 Task: Read customer reviews and ratings for real estate agents in Las Vegas, Nevada, to find an agent with experience in luxury properties and high-end clientele.
Action: Mouse moved to (1084, 180)
Screenshot: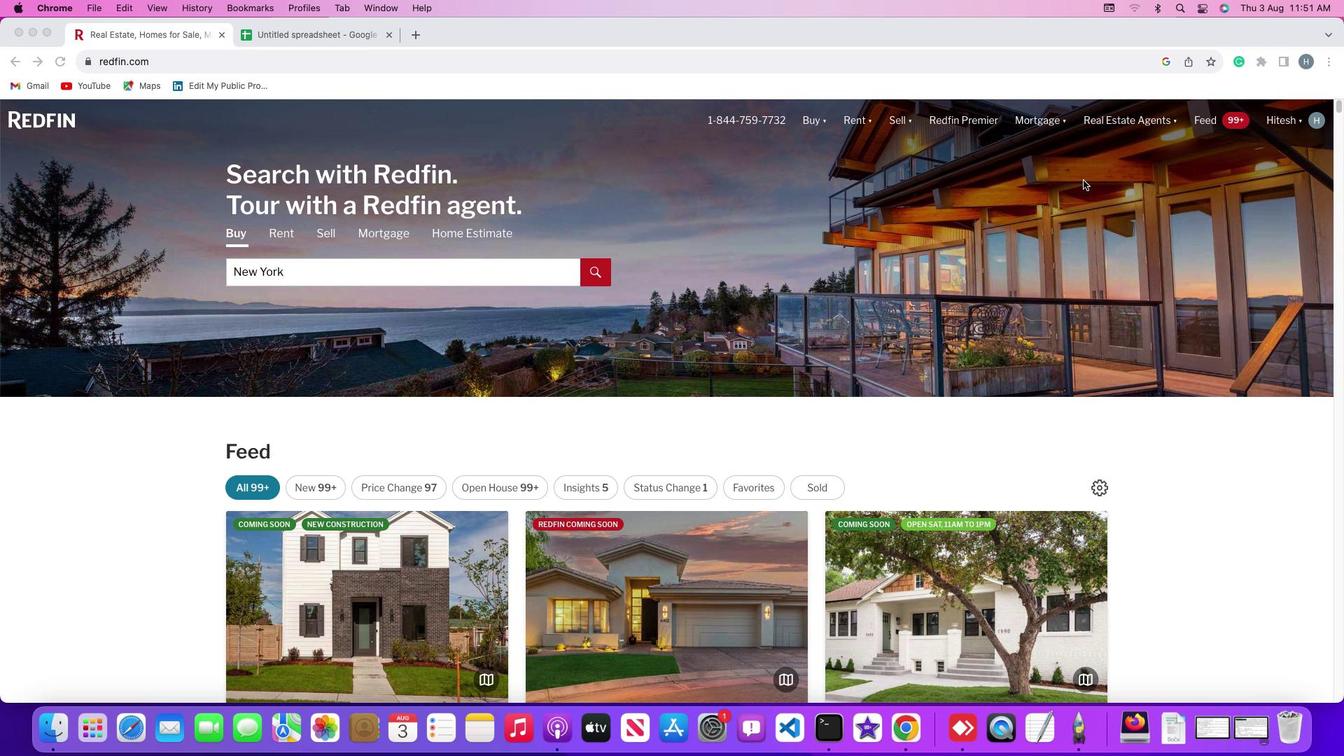 
Action: Mouse pressed left at (1084, 180)
Screenshot: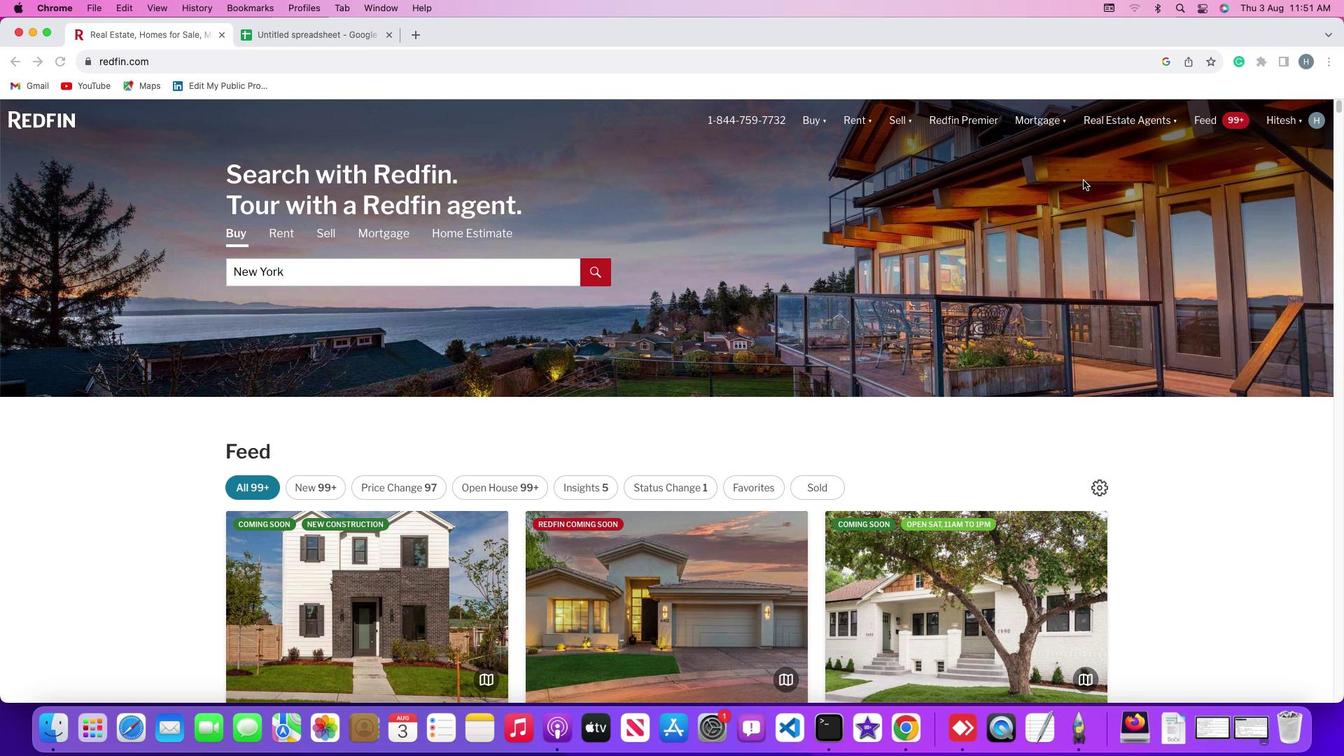 
Action: Mouse moved to (1112, 151)
Screenshot: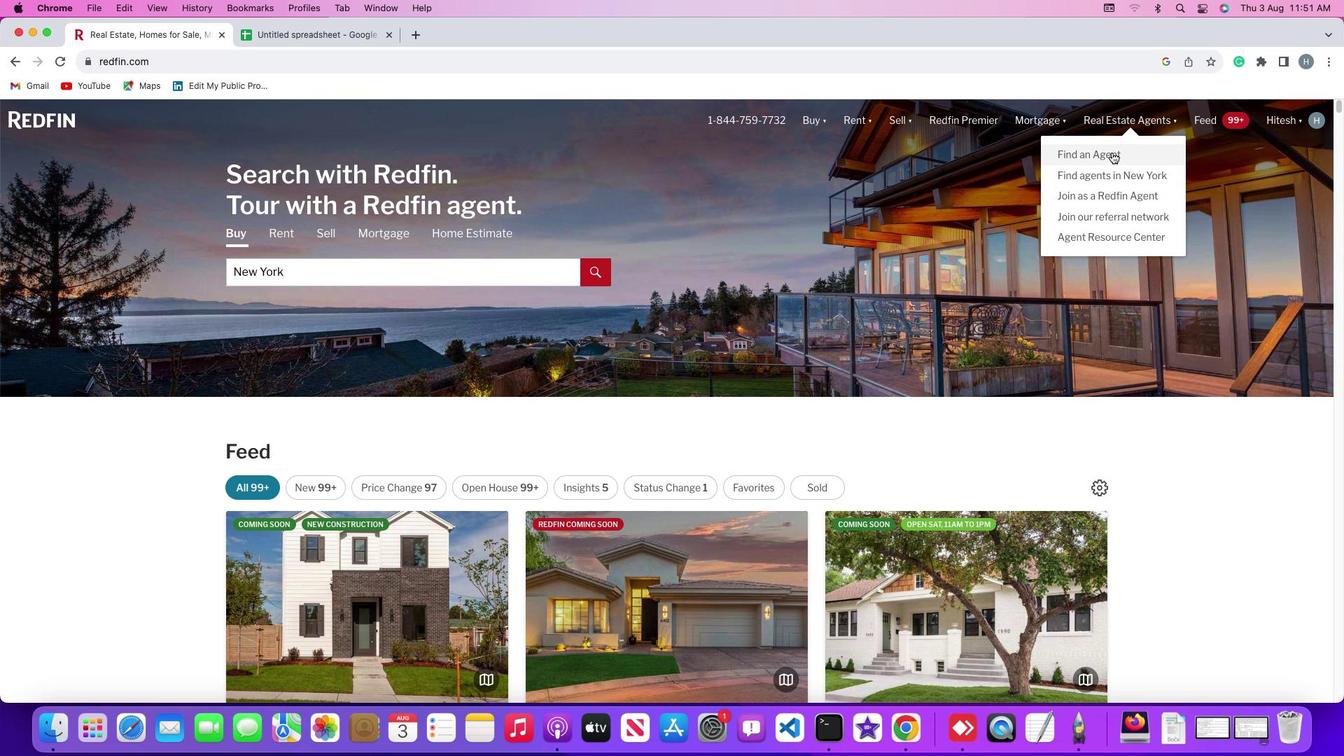 
Action: Mouse pressed left at (1112, 151)
Screenshot: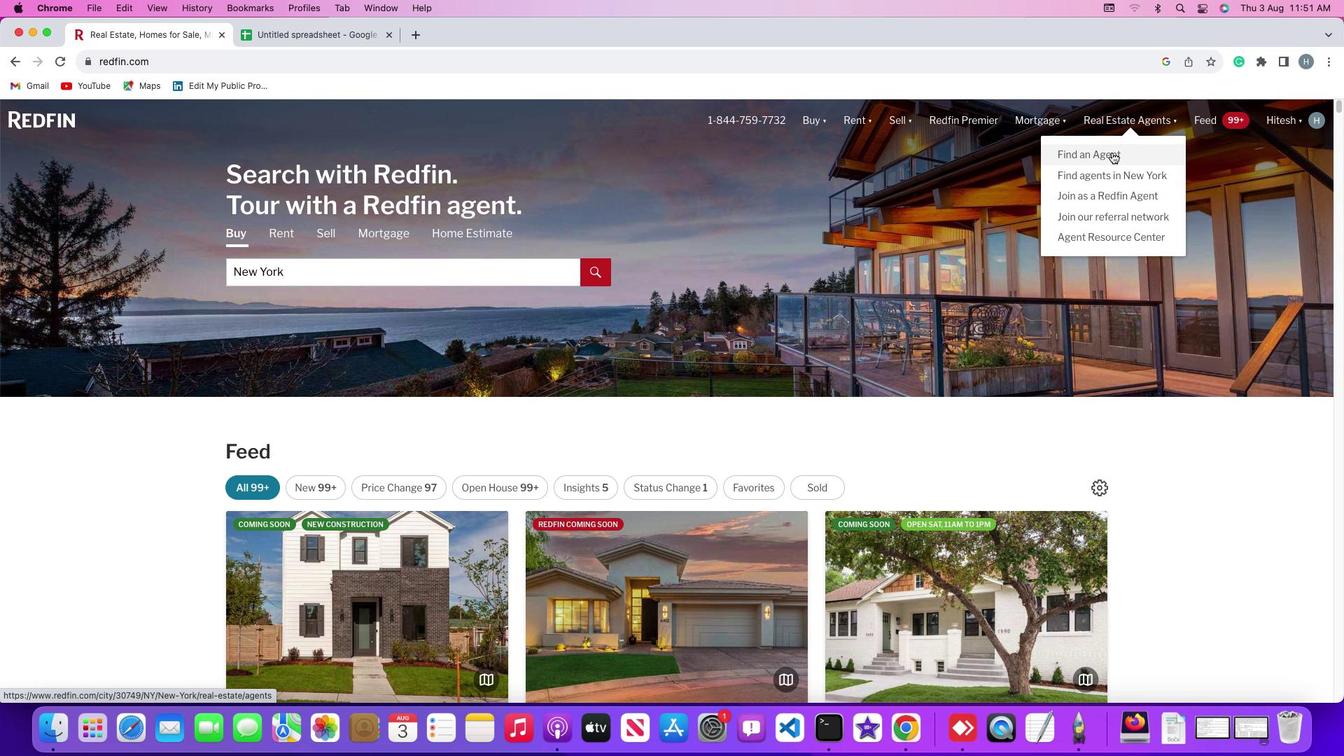 
Action: Mouse moved to (435, 268)
Screenshot: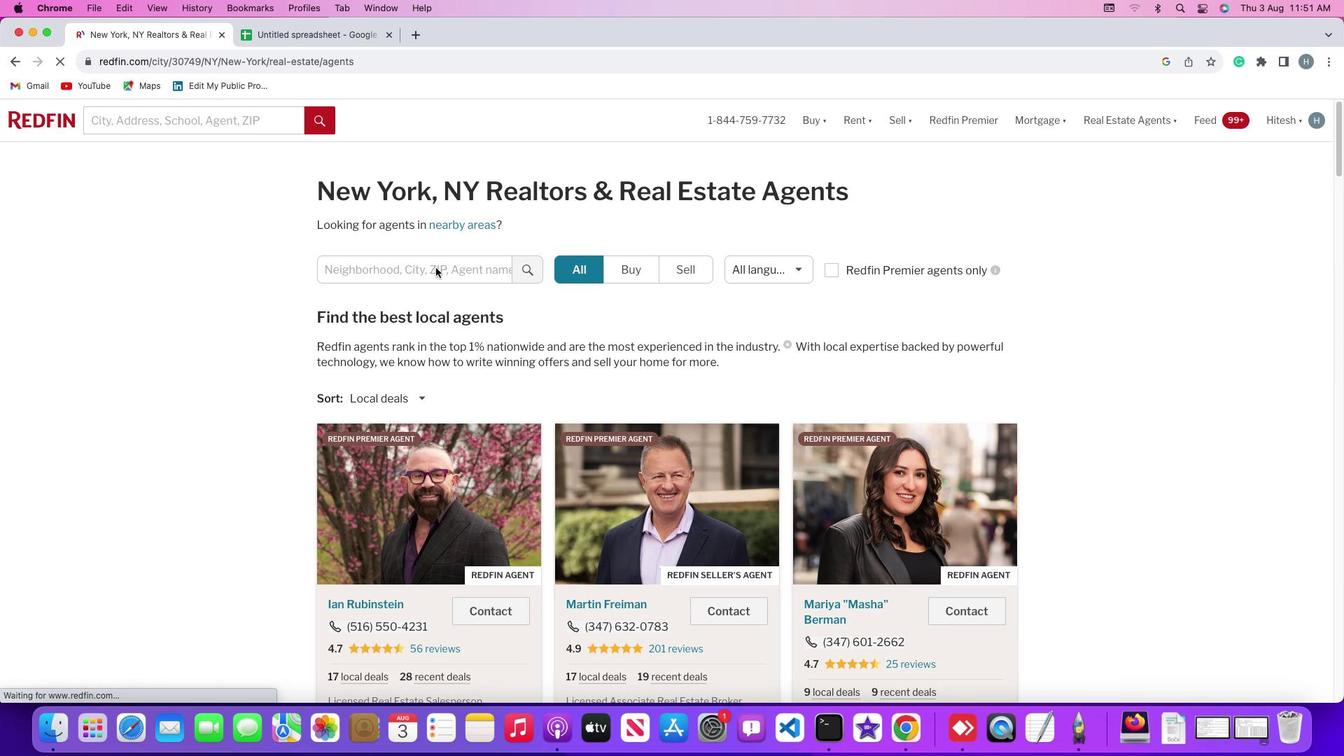 
Action: Mouse pressed left at (435, 268)
Screenshot: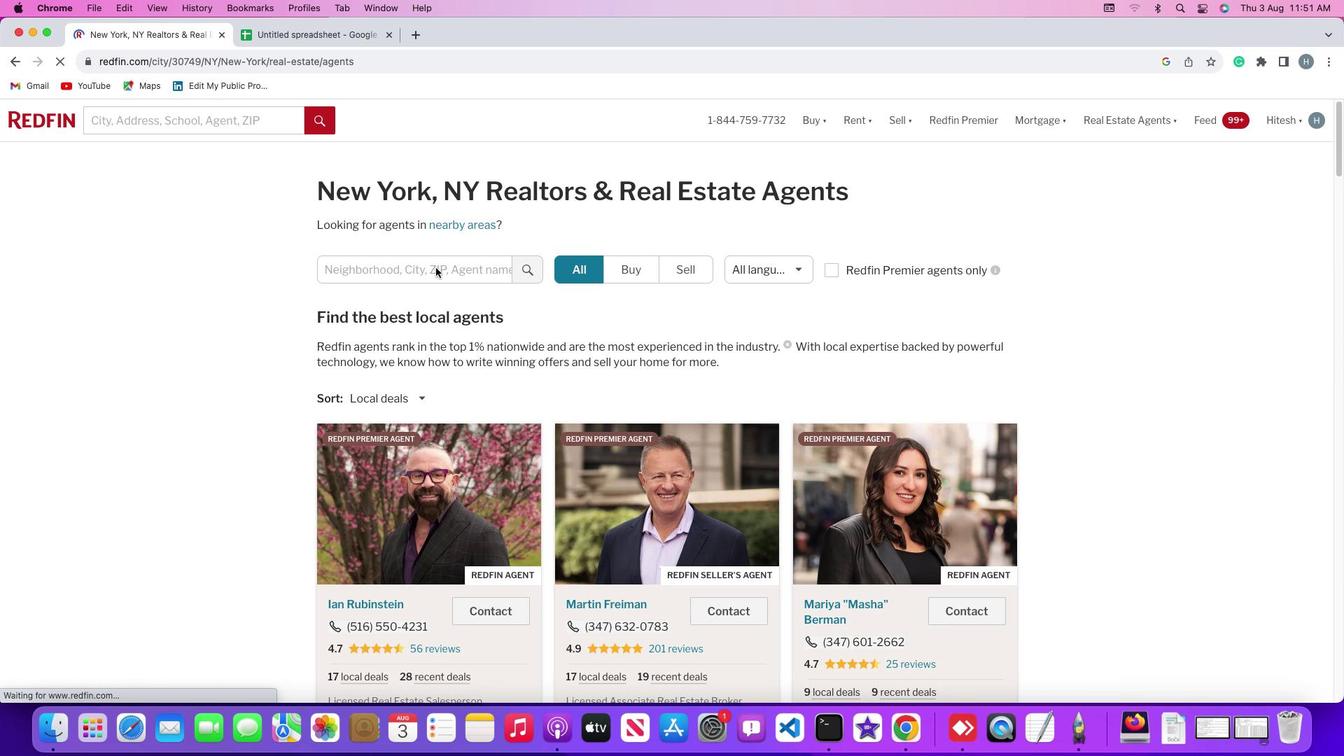 
Action: Mouse moved to (440, 270)
Screenshot: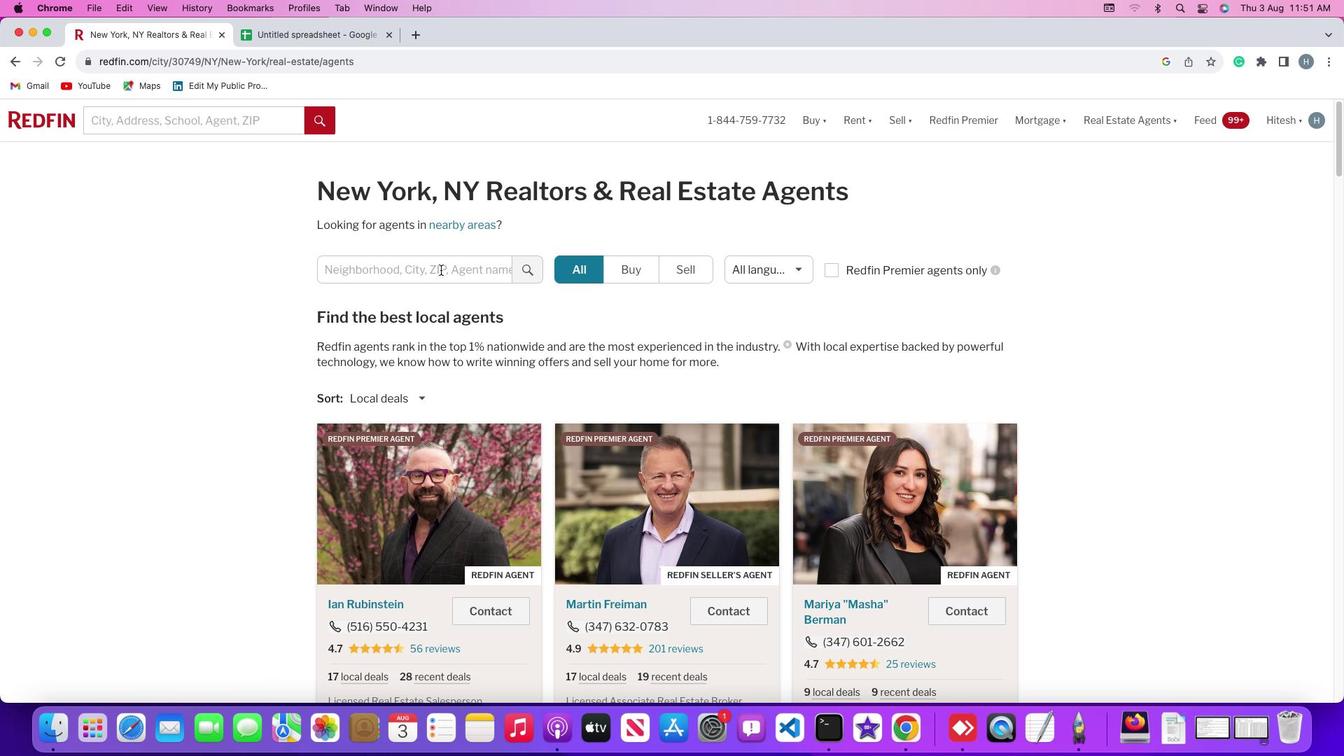 
Action: Mouse pressed left at (440, 270)
Screenshot: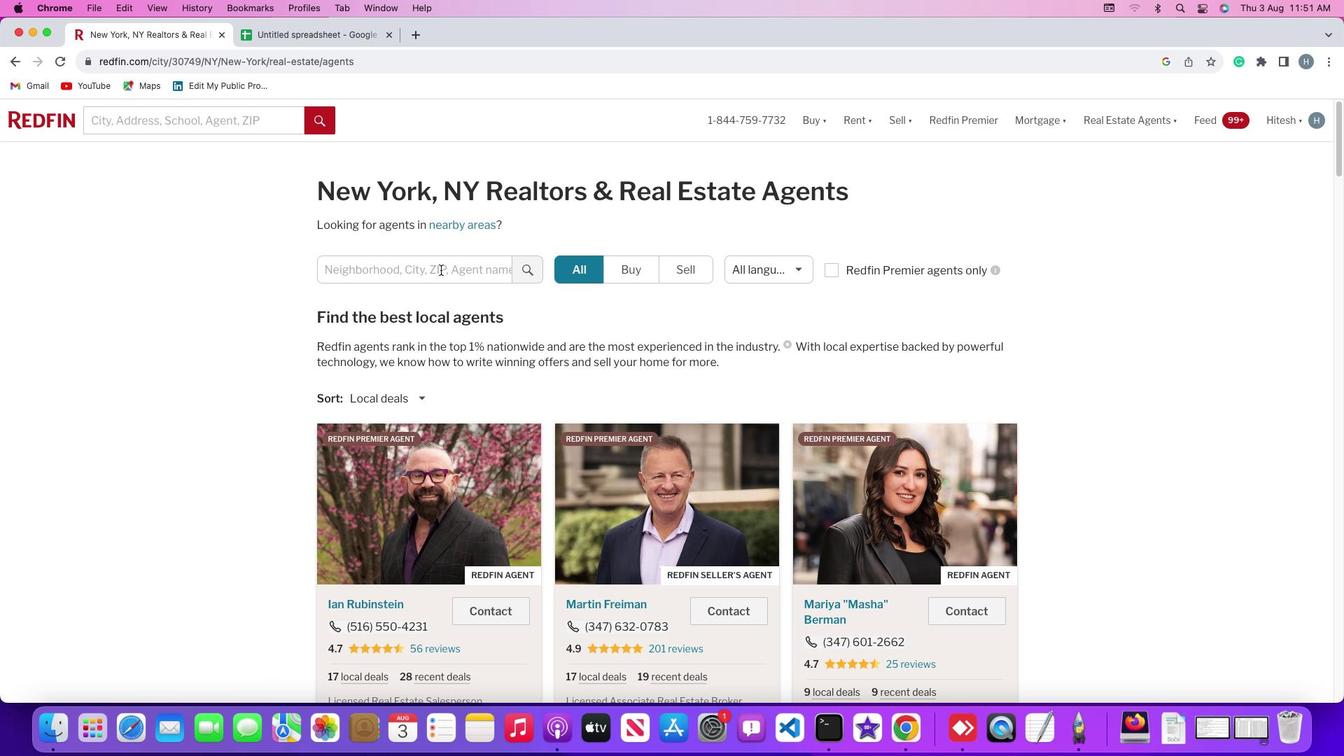 
Action: Key pressed Key.shift'L''a''s'Key.spaceKey.shift'V''e''g''a''s'','Key.spaceKey.shift'N''e''v''e''d'Key.backspaceKey.backspaceKey.backspaceKey.backspaceKey.backspace
Screenshot: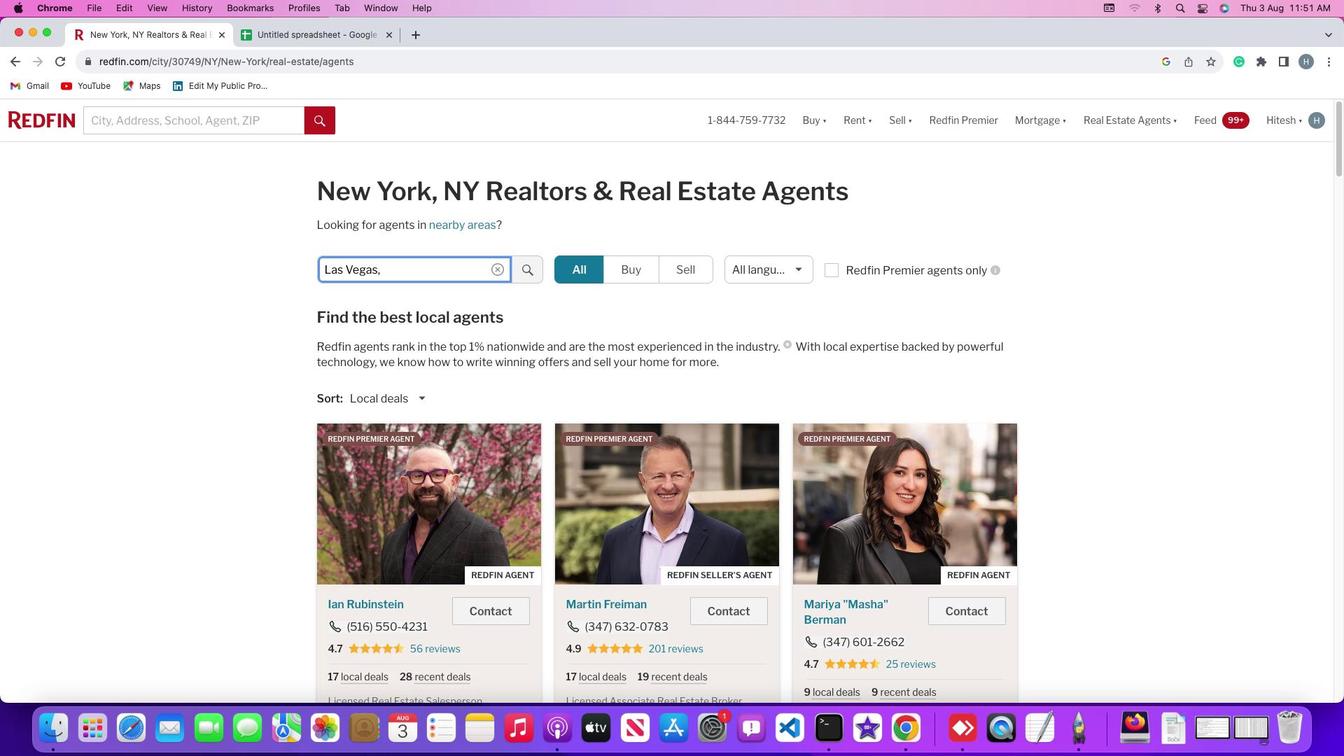 
Action: Mouse moved to (437, 333)
Screenshot: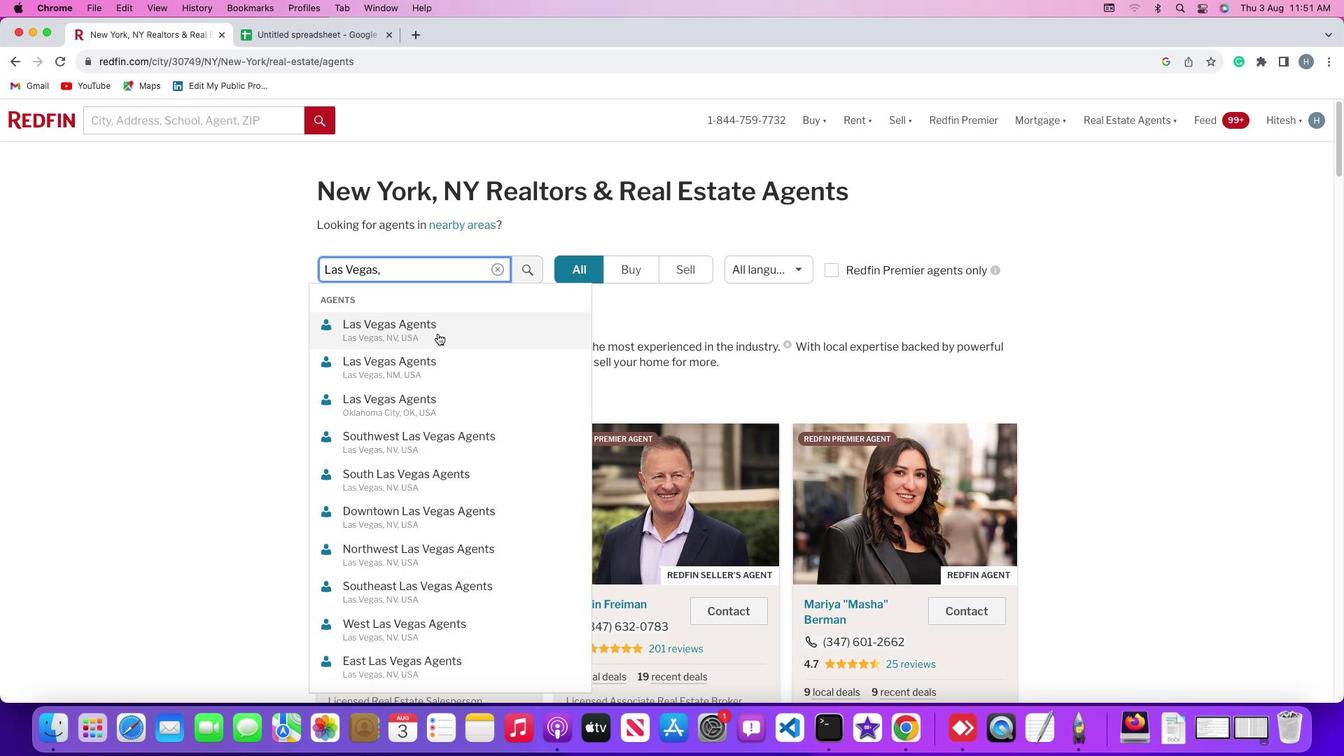
Action: Mouse pressed left at (437, 333)
Screenshot: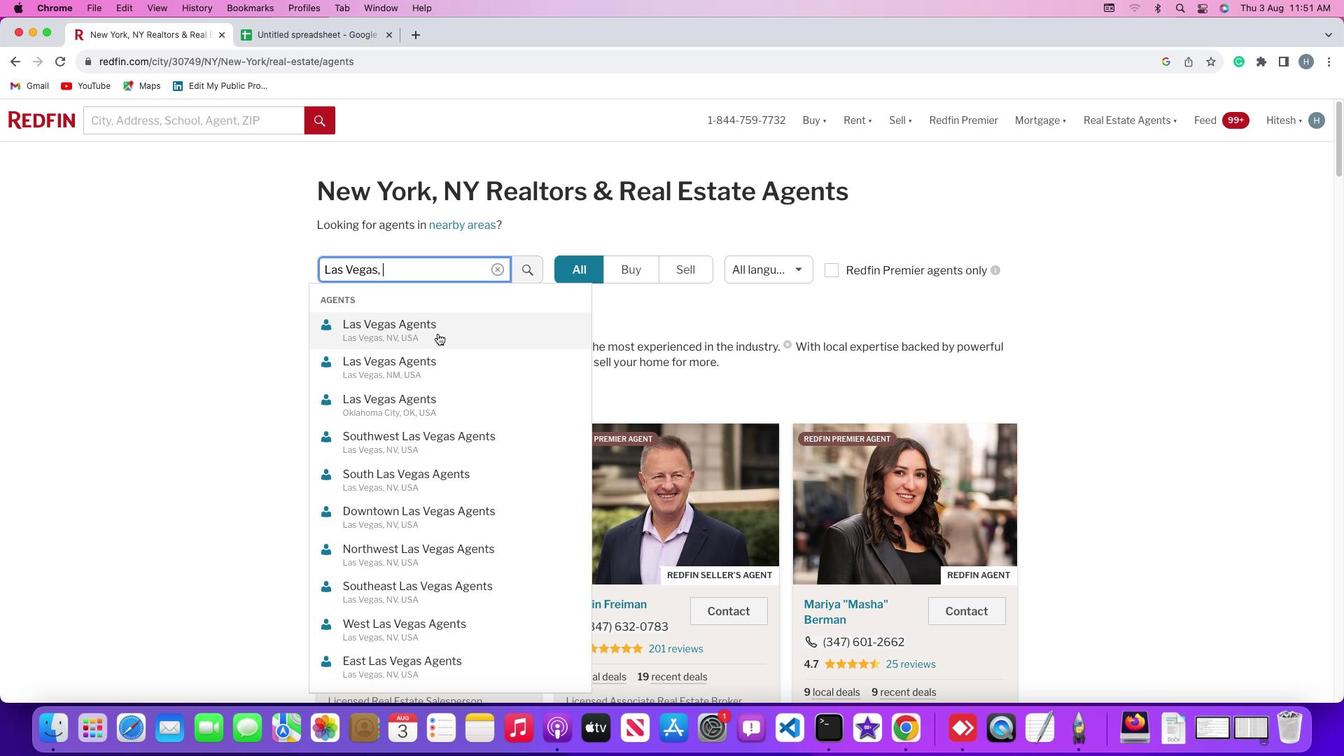 
Action: Mouse moved to (543, 479)
Screenshot: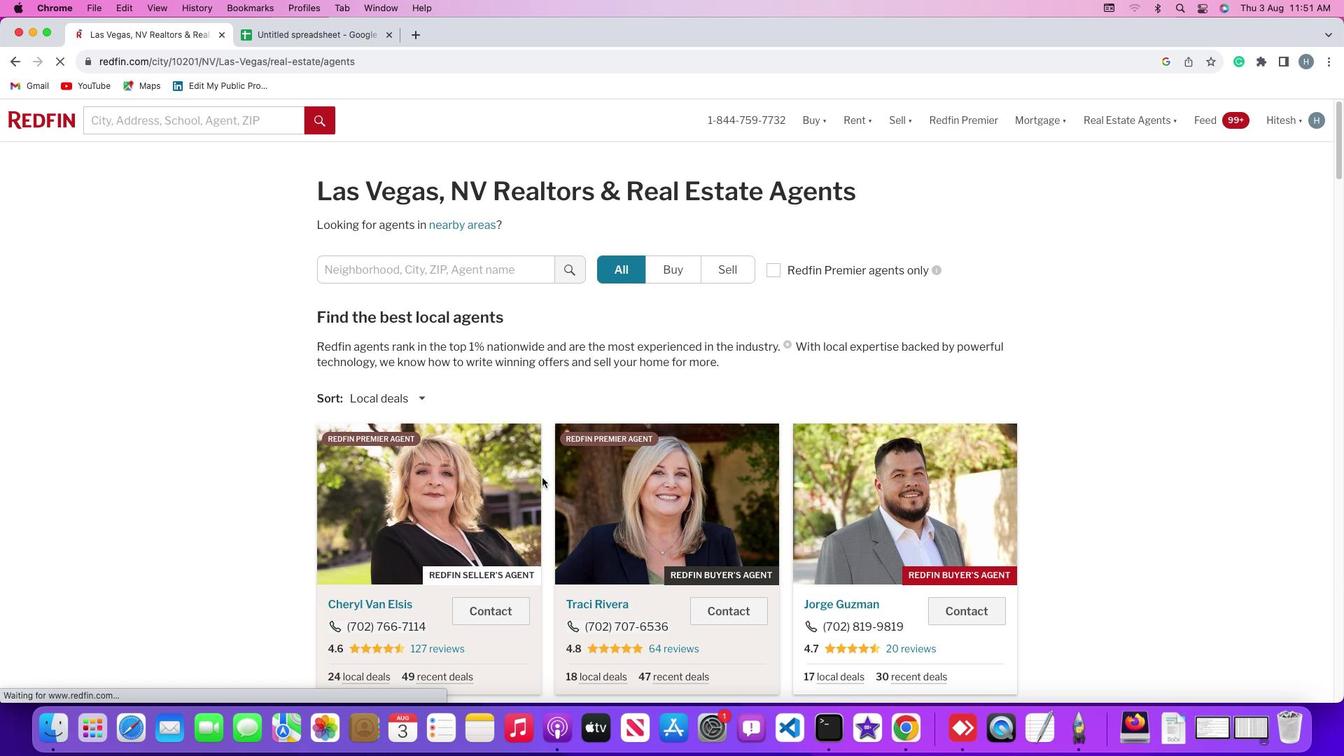 
Action: Mouse scrolled (543, 479) with delta (0, 0)
Screenshot: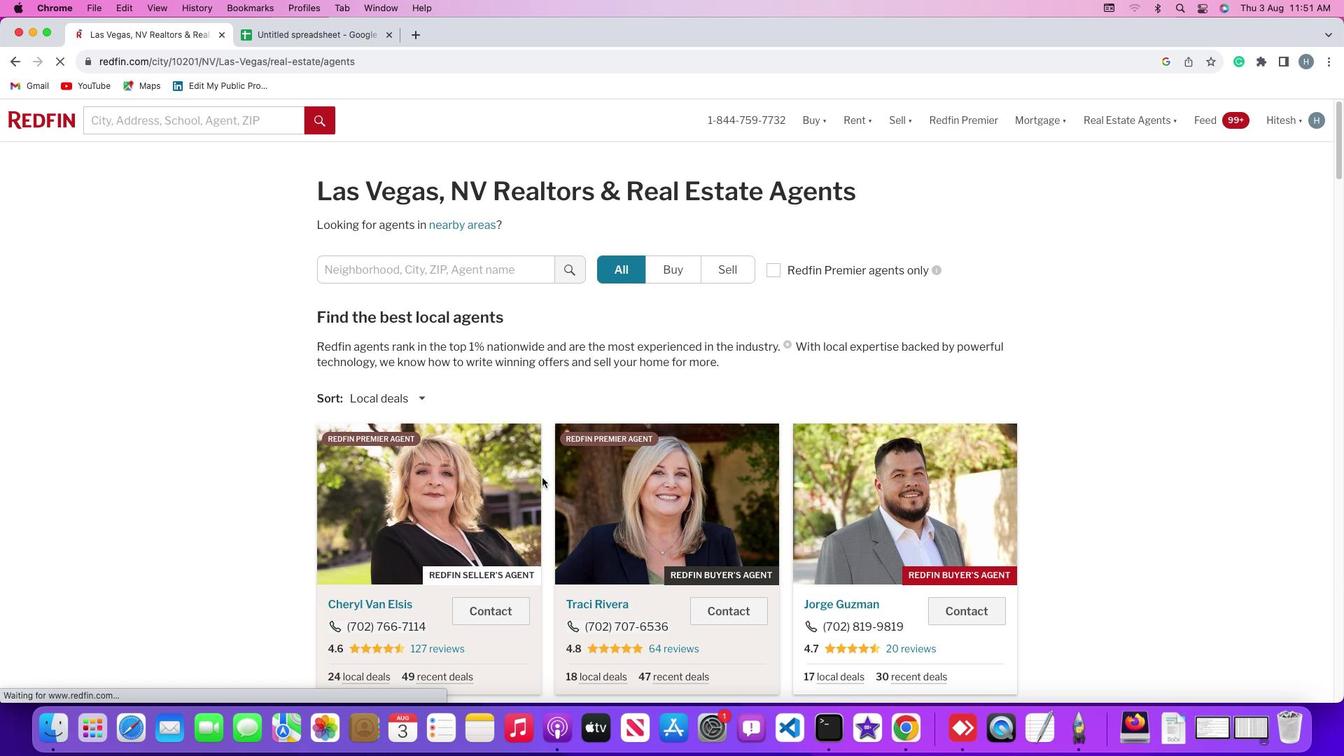 
Action: Mouse moved to (542, 478)
Screenshot: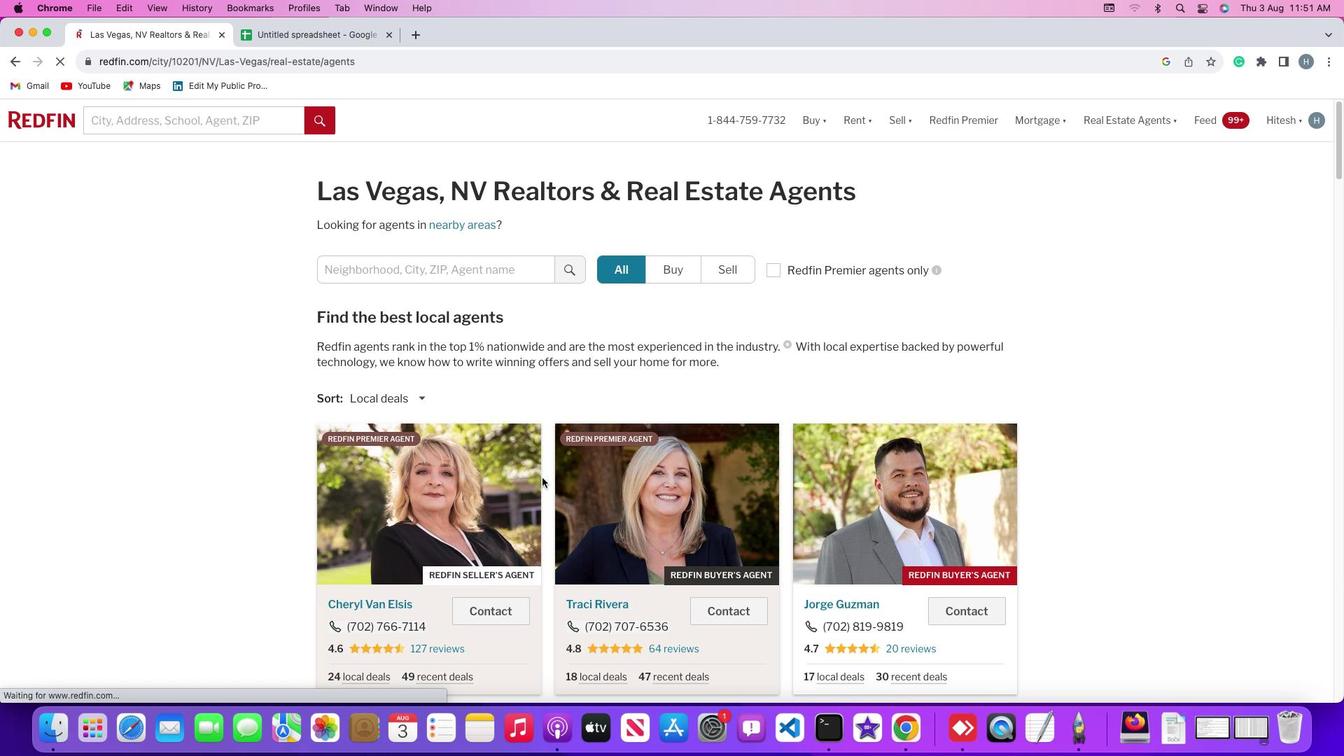 
Action: Mouse scrolled (542, 478) with delta (0, 0)
Screenshot: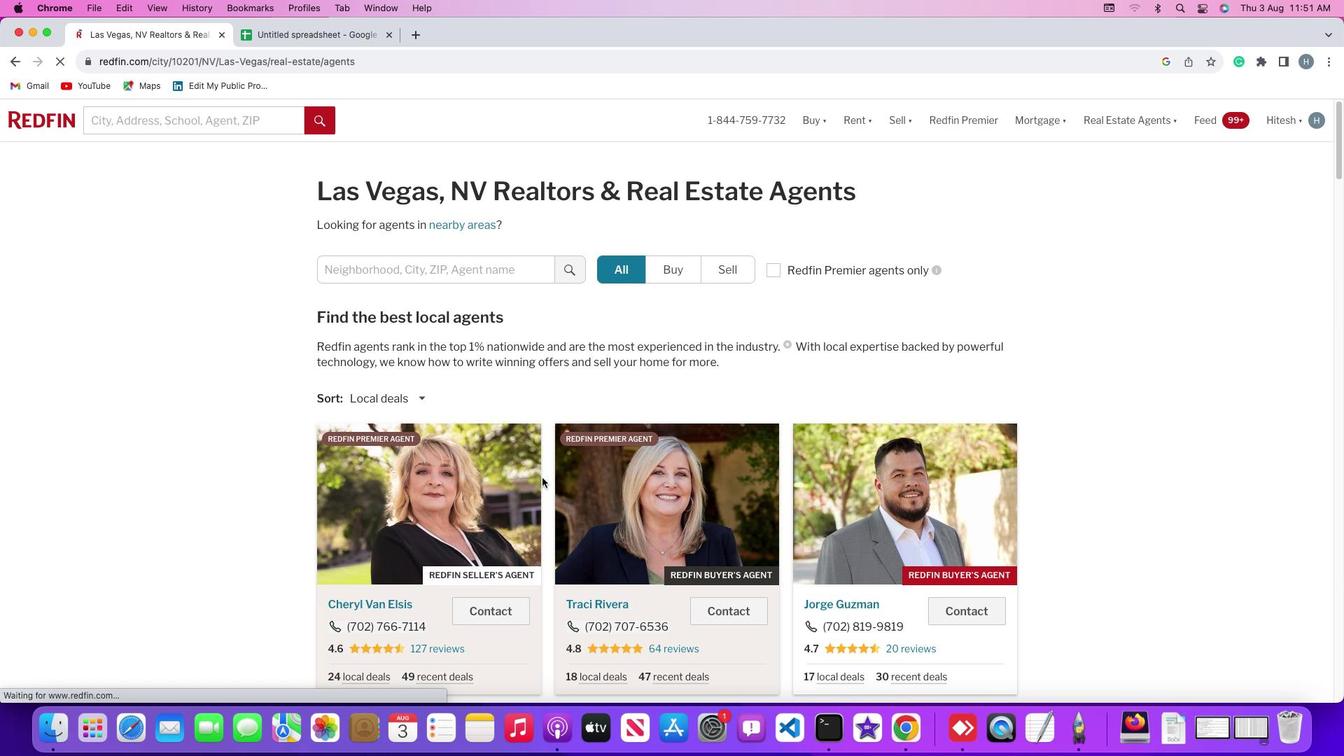 
Action: Mouse moved to (542, 477)
Screenshot: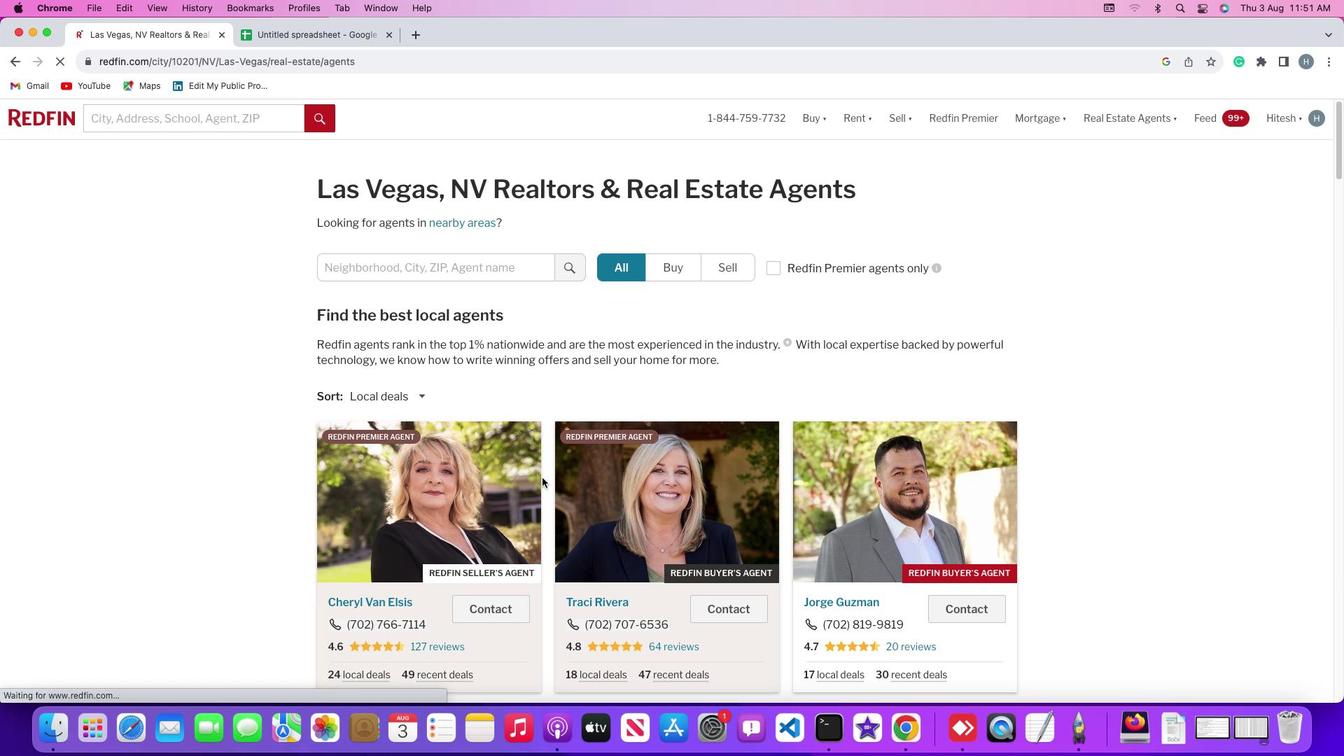 
Action: Mouse scrolled (542, 477) with delta (0, 0)
Screenshot: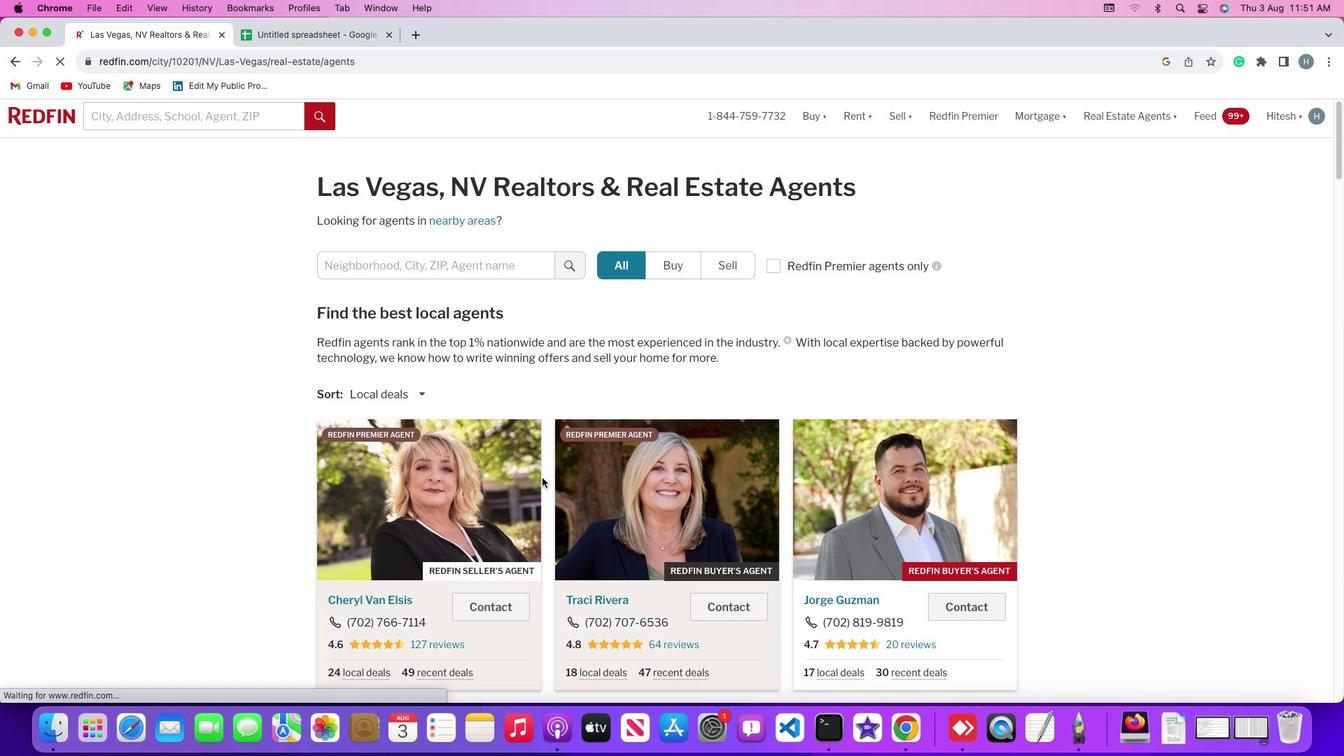 
Action: Mouse scrolled (542, 477) with delta (0, -1)
Screenshot: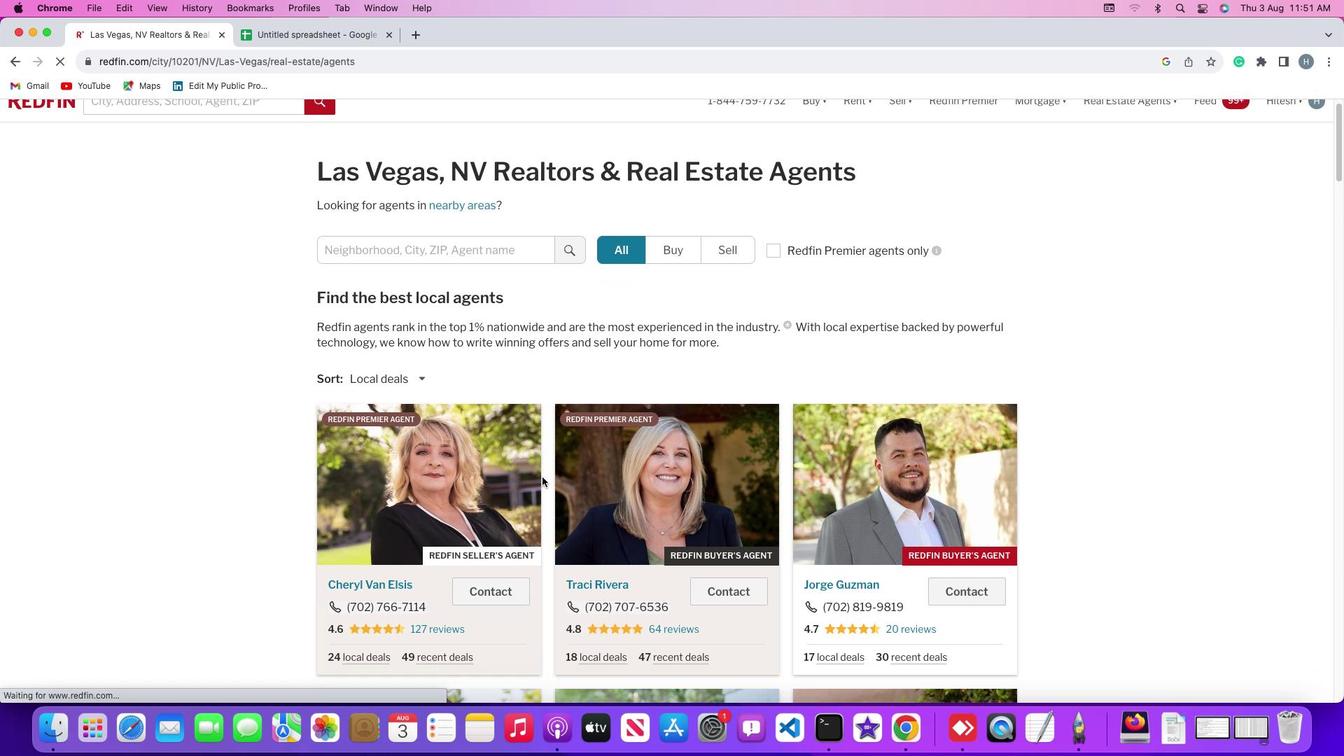 
Action: Mouse moved to (542, 476)
Screenshot: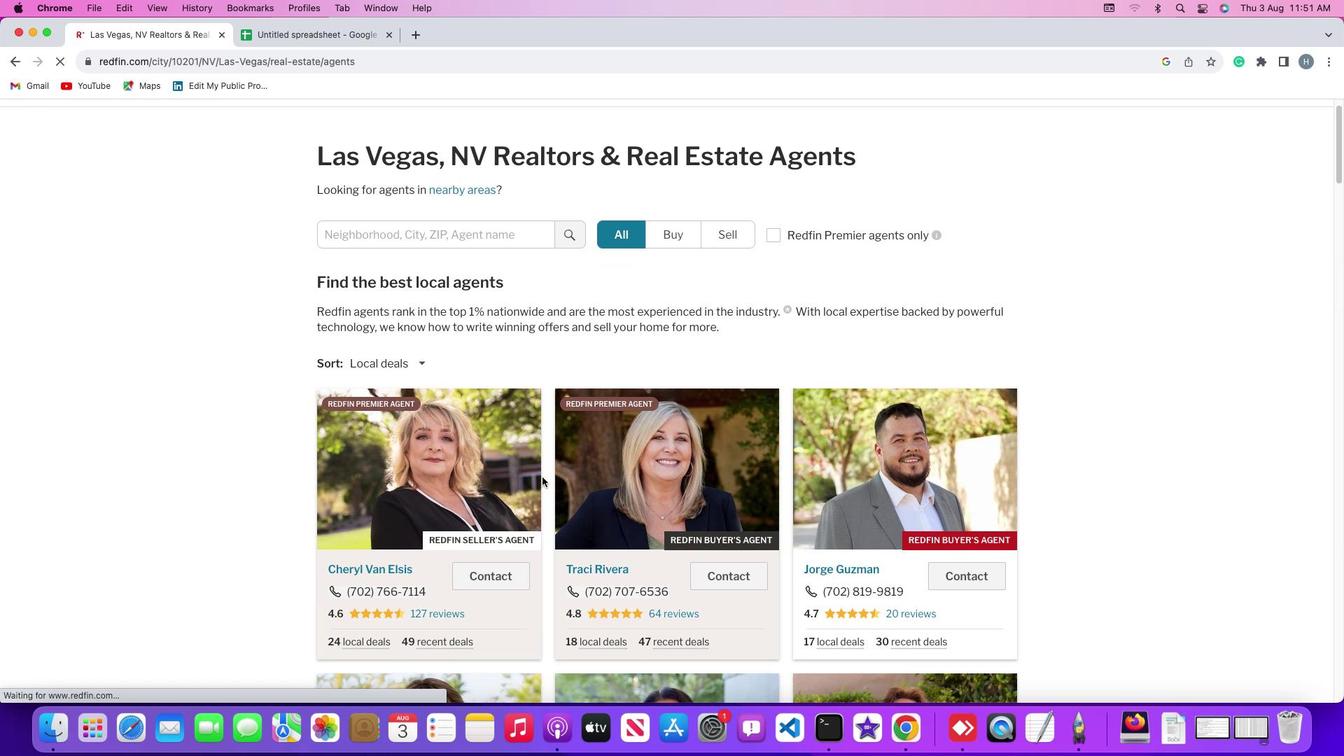 
Action: Mouse scrolled (542, 476) with delta (0, -2)
Screenshot: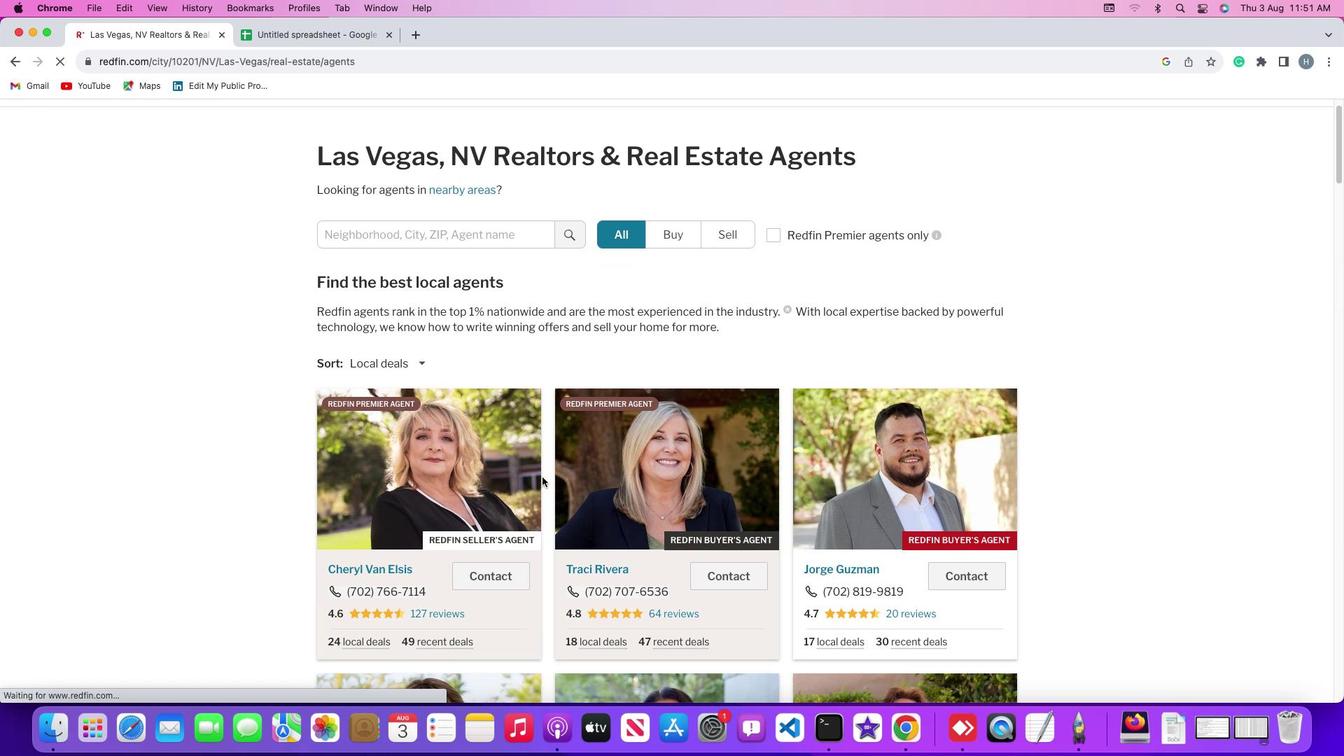 
Action: Mouse moved to (542, 474)
Screenshot: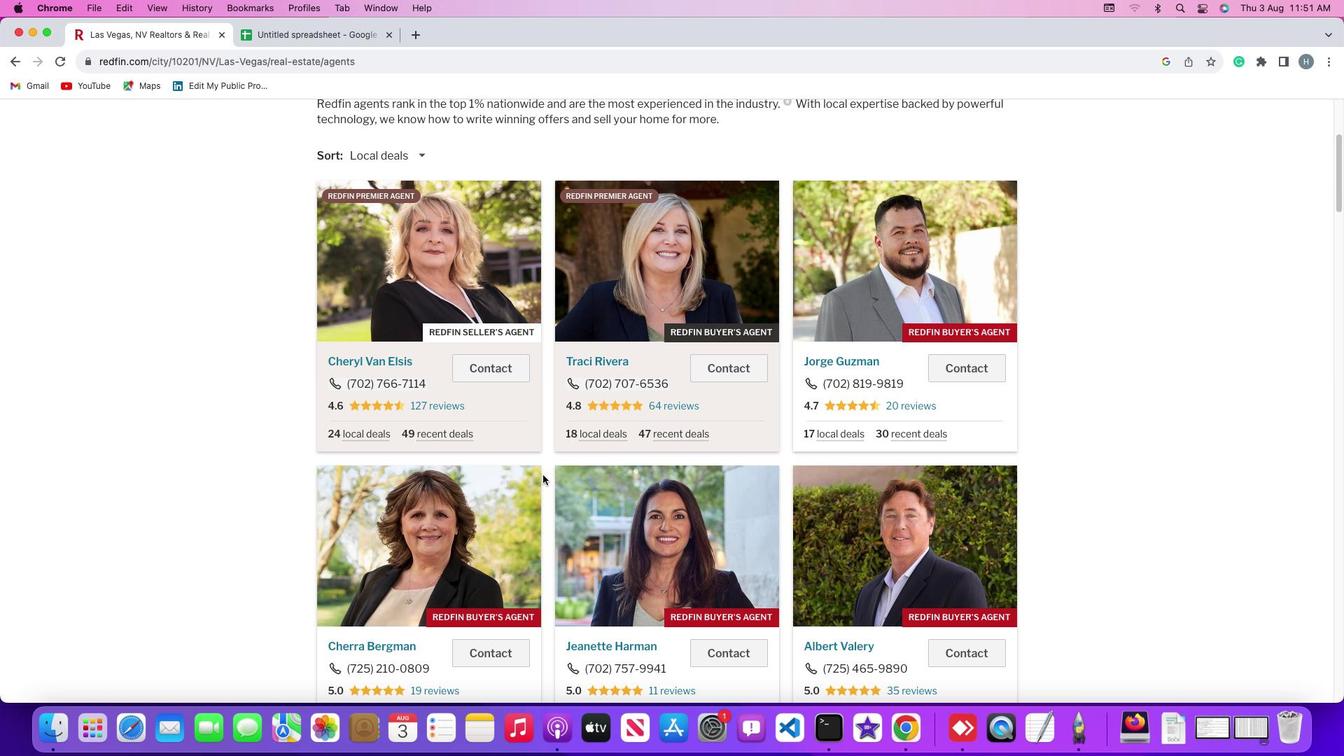 
Action: Mouse scrolled (542, 474) with delta (0, 0)
Screenshot: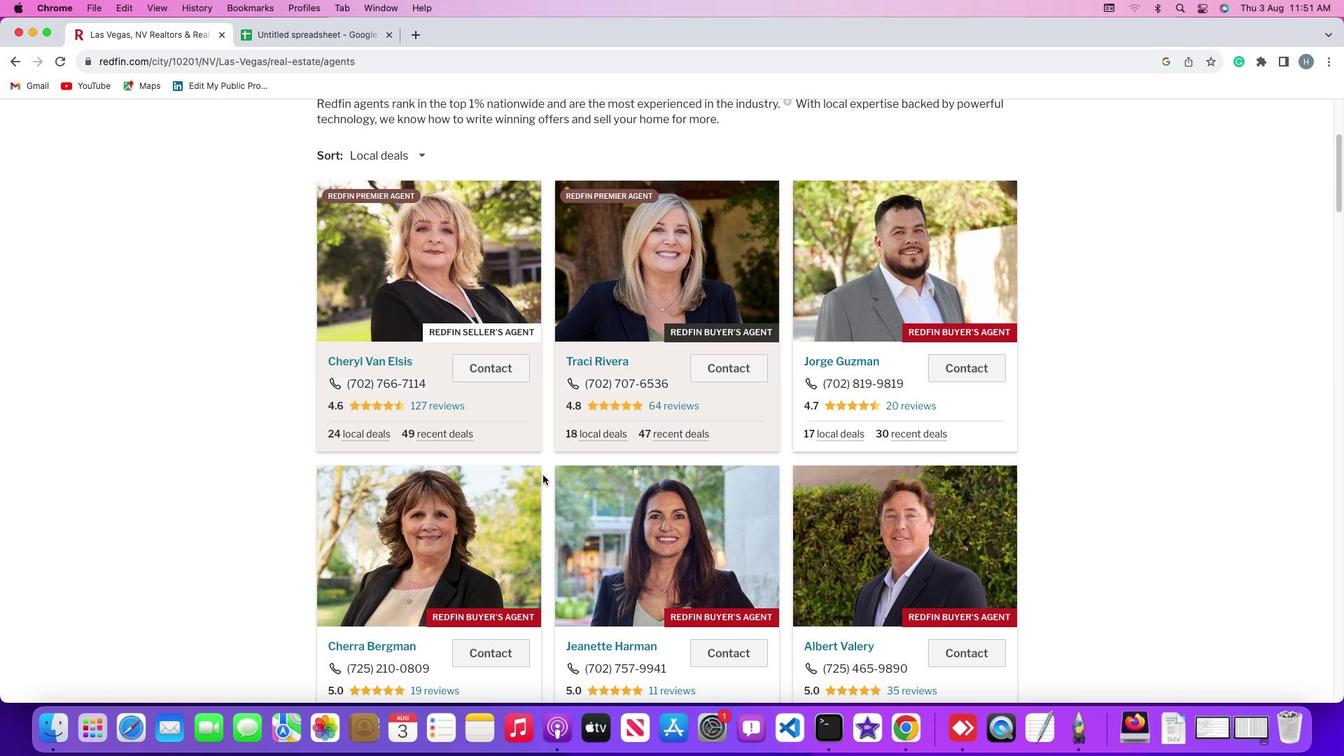 
Action: Mouse scrolled (542, 474) with delta (0, 0)
Screenshot: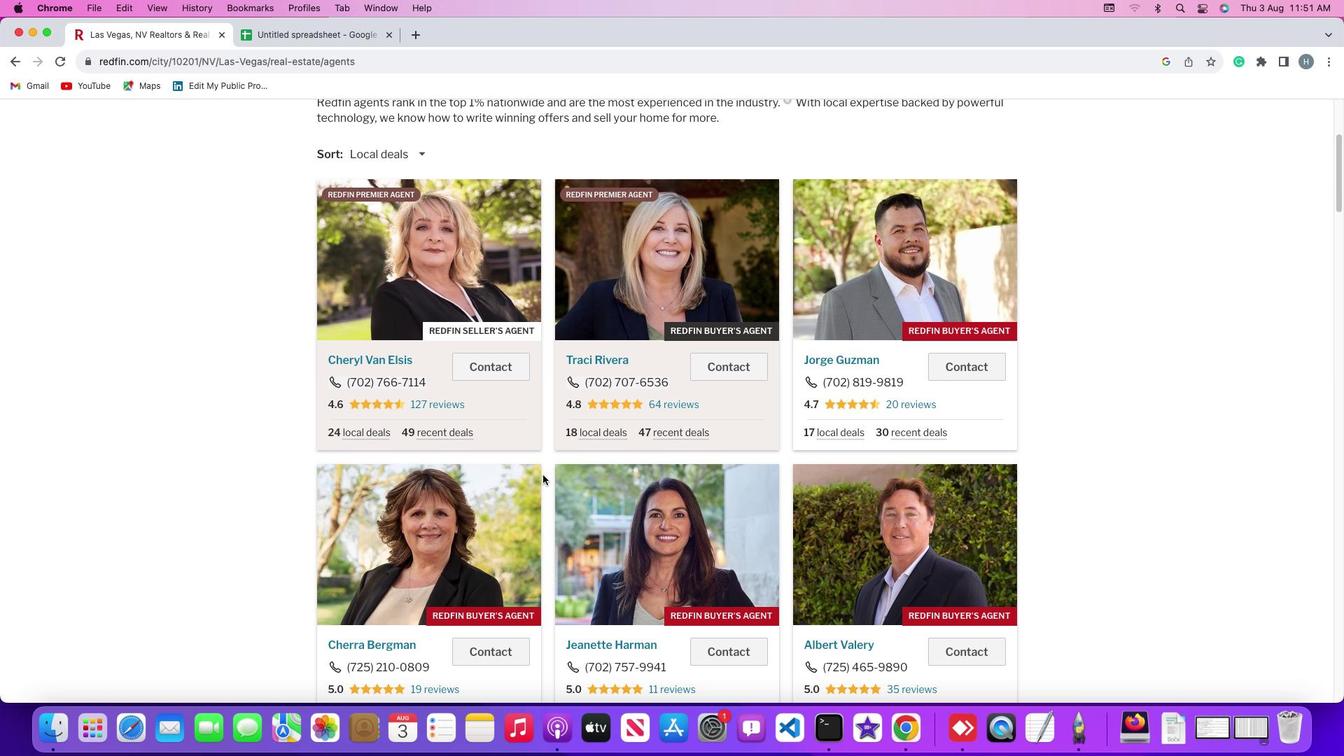 
Action: Mouse scrolled (542, 474) with delta (0, -1)
Screenshot: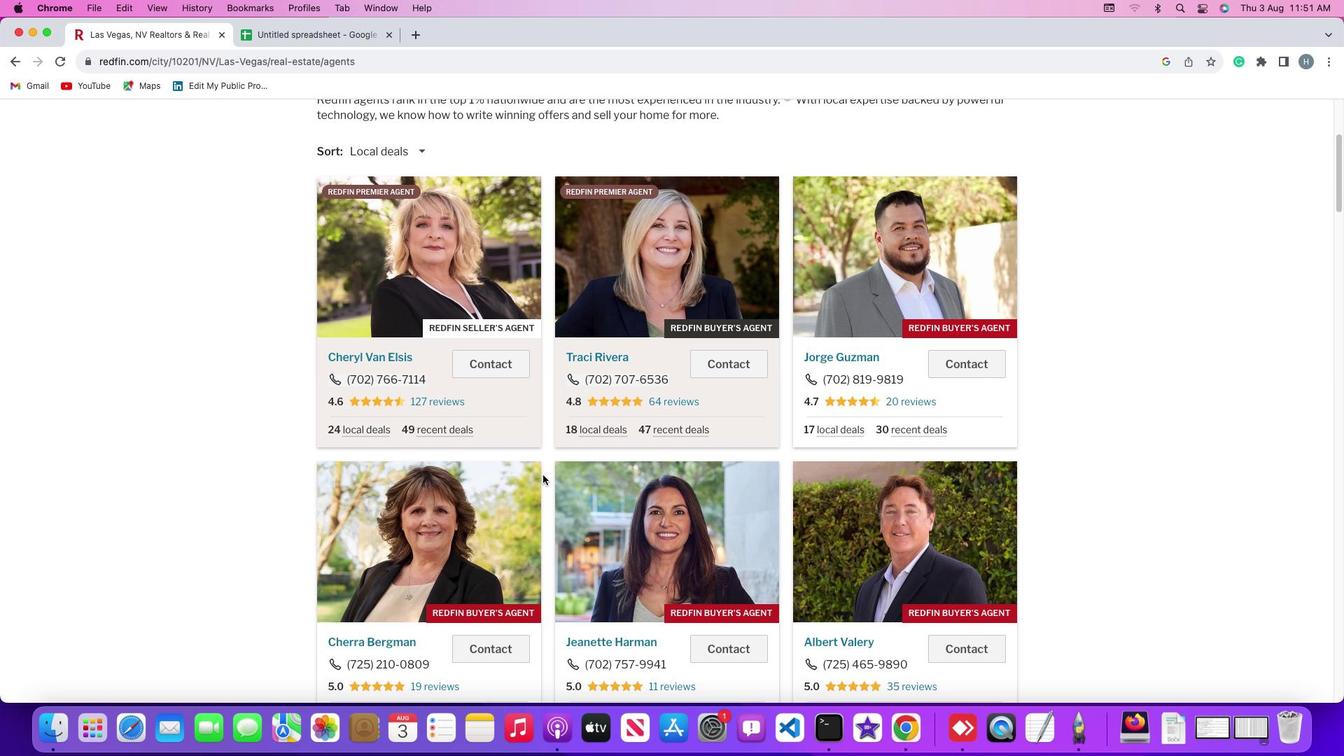 
Action: Mouse scrolled (542, 474) with delta (0, 0)
Screenshot: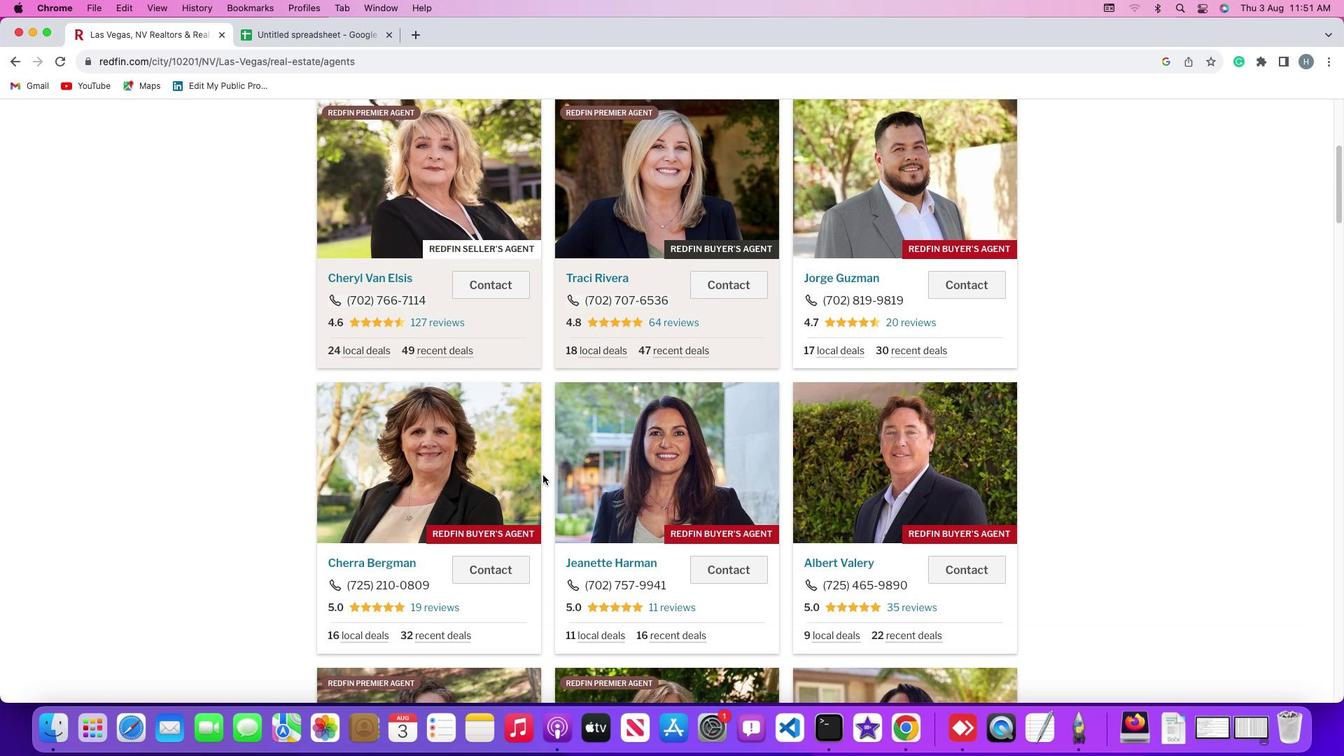 
Action: Mouse scrolled (542, 474) with delta (0, 0)
Screenshot: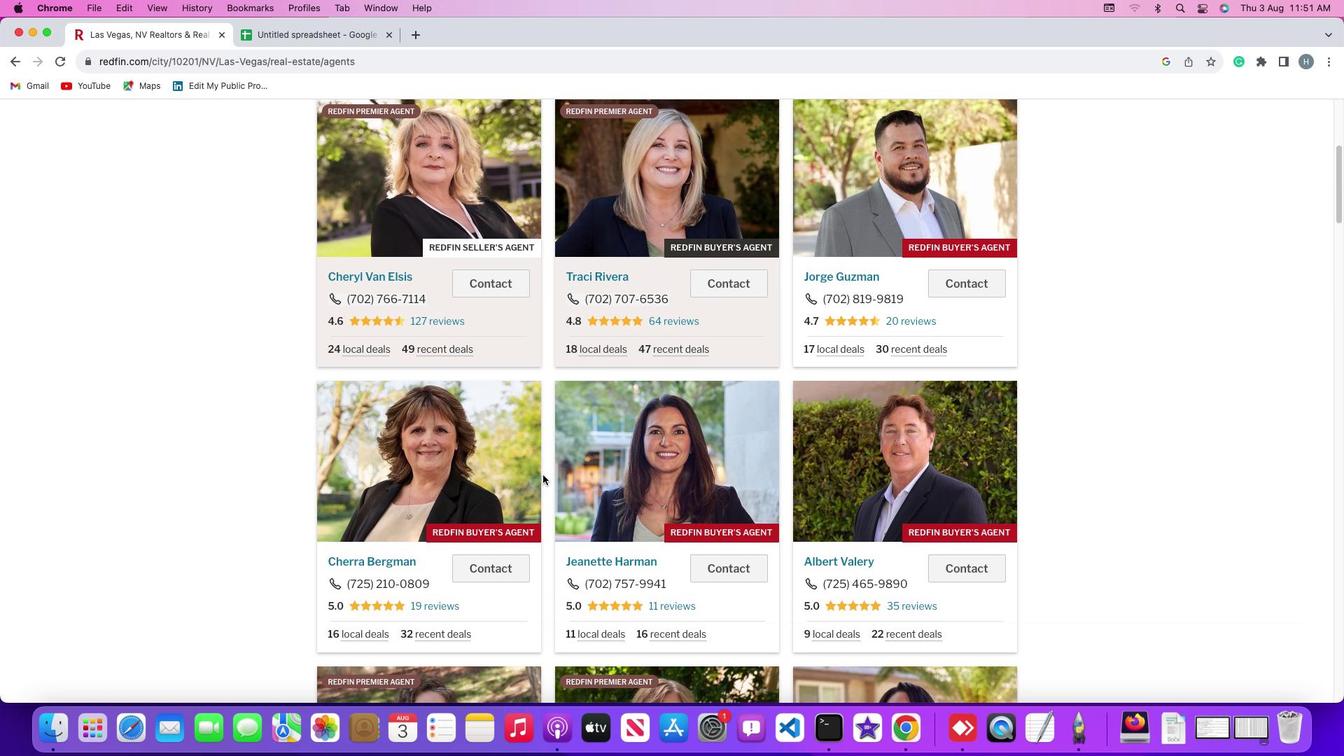 
Action: Mouse scrolled (542, 474) with delta (0, 0)
Screenshot: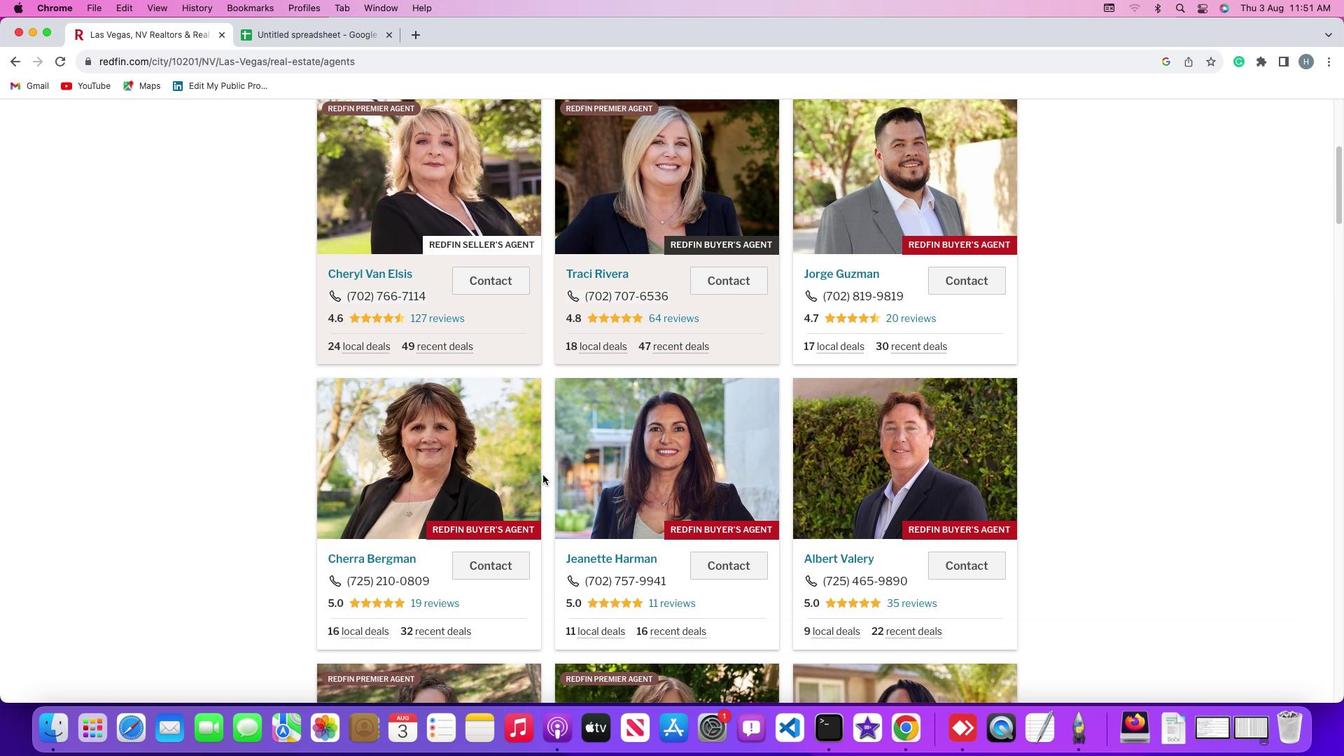 
Action: Mouse moved to (565, 451)
Screenshot: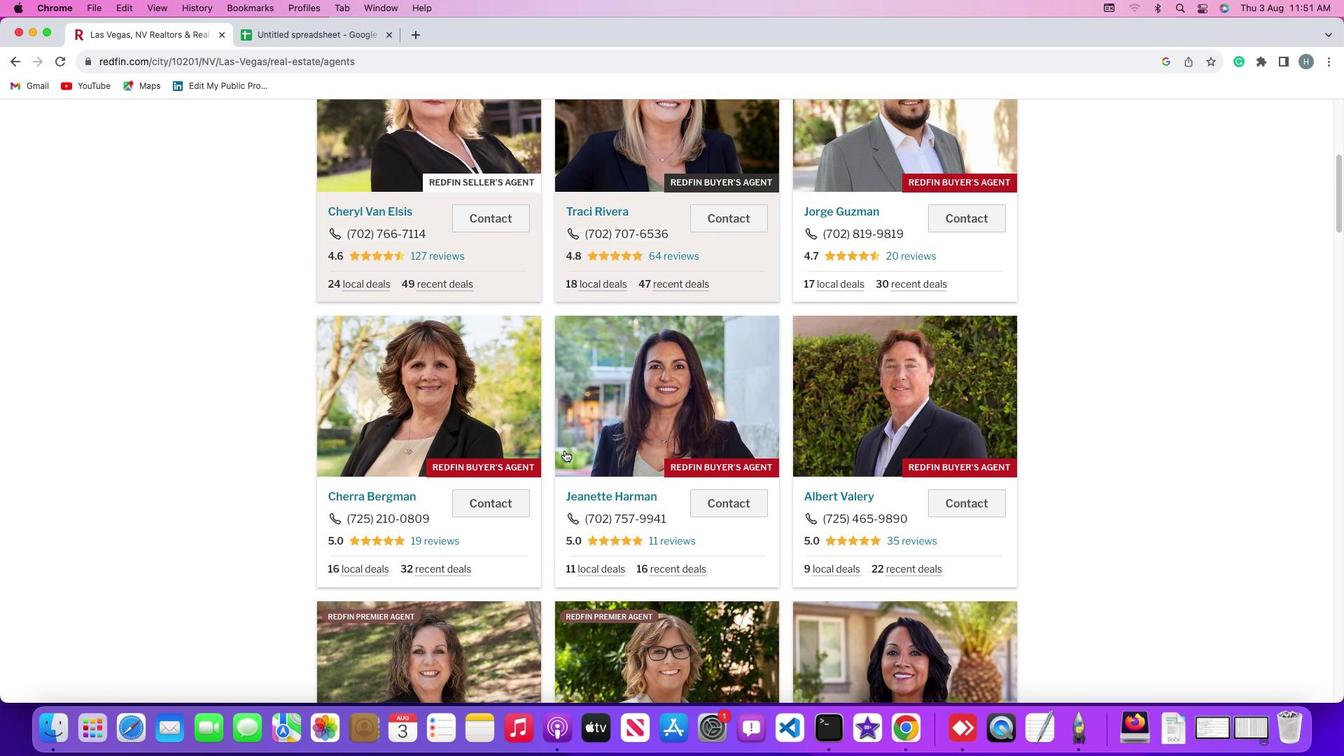 
Action: Mouse scrolled (565, 451) with delta (0, 0)
Screenshot: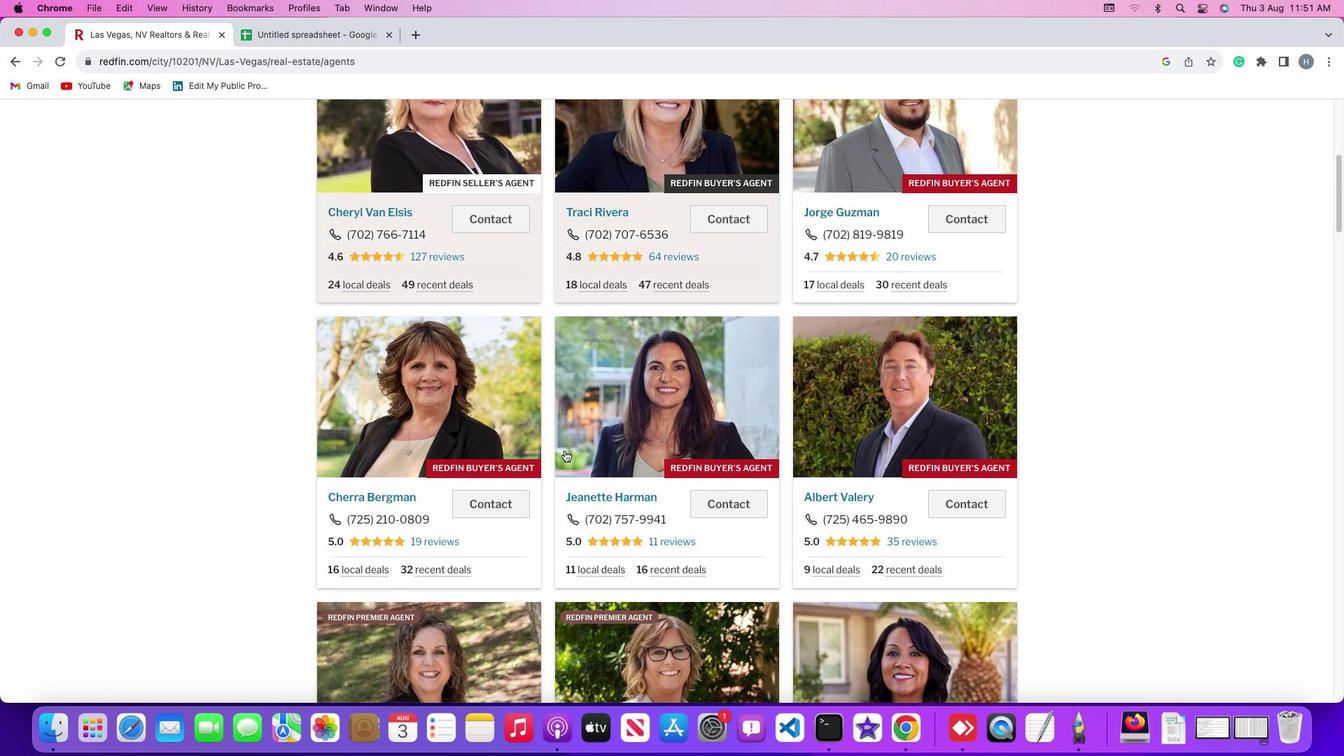 
Action: Mouse scrolled (565, 451) with delta (0, 0)
Screenshot: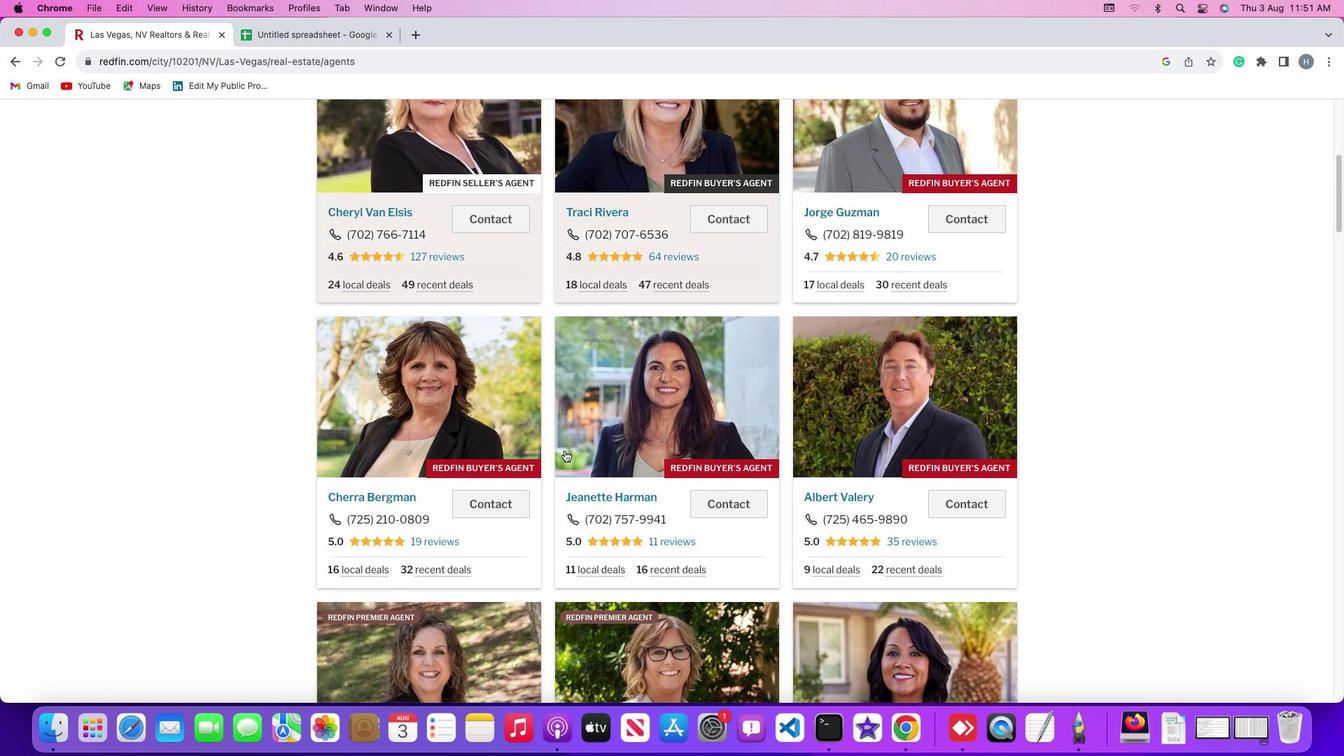 
Action: Mouse scrolled (565, 451) with delta (0, 2)
Screenshot: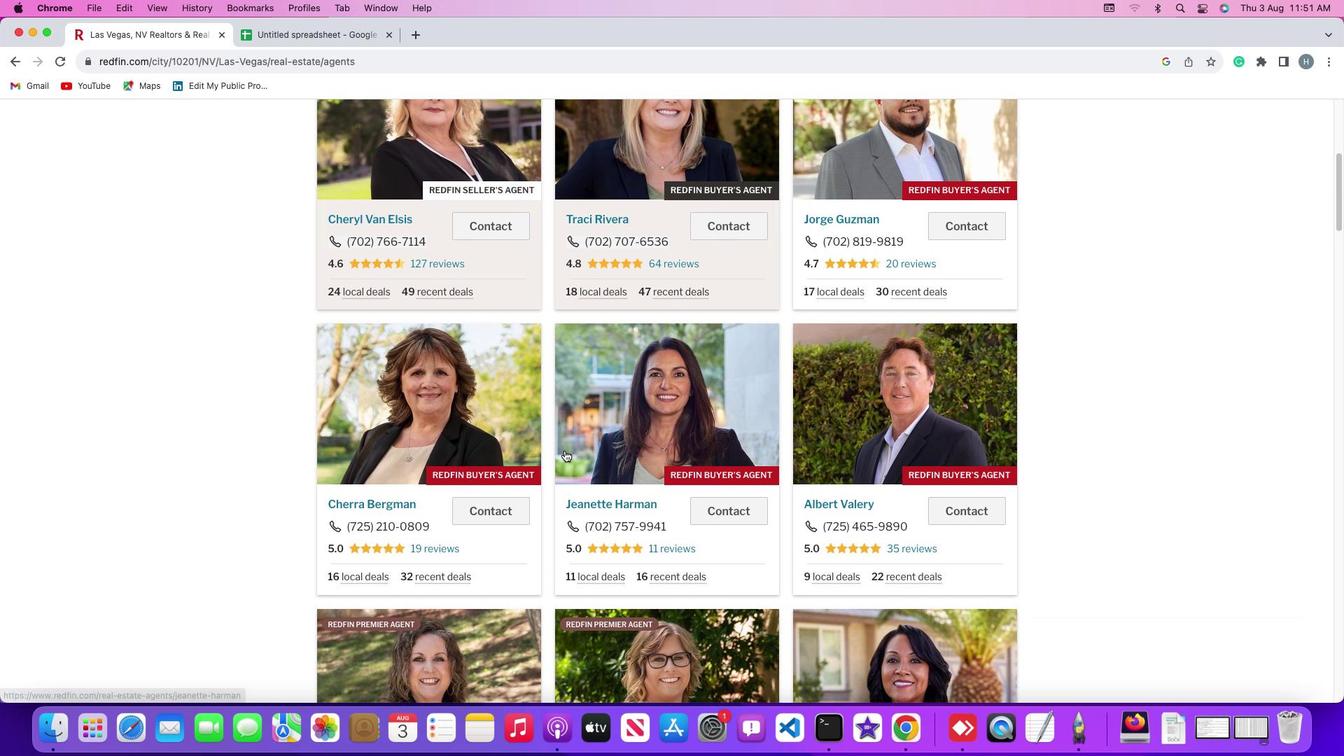 
Action: Mouse scrolled (565, 451) with delta (0, 3)
Screenshot: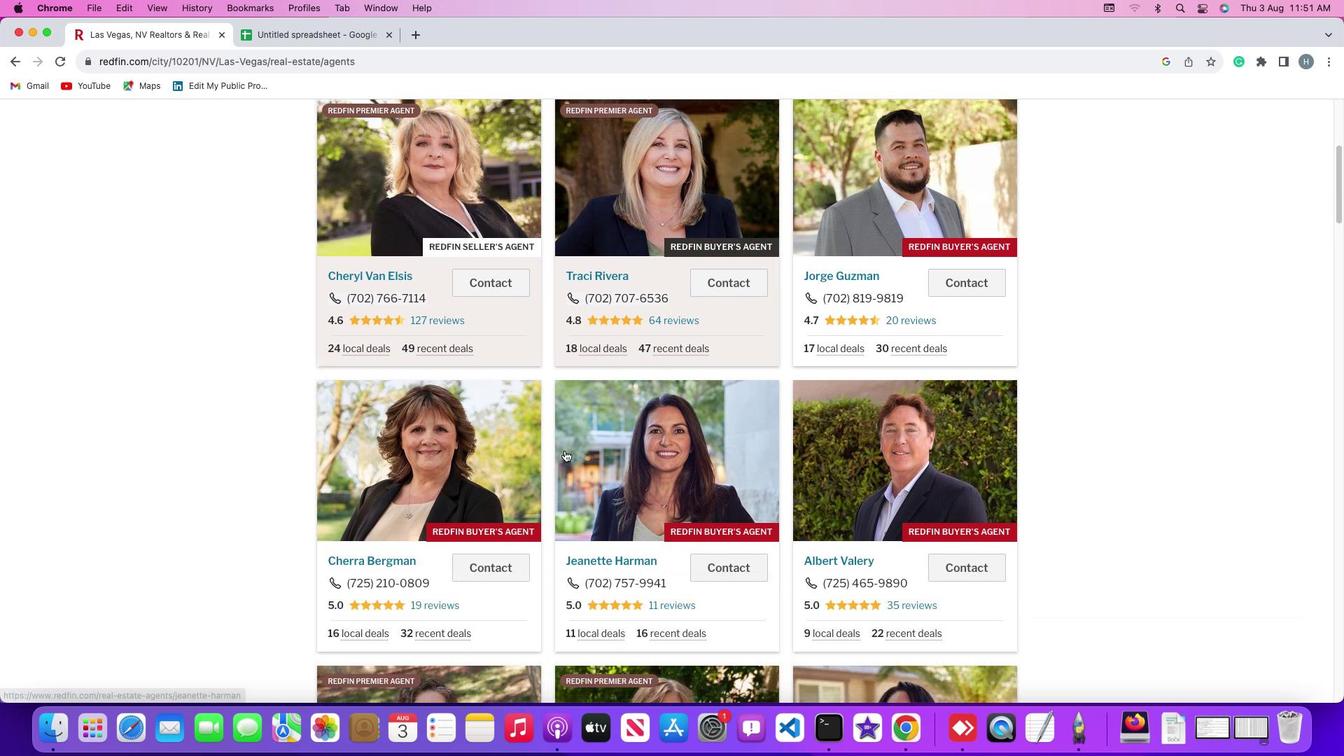 
Action: Mouse moved to (567, 449)
Screenshot: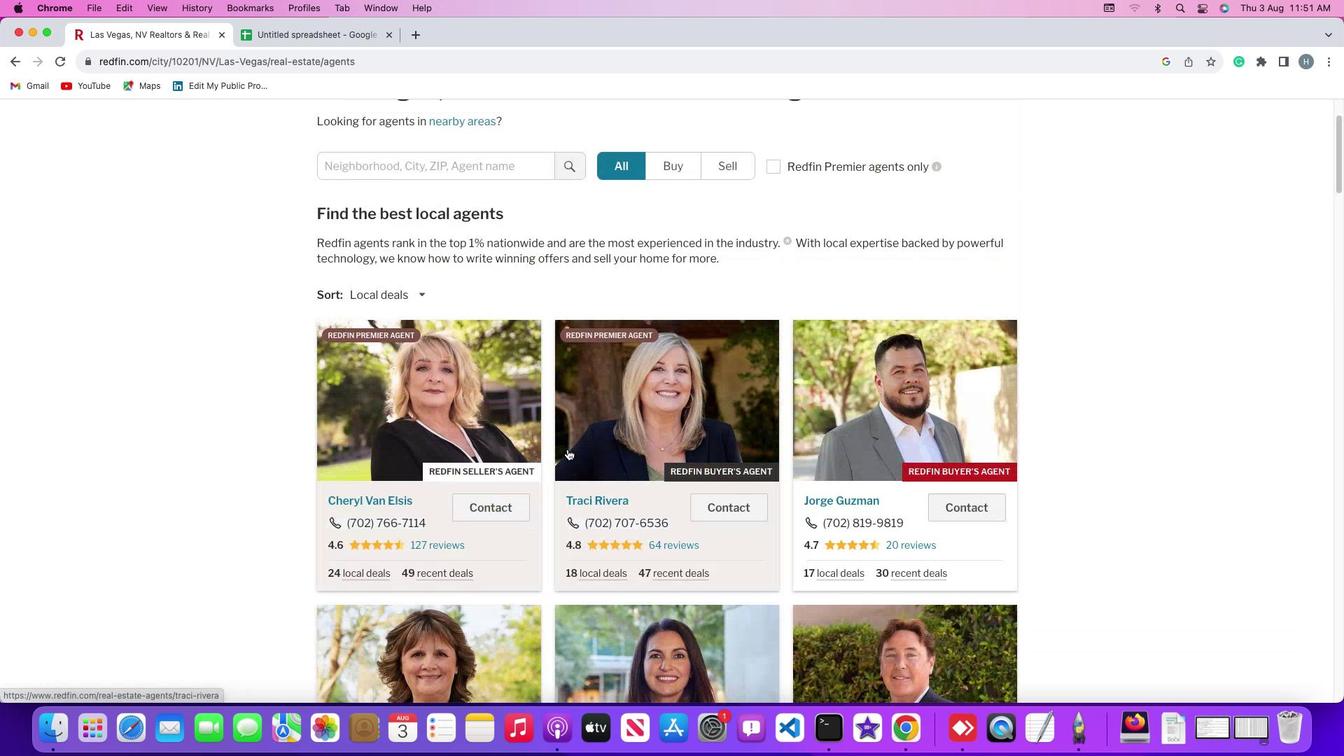 
Action: Mouse scrolled (567, 449) with delta (0, 0)
Screenshot: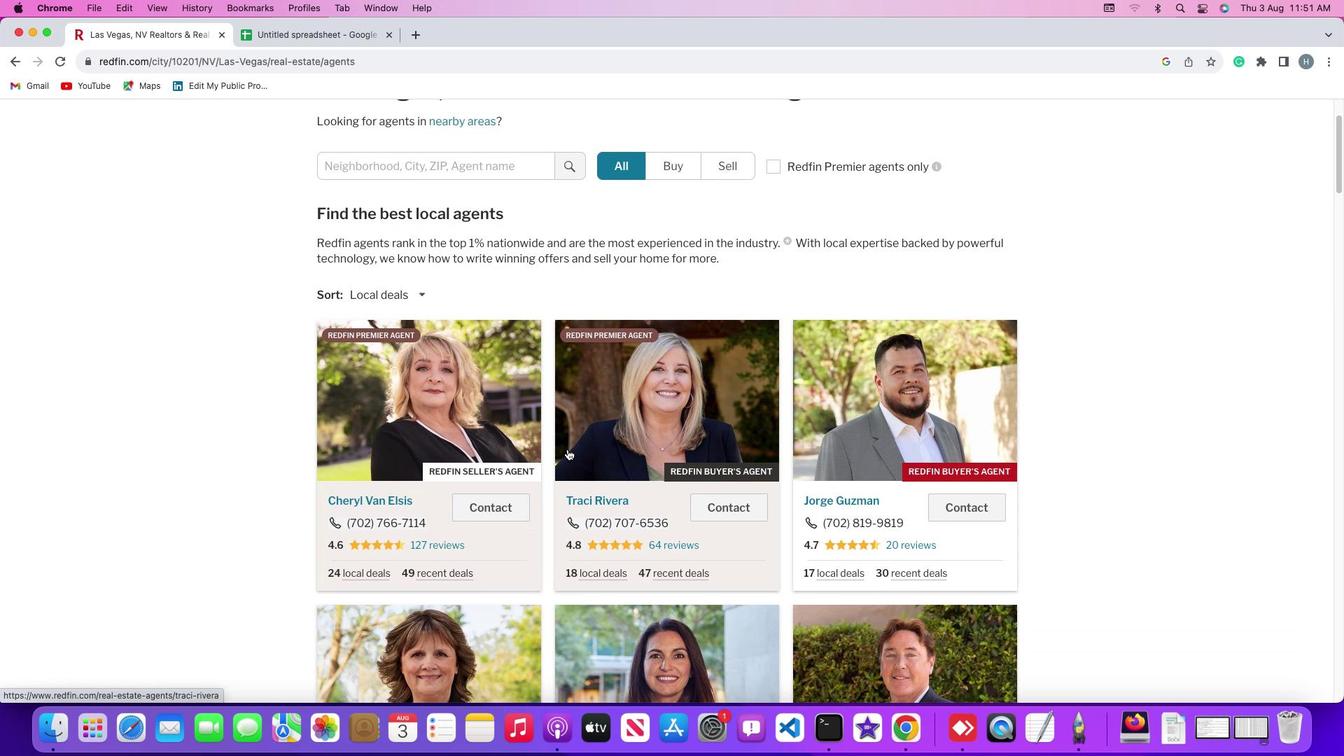 
Action: Mouse scrolled (567, 449) with delta (0, 0)
Screenshot: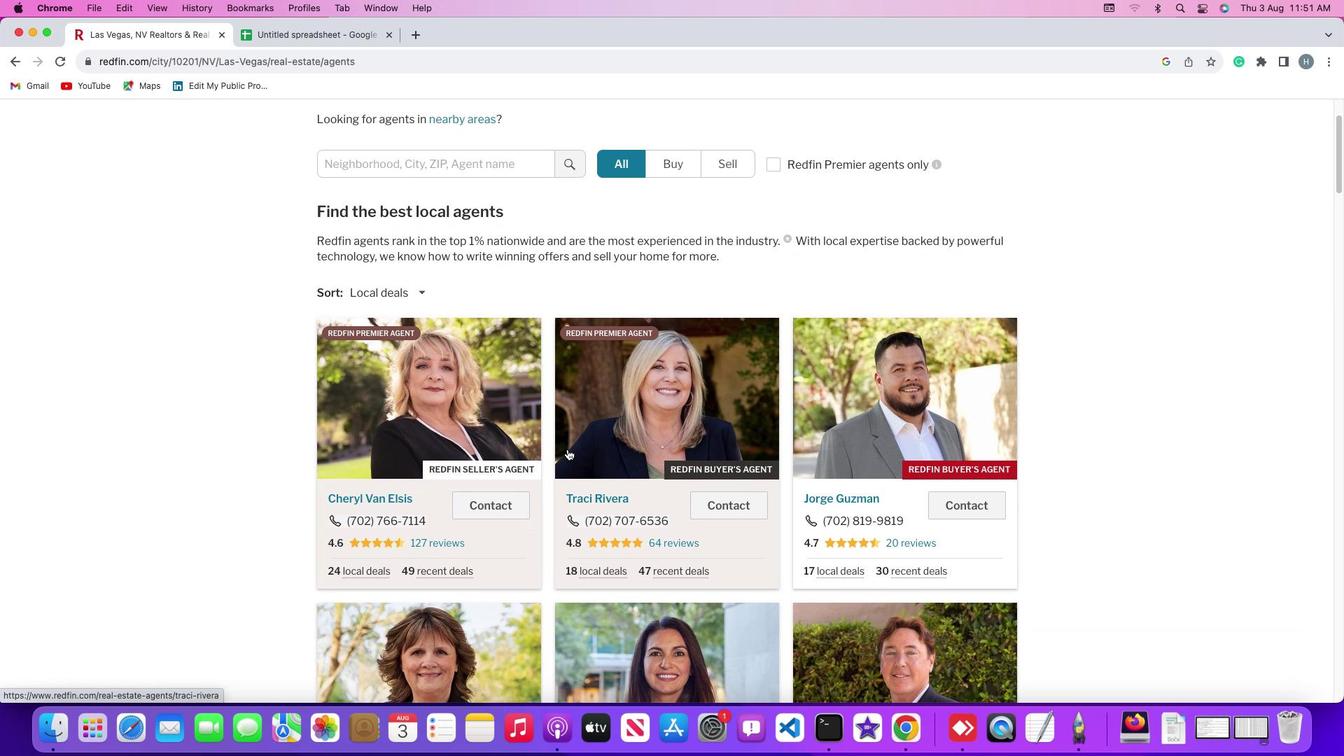 
Action: Mouse scrolled (567, 449) with delta (0, -1)
Screenshot: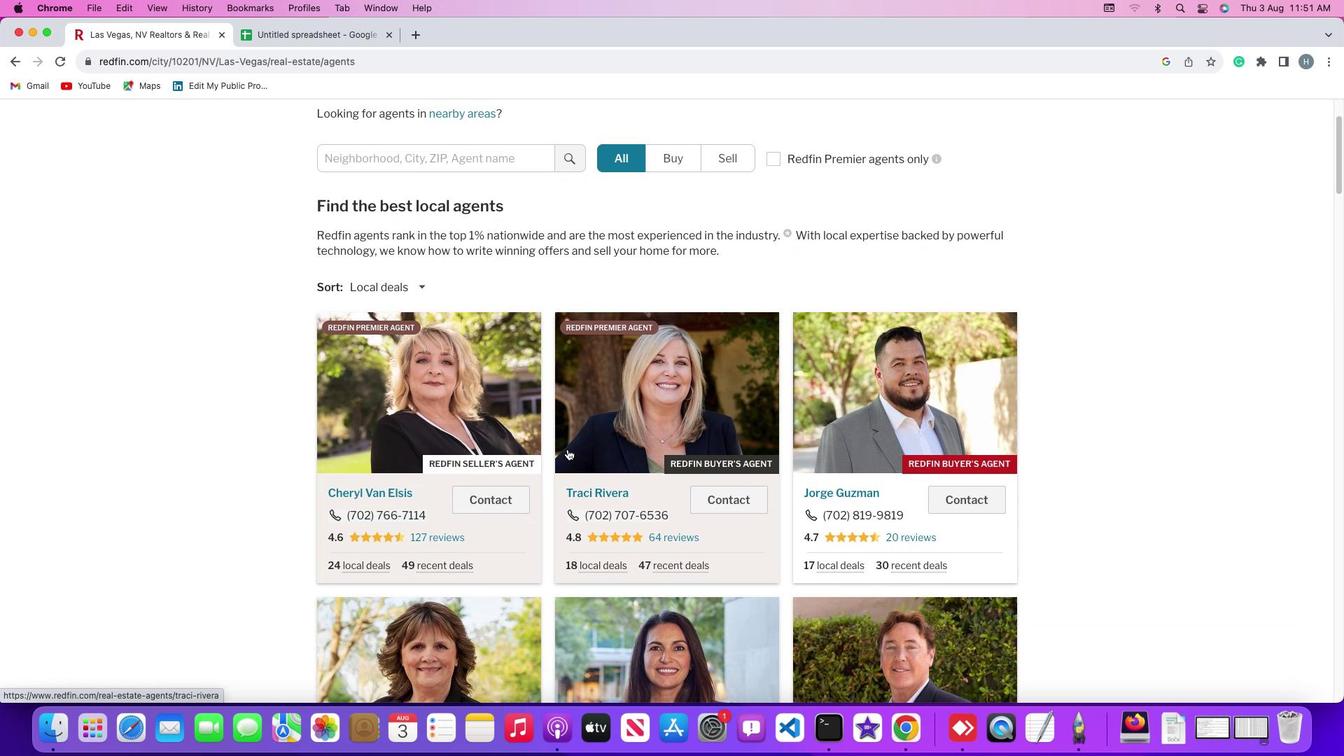 
Action: Mouse scrolled (567, 449) with delta (0, -2)
Screenshot: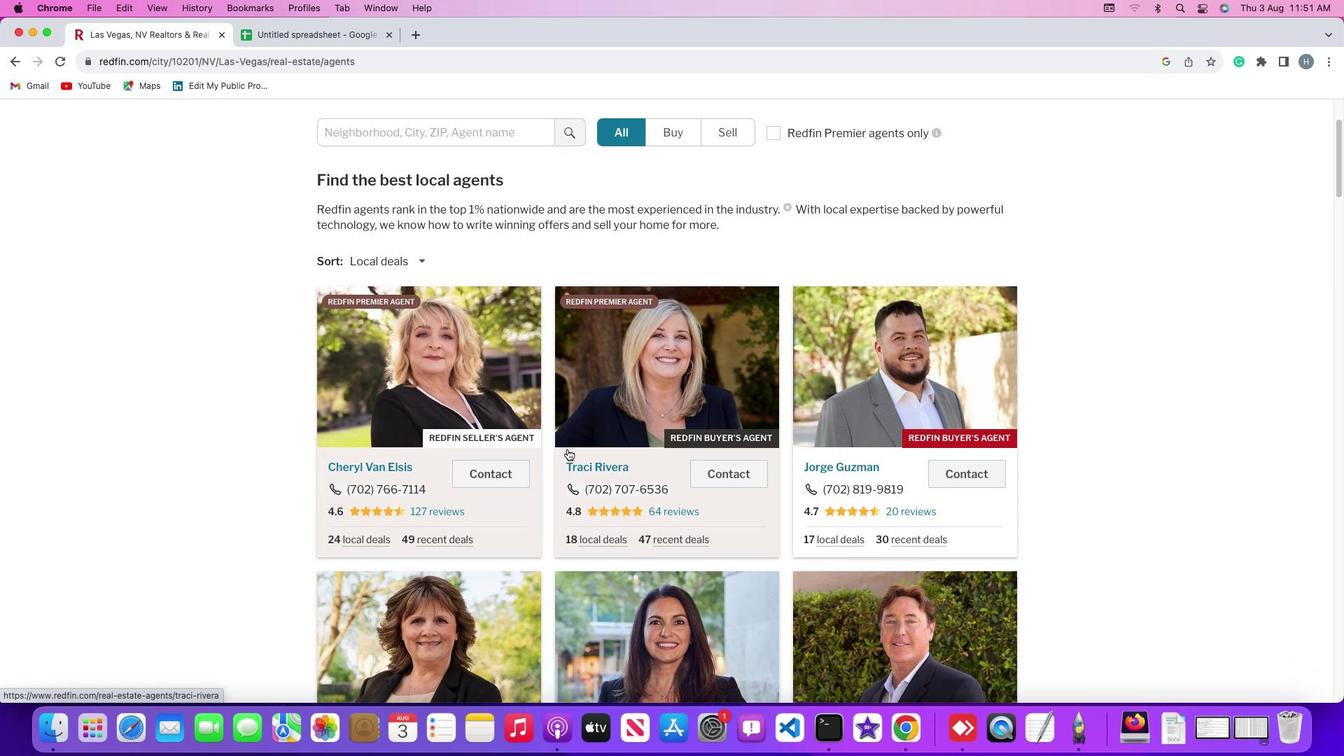 
Action: Mouse scrolled (567, 449) with delta (0, 0)
Screenshot: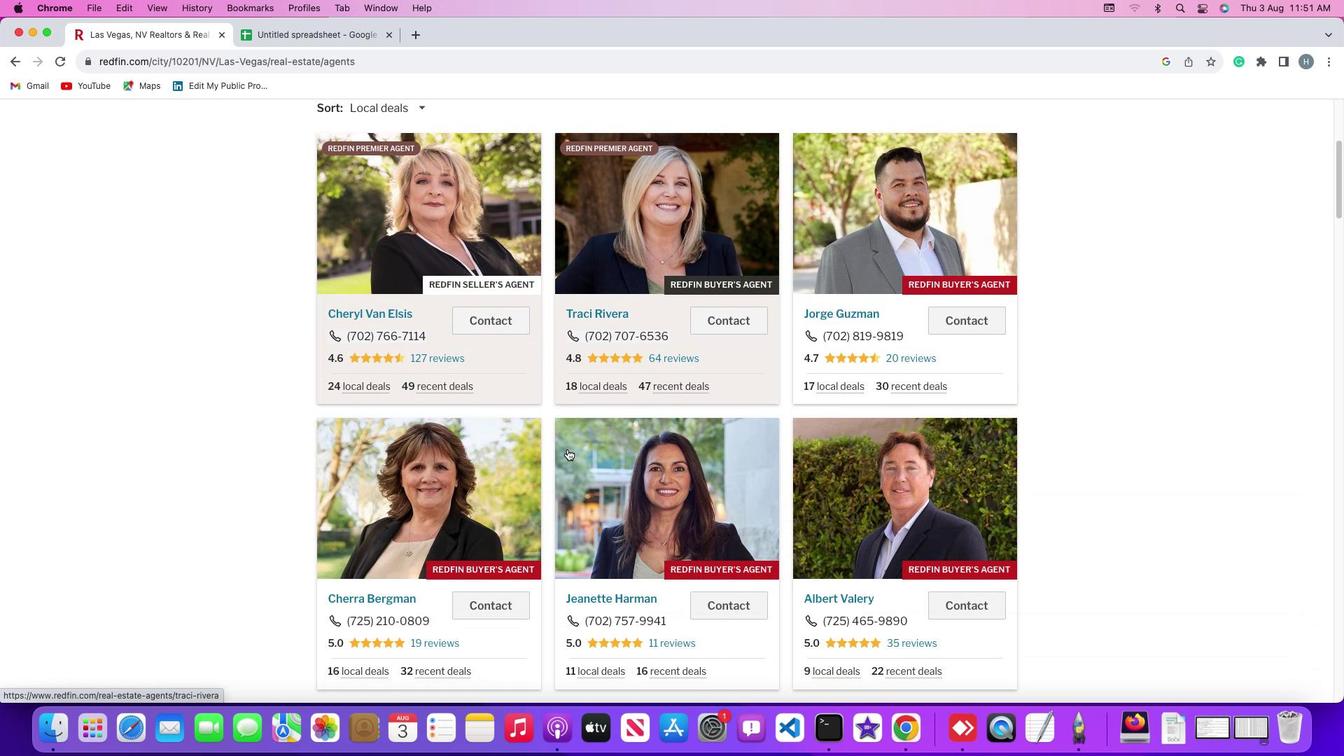 
Action: Mouse scrolled (567, 449) with delta (0, 0)
Screenshot: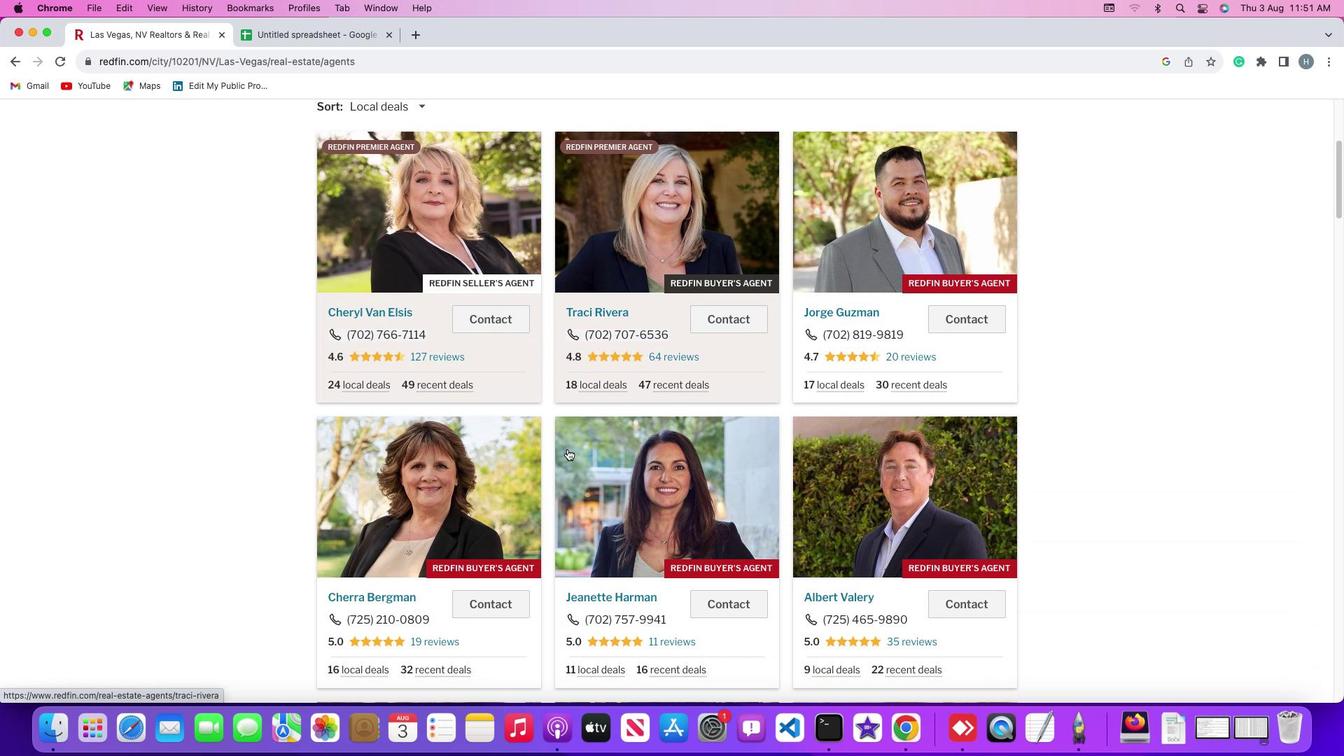 
Action: Mouse scrolled (567, 449) with delta (0, -1)
Screenshot: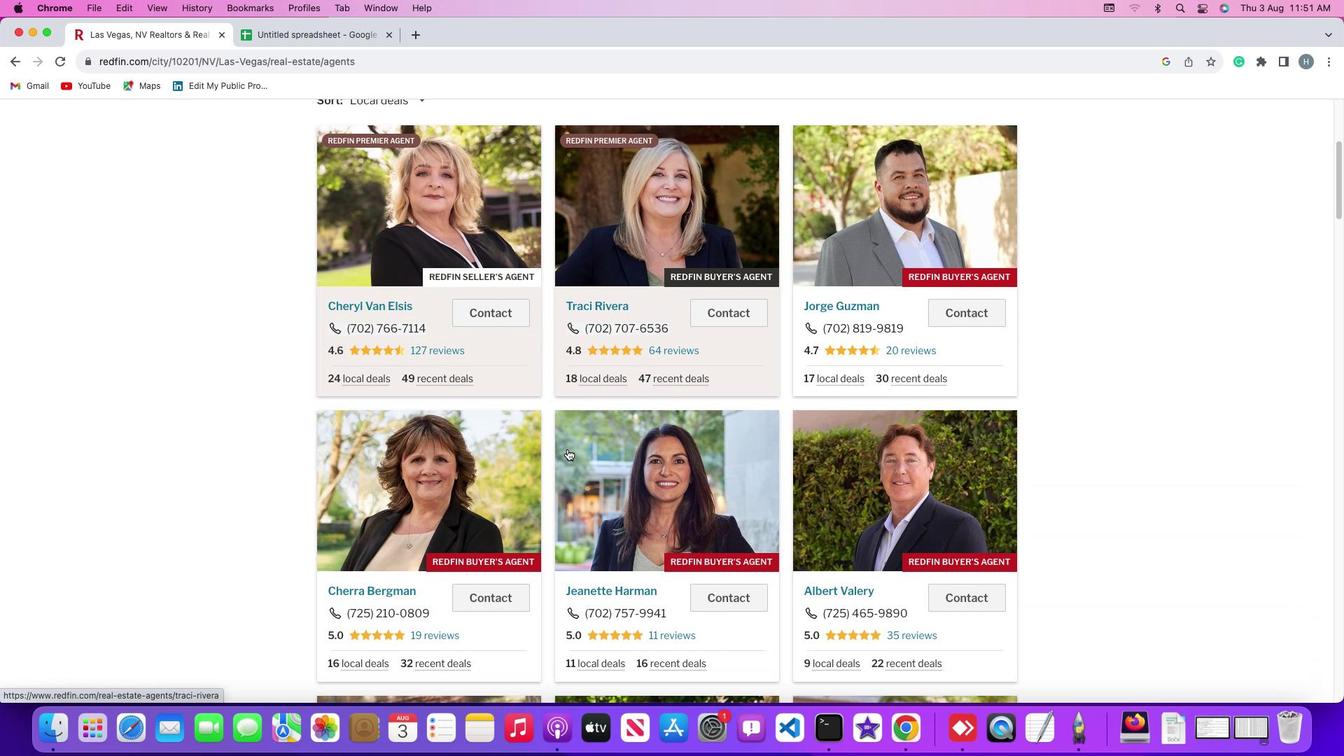 
Action: Mouse scrolled (567, 449) with delta (0, -2)
Screenshot: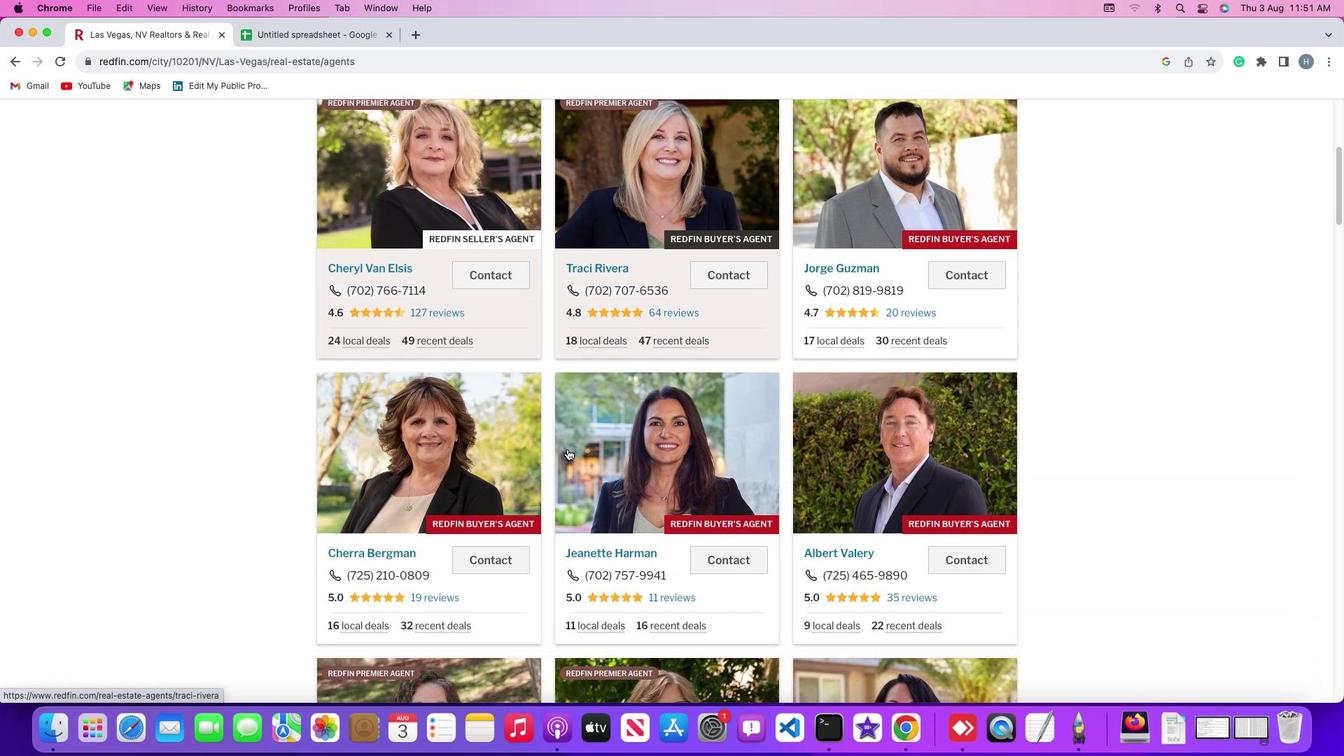 
Action: Mouse scrolled (567, 449) with delta (0, 0)
Screenshot: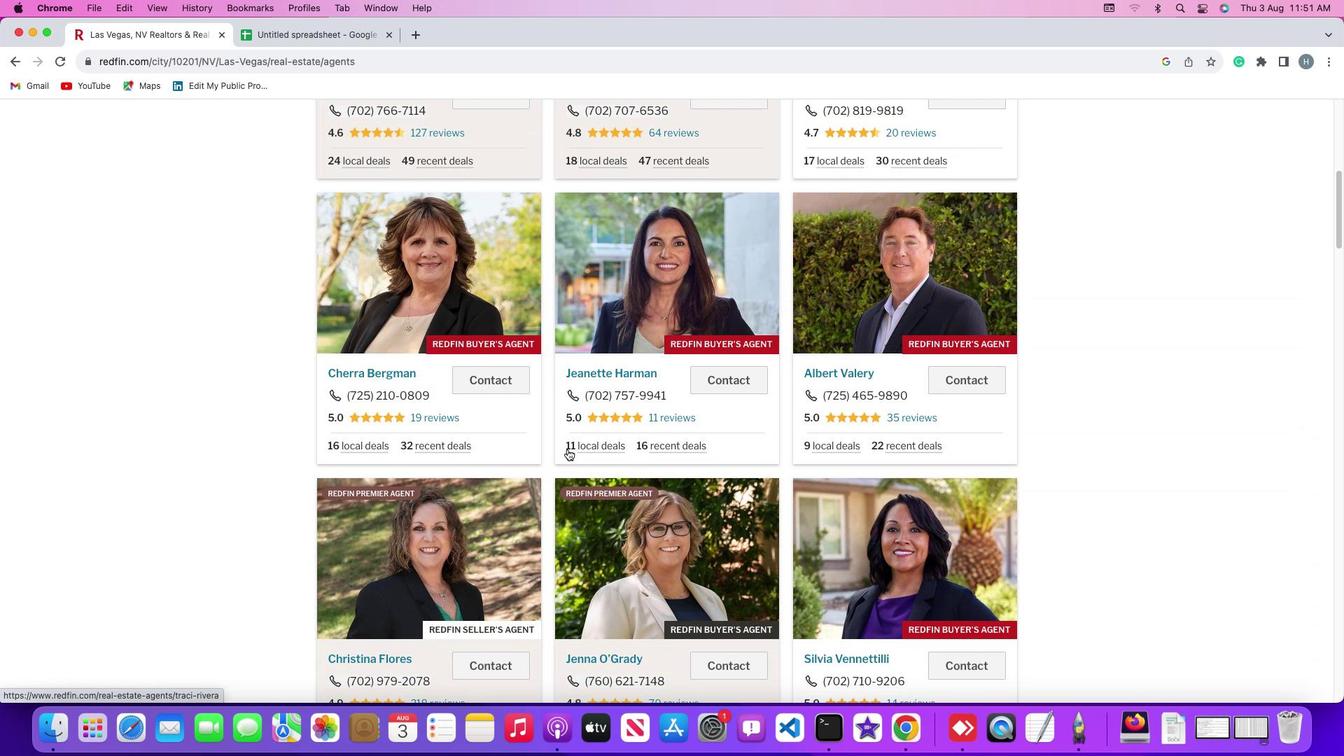 
Action: Mouse scrolled (567, 449) with delta (0, 0)
Screenshot: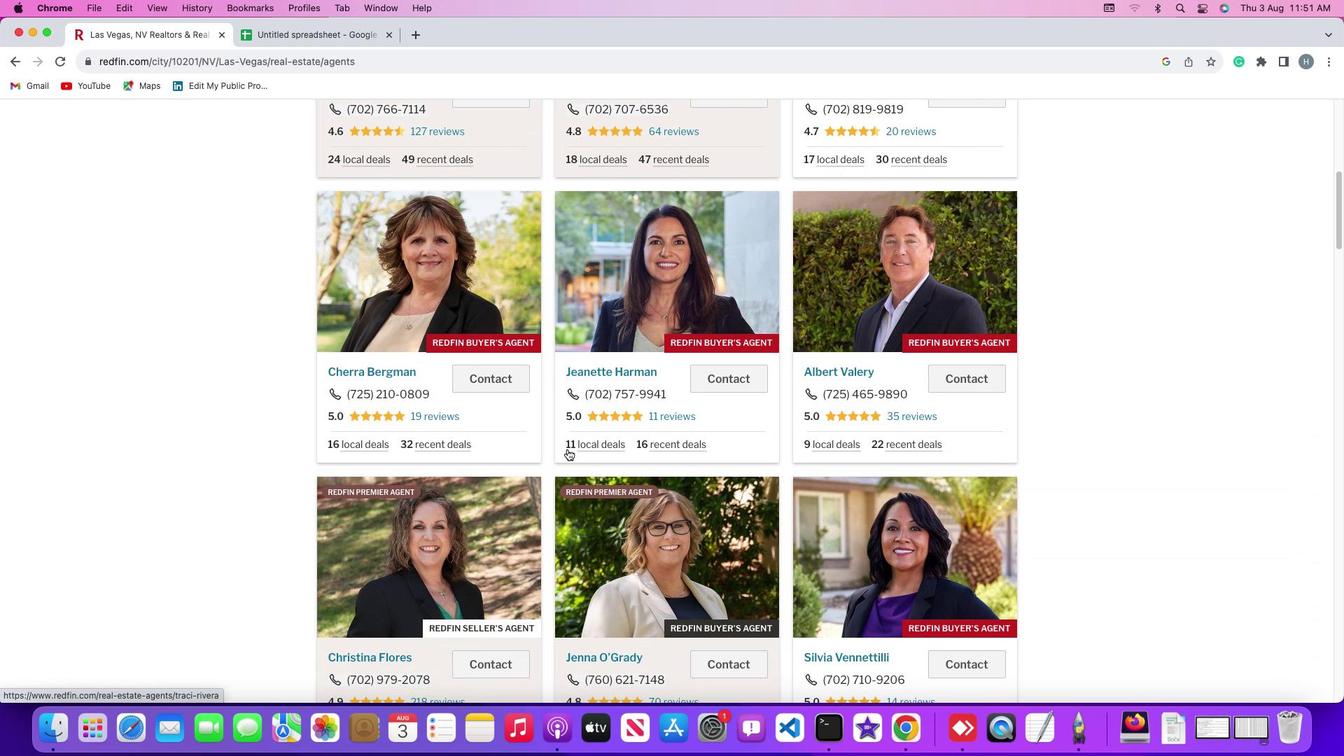 
Action: Mouse scrolled (567, 449) with delta (0, -2)
Screenshot: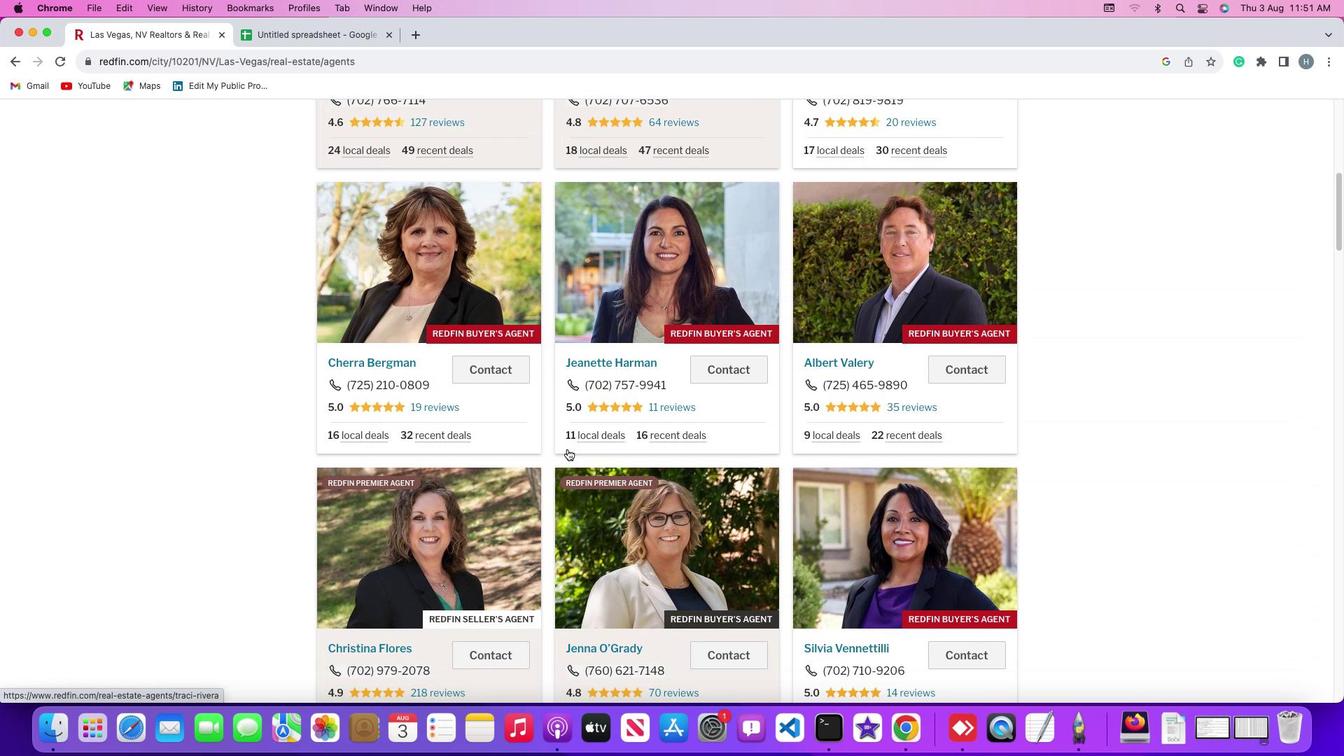 
Action: Mouse scrolled (567, 449) with delta (0, -2)
Screenshot: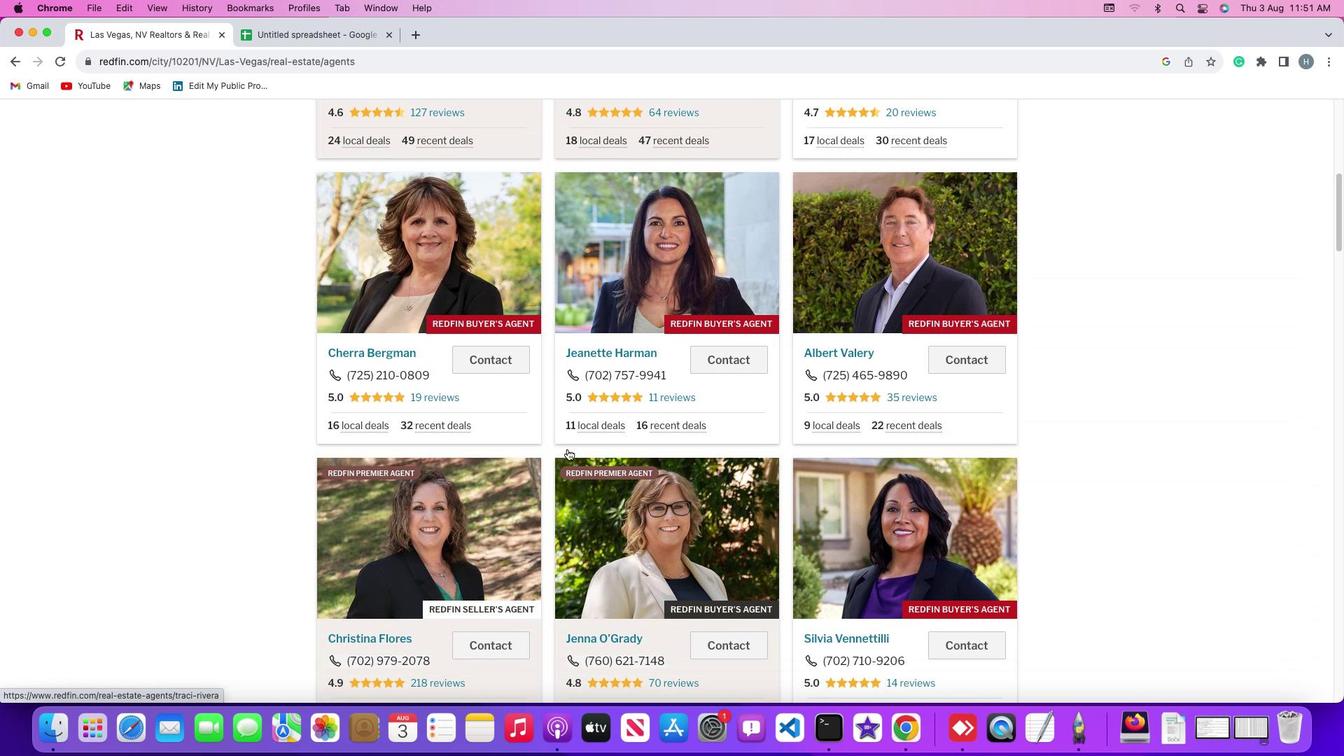 
Action: Mouse scrolled (567, 449) with delta (0, 0)
Screenshot: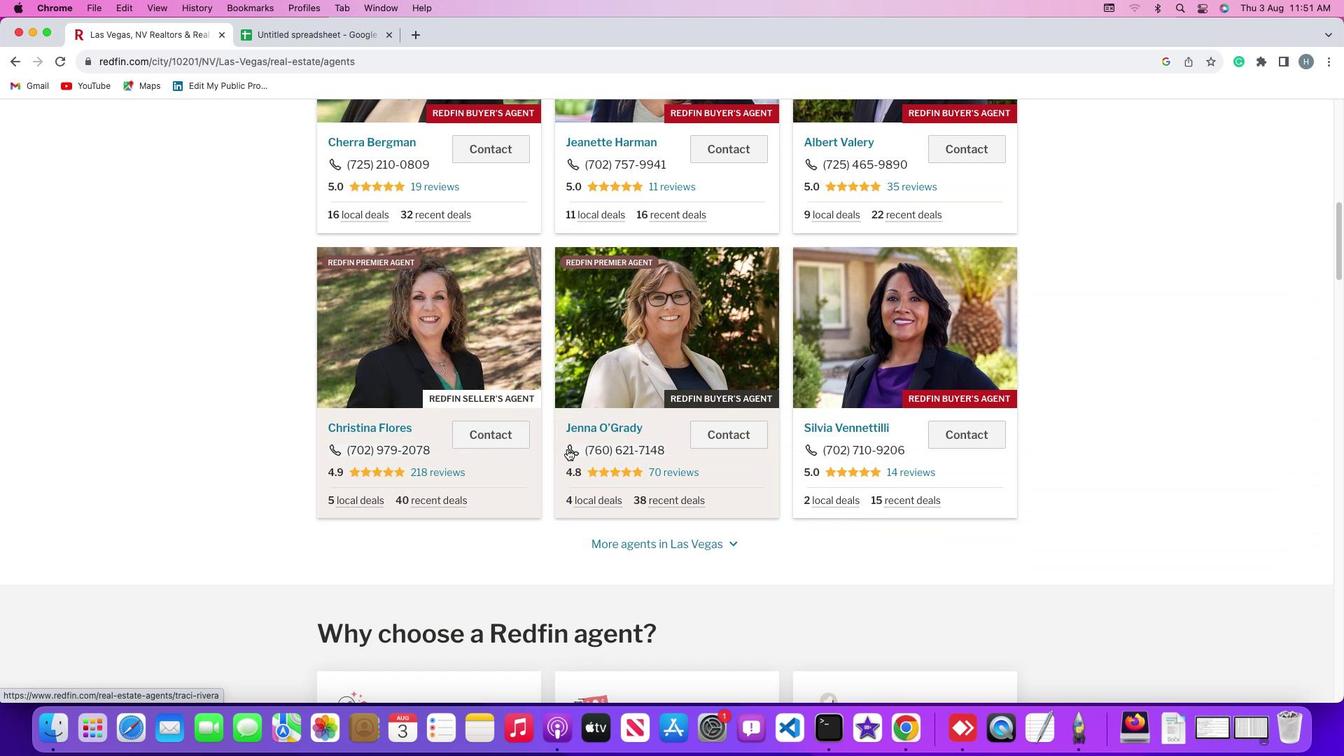 
Action: Mouse scrolled (567, 449) with delta (0, 0)
Screenshot: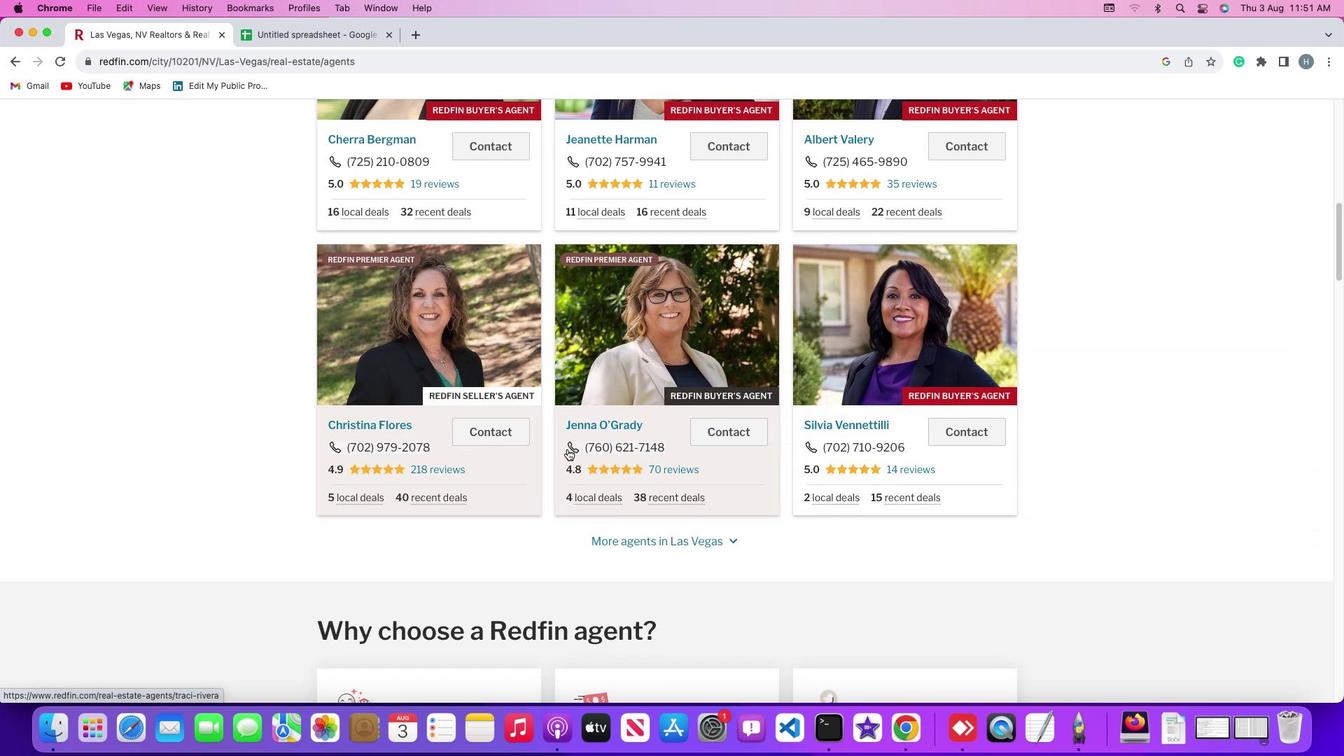 
Action: Mouse scrolled (567, 449) with delta (0, -1)
Screenshot: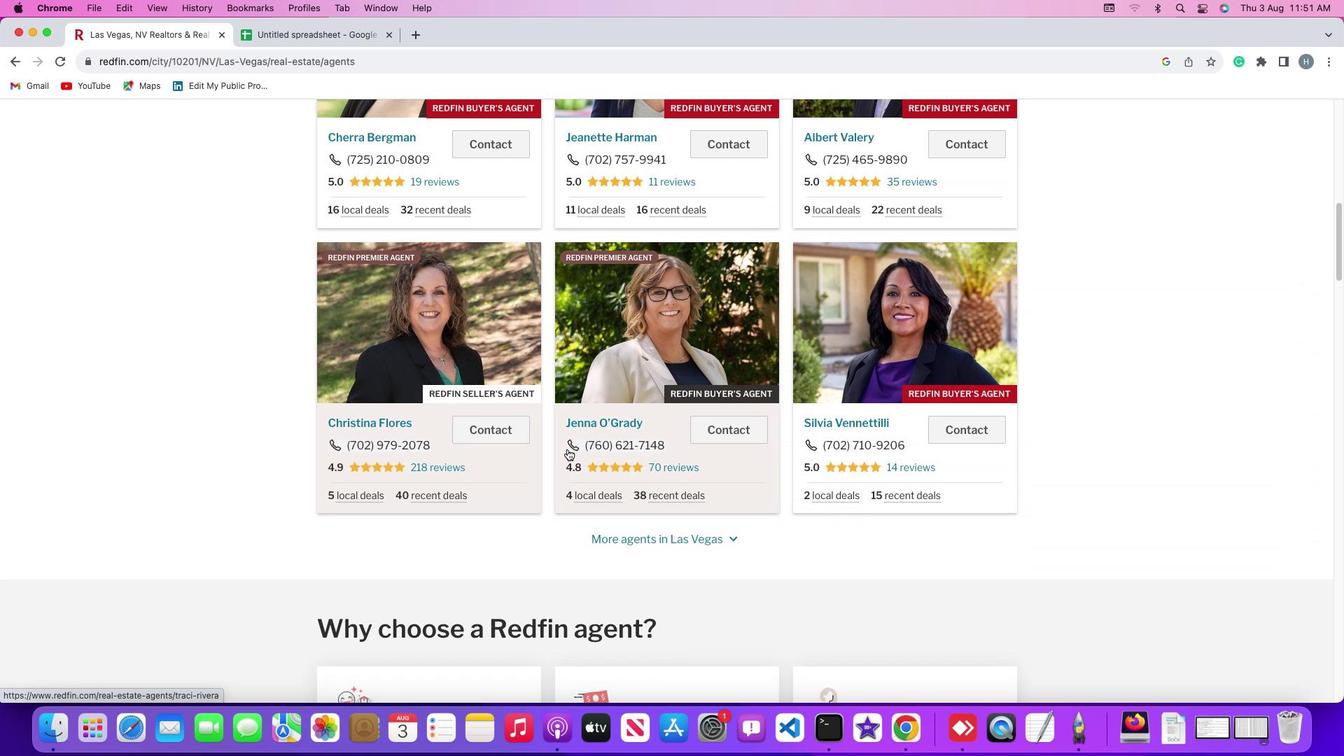 
Action: Mouse moved to (729, 440)
Screenshot: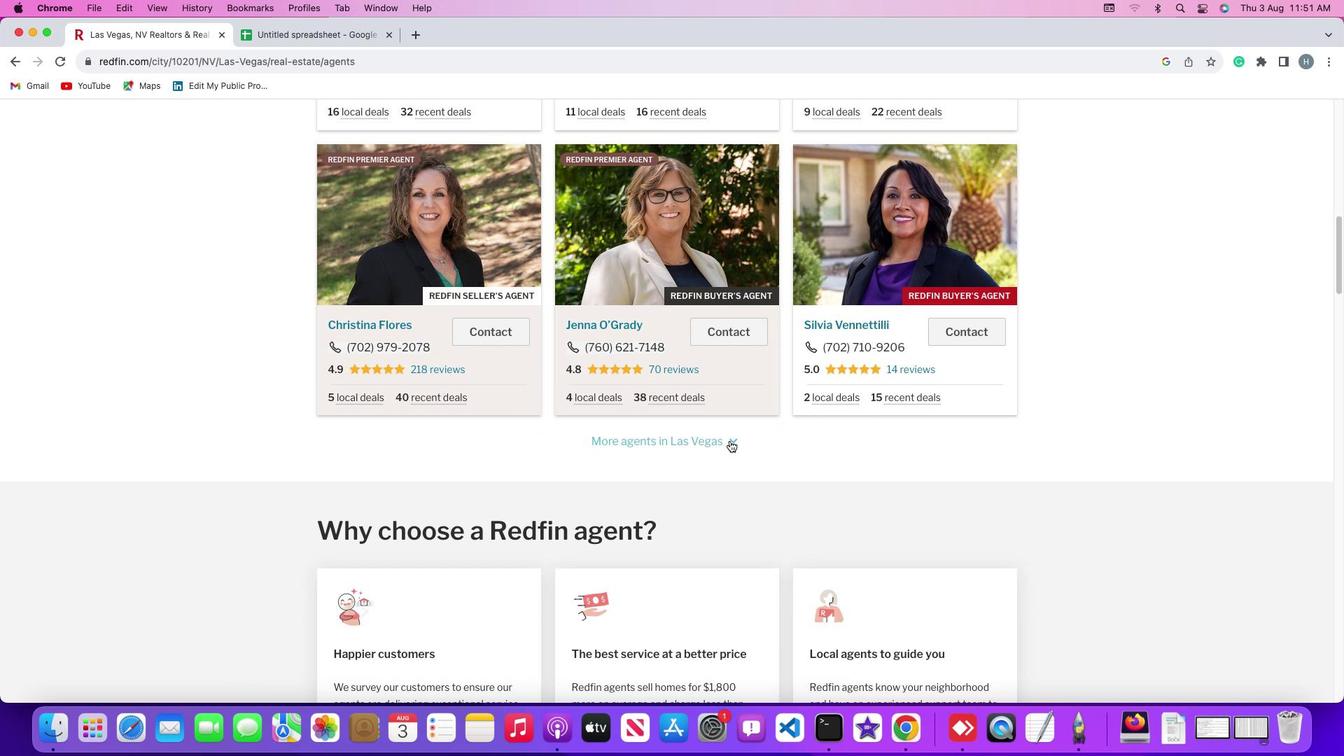 
Action: Mouse pressed left at (729, 440)
Screenshot: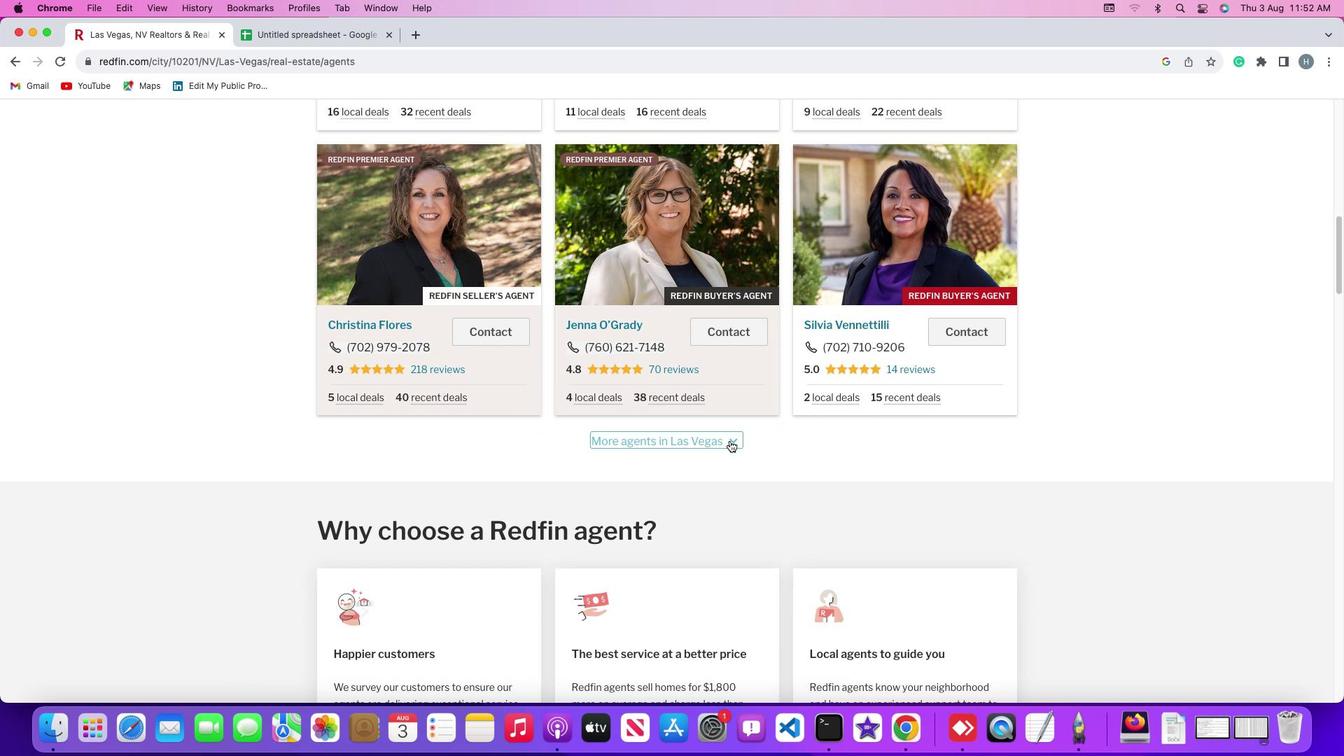 
Action: Mouse moved to (640, 474)
Screenshot: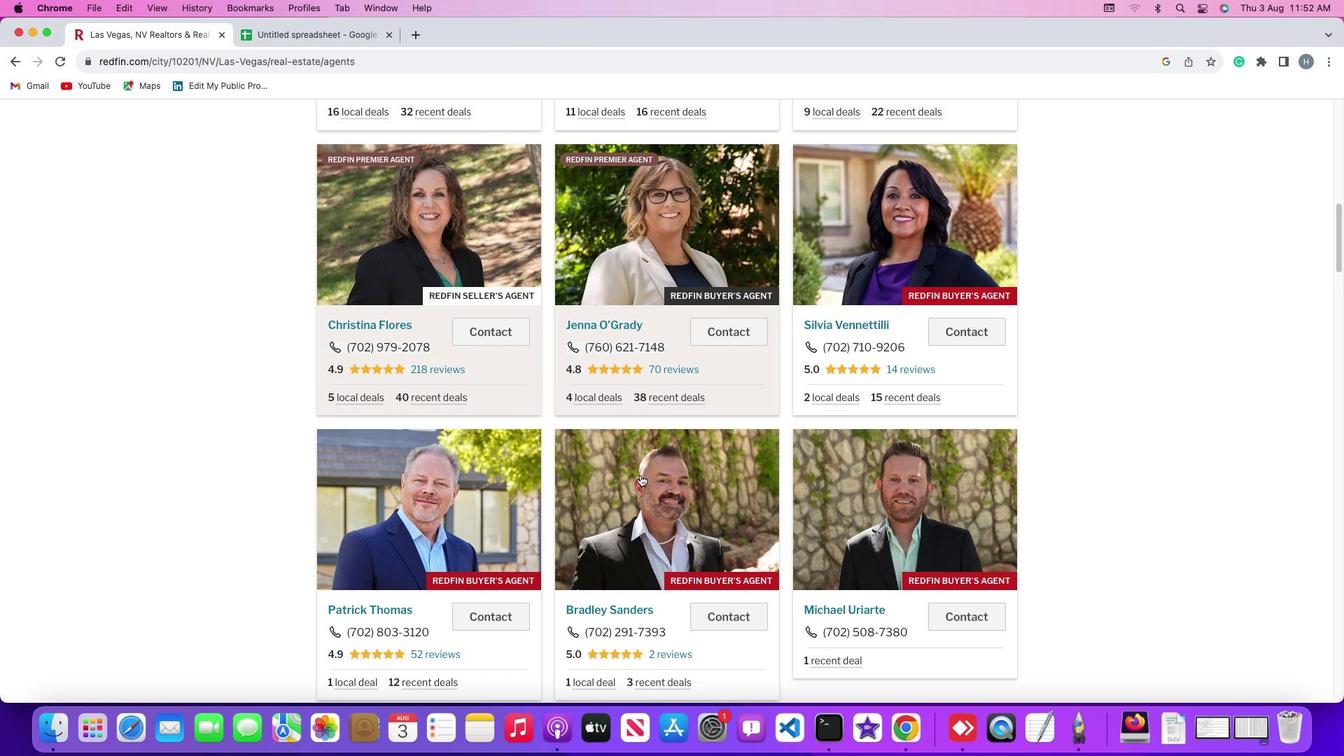 
Action: Mouse scrolled (640, 474) with delta (0, 0)
Screenshot: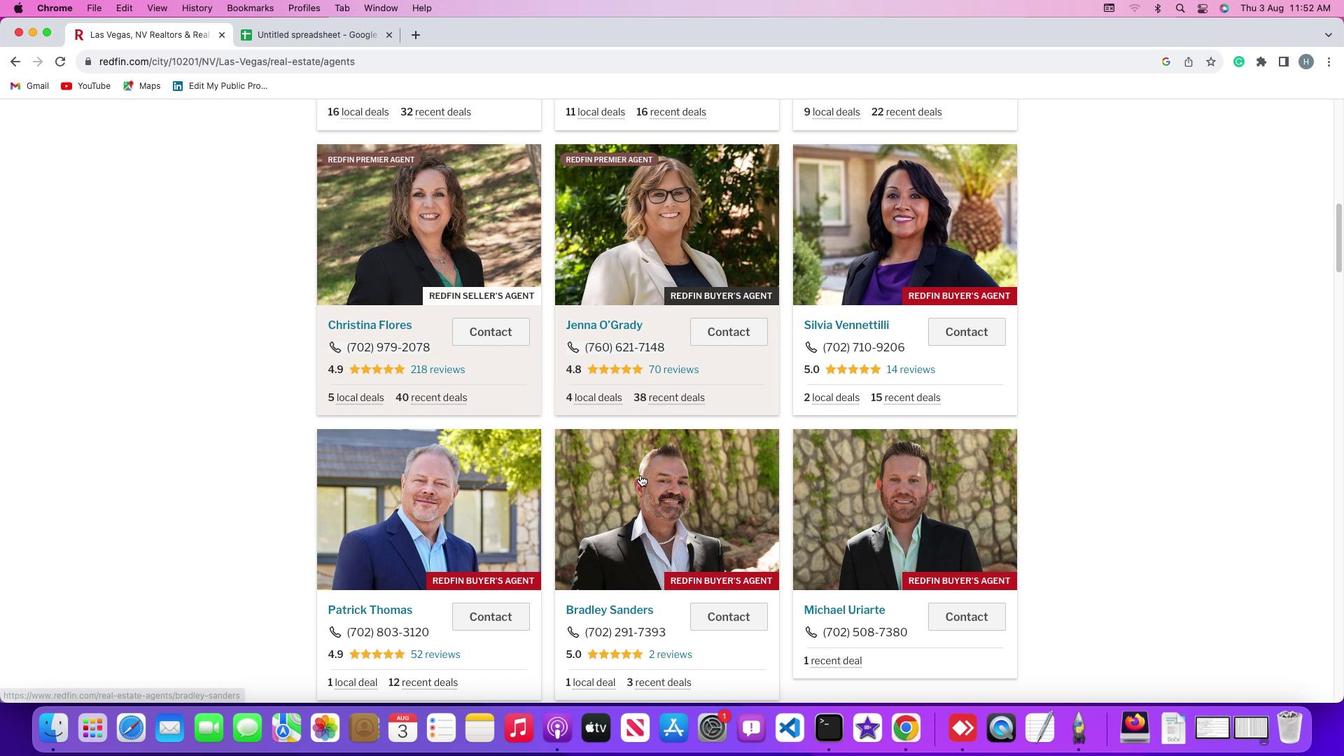 
Action: Mouse scrolled (640, 474) with delta (0, 0)
Screenshot: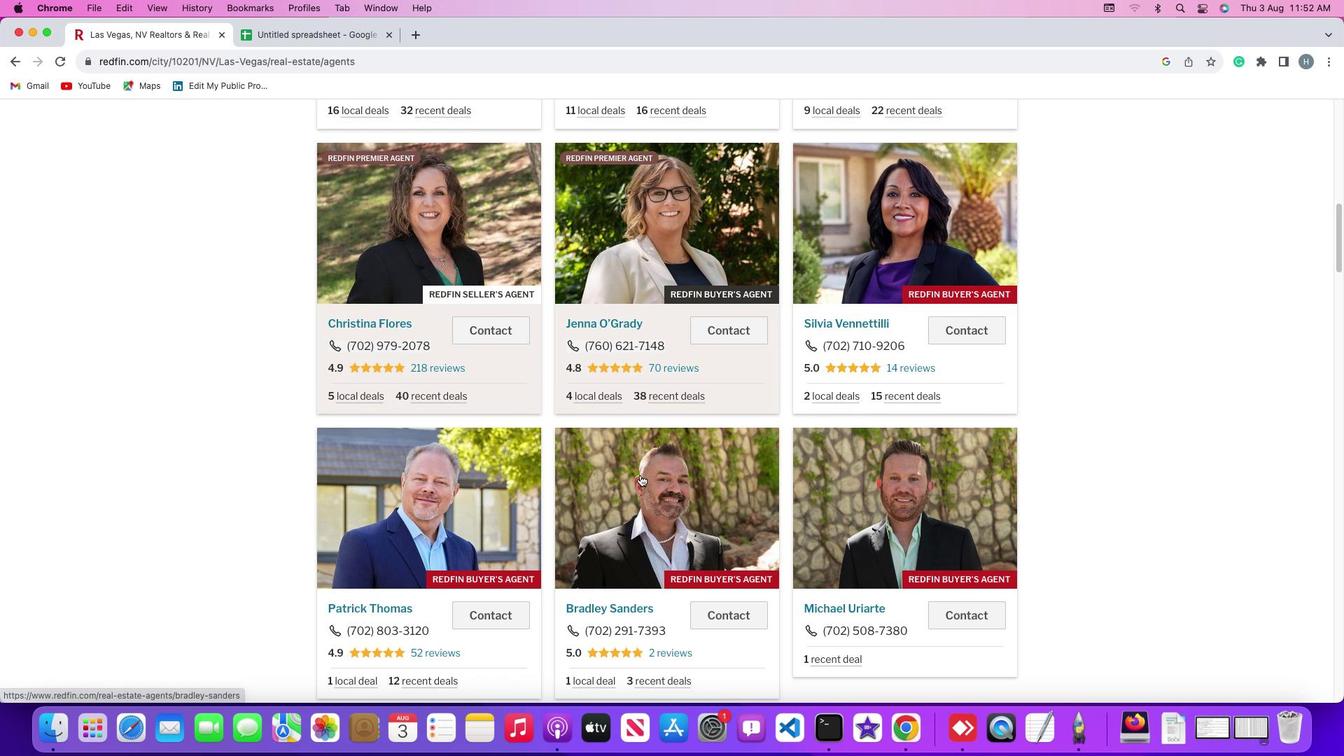 
Action: Mouse scrolled (640, 474) with delta (0, -1)
Screenshot: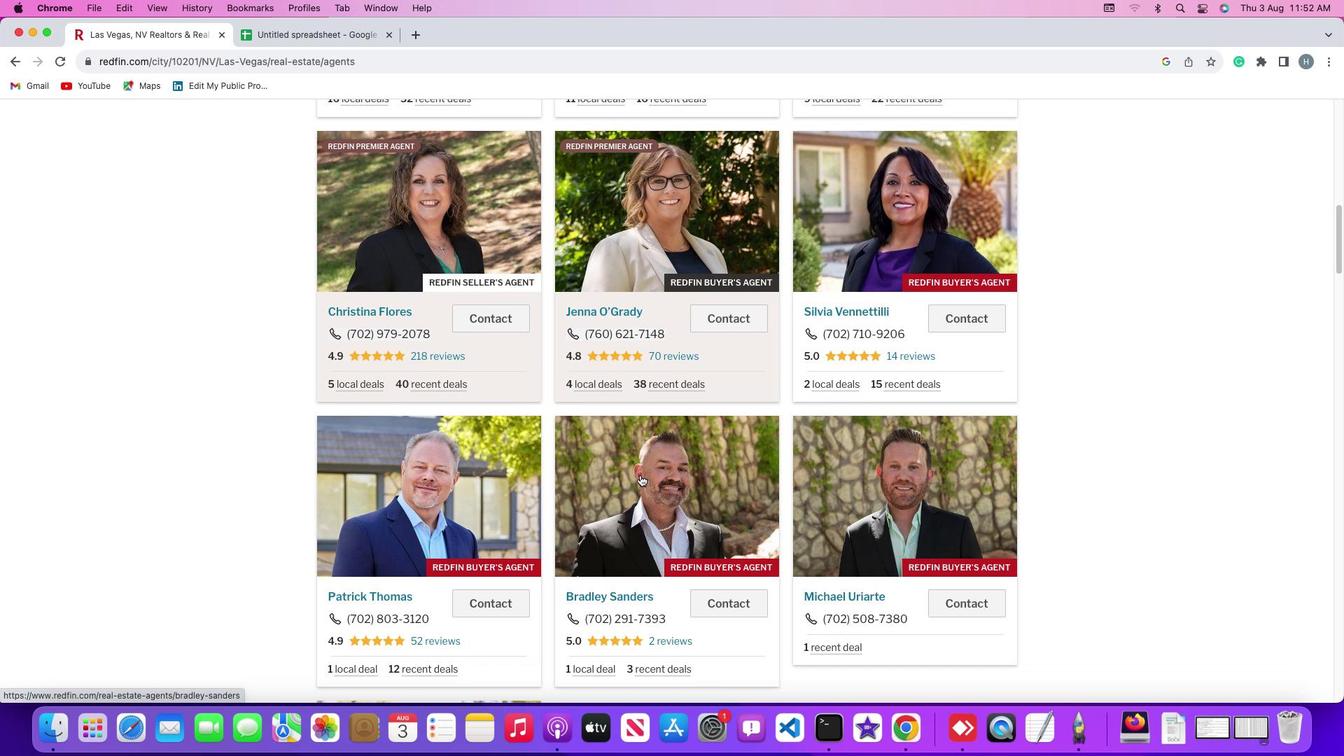 
Action: Mouse scrolled (640, 474) with delta (0, -2)
Screenshot: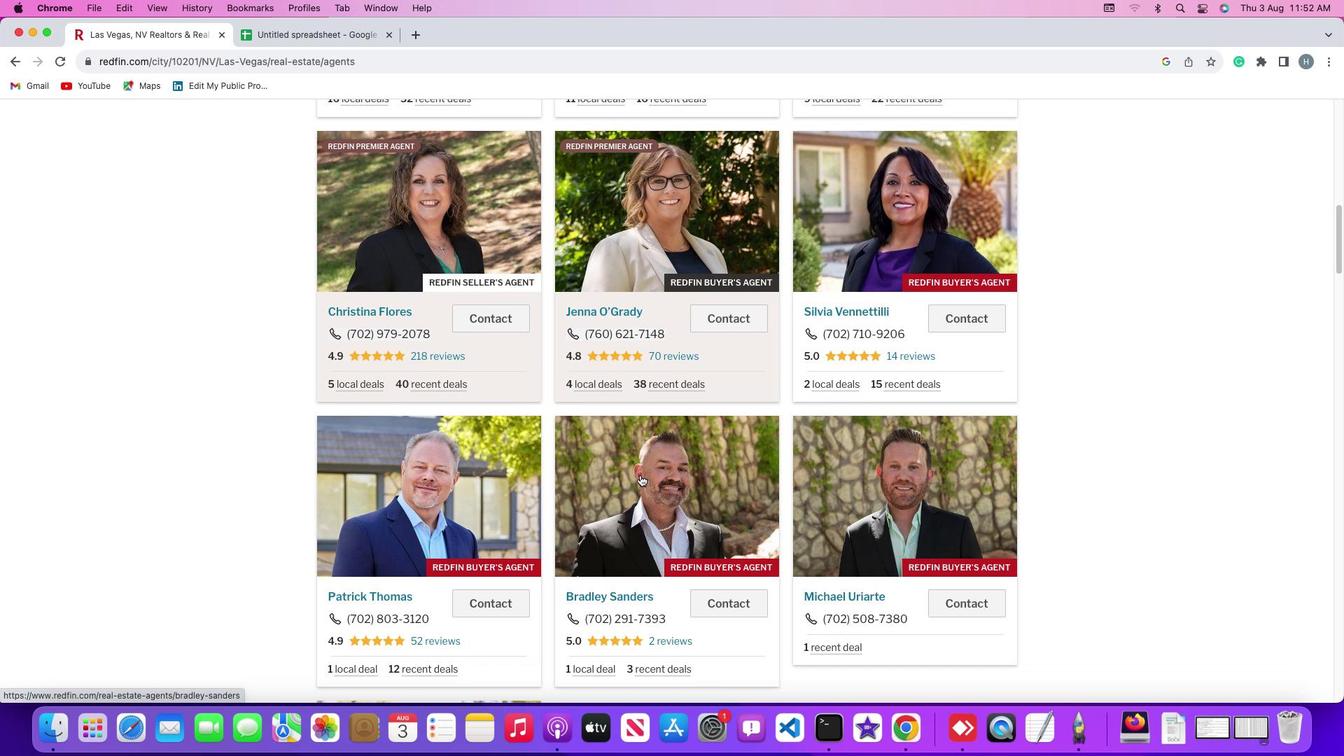 
Action: Mouse moved to (626, 472)
Screenshot: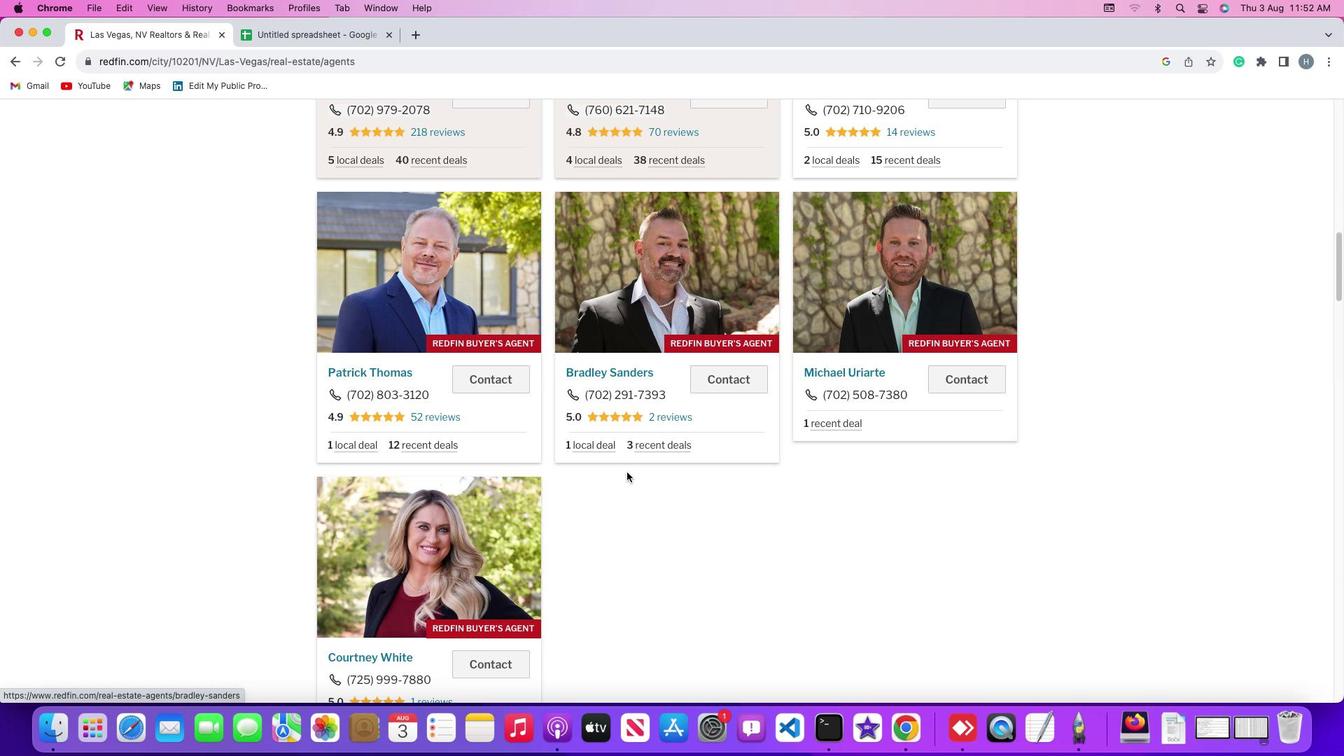 
Action: Mouse scrolled (626, 472) with delta (0, 0)
Screenshot: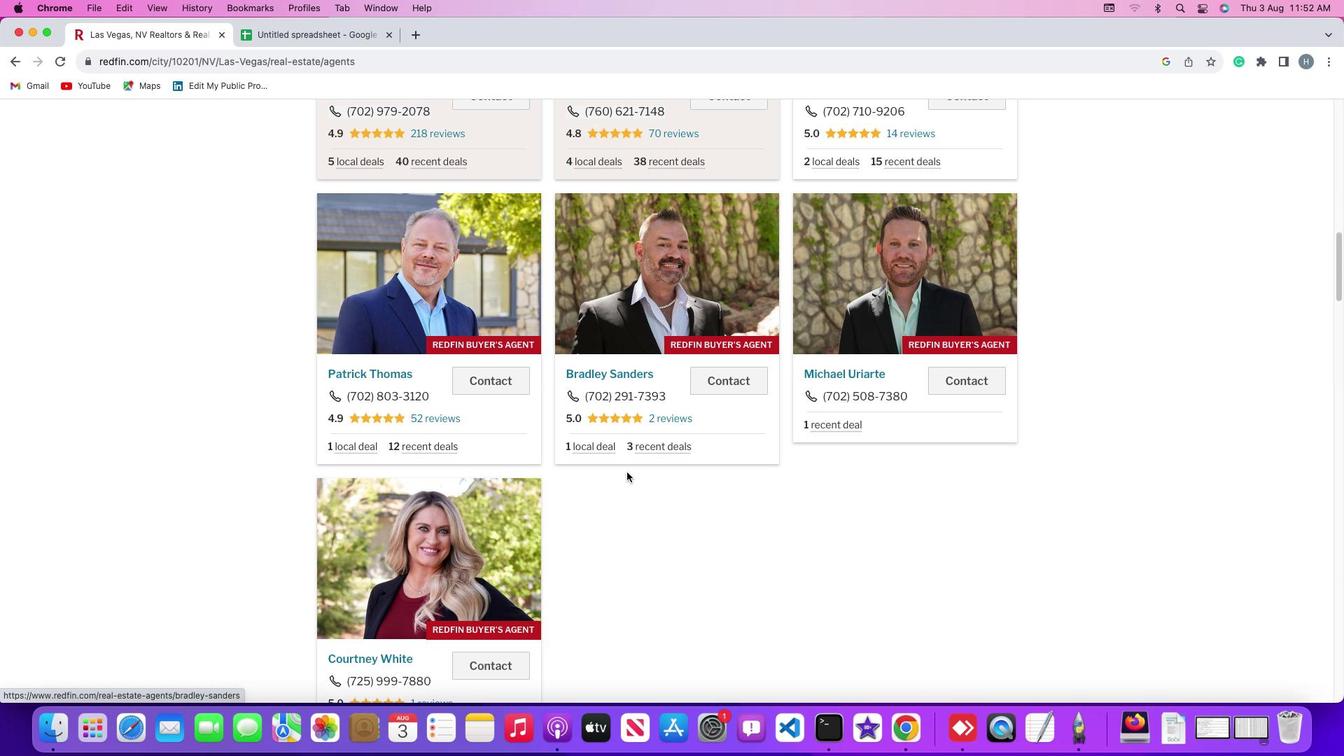 
Action: Mouse scrolled (626, 472) with delta (0, 0)
Screenshot: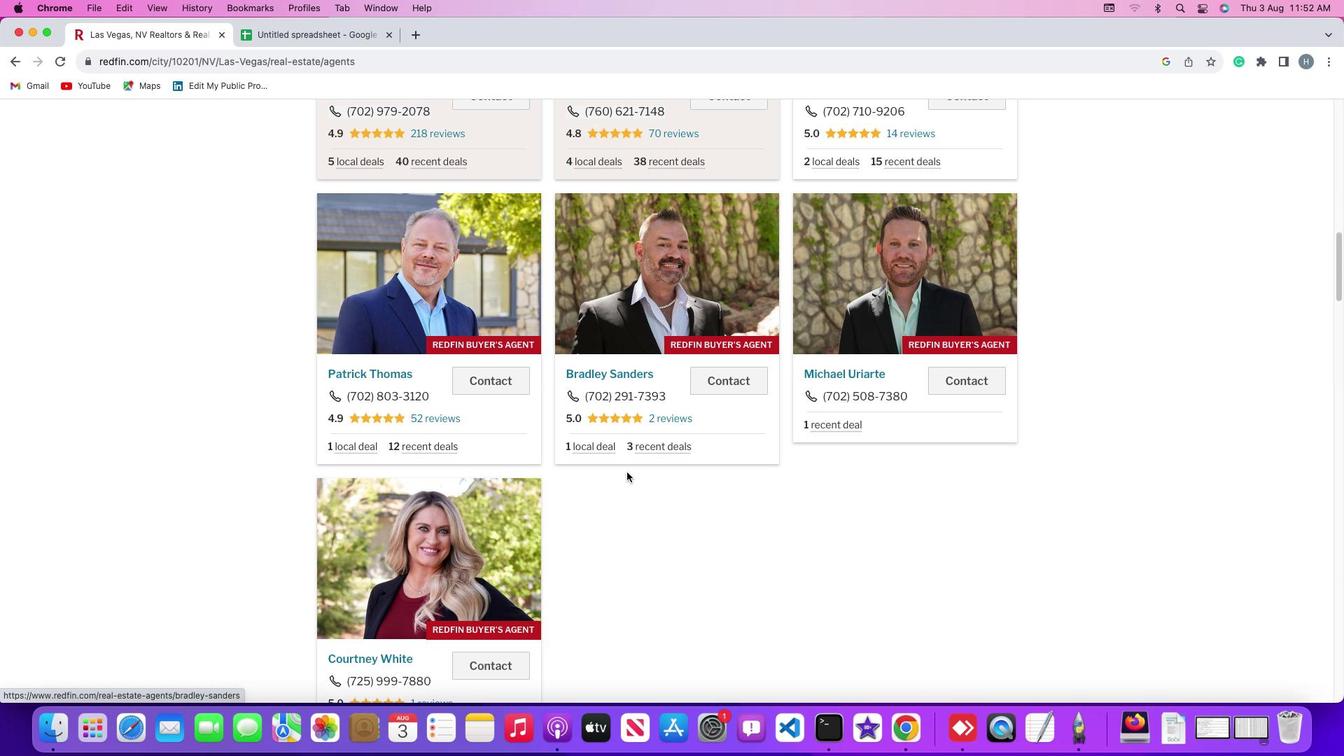 
Action: Mouse scrolled (626, 472) with delta (0, 2)
Screenshot: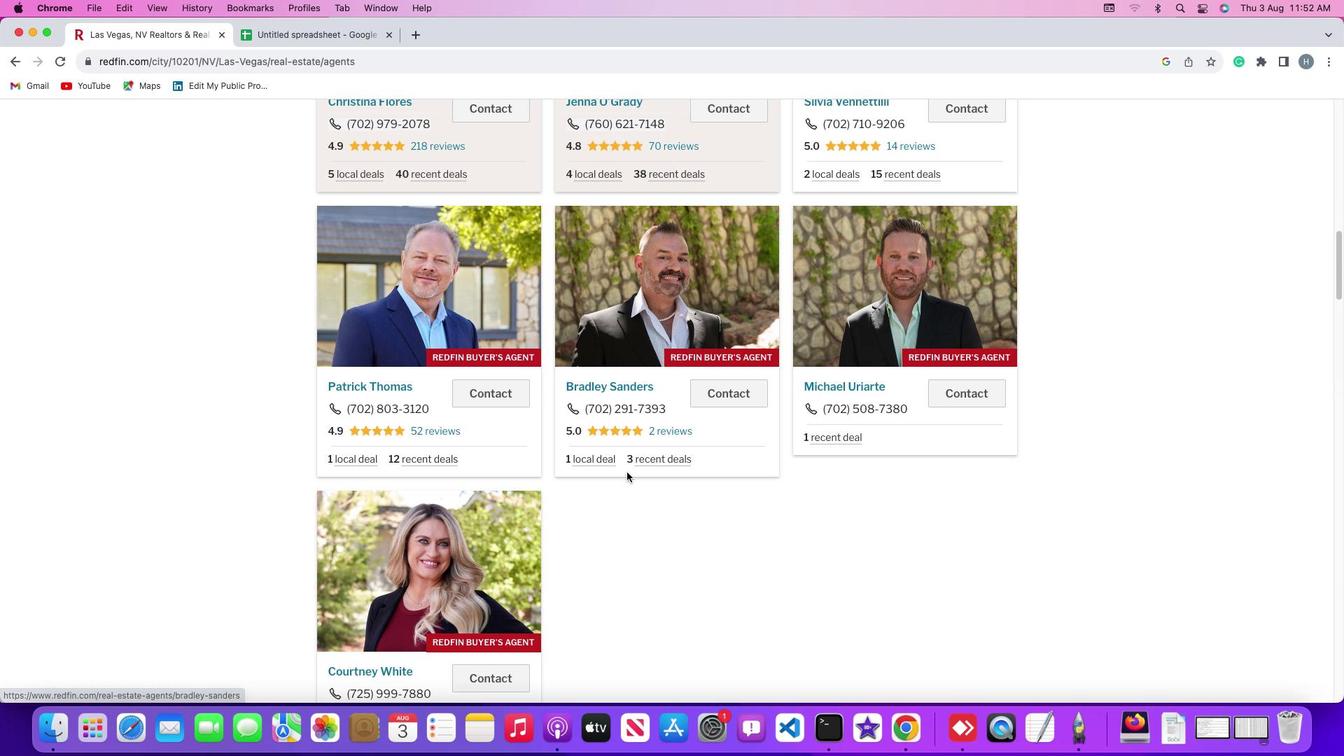 
Action: Mouse scrolled (626, 472) with delta (0, 3)
Screenshot: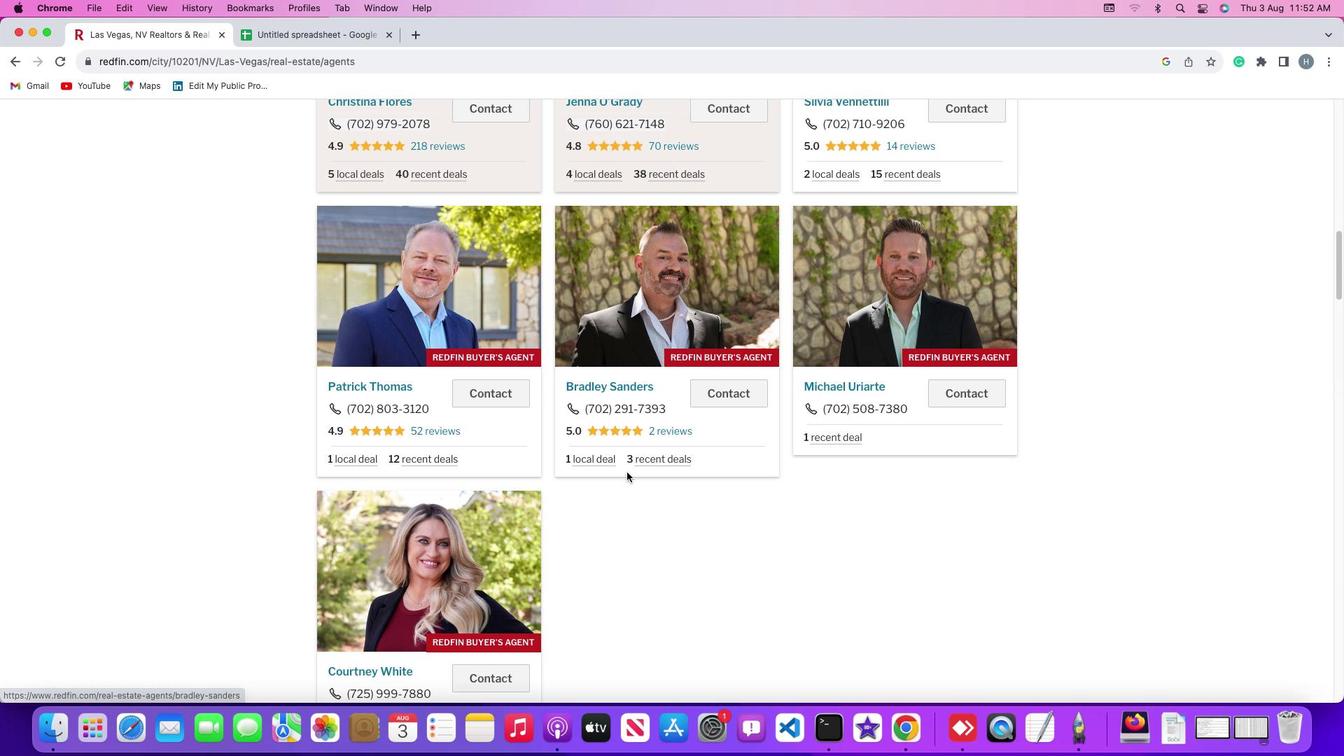 
Action: Mouse scrolled (626, 472) with delta (0, 0)
Screenshot: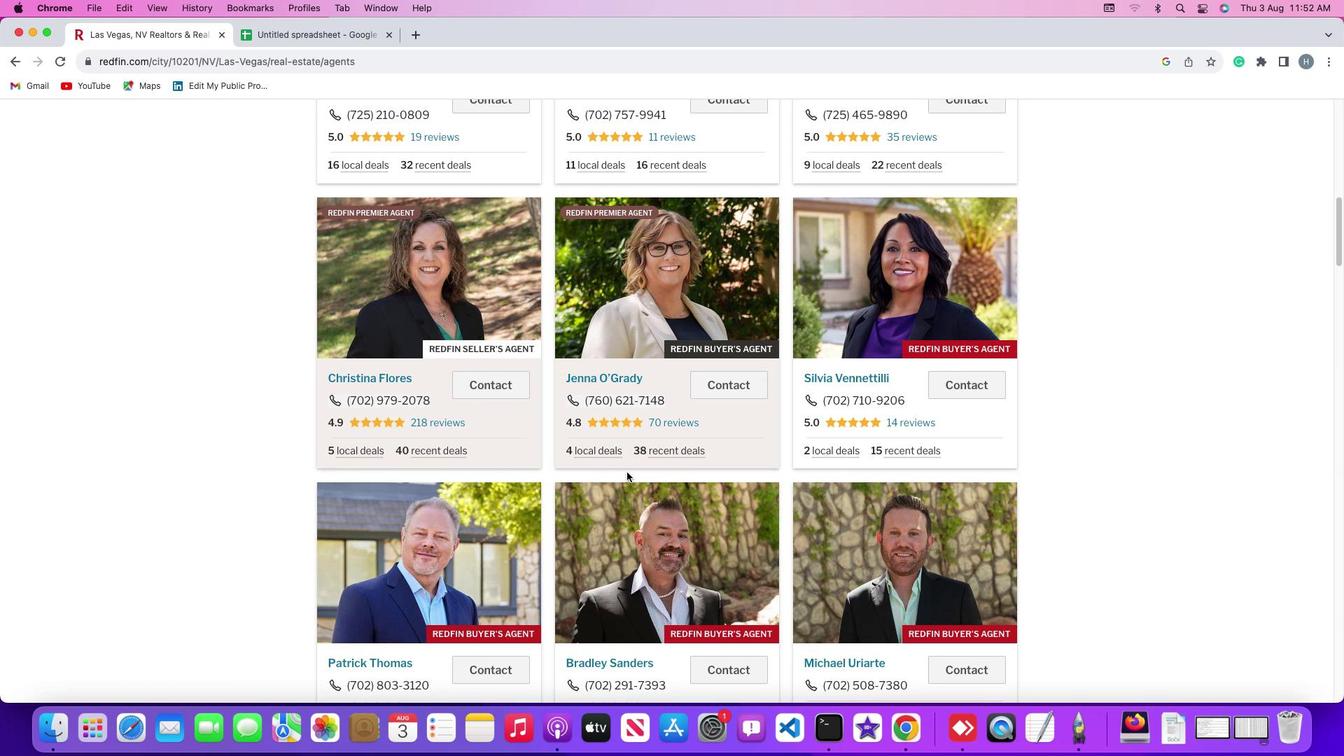 
Action: Mouse scrolled (626, 472) with delta (0, 0)
Screenshot: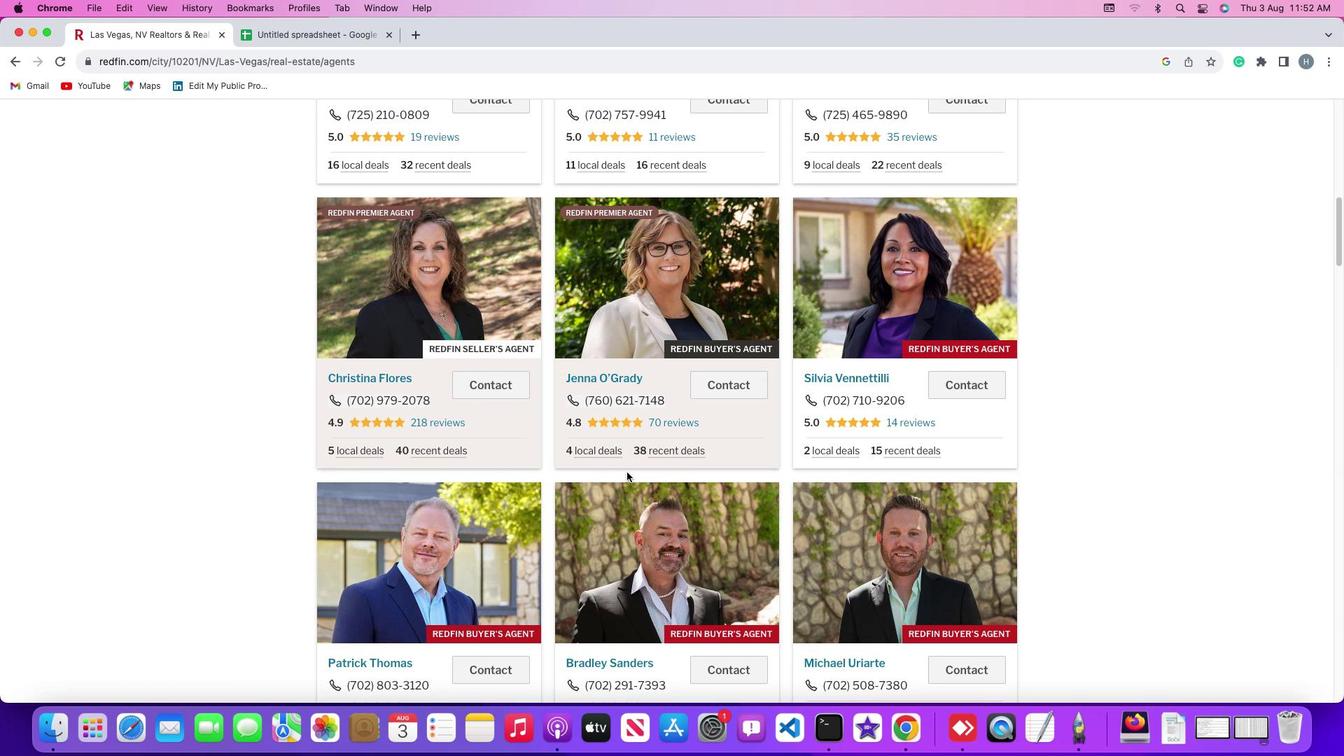 
Action: Mouse scrolled (626, 472) with delta (0, 2)
Screenshot: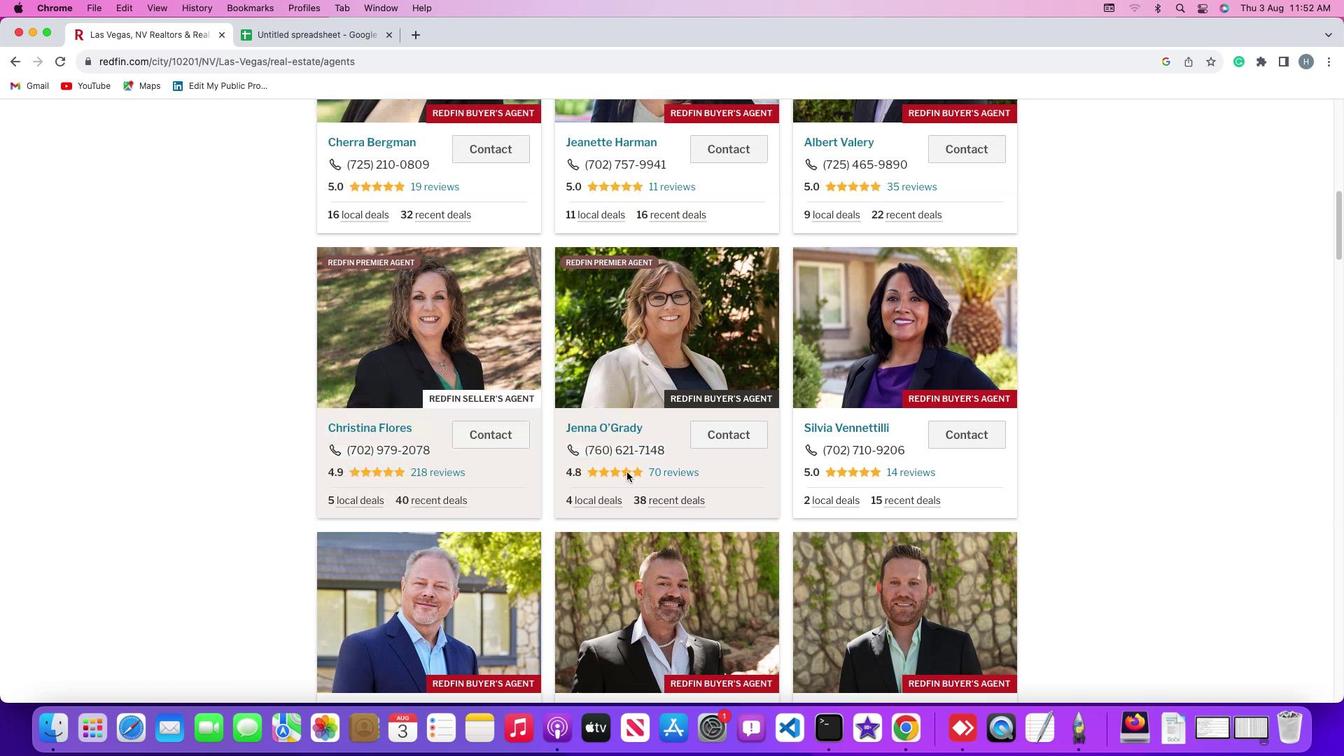 
Action: Mouse scrolled (626, 472) with delta (0, 3)
Screenshot: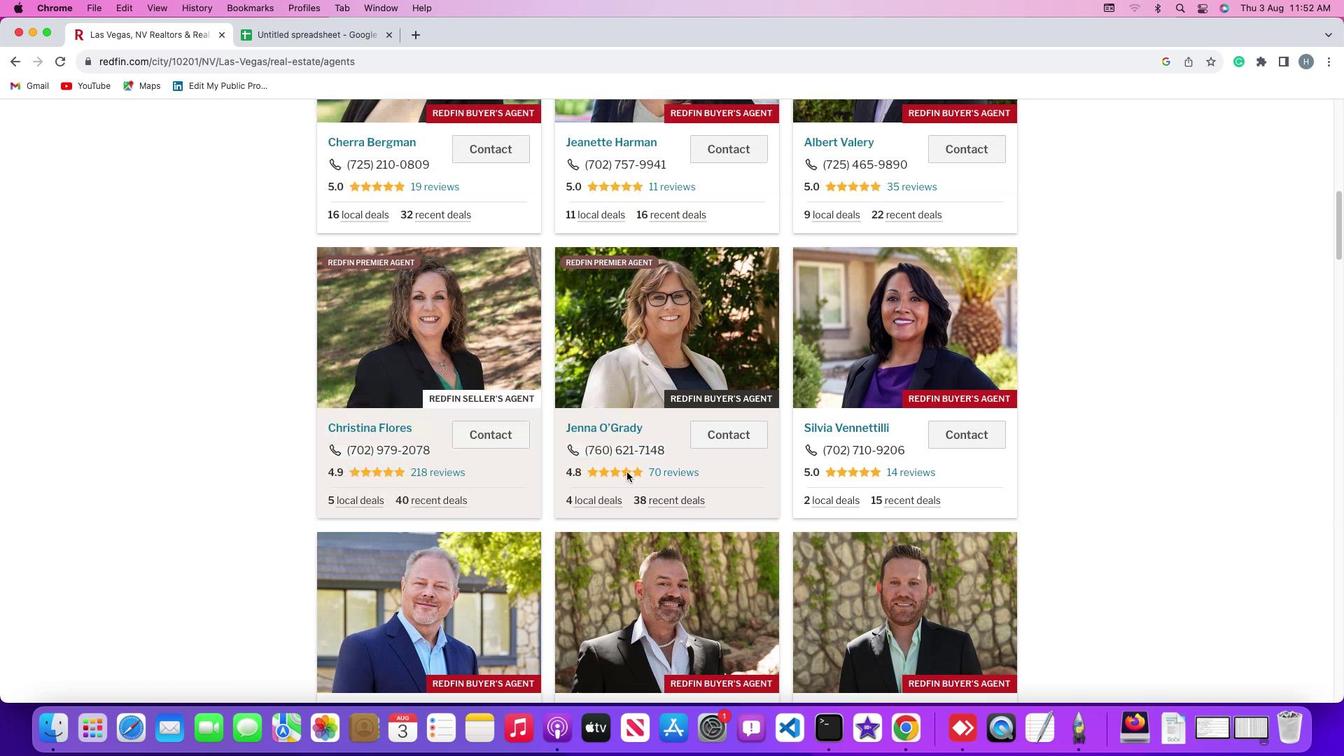 
Action: Mouse scrolled (626, 472) with delta (0, 4)
Screenshot: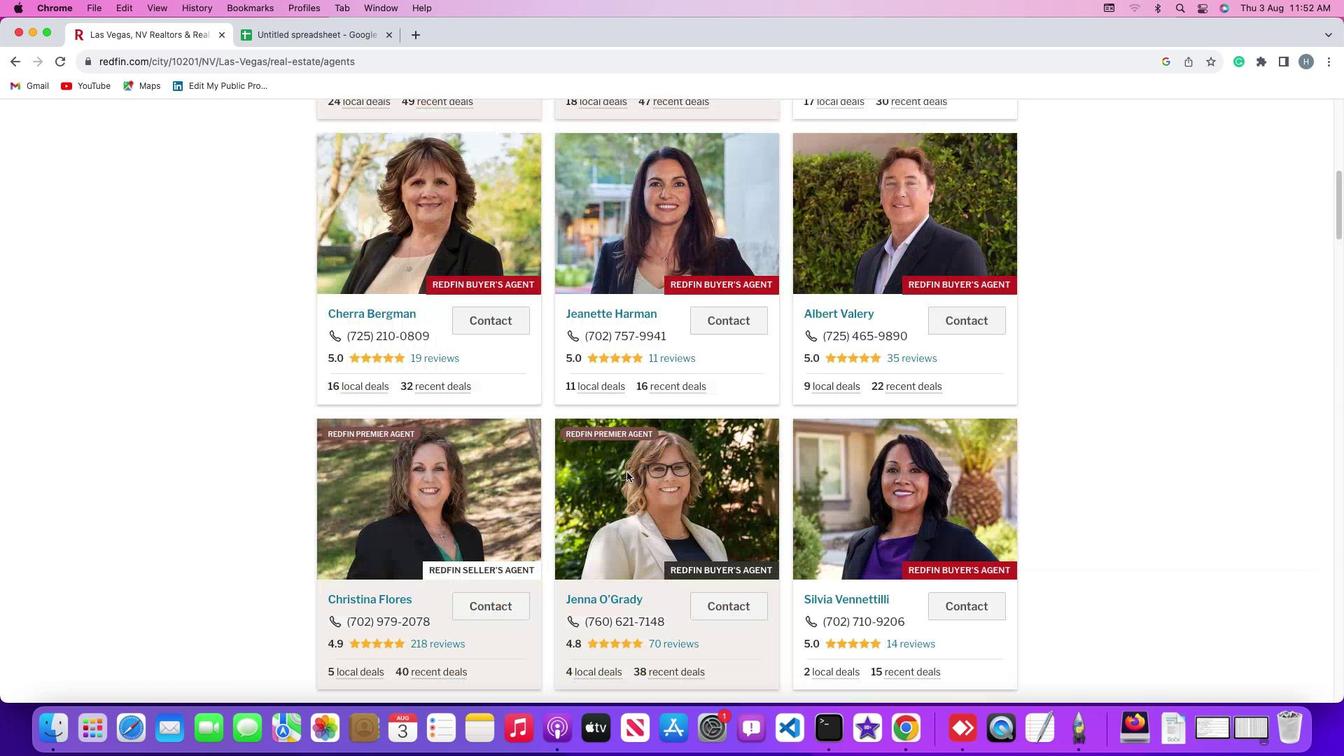 
Action: Mouse scrolled (626, 472) with delta (0, 0)
Screenshot: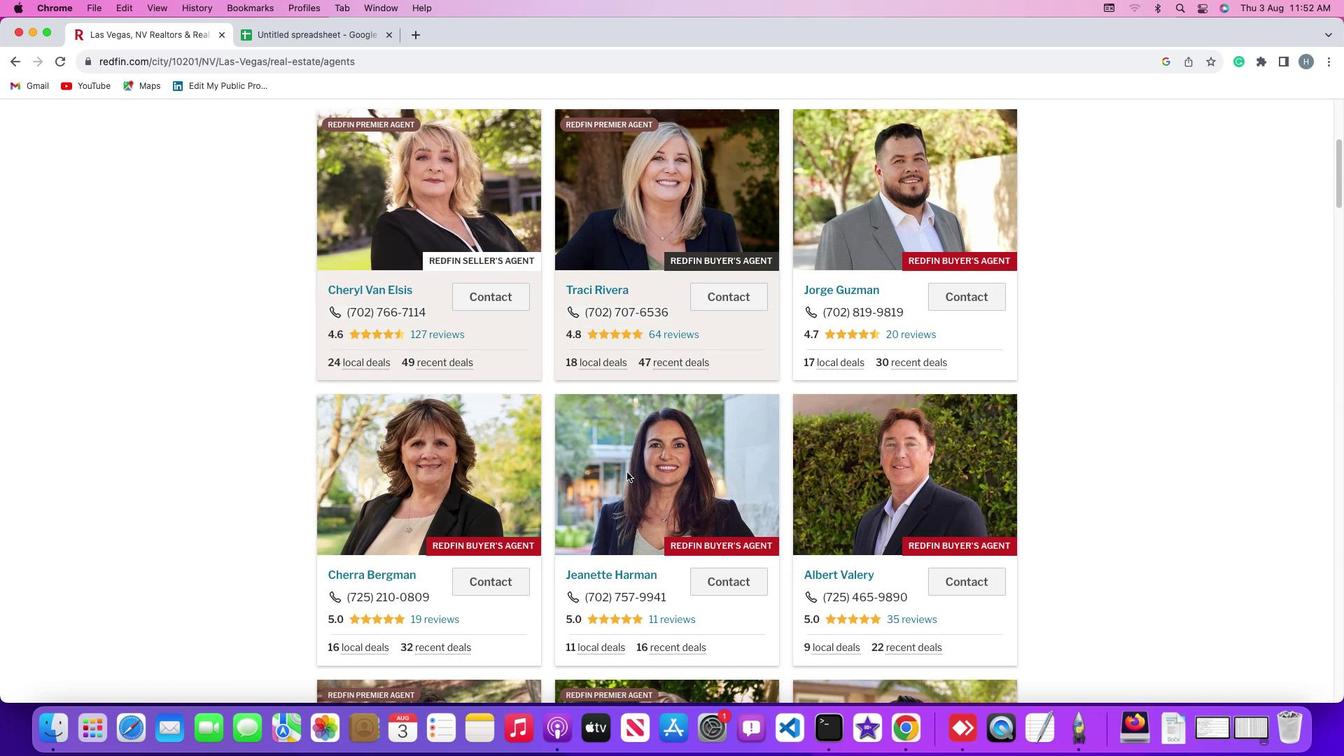 
Action: Mouse scrolled (626, 472) with delta (0, 0)
Screenshot: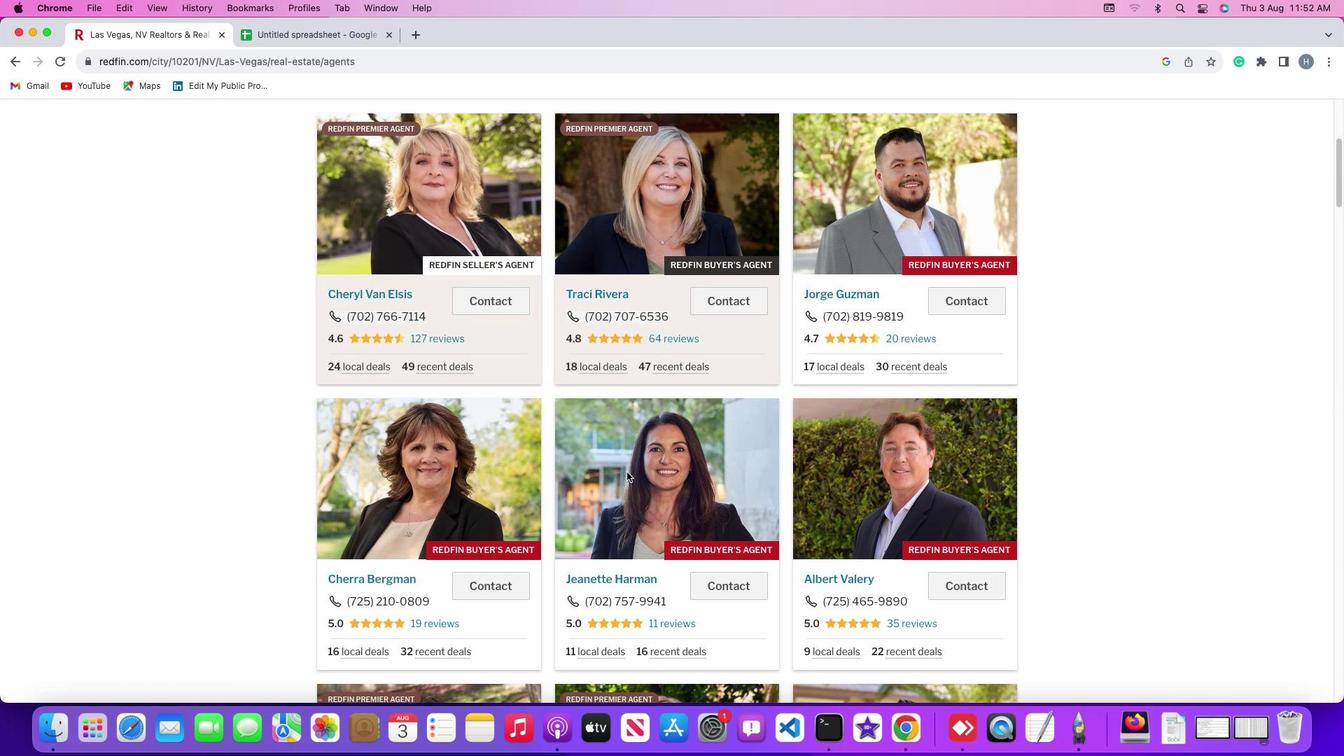 
Action: Mouse scrolled (626, 472) with delta (0, 2)
Screenshot: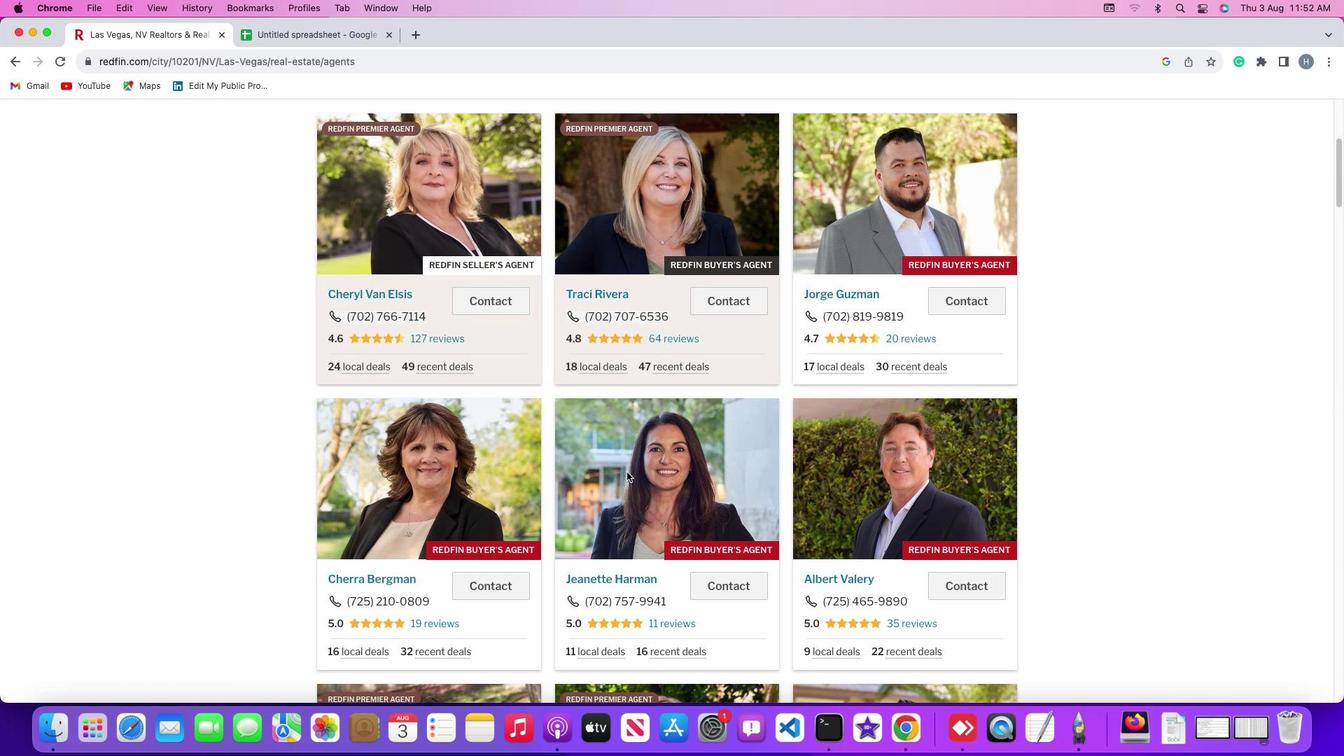 
Action: Mouse scrolled (626, 472) with delta (0, 3)
Screenshot: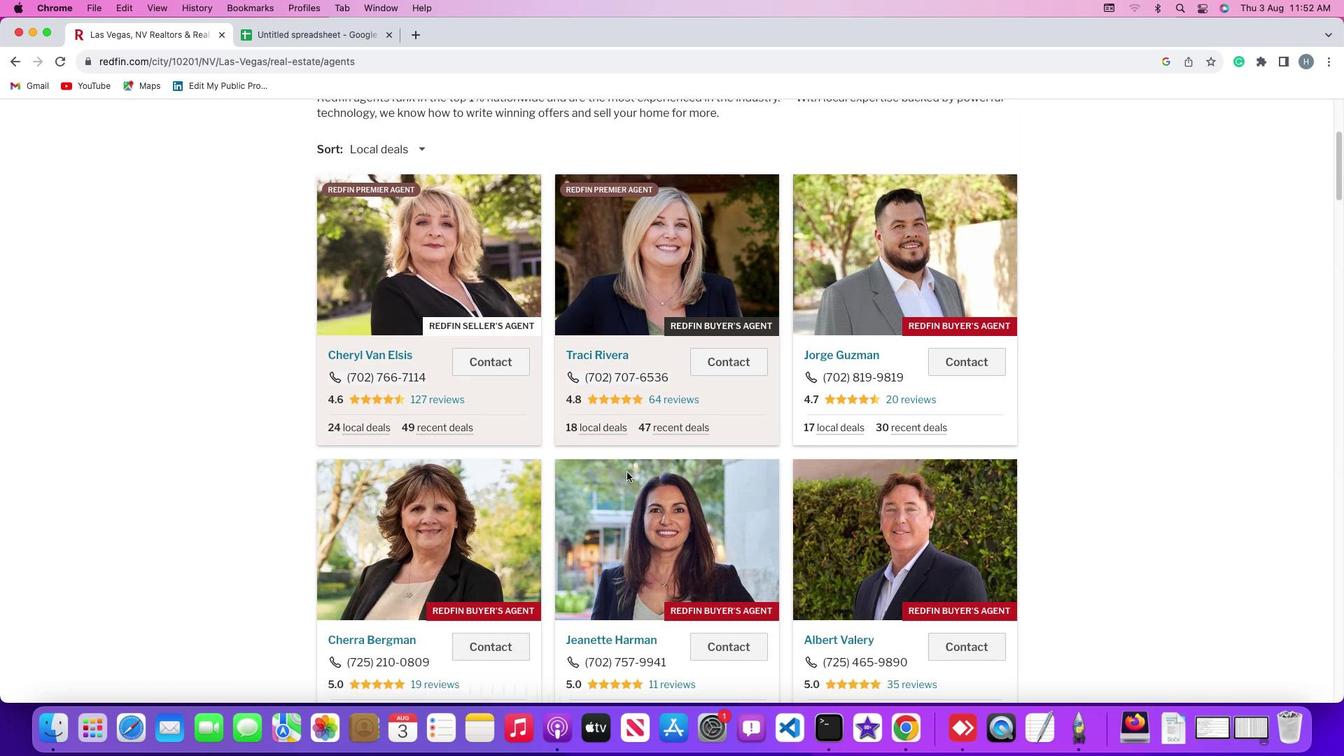 
Action: Mouse scrolled (626, 472) with delta (0, 4)
Screenshot: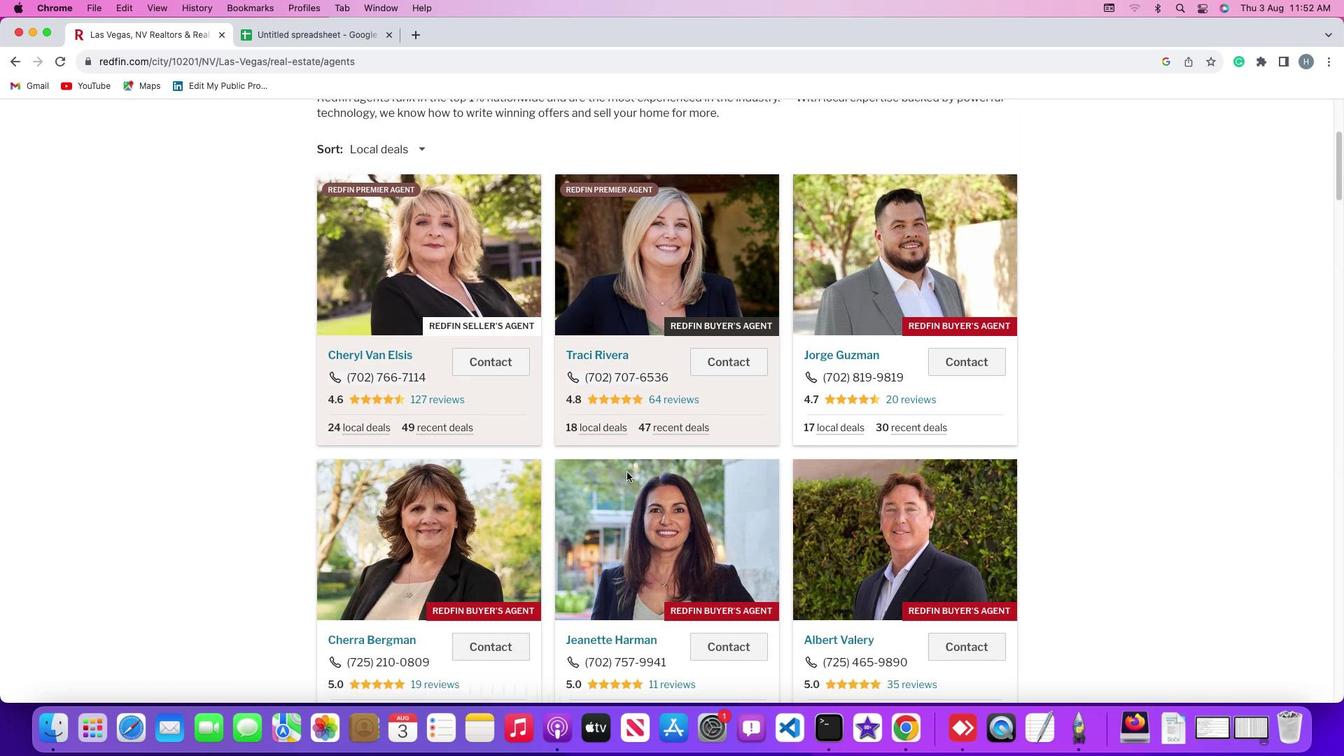
Action: Mouse moved to (627, 472)
Screenshot: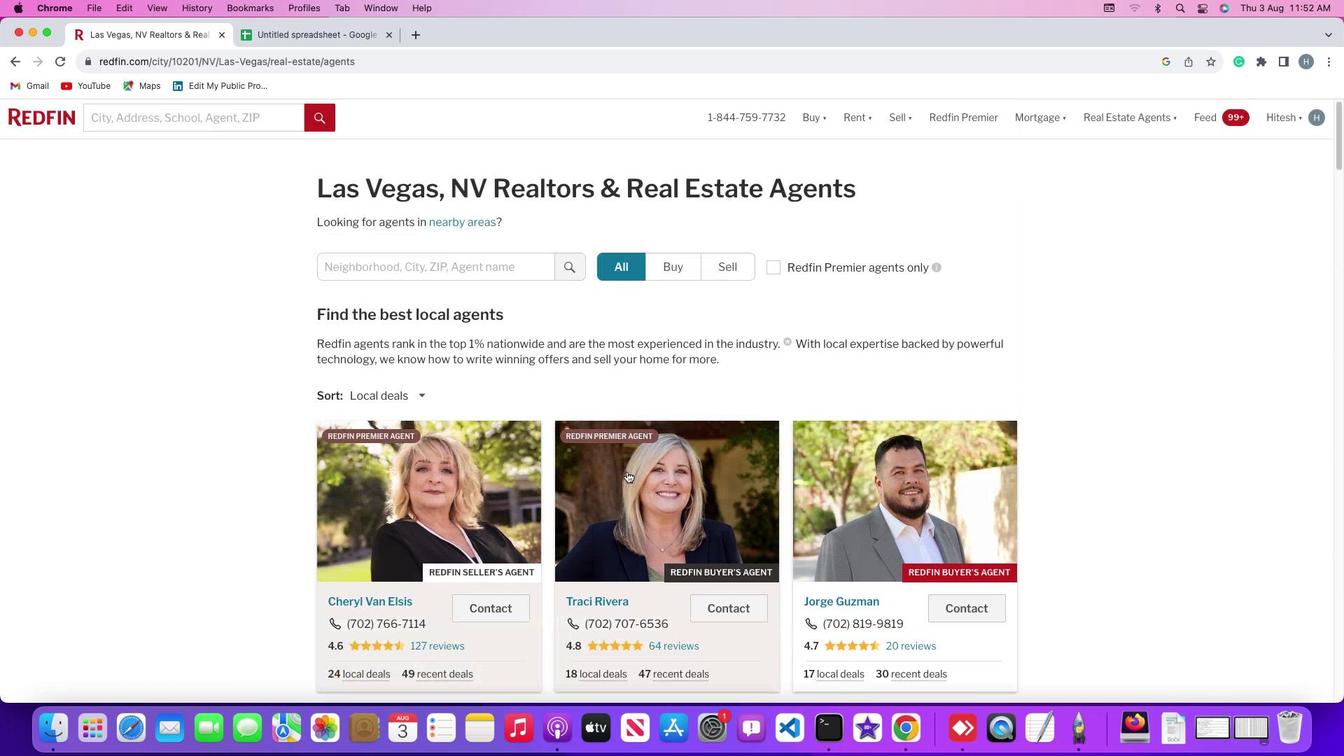 
Action: Mouse scrolled (627, 472) with delta (0, 0)
Screenshot: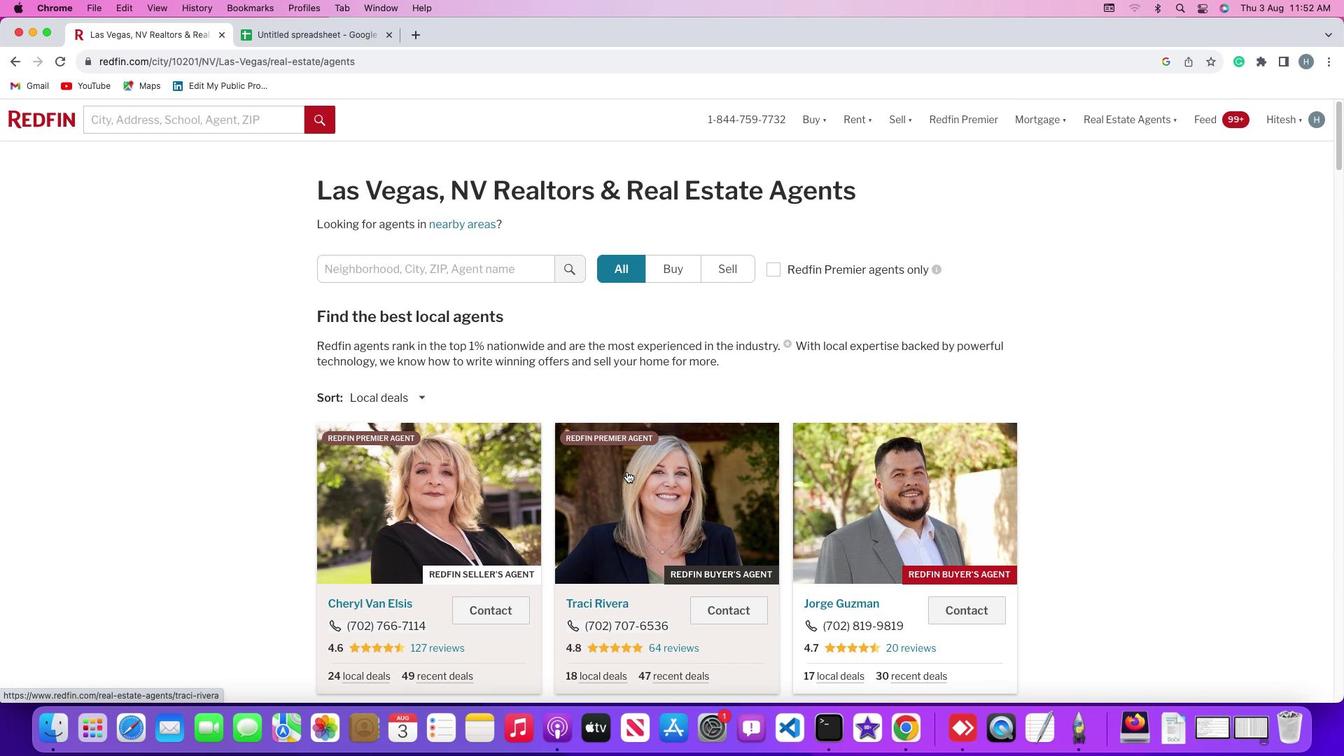 
Action: Mouse scrolled (627, 472) with delta (0, 0)
Screenshot: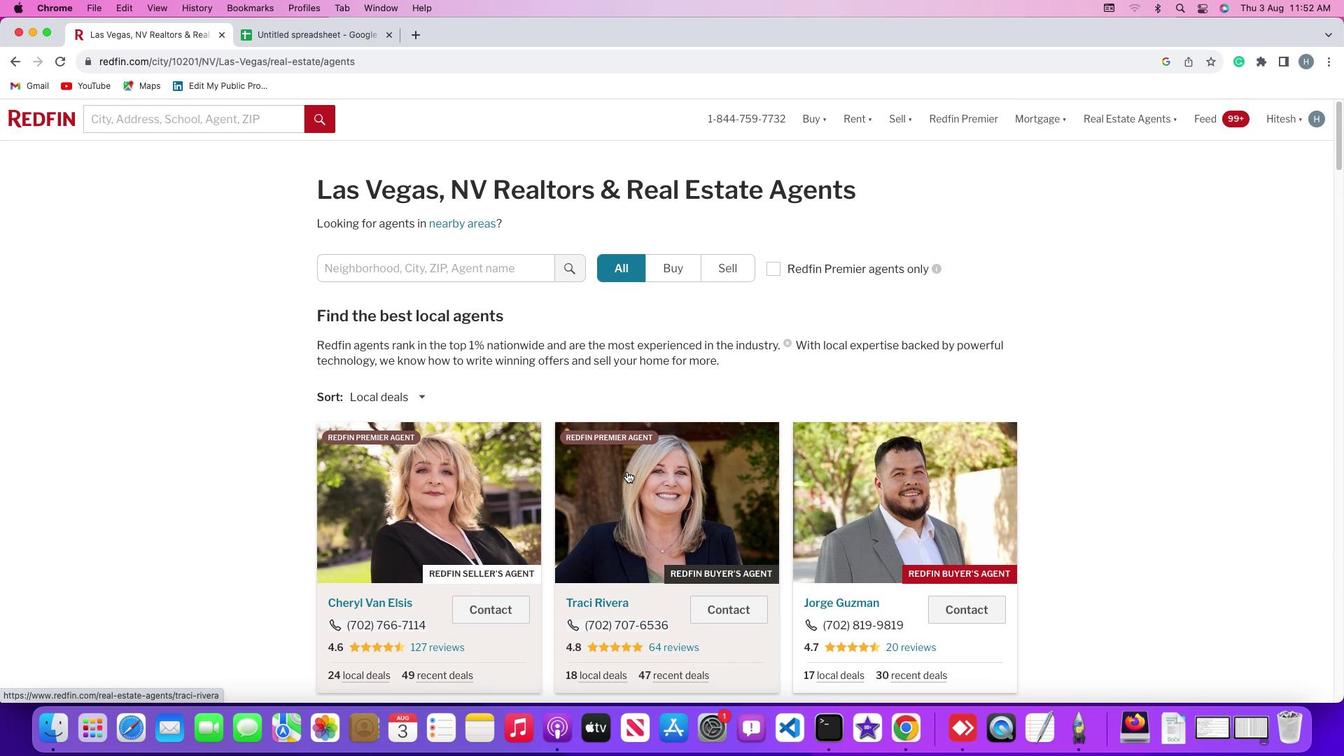 
Action: Mouse scrolled (627, 472) with delta (0, -1)
Screenshot: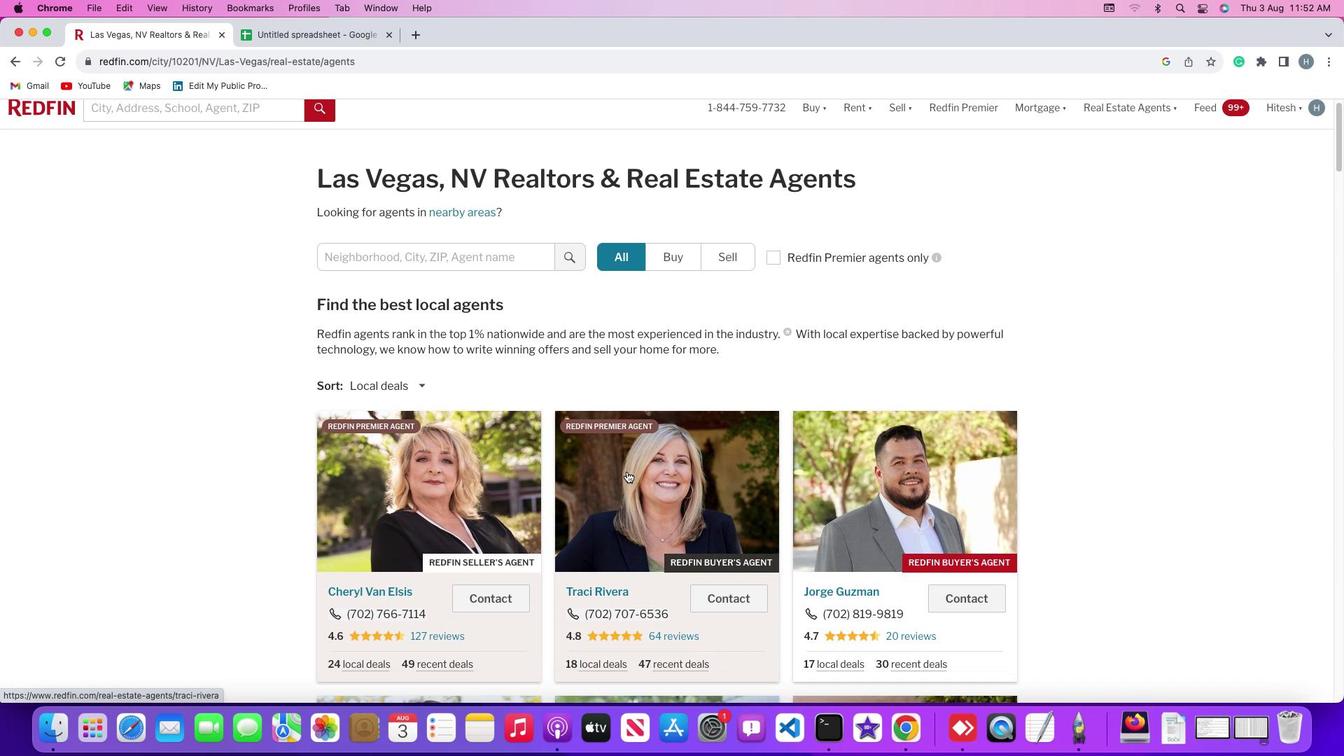 
Action: Mouse scrolled (627, 472) with delta (0, 0)
Screenshot: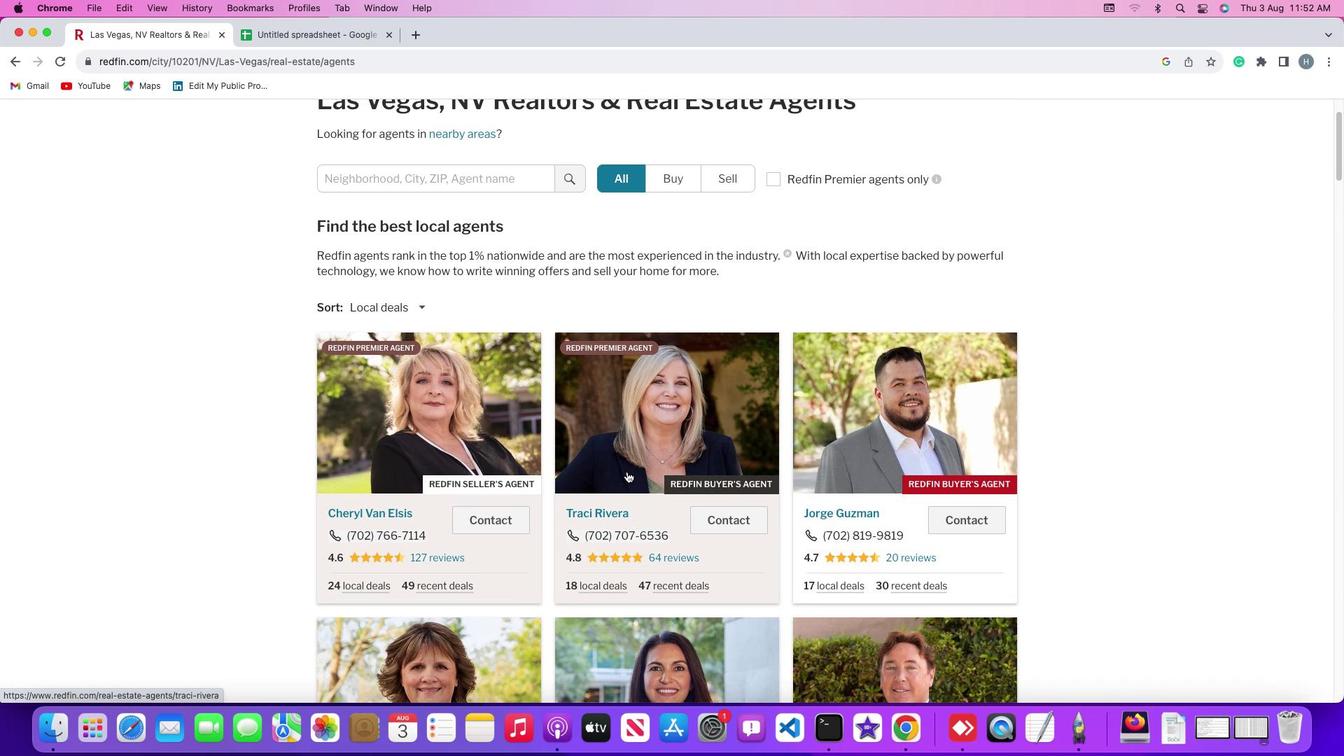 
Action: Mouse scrolled (627, 472) with delta (0, 0)
Screenshot: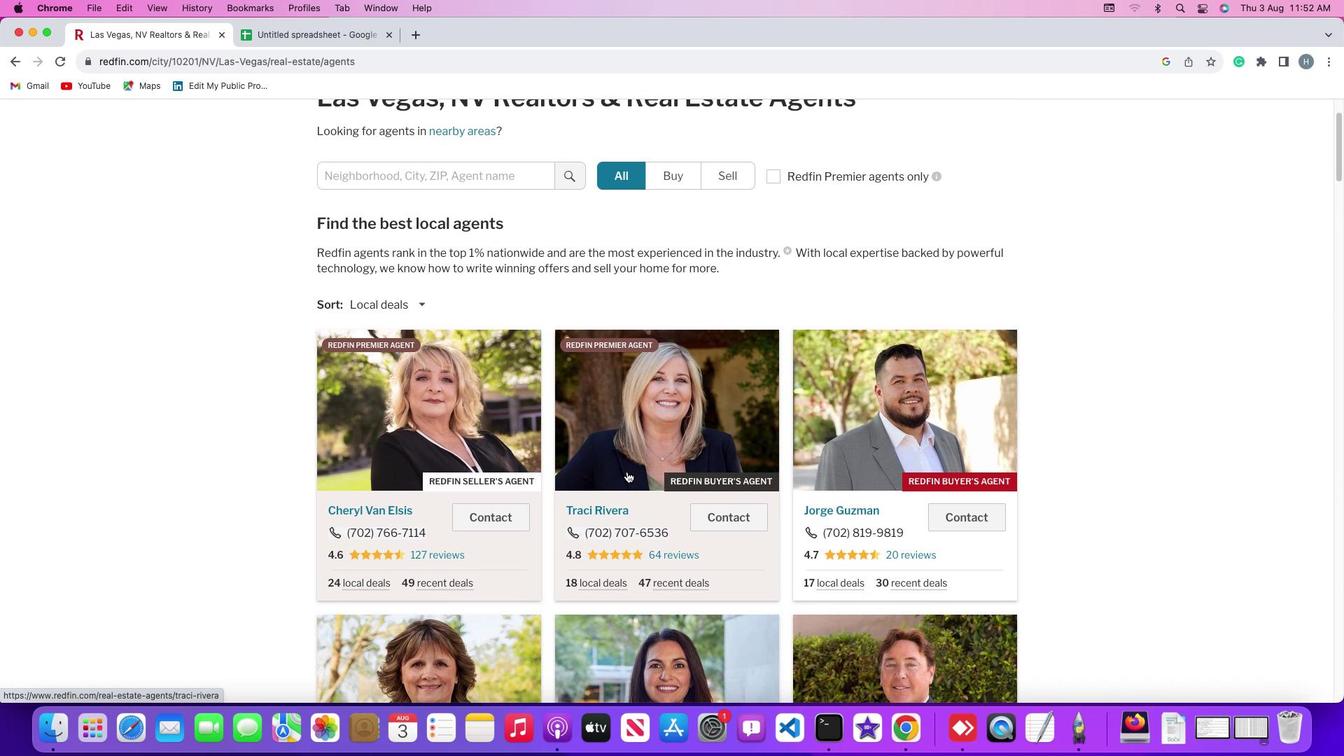 
Action: Mouse scrolled (627, 472) with delta (0, 0)
Screenshot: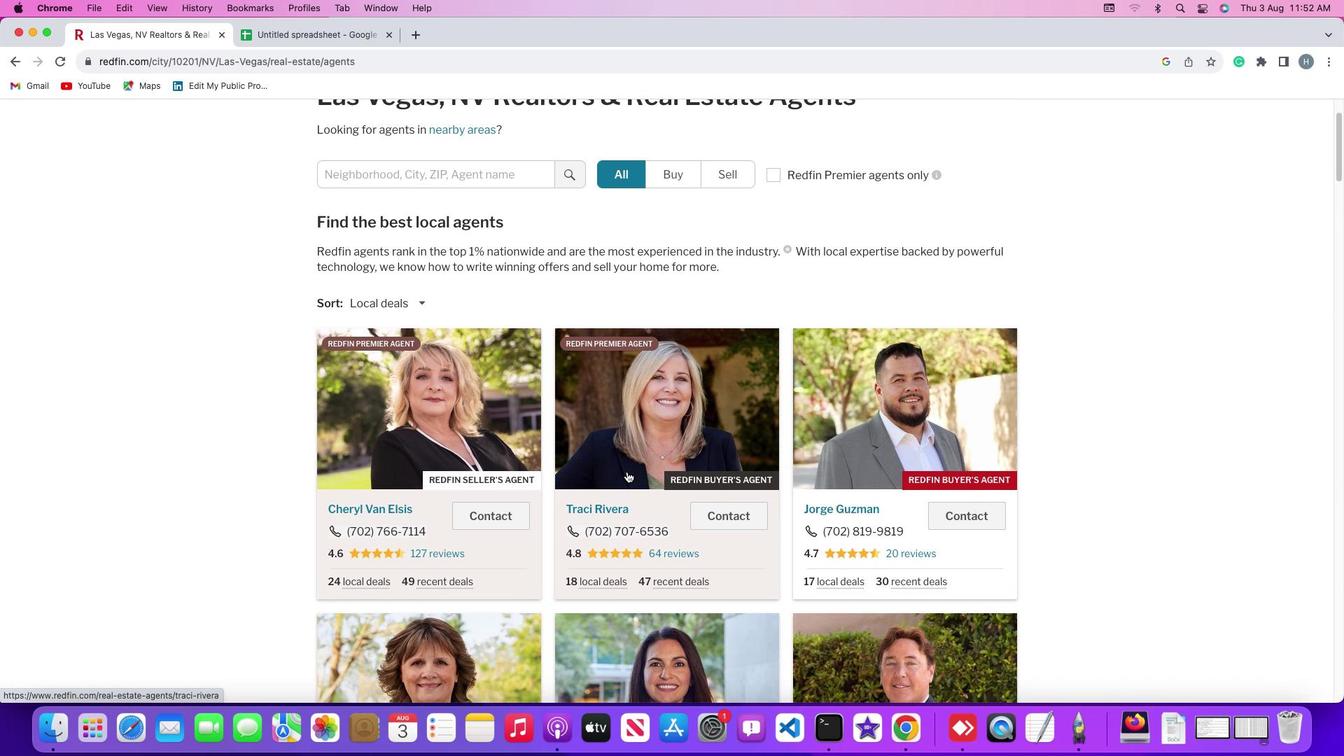 
Action: Mouse moved to (385, 371)
Screenshot: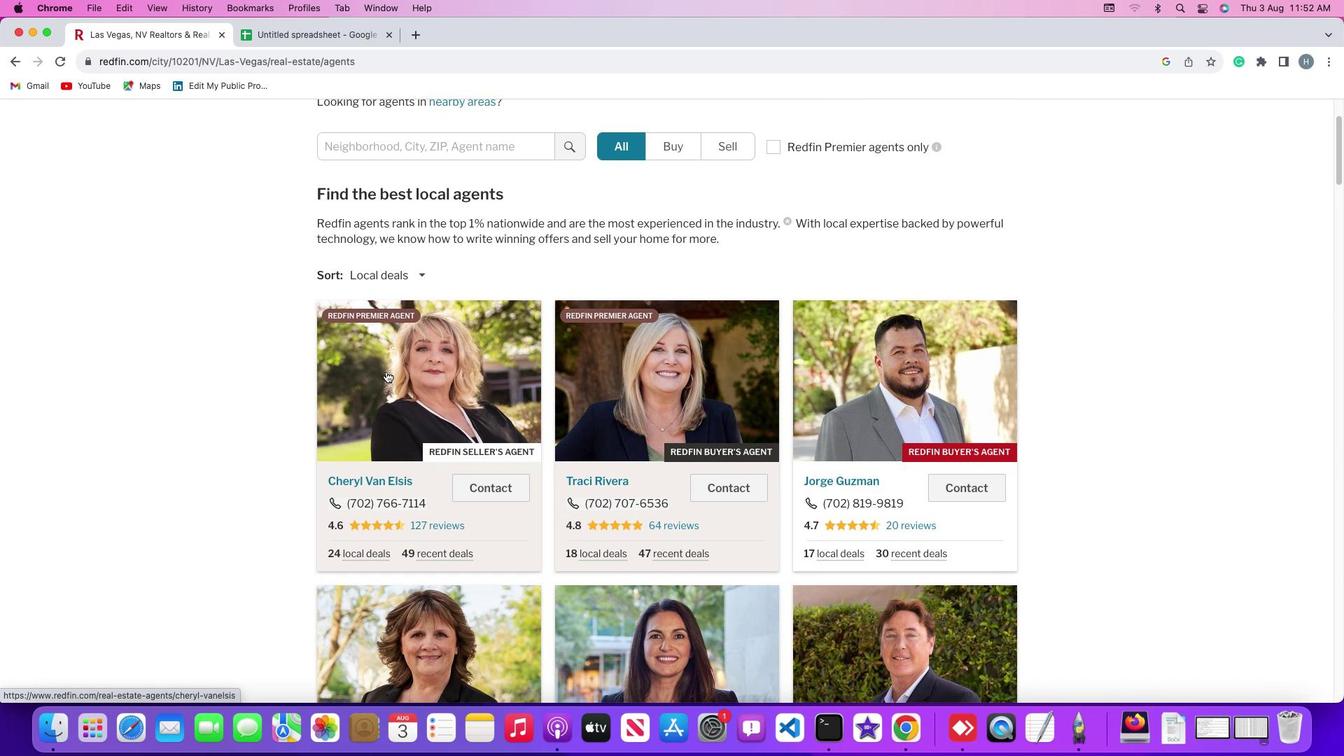
Action: Mouse pressed left at (385, 371)
Screenshot: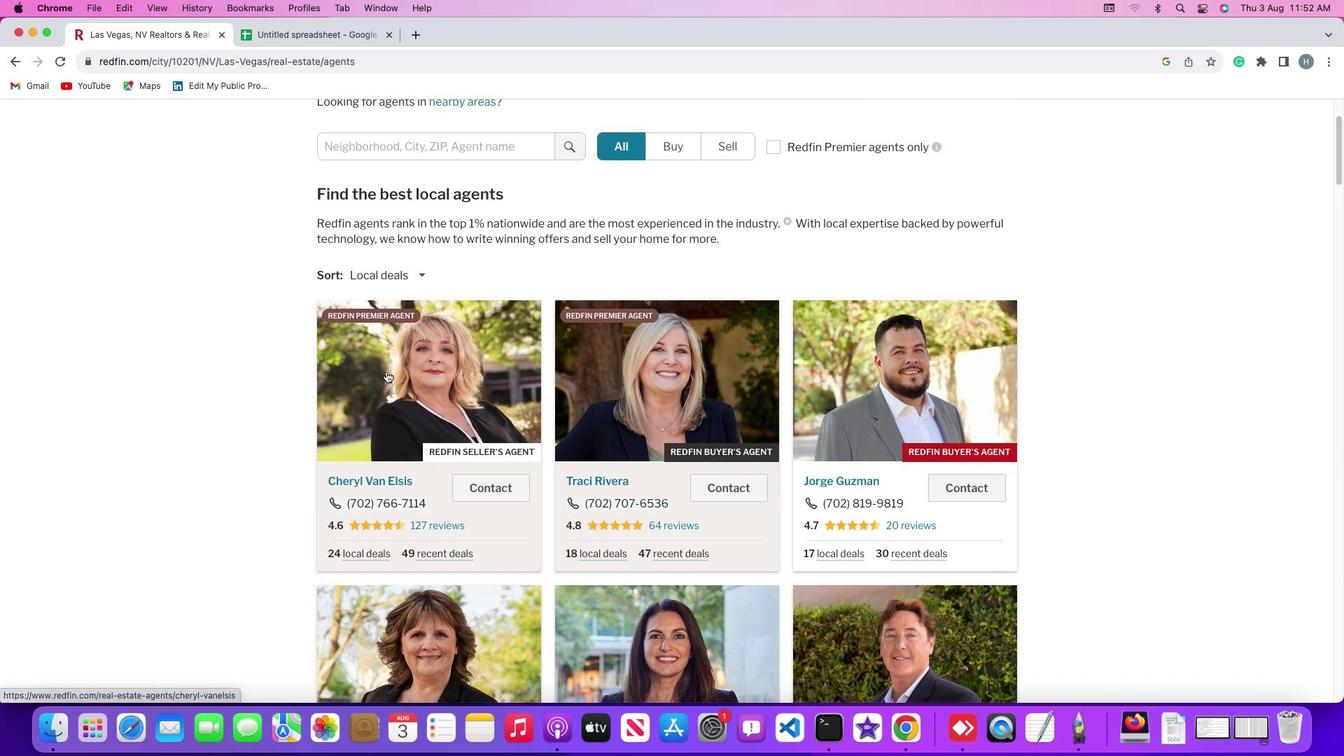 
Action: Mouse moved to (546, 485)
Screenshot: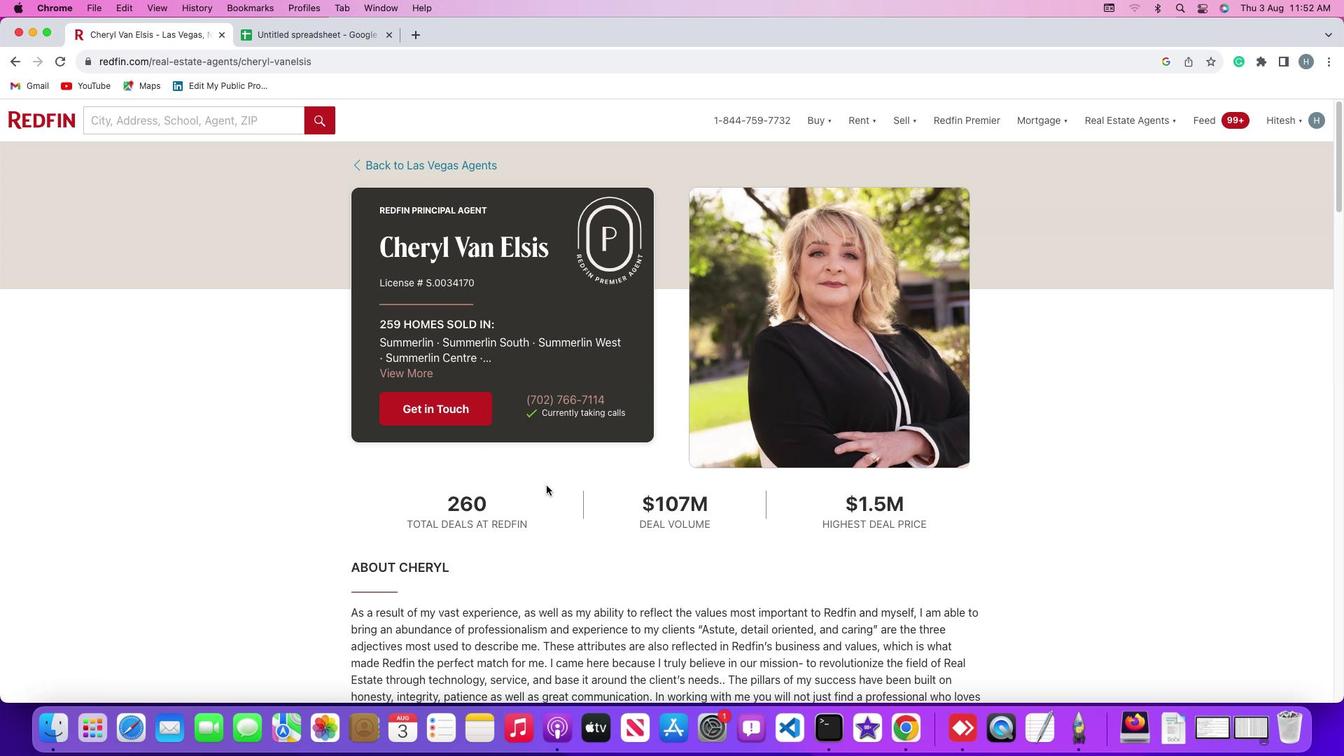 
Action: Mouse scrolled (546, 485) with delta (0, 0)
Screenshot: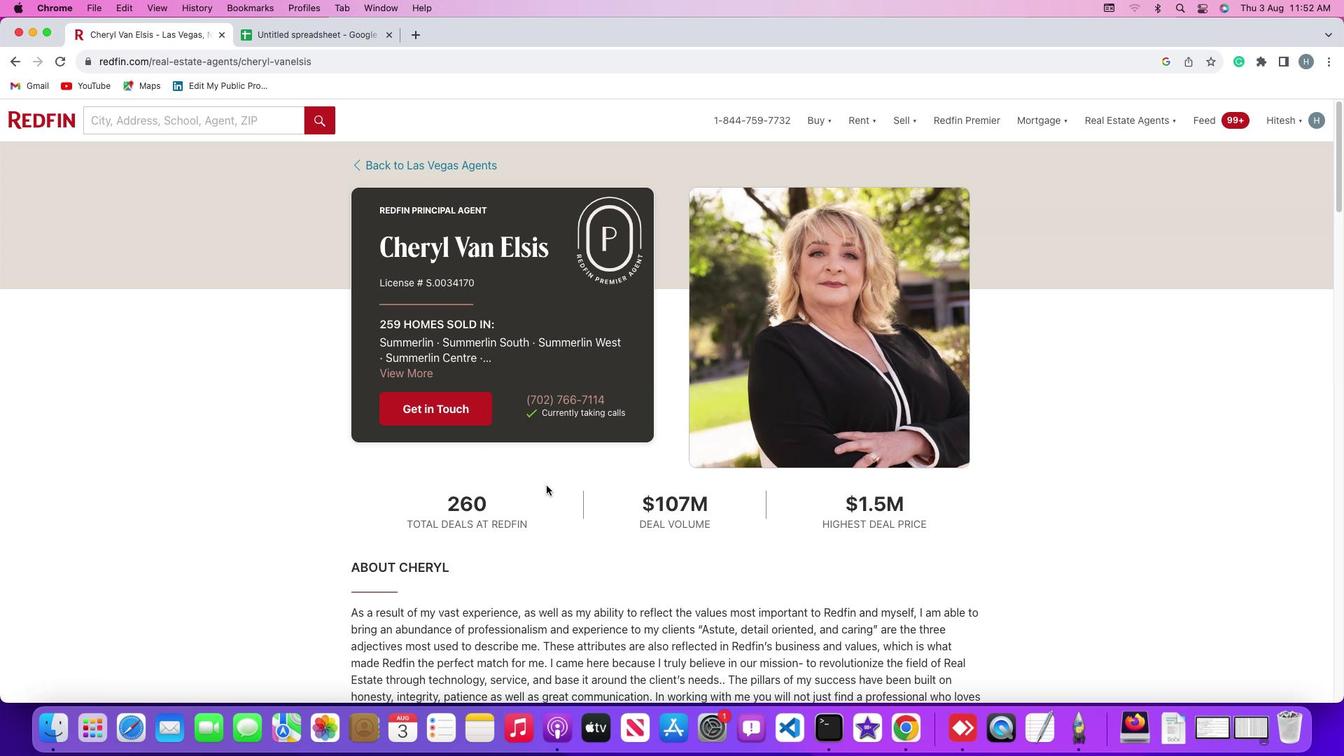 
Action: Mouse scrolled (546, 485) with delta (0, 0)
Screenshot: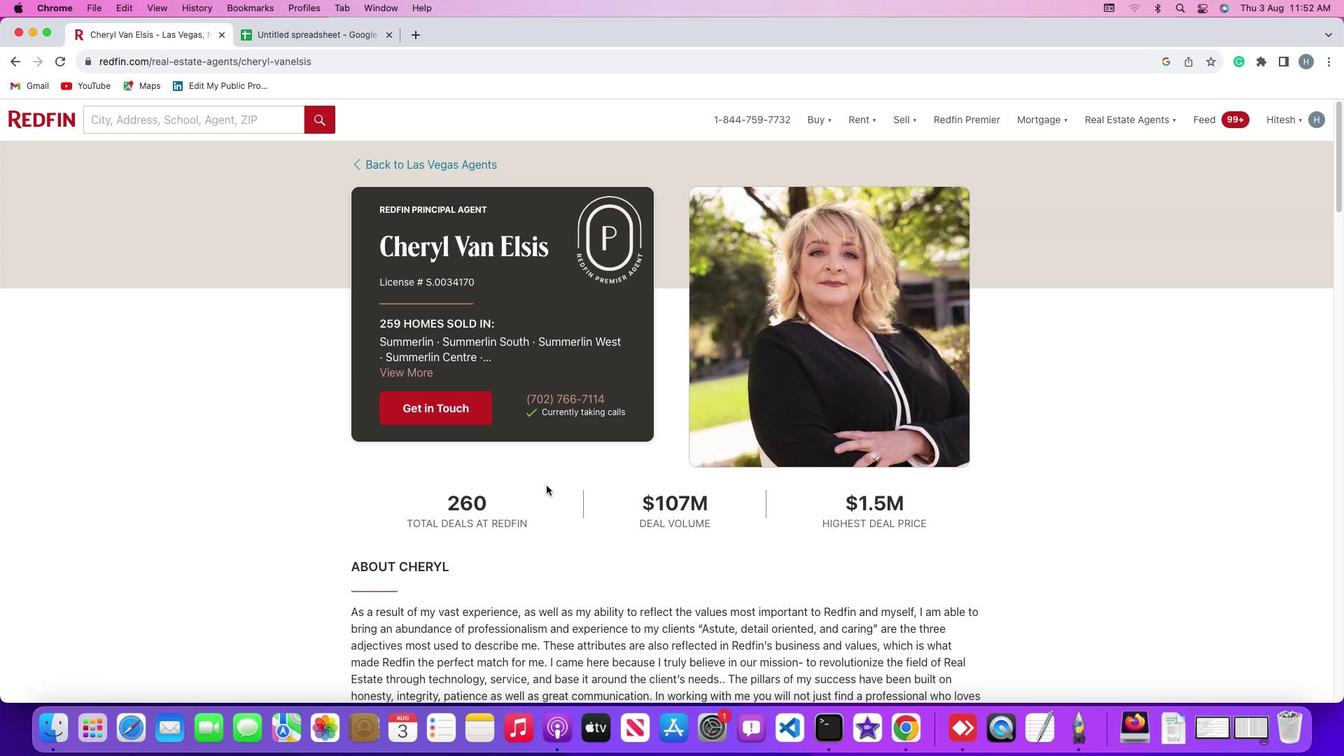 
Action: Mouse scrolled (546, 485) with delta (0, -1)
Screenshot: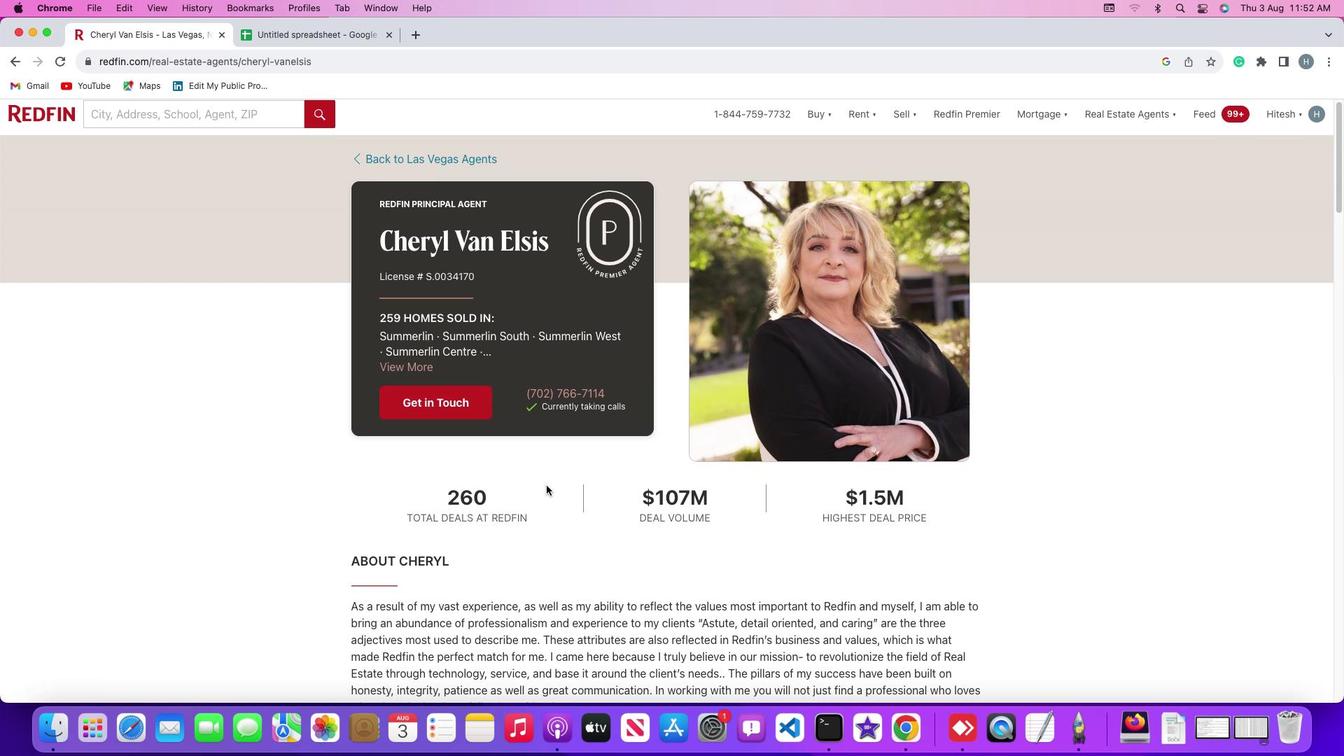 
Action: Mouse moved to (544, 477)
Screenshot: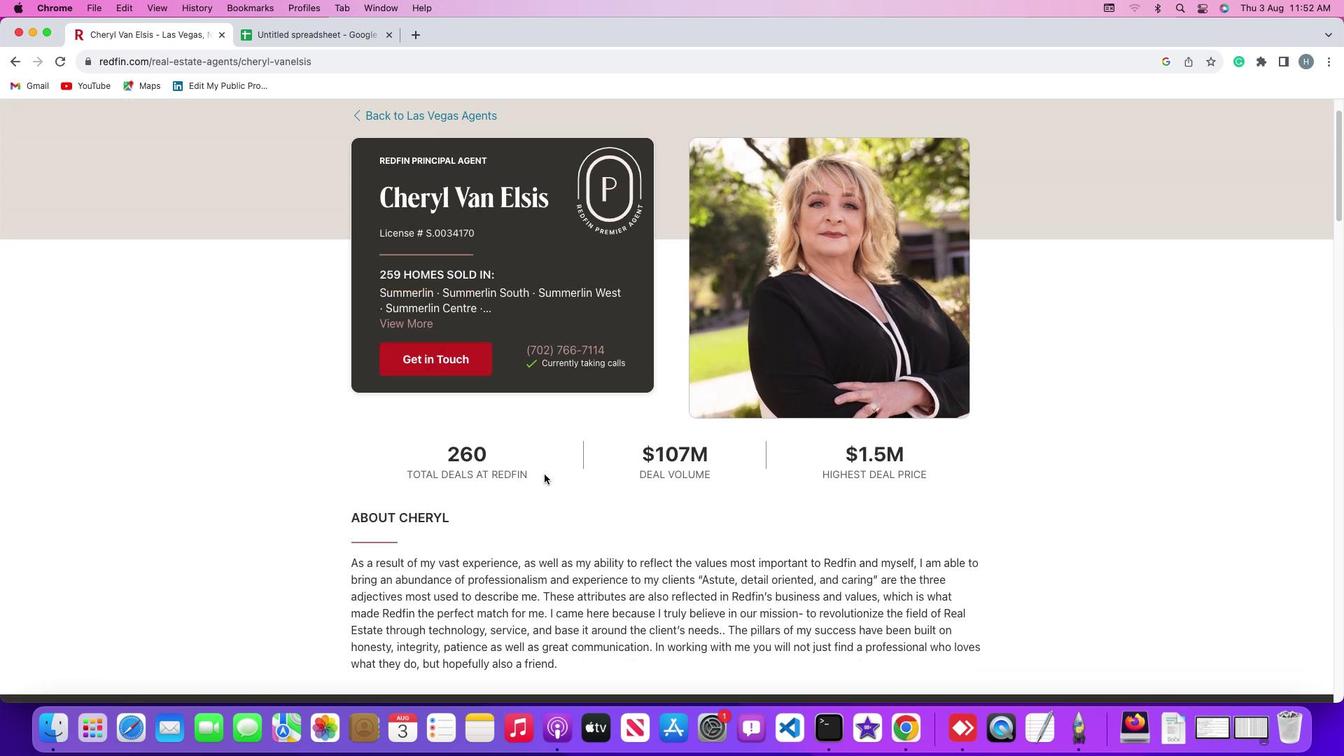 
Action: Mouse scrolled (544, 477) with delta (0, -1)
Screenshot: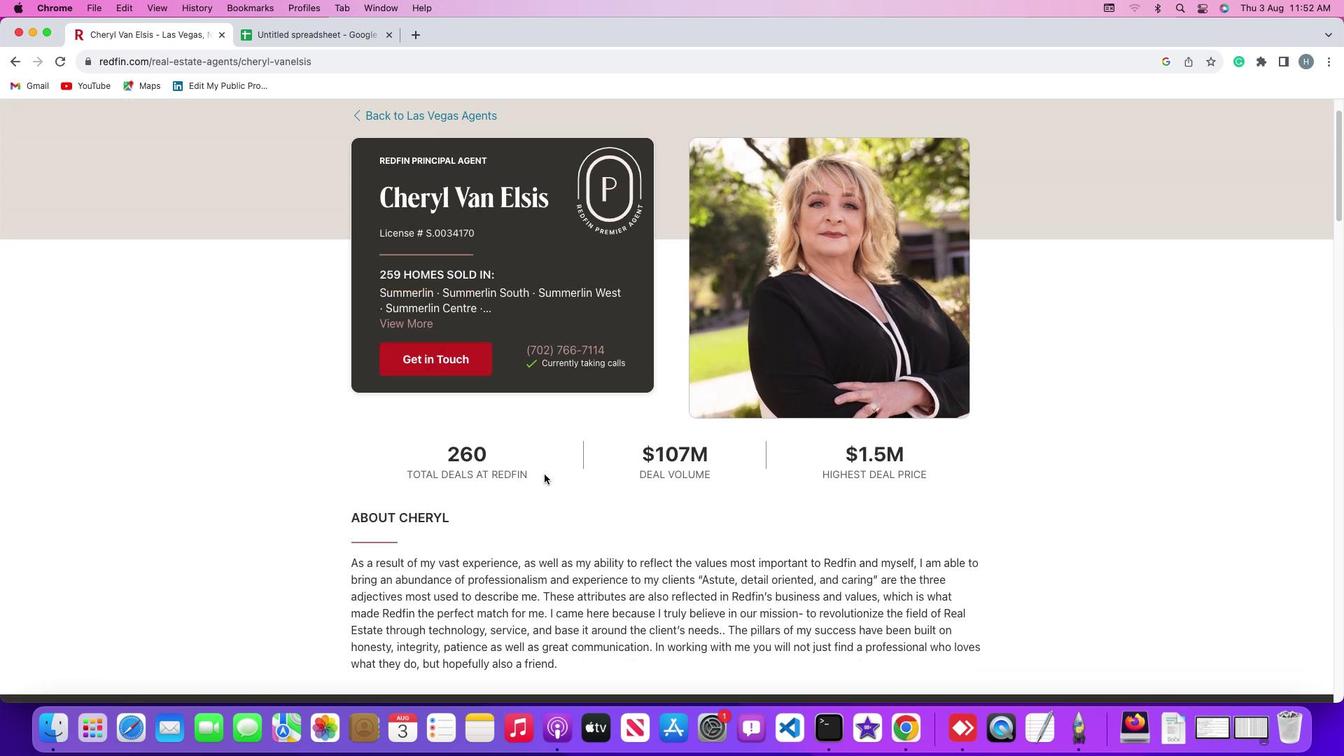 
Action: Mouse moved to (603, 429)
Screenshot: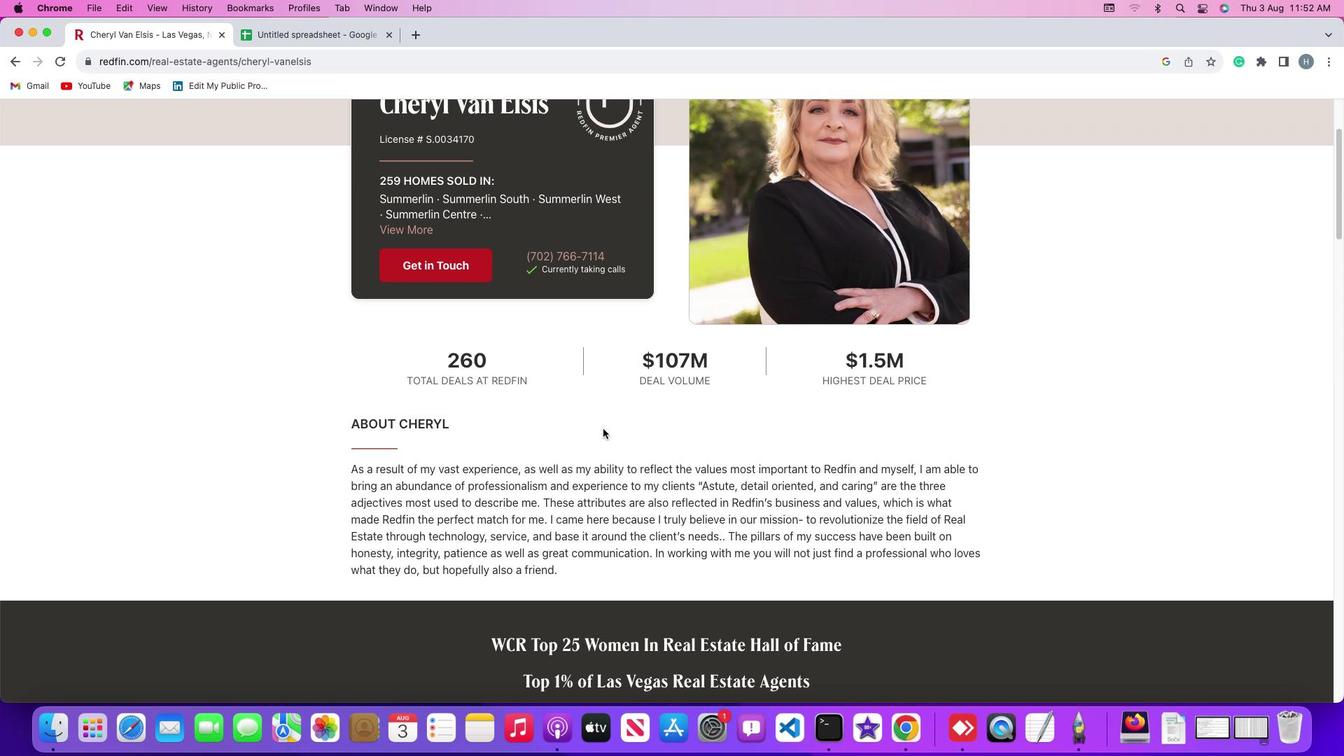 
Action: Mouse scrolled (603, 429) with delta (0, 0)
Screenshot: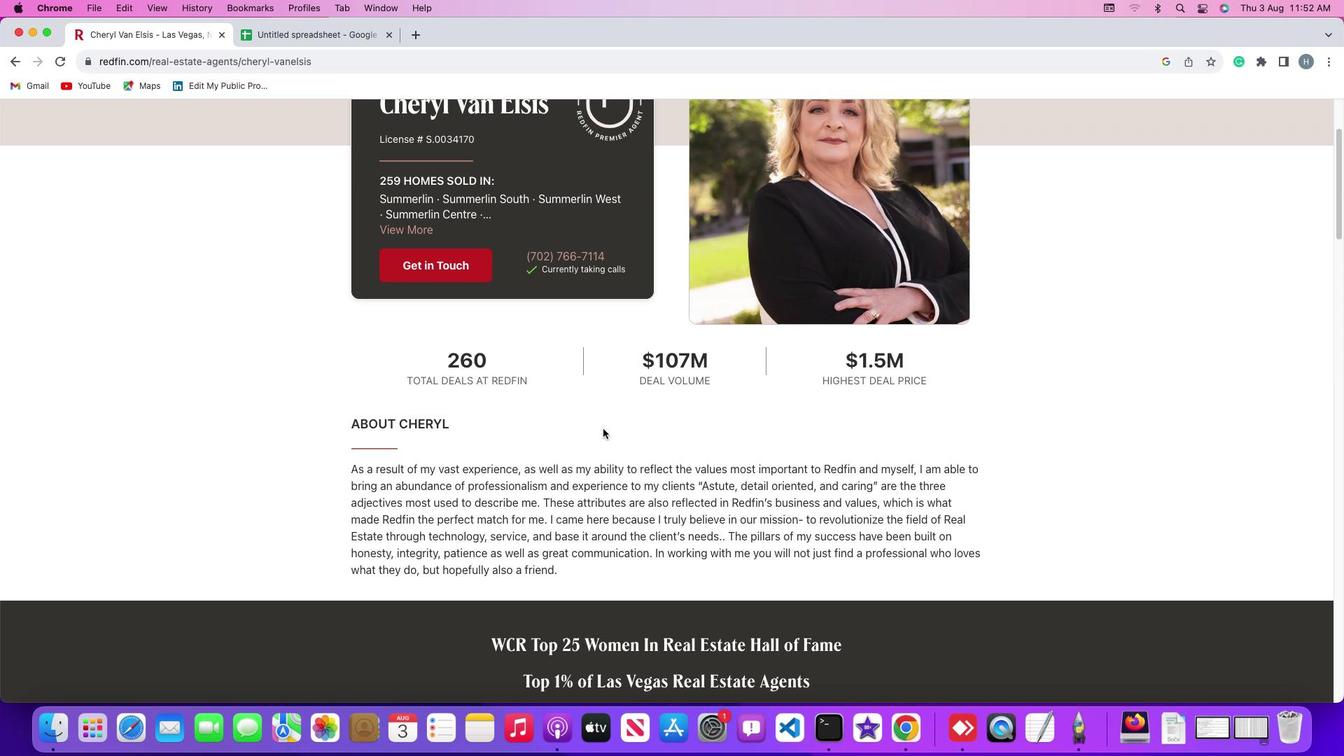 
Action: Mouse scrolled (603, 429) with delta (0, 0)
Screenshot: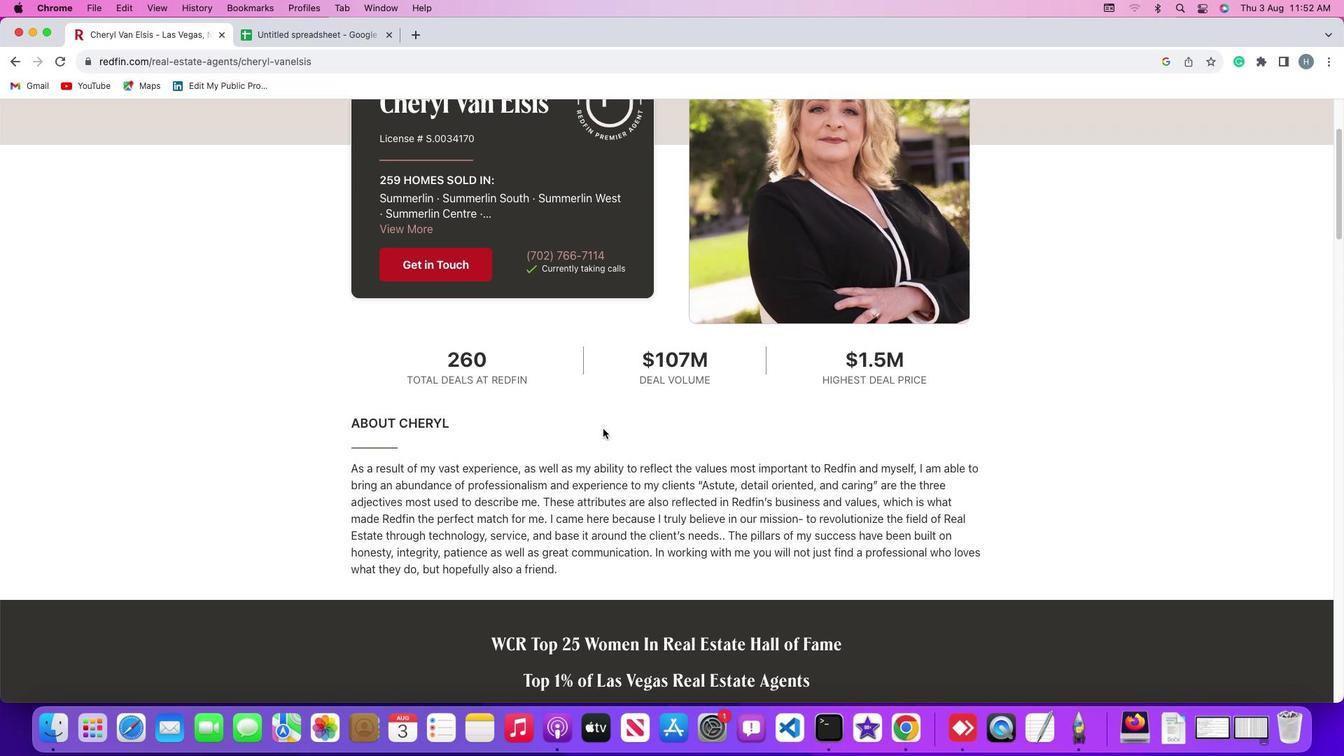 
Action: Mouse scrolled (603, 429) with delta (0, 0)
Screenshot: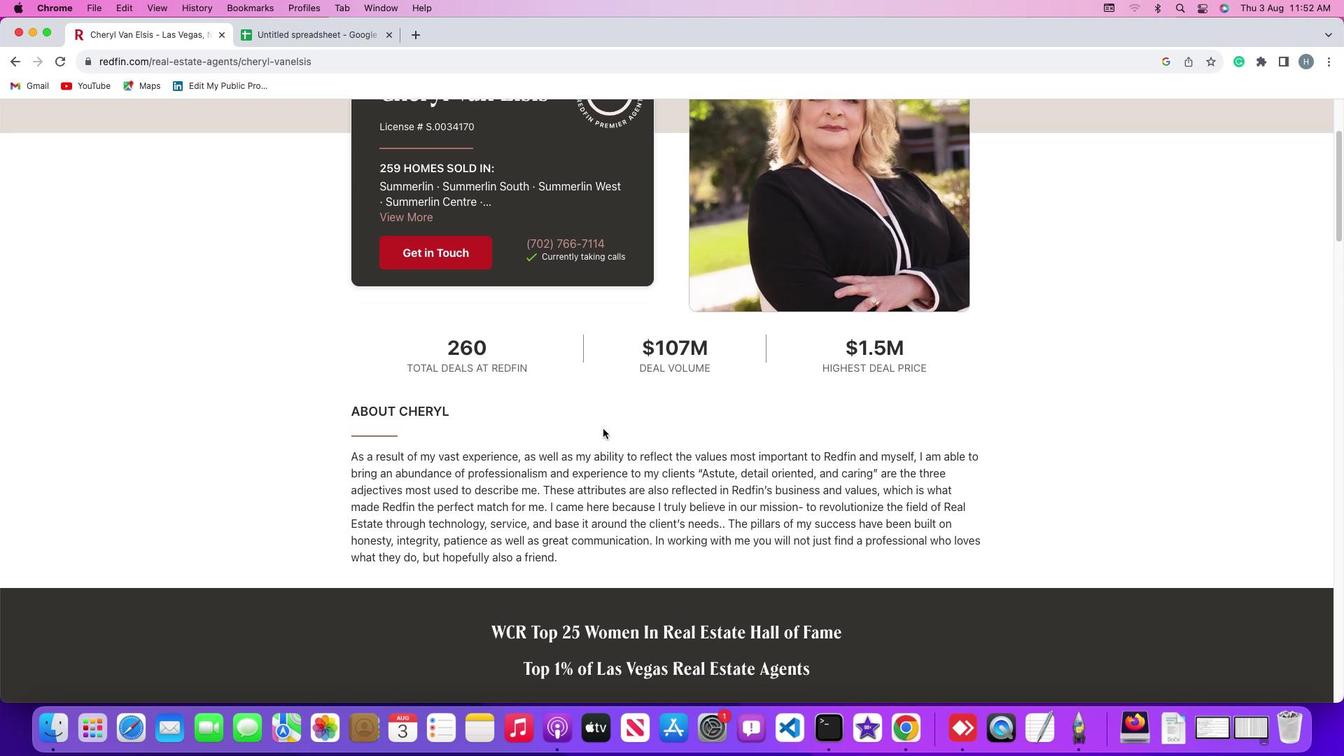 
Action: Mouse moved to (595, 506)
Screenshot: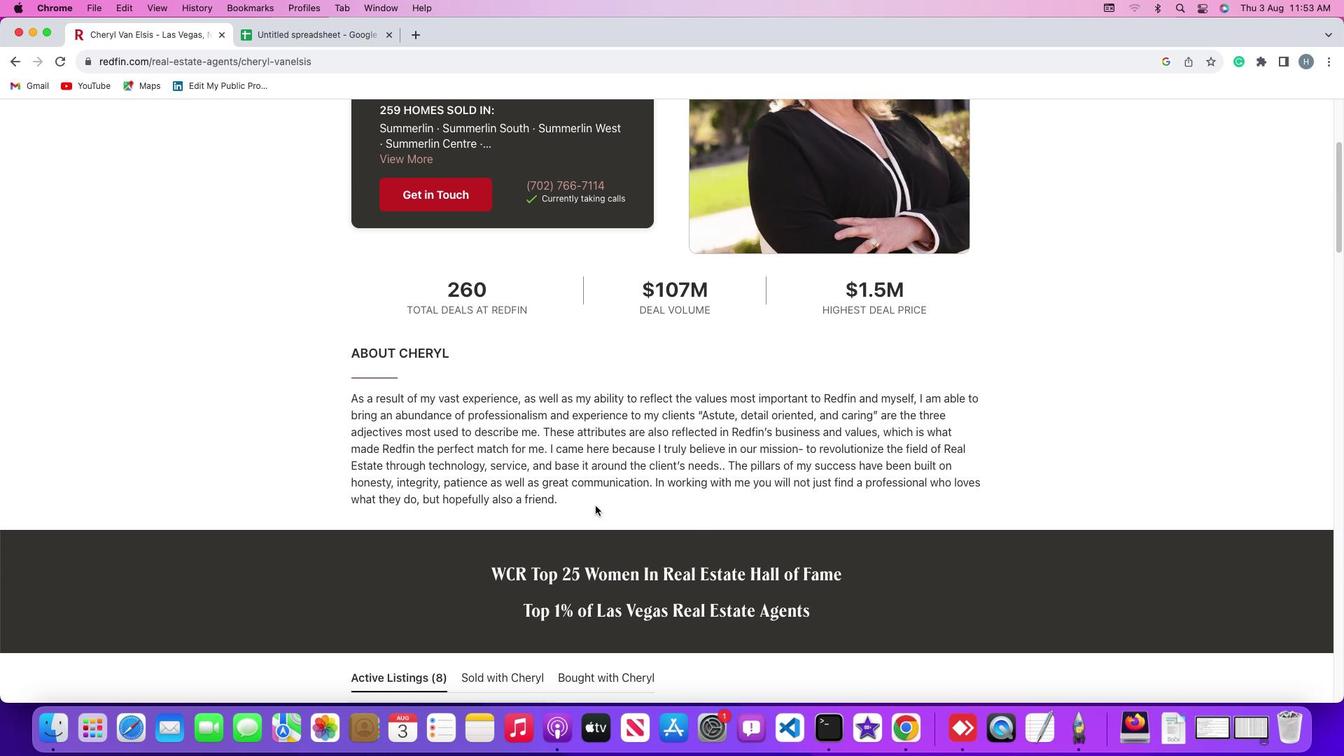 
Action: Mouse scrolled (595, 506) with delta (0, 0)
Screenshot: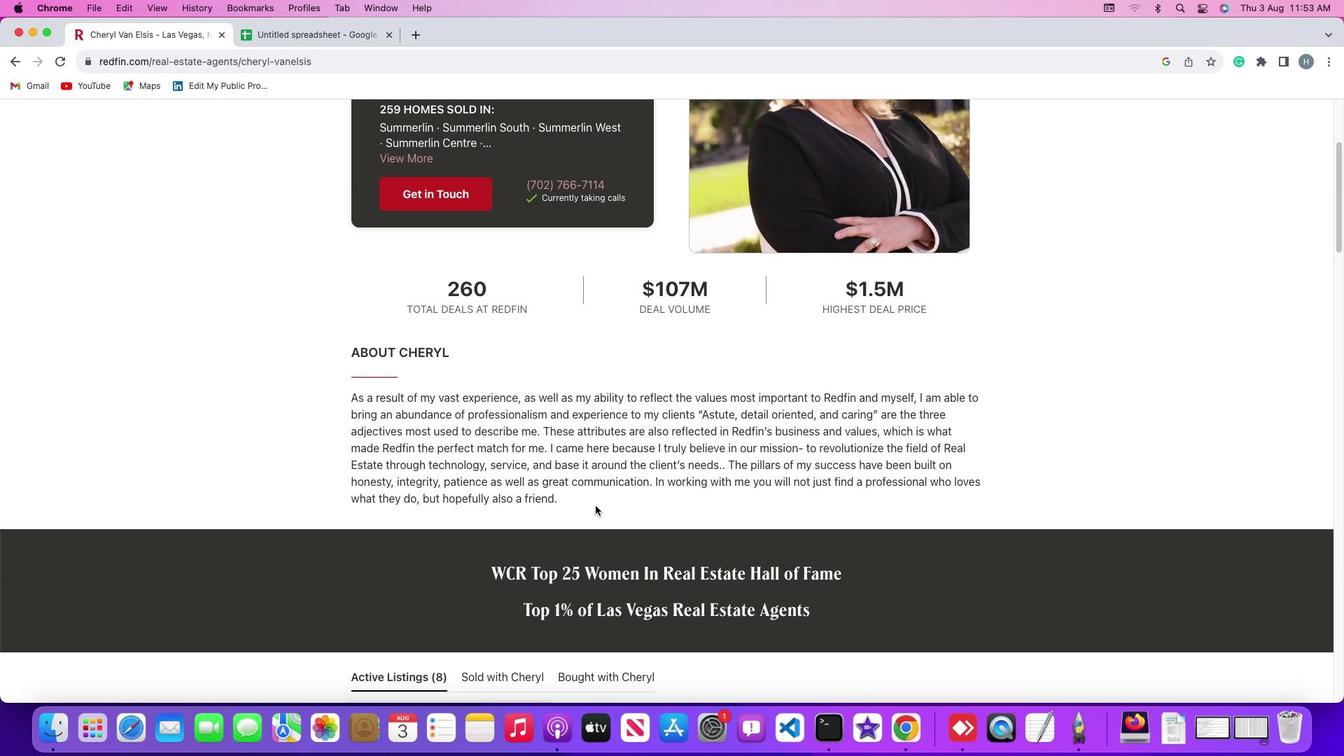
Action: Mouse scrolled (595, 506) with delta (0, 0)
Screenshot: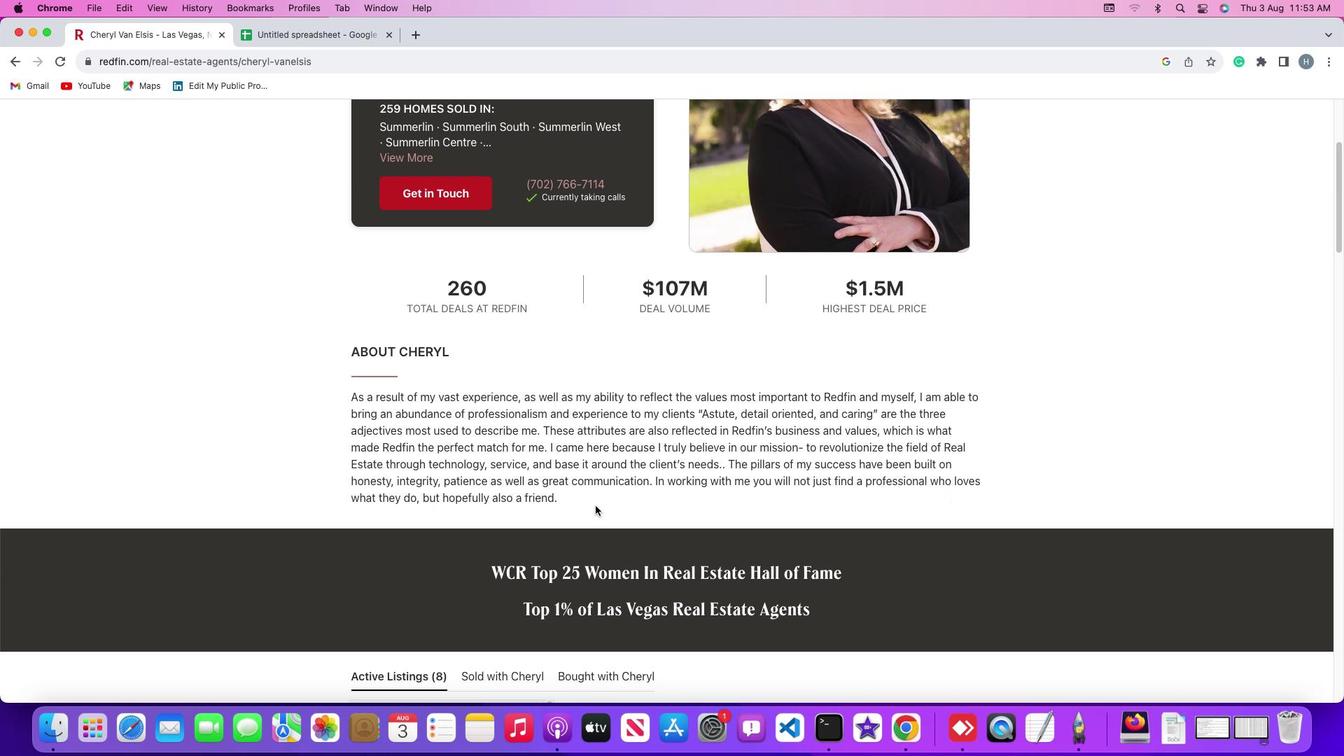 
Action: Mouse scrolled (595, 506) with delta (0, 0)
Screenshot: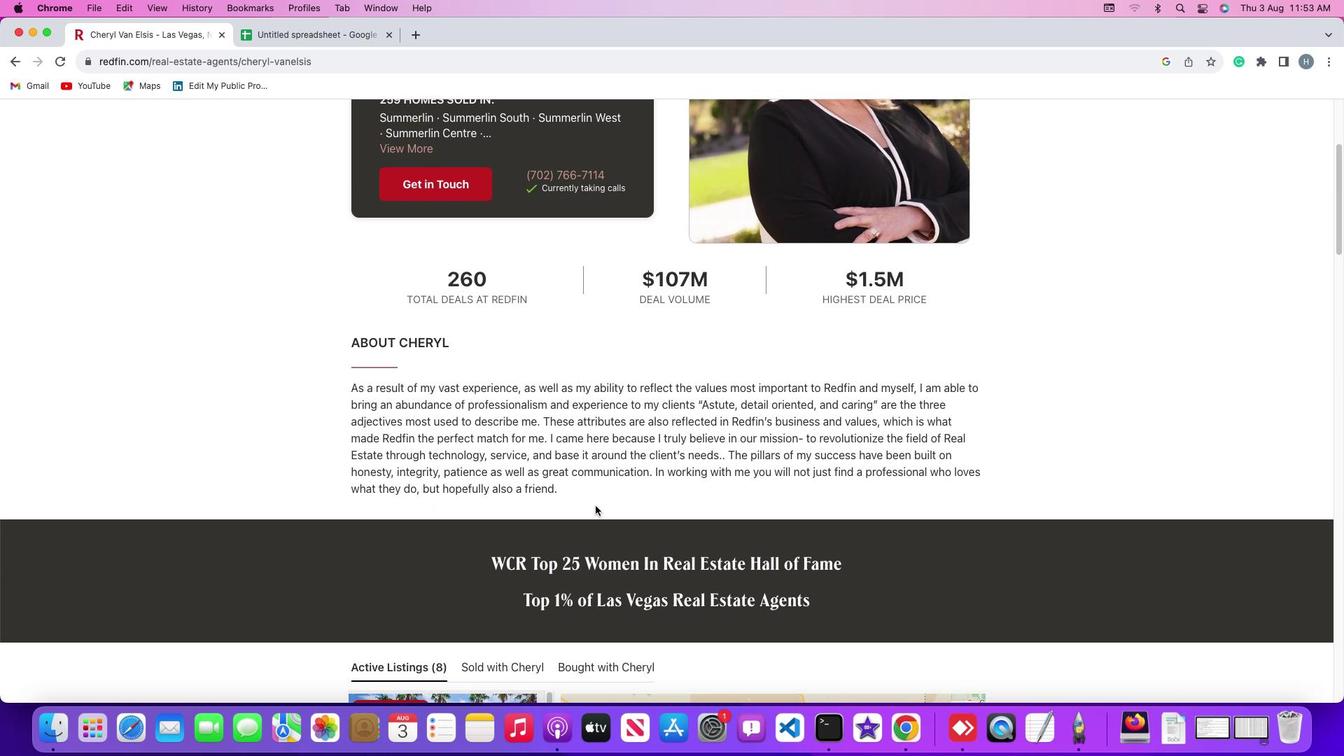 
Action: Mouse scrolled (595, 506) with delta (0, 0)
Screenshot: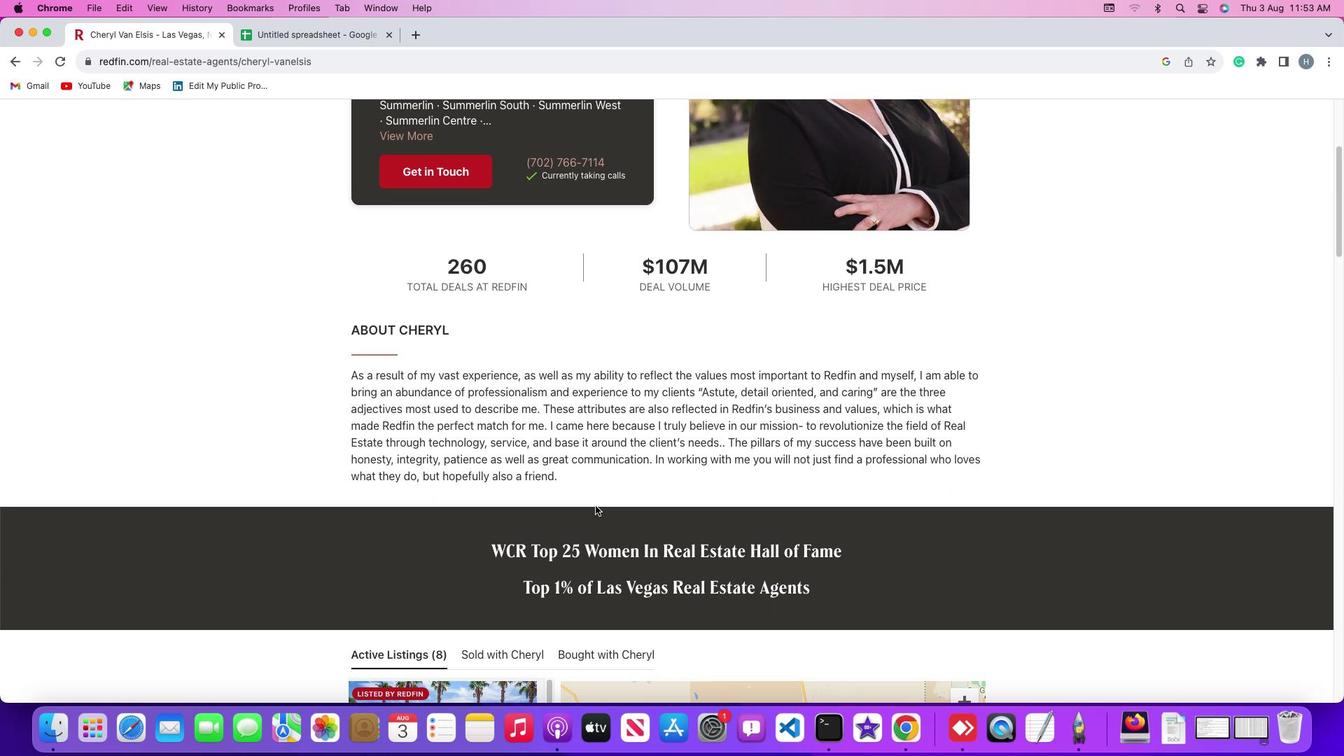 
Action: Mouse scrolled (595, 506) with delta (0, -1)
Screenshot: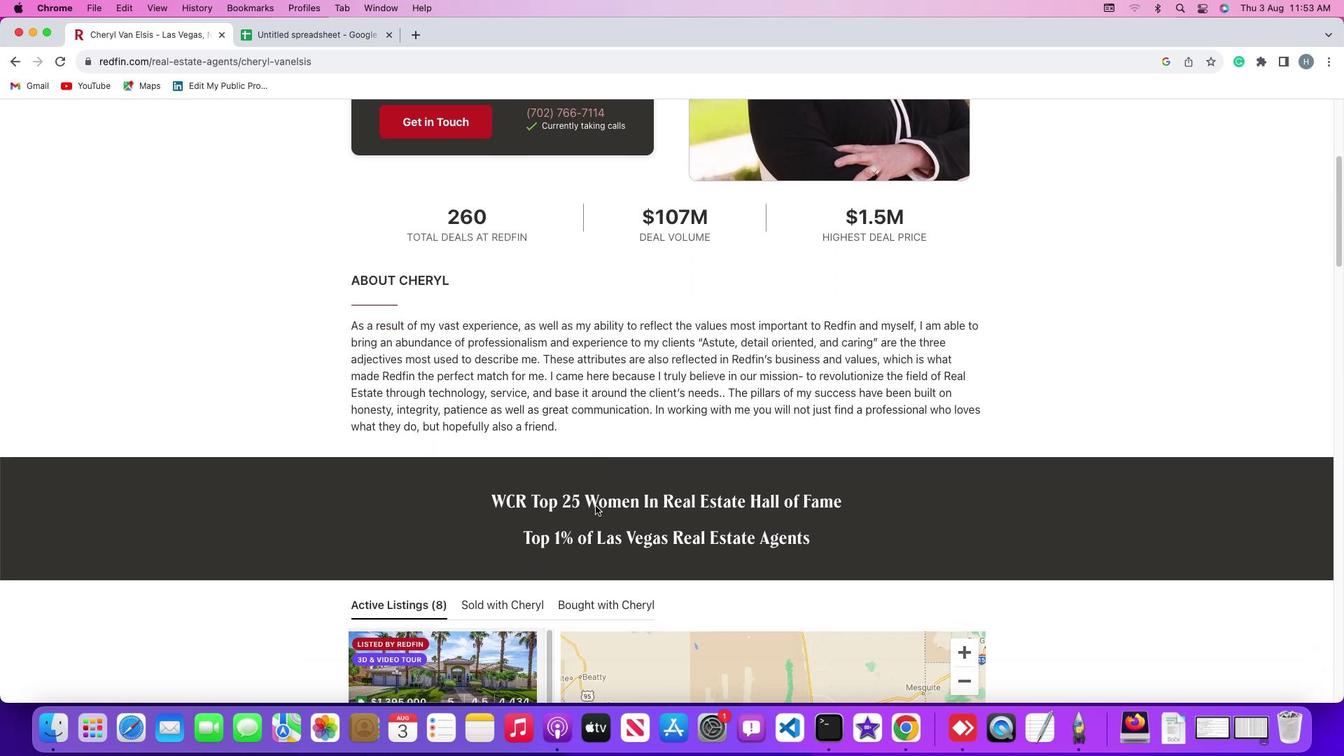 
Action: Mouse scrolled (595, 506) with delta (0, 0)
Screenshot: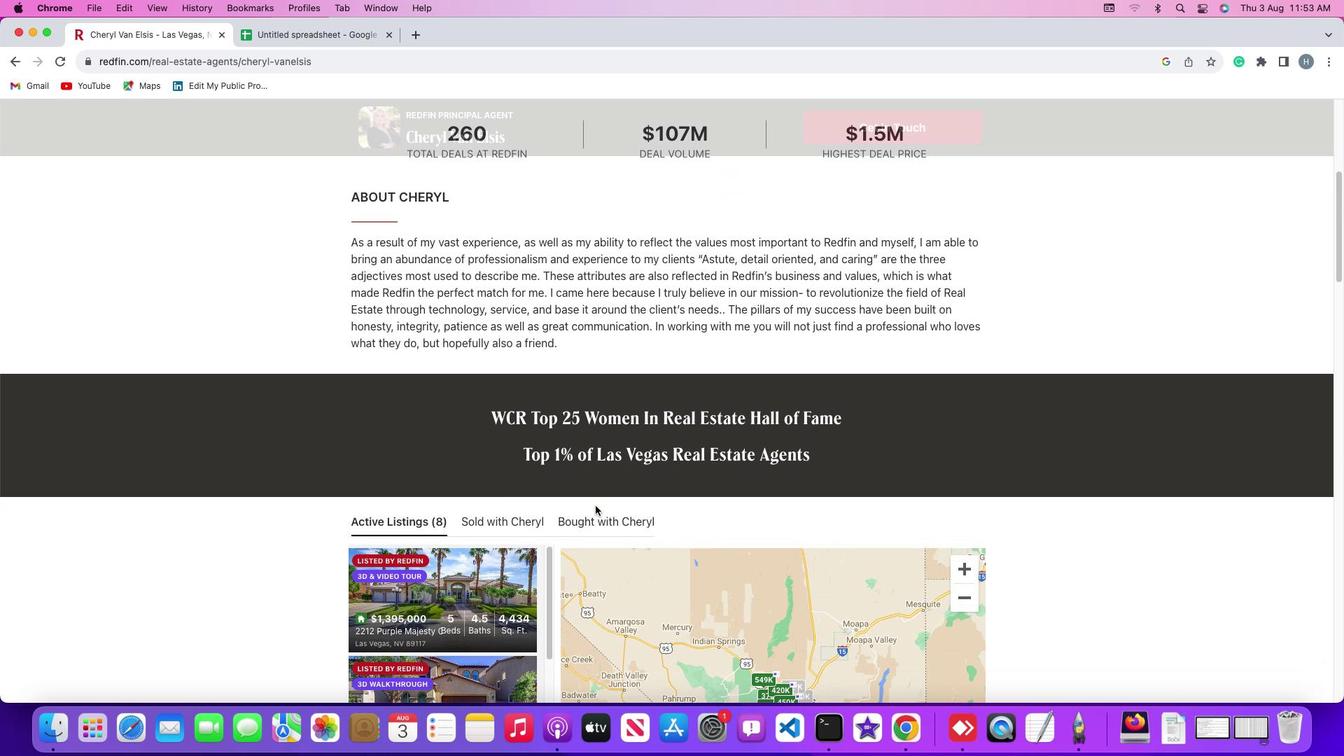 
Action: Mouse scrolled (595, 506) with delta (0, 0)
Screenshot: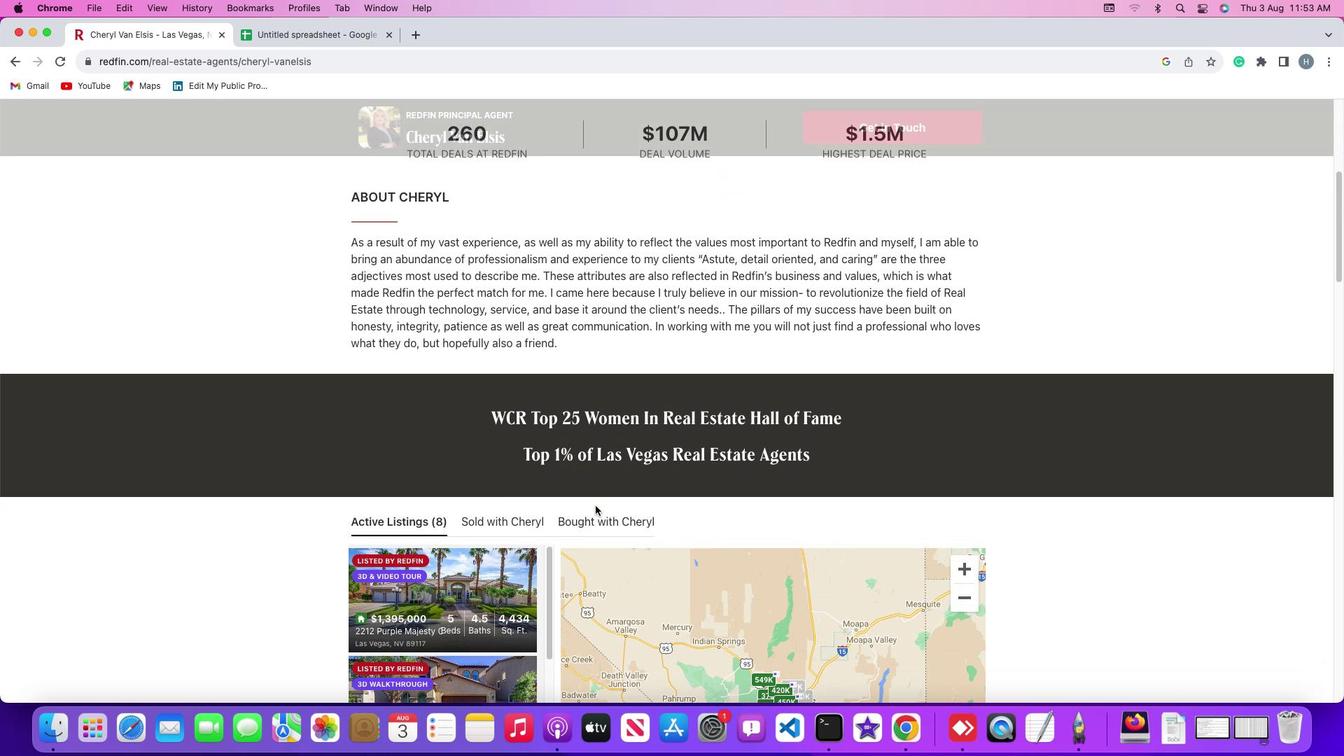 
Action: Mouse scrolled (595, 506) with delta (0, -1)
Screenshot: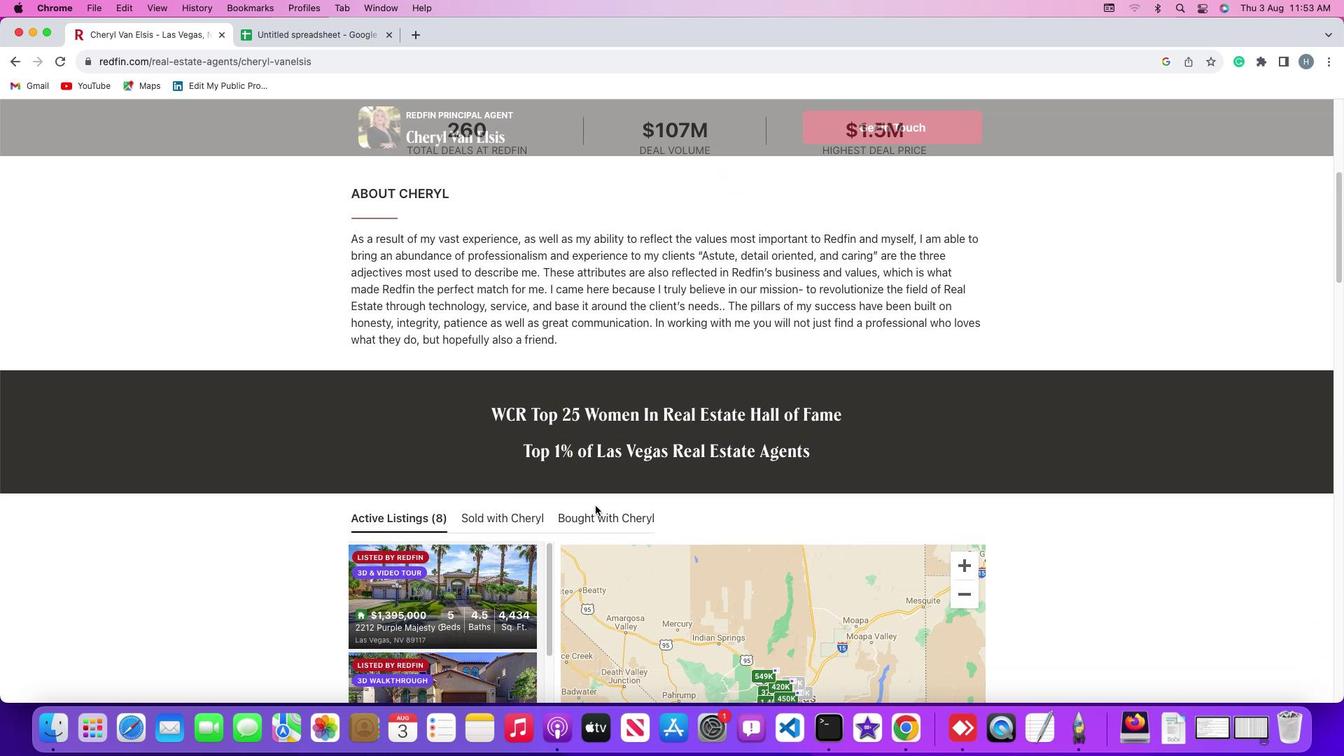 
Action: Mouse scrolled (595, 506) with delta (0, -2)
Screenshot: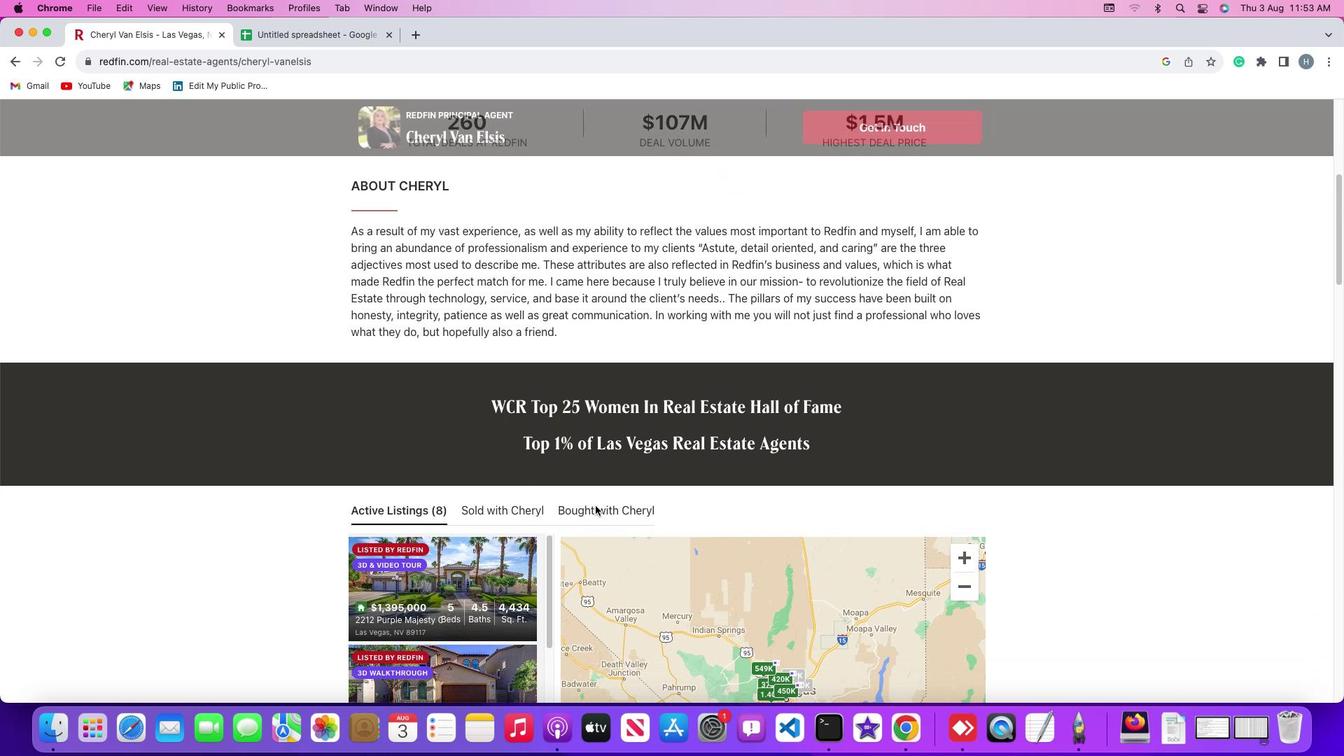 
Action: Mouse scrolled (595, 506) with delta (0, 0)
Screenshot: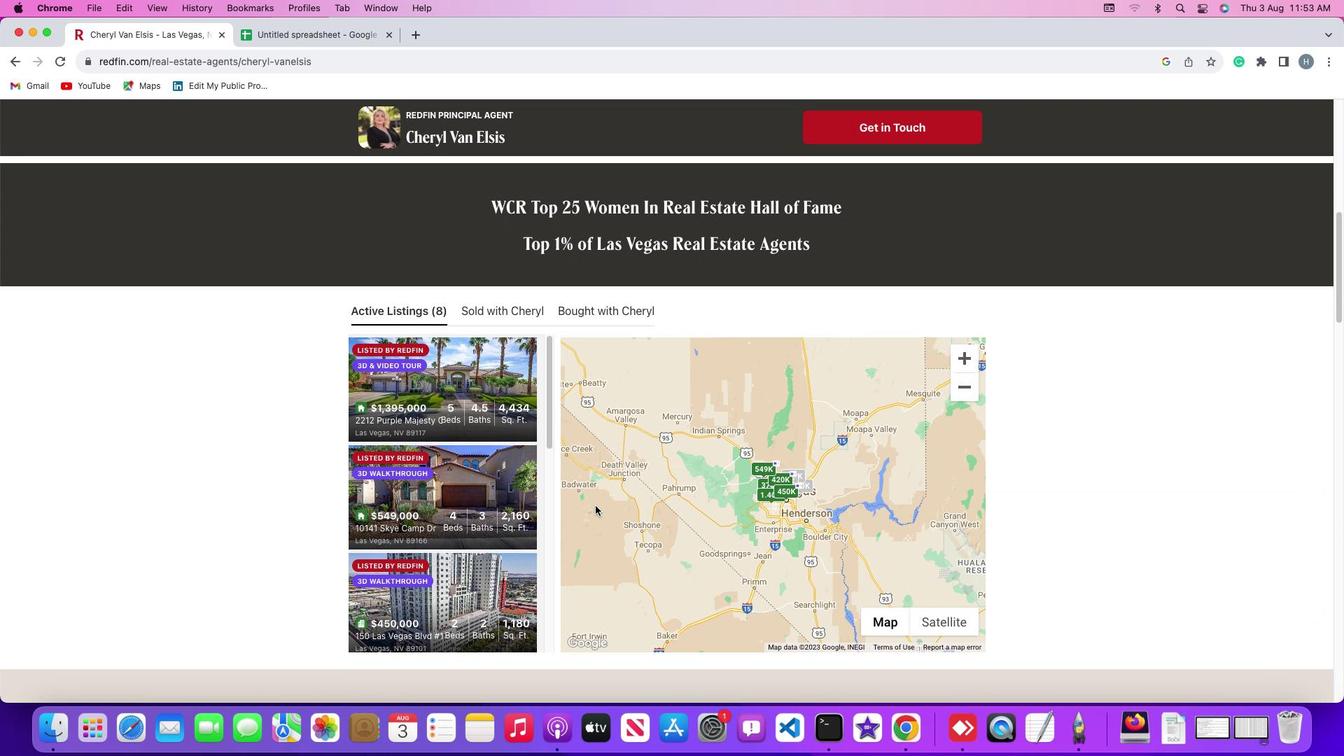 
Action: Mouse scrolled (595, 506) with delta (0, 0)
Screenshot: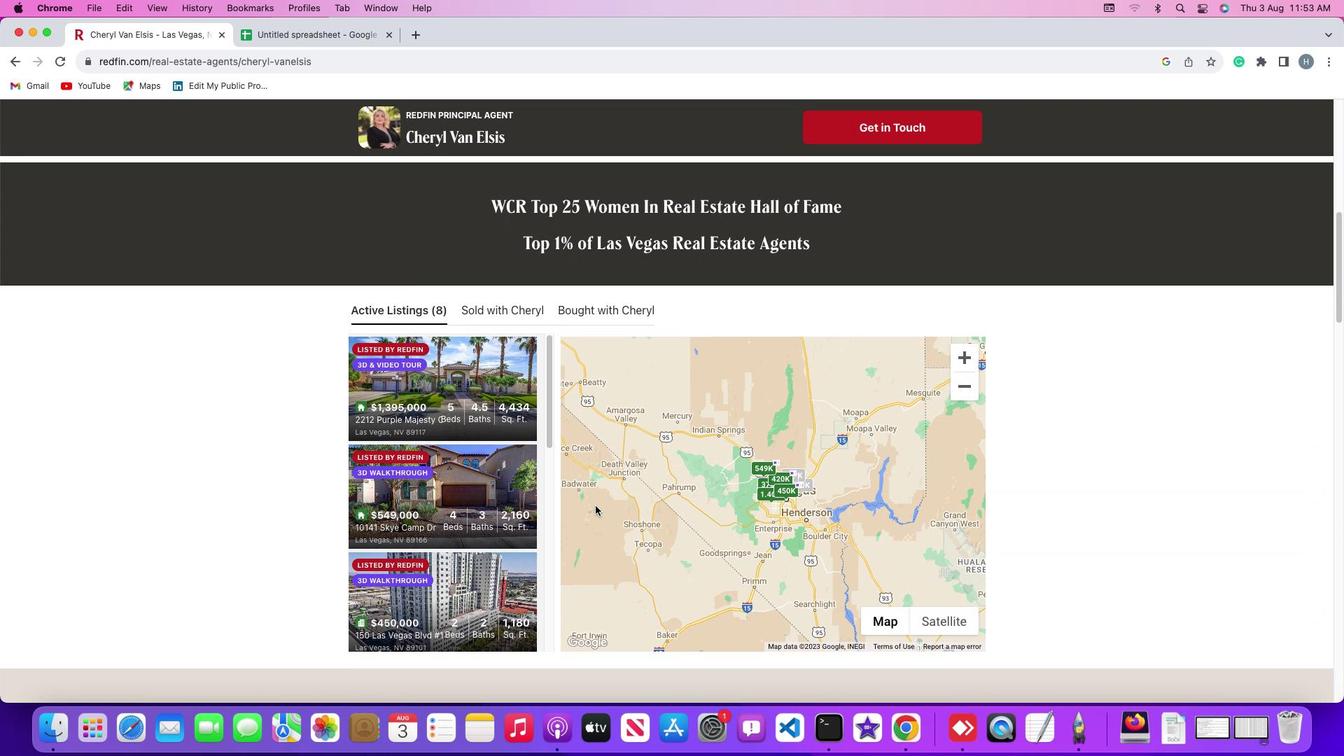 
Action: Mouse scrolled (595, 506) with delta (0, -1)
Screenshot: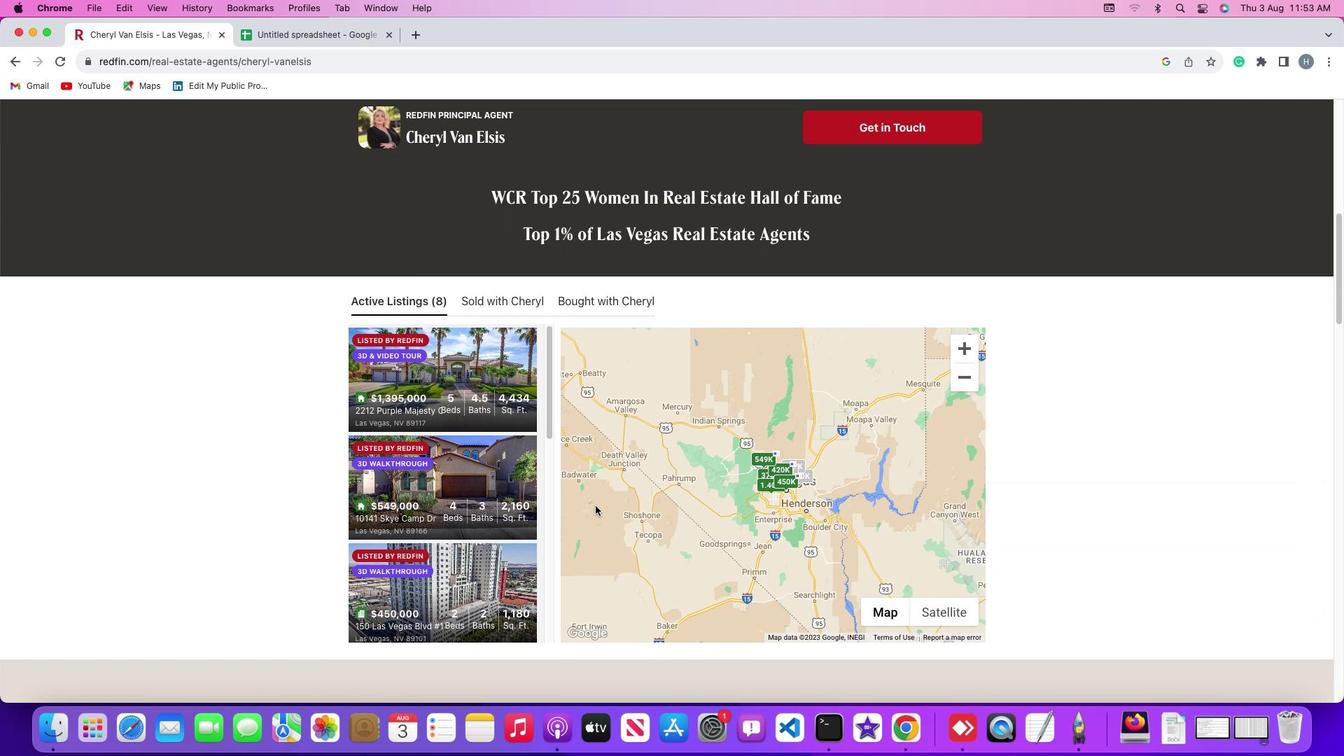 
Action: Mouse scrolled (595, 506) with delta (0, -2)
Screenshot: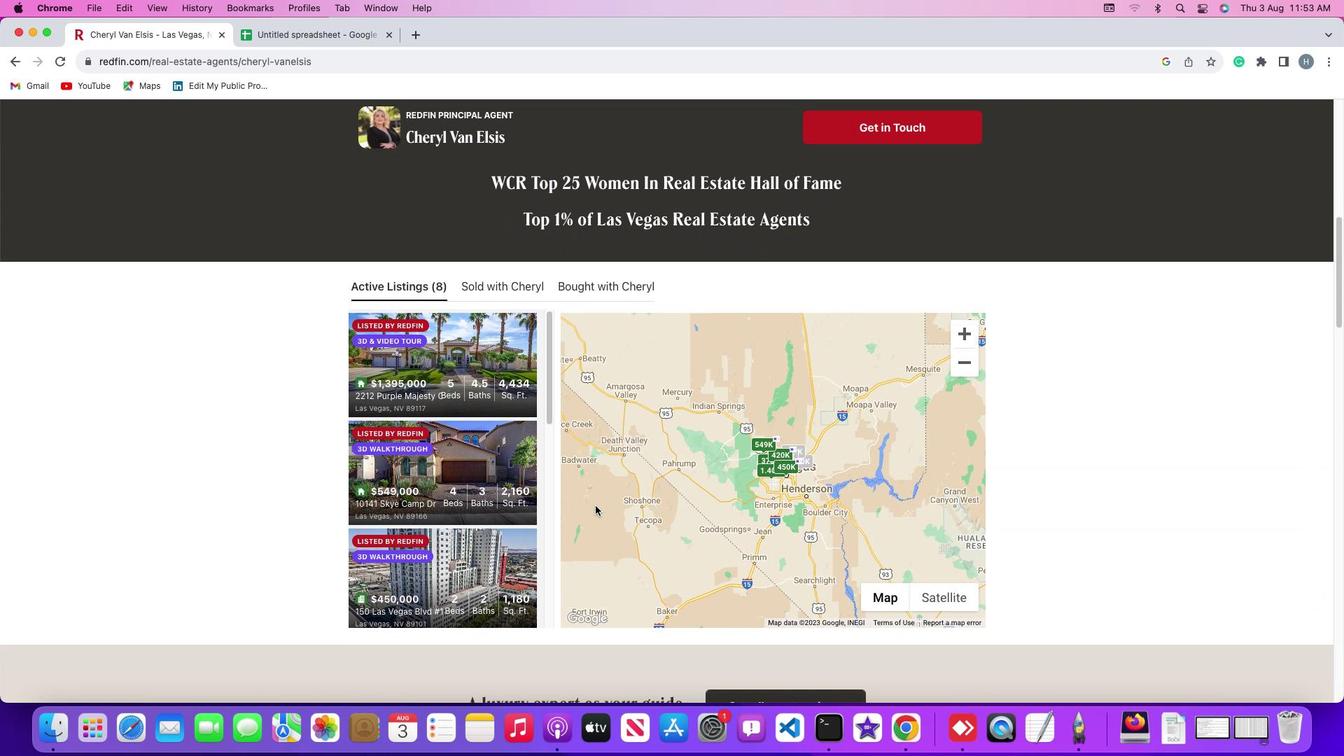 
Action: Mouse moved to (595, 505)
Screenshot: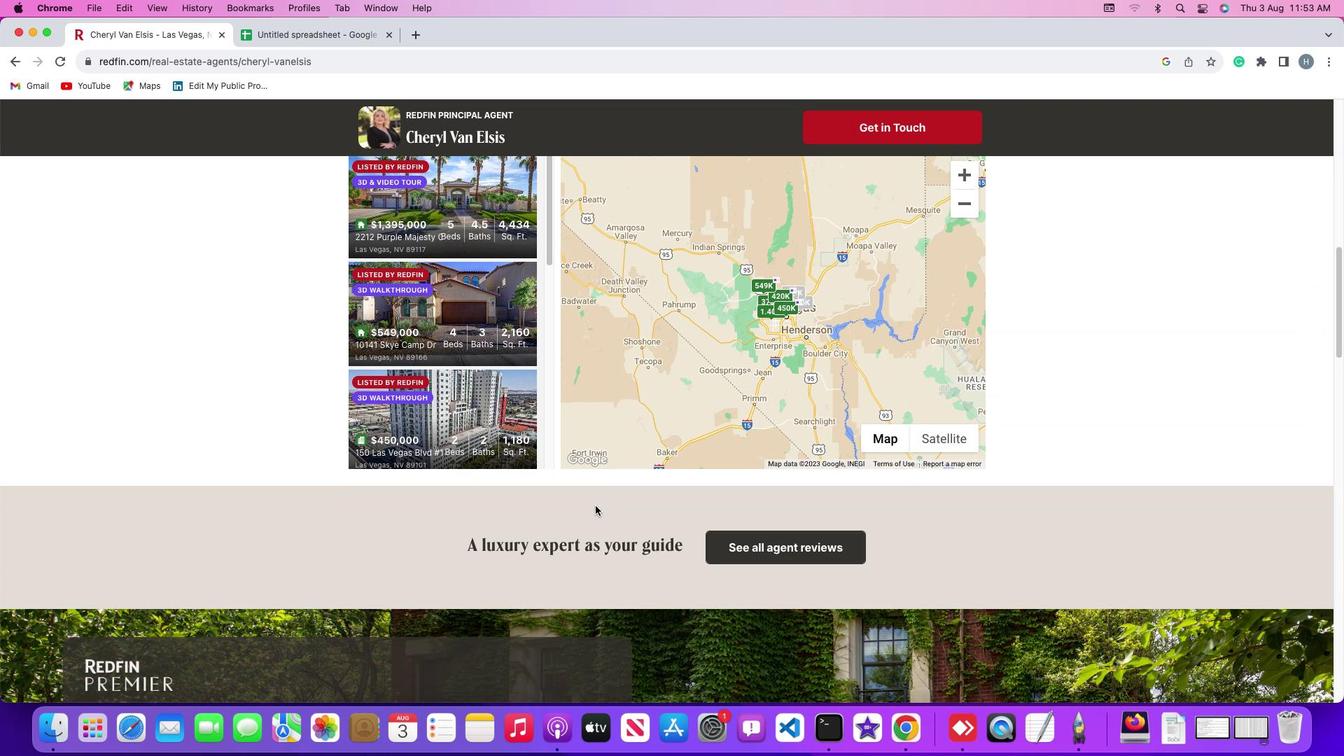
Action: Mouse scrolled (595, 505) with delta (0, 0)
Screenshot: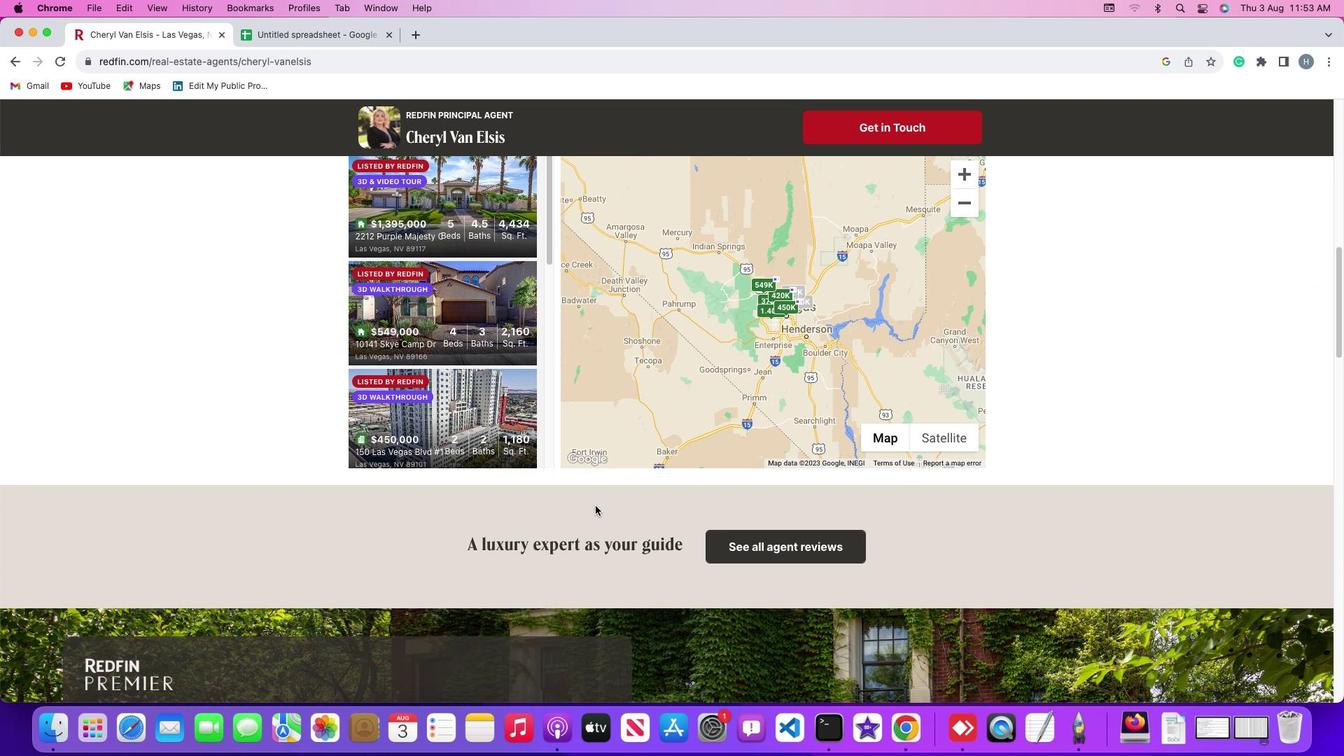 
Action: Mouse scrolled (595, 505) with delta (0, 0)
Screenshot: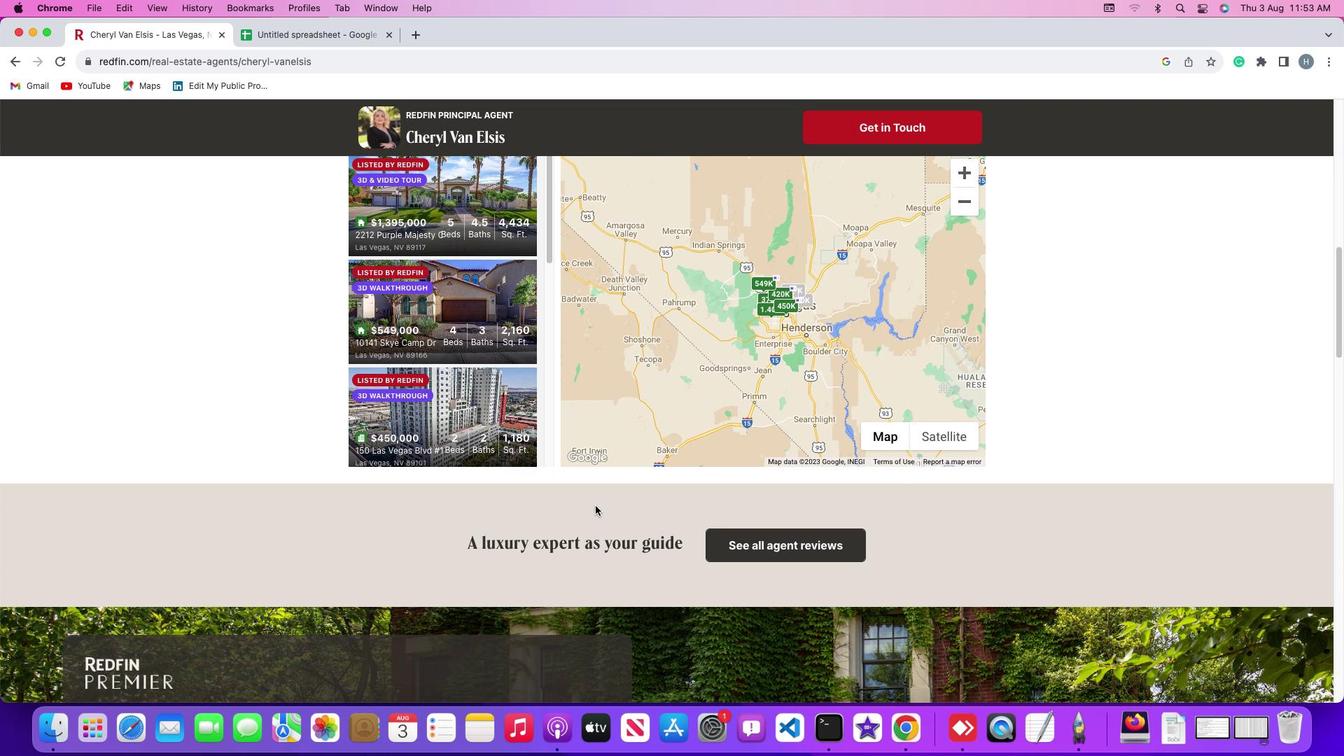 
Action: Mouse scrolled (595, 505) with delta (0, 0)
Screenshot: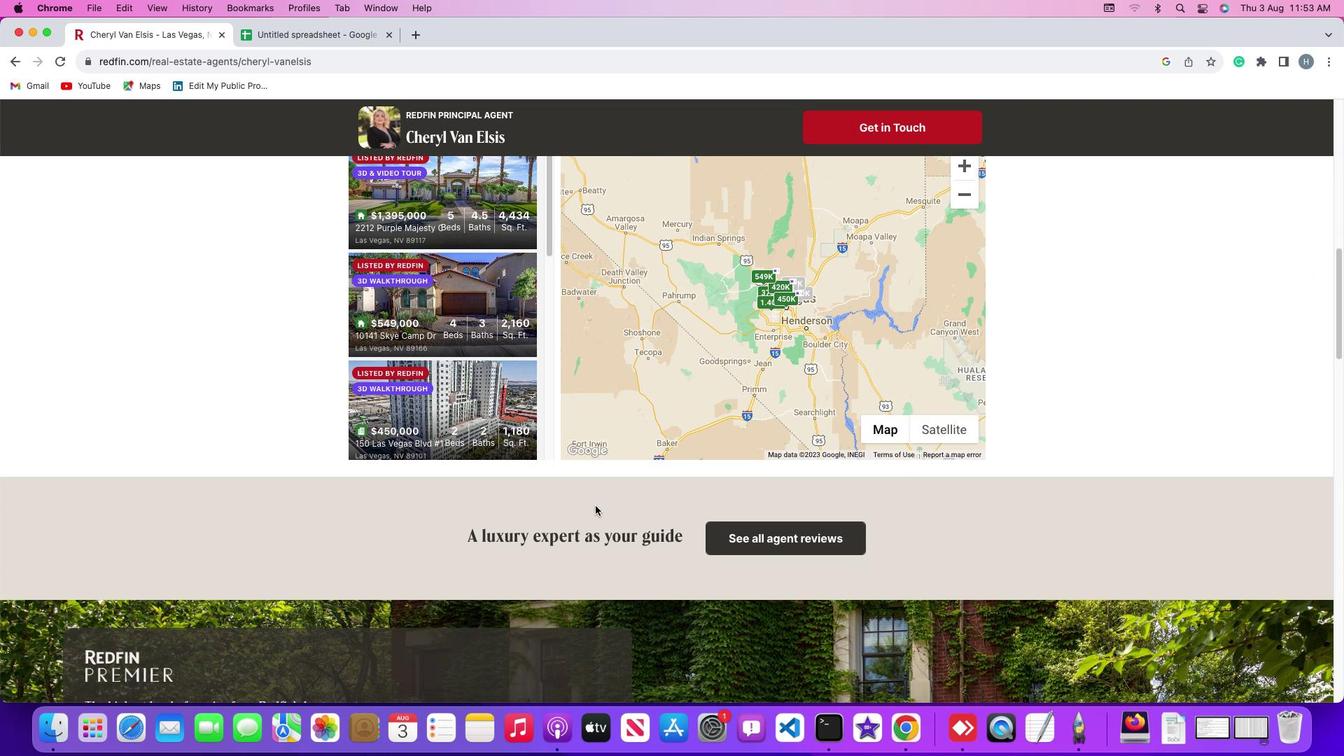 
Action: Mouse moved to (775, 478)
Screenshot: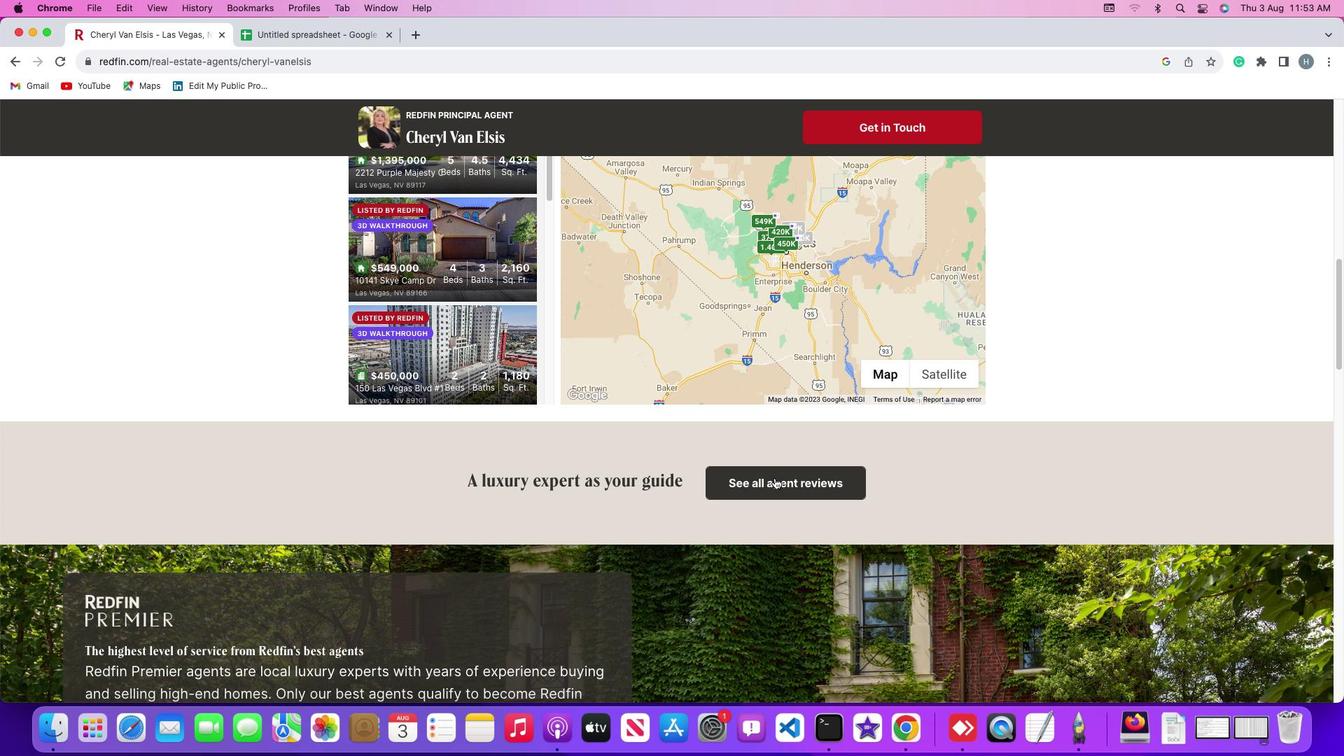 
Action: Mouse pressed left at (775, 478)
Screenshot: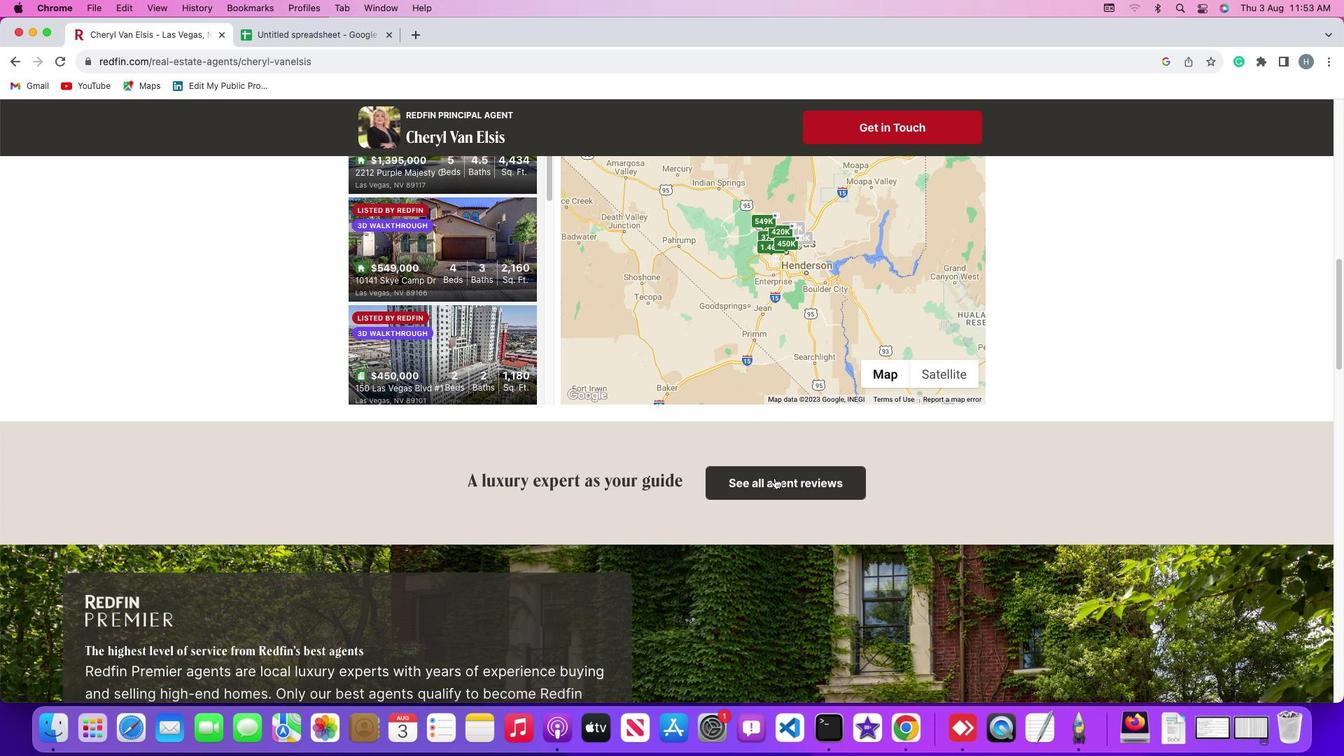
Action: Mouse moved to (593, 406)
Screenshot: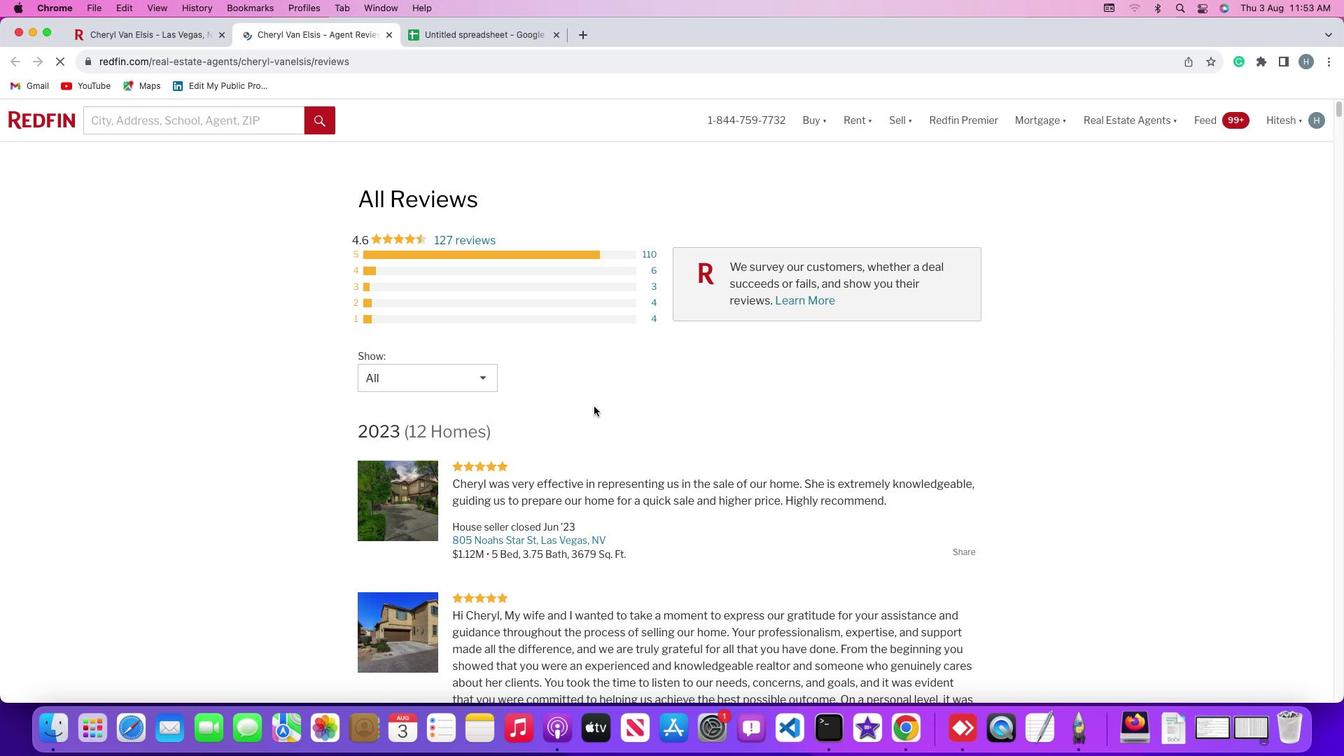 
Action: Mouse scrolled (593, 406) with delta (0, 0)
Screenshot: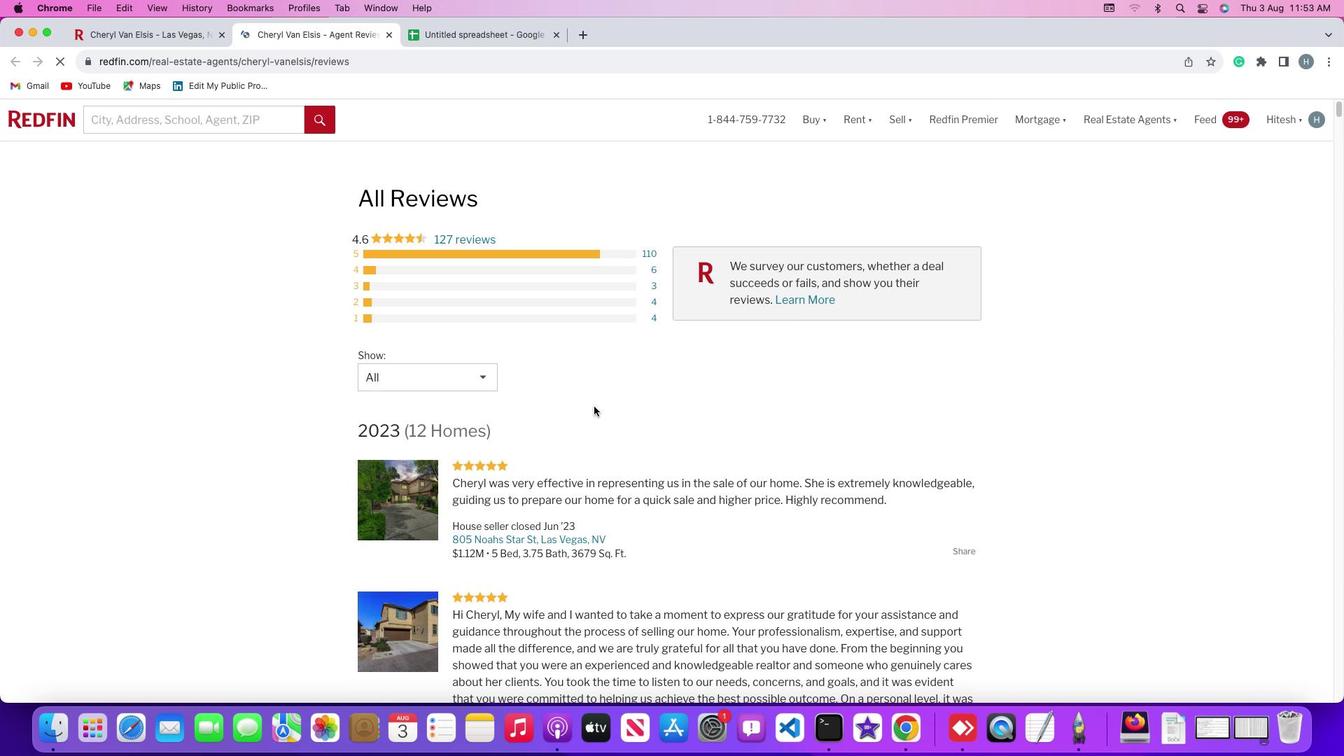 
Action: Mouse scrolled (593, 406) with delta (0, 0)
Screenshot: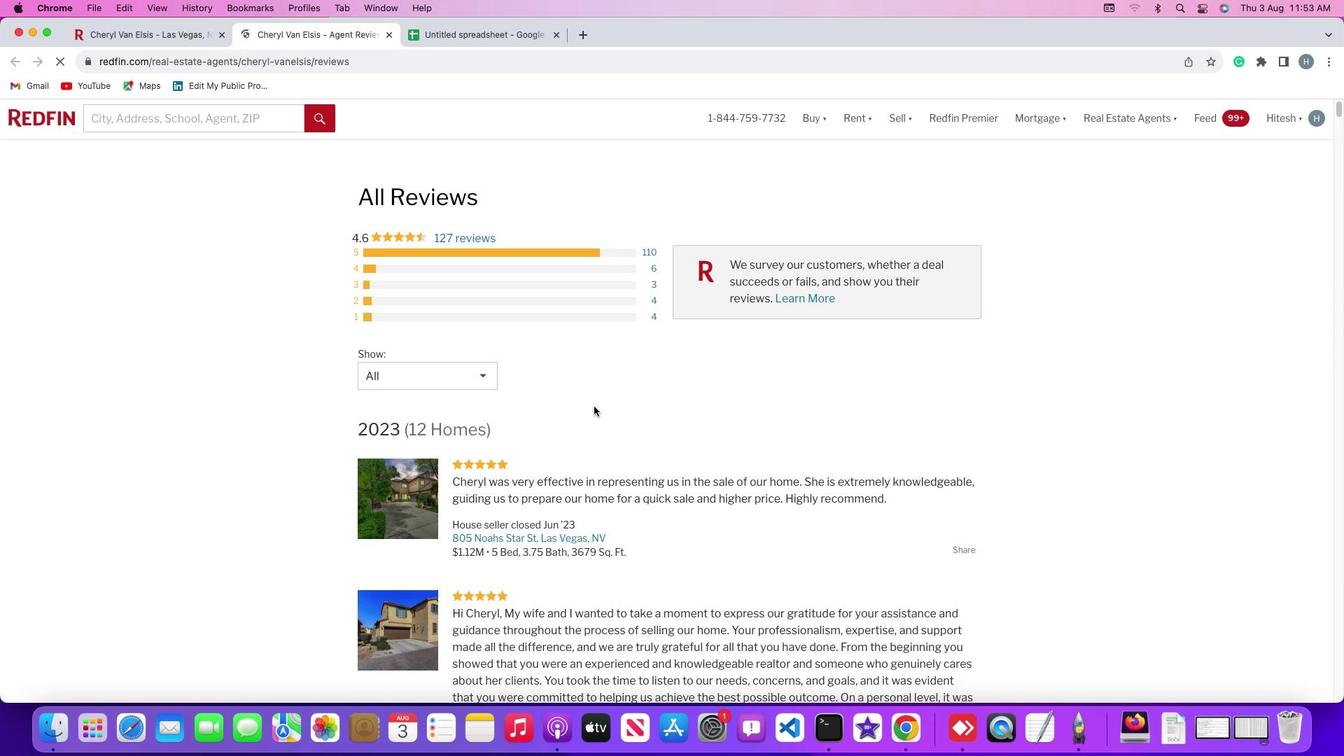 
Action: Mouse scrolled (593, 406) with delta (0, 0)
Screenshot: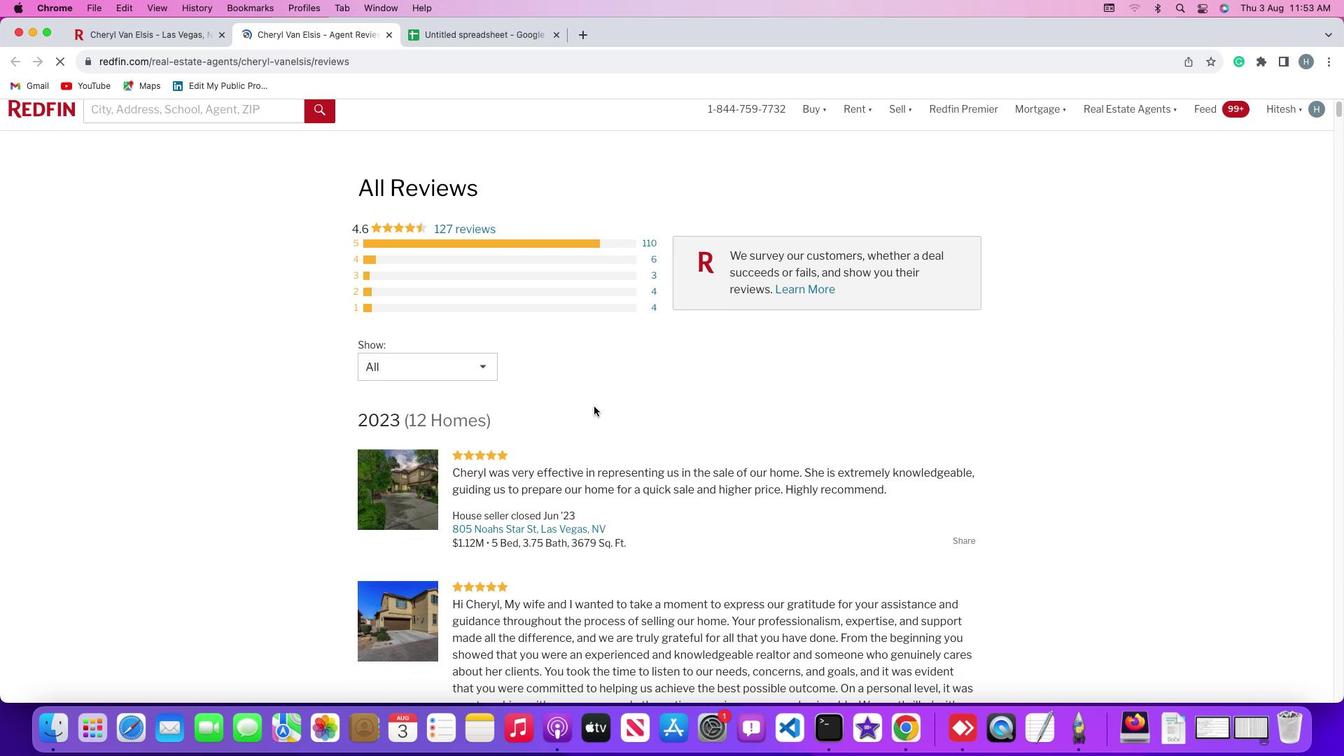 
Action: Mouse scrolled (593, 406) with delta (0, 0)
Screenshot: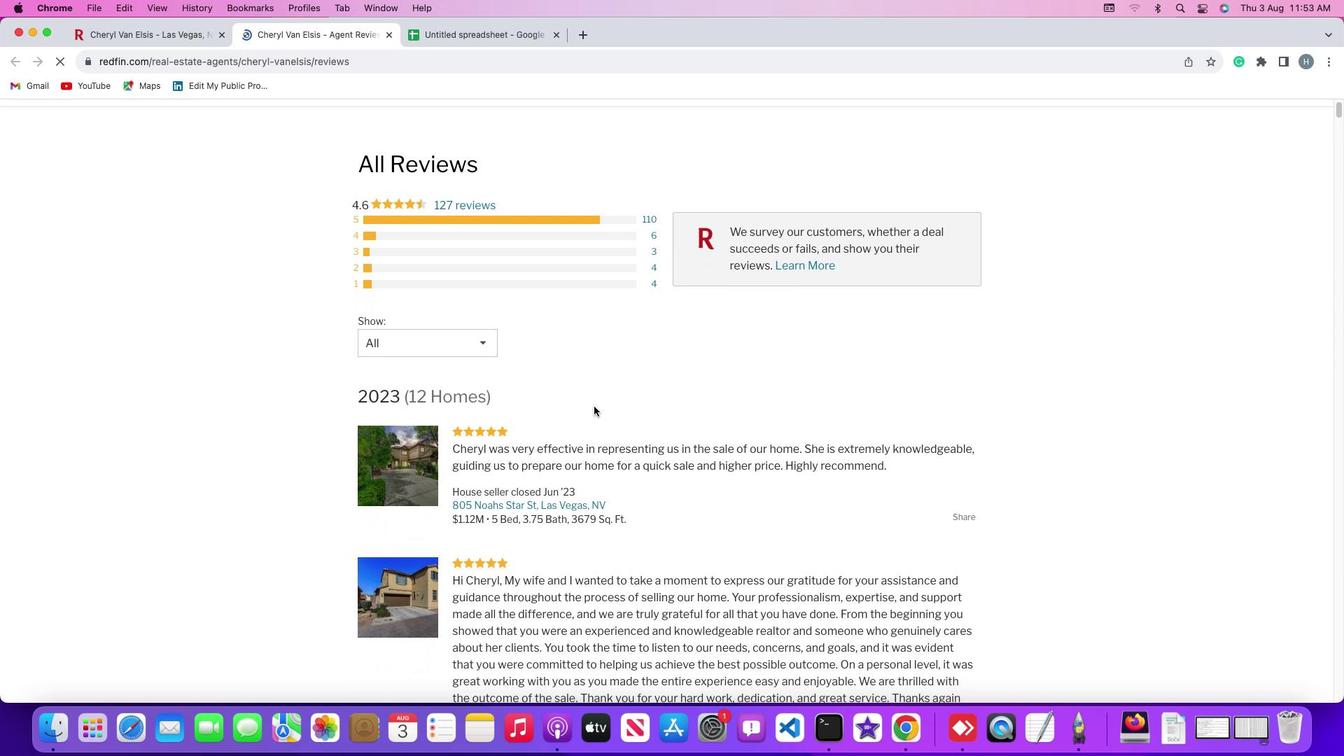 
Action: Mouse scrolled (593, 406) with delta (0, 0)
Screenshot: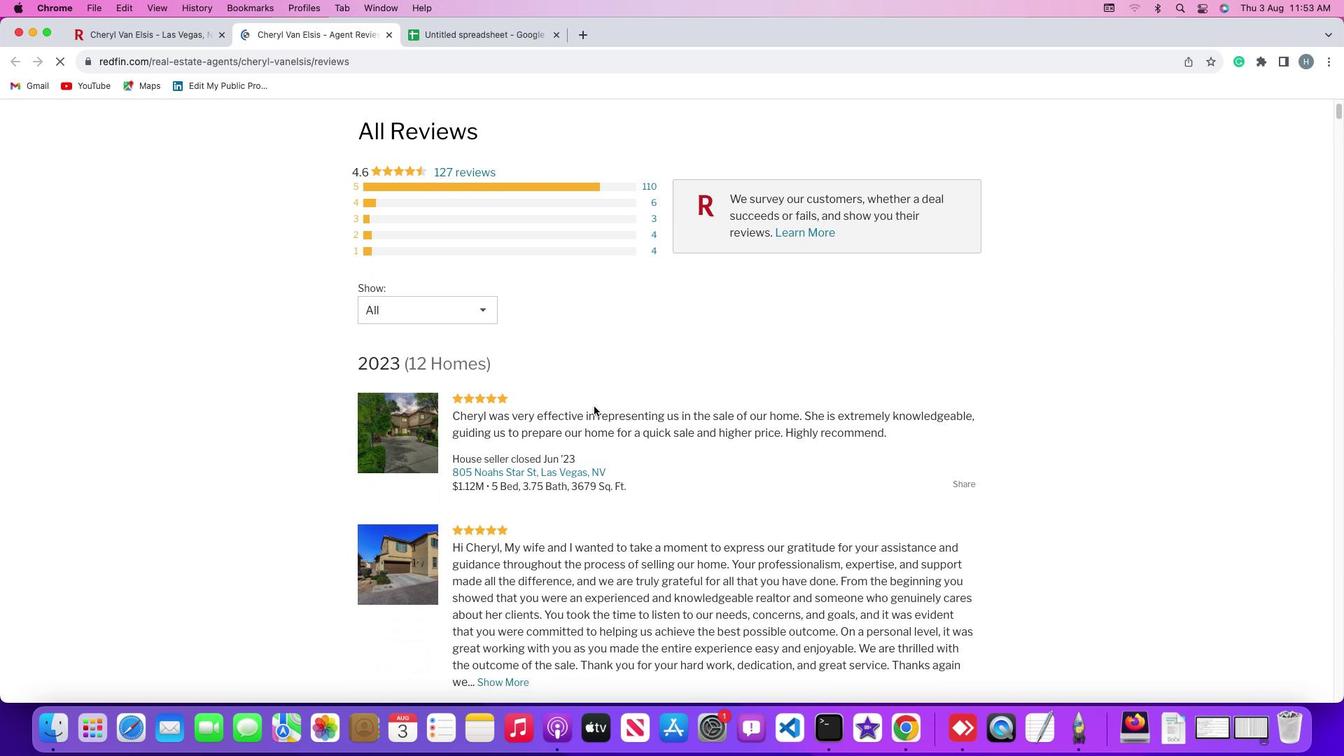 
Action: Mouse scrolled (593, 406) with delta (0, 0)
Screenshot: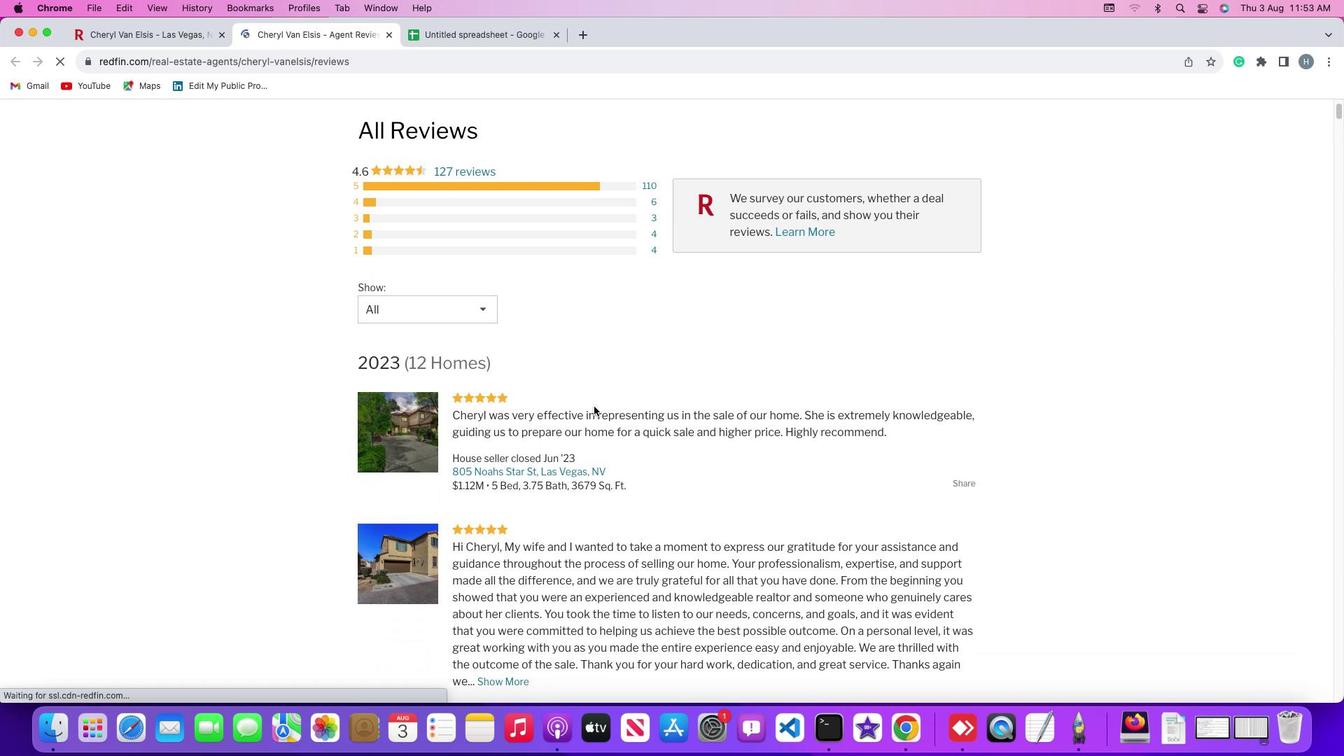 
Action: Mouse scrolled (593, 406) with delta (0, 0)
Screenshot: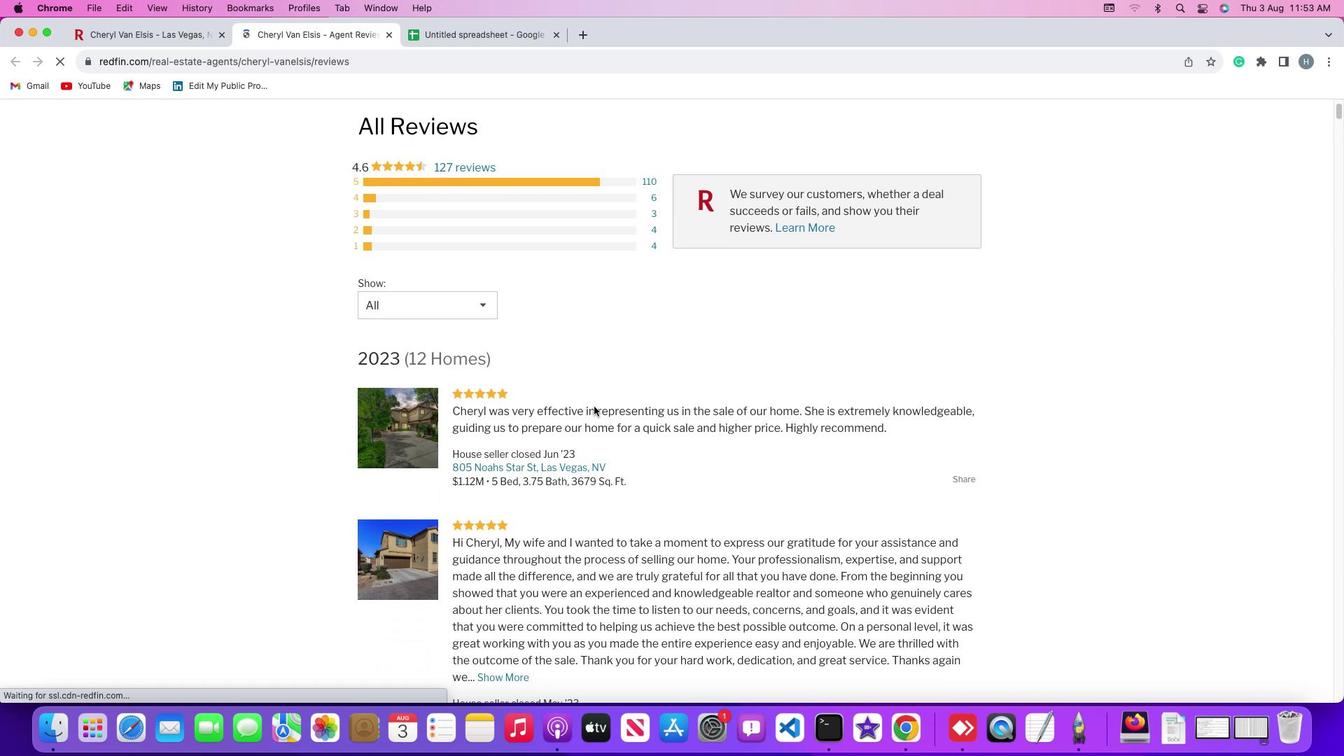 
Action: Mouse scrolled (593, 406) with delta (0, 0)
Screenshot: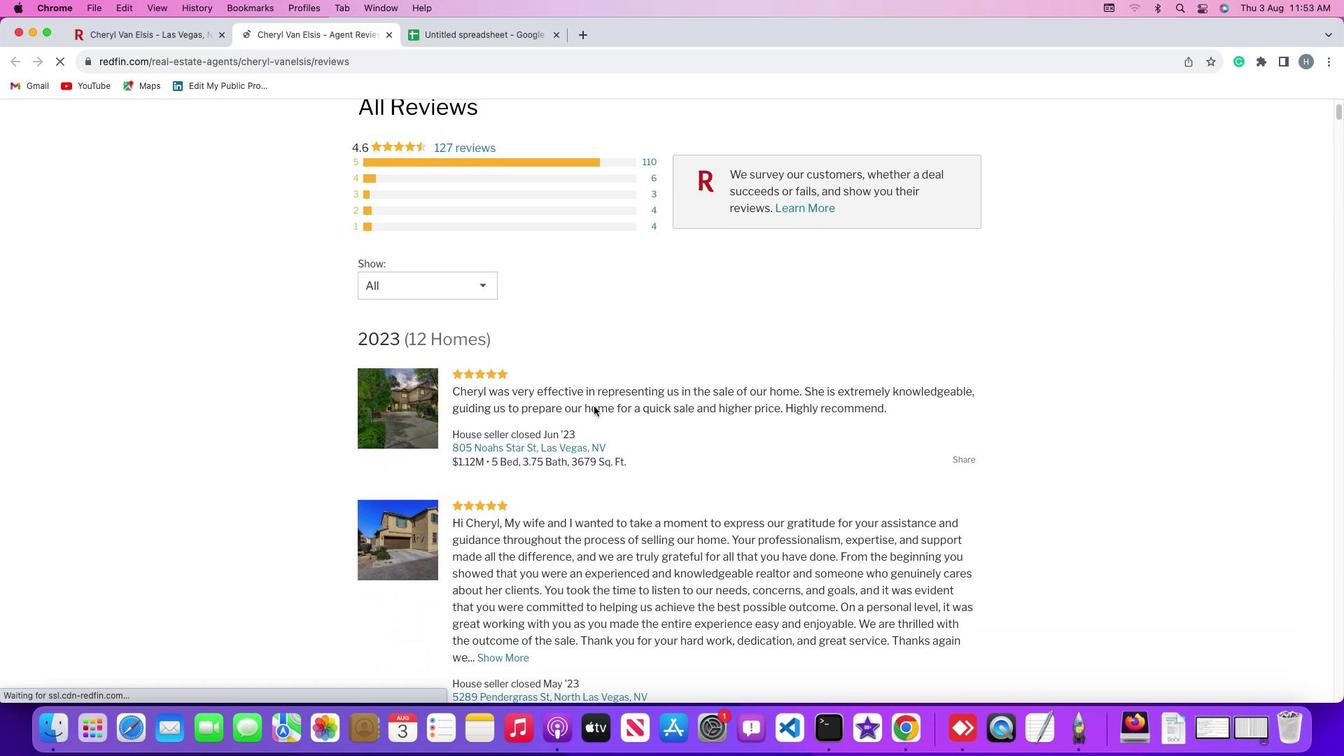 
Action: Mouse scrolled (593, 406) with delta (0, 0)
Screenshot: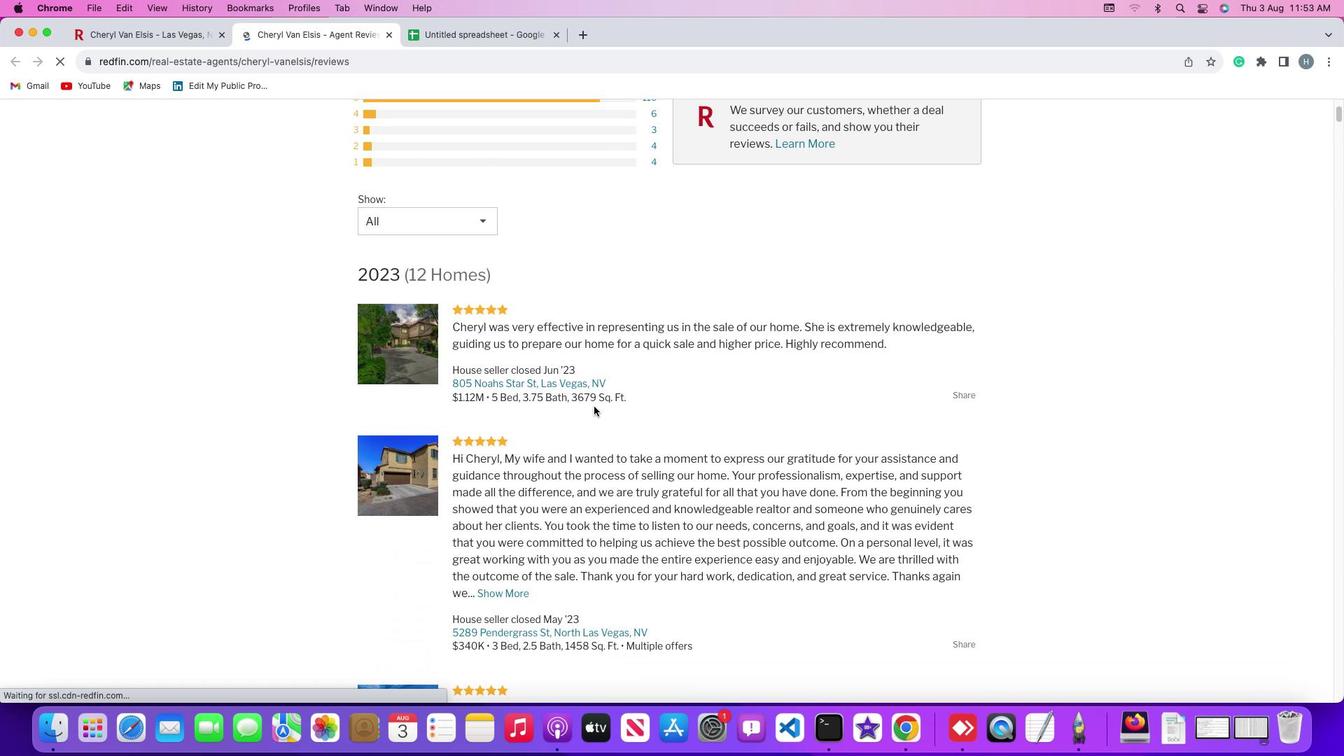 
Action: Mouse scrolled (593, 406) with delta (0, 0)
Screenshot: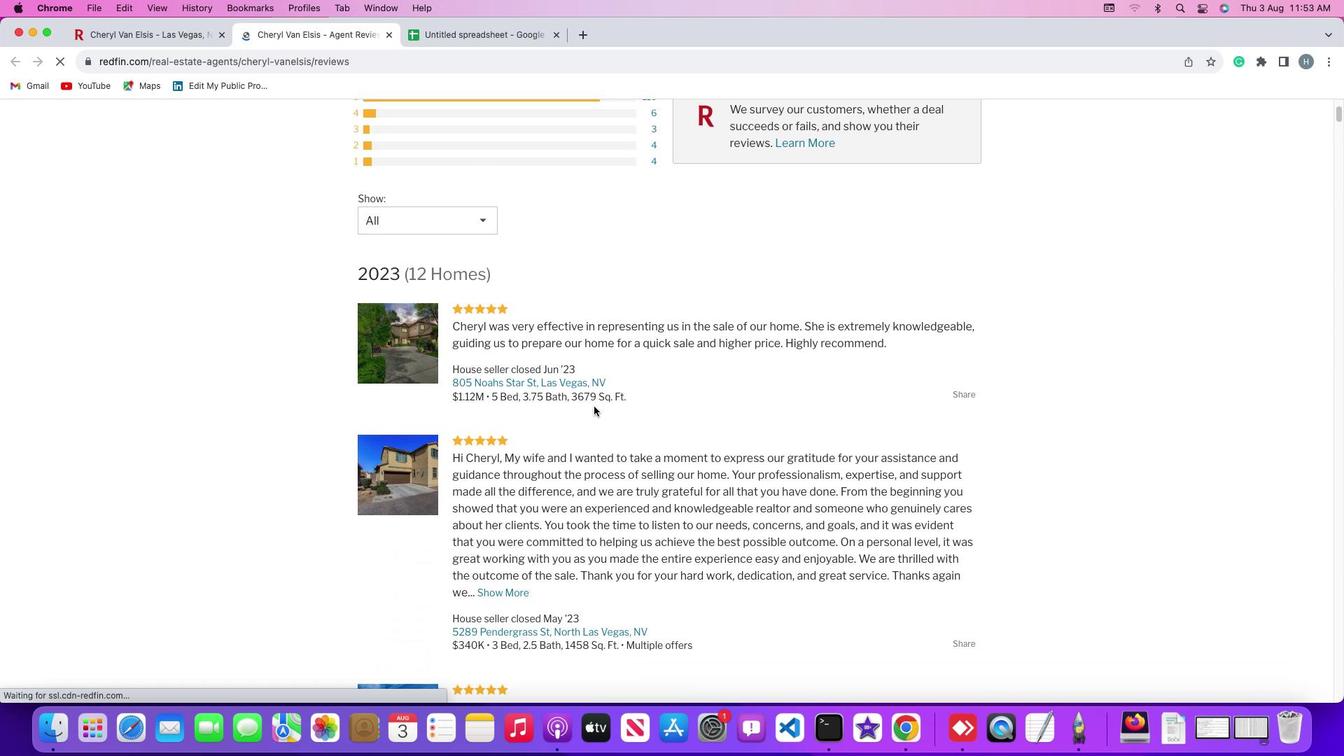 
Action: Mouse scrolled (593, 406) with delta (0, -1)
Screenshot: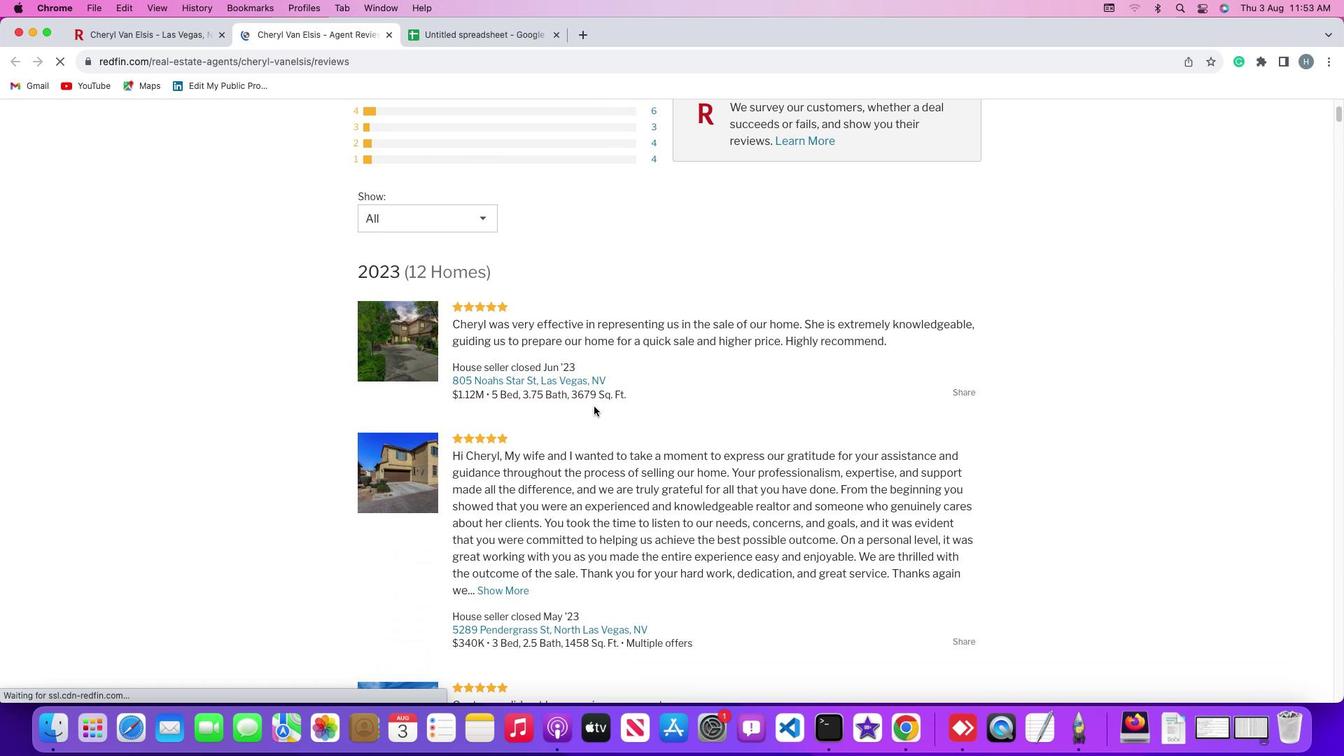 
Action: Mouse moved to (670, 310)
Screenshot: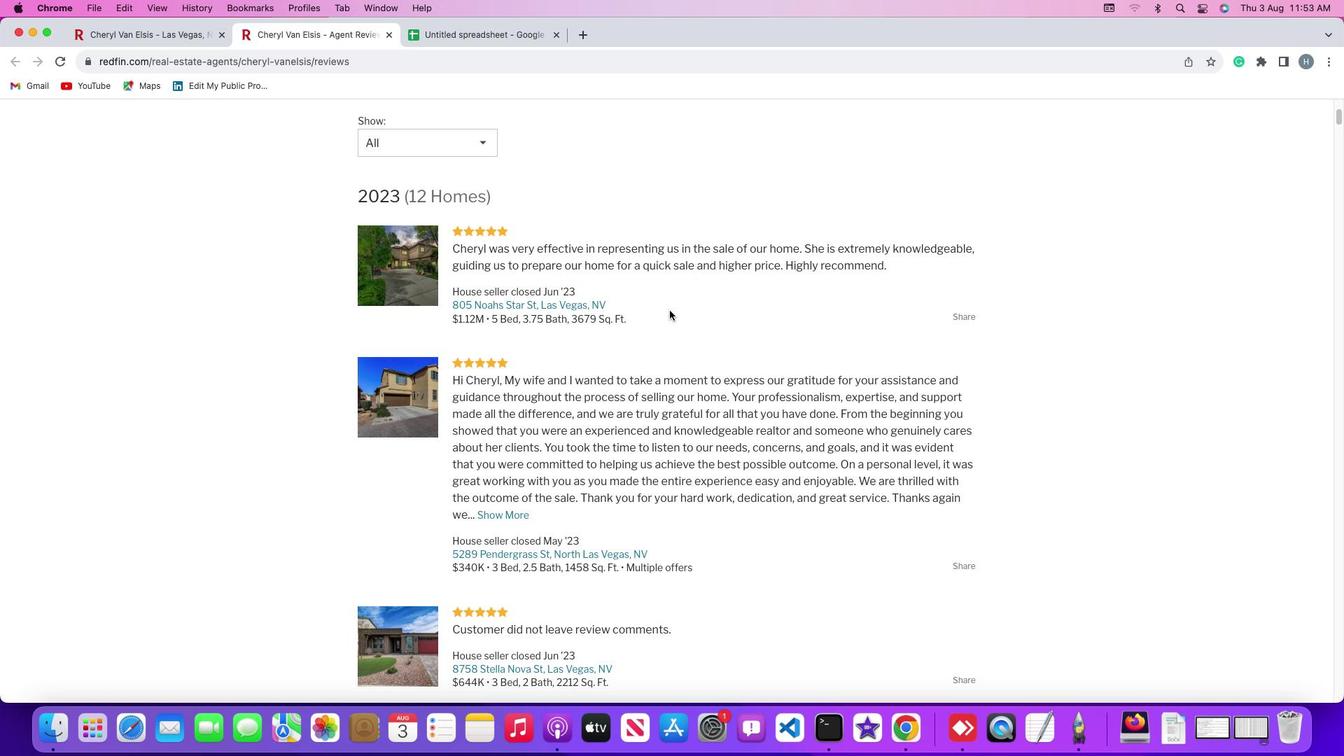 
Action: Mouse scrolled (670, 310) with delta (0, 0)
Screenshot: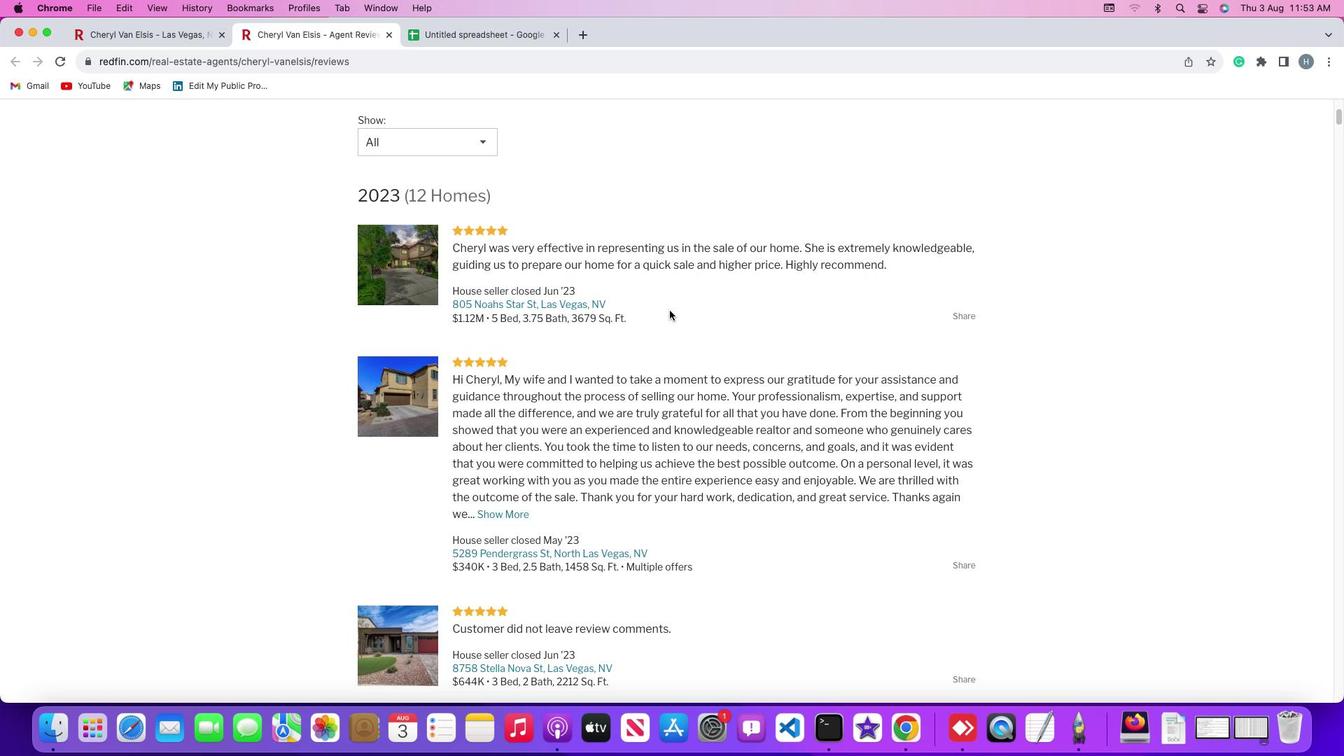 
Action: Mouse scrolled (670, 310) with delta (0, 0)
Screenshot: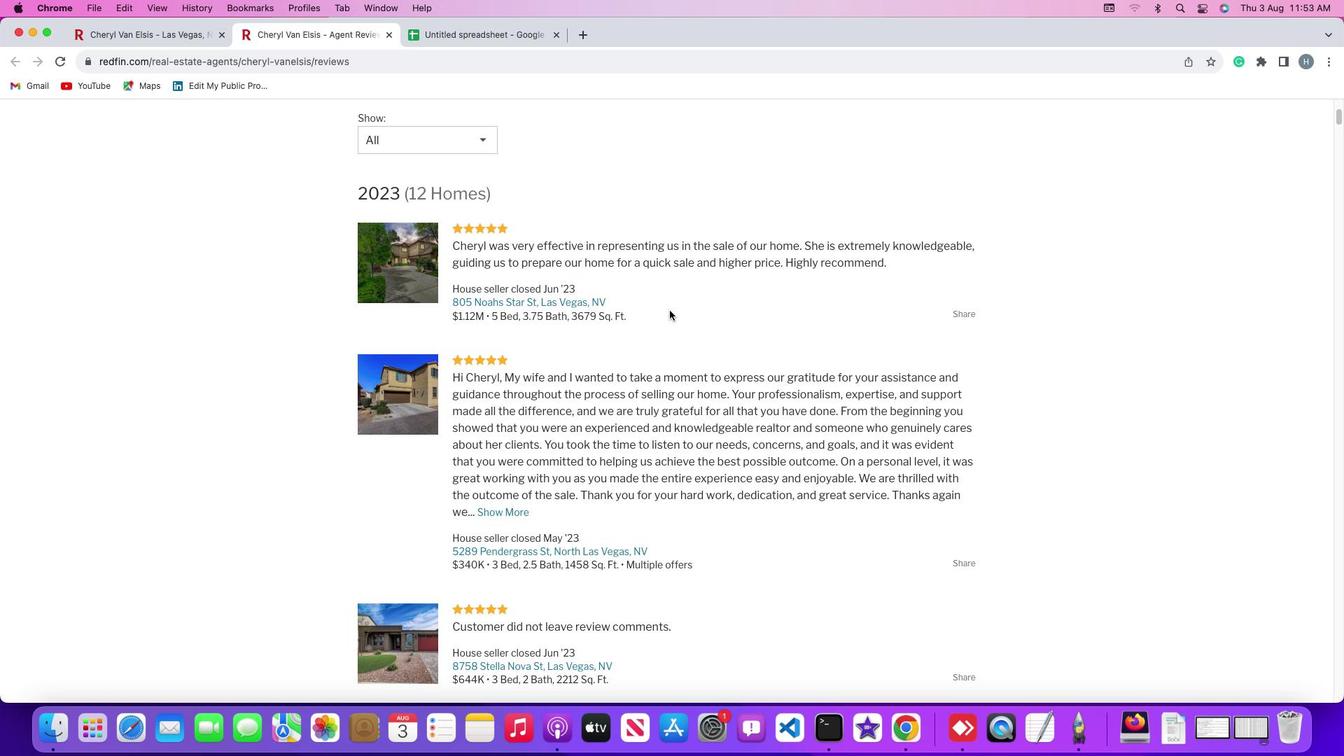 
Action: Mouse scrolled (670, 310) with delta (0, 0)
Screenshot: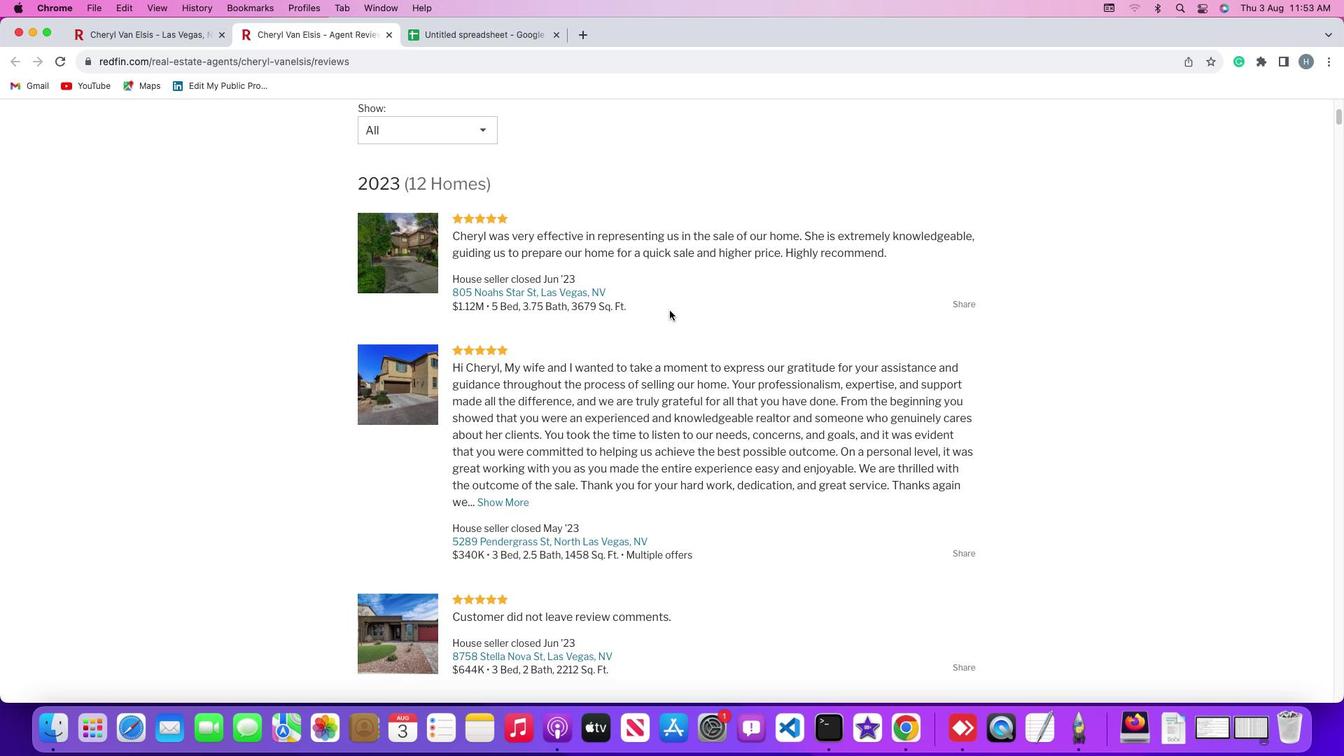 
Action: Mouse scrolled (670, 310) with delta (0, -1)
Screenshot: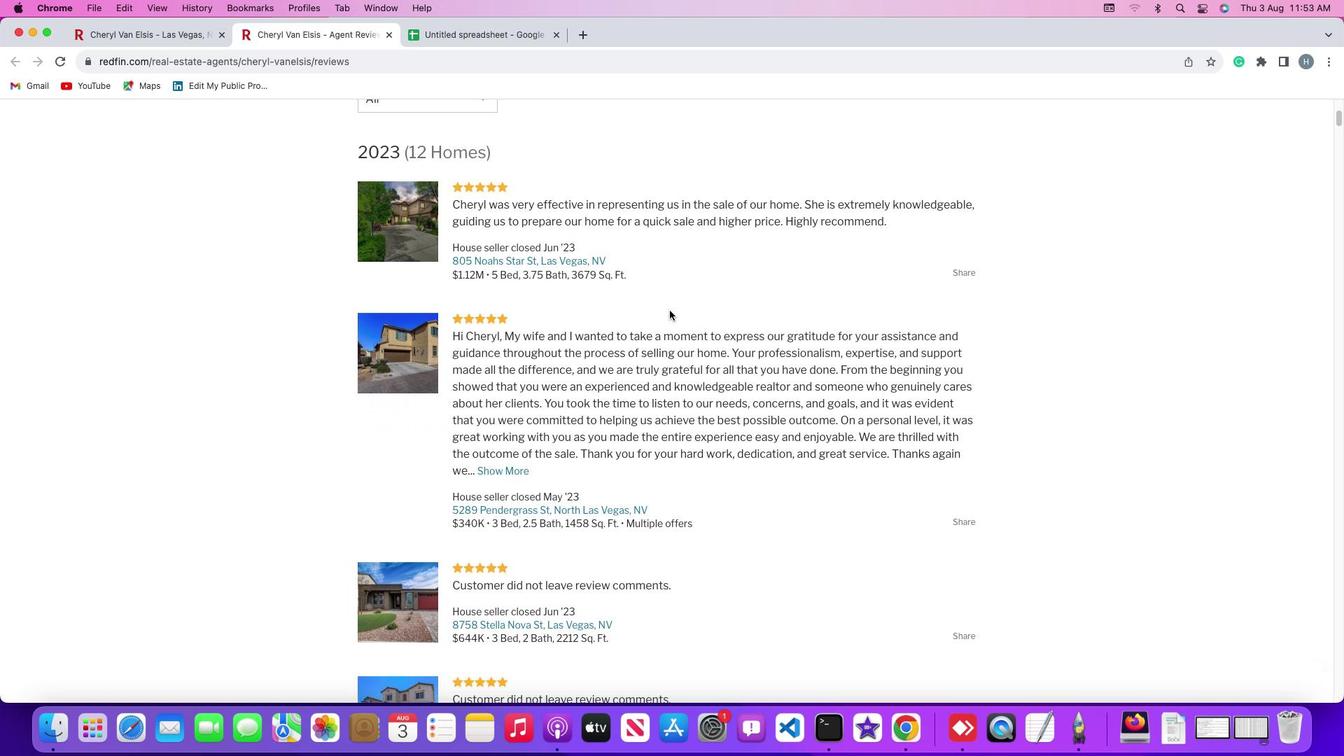 
Action: Mouse scrolled (670, 310) with delta (0, -1)
Screenshot: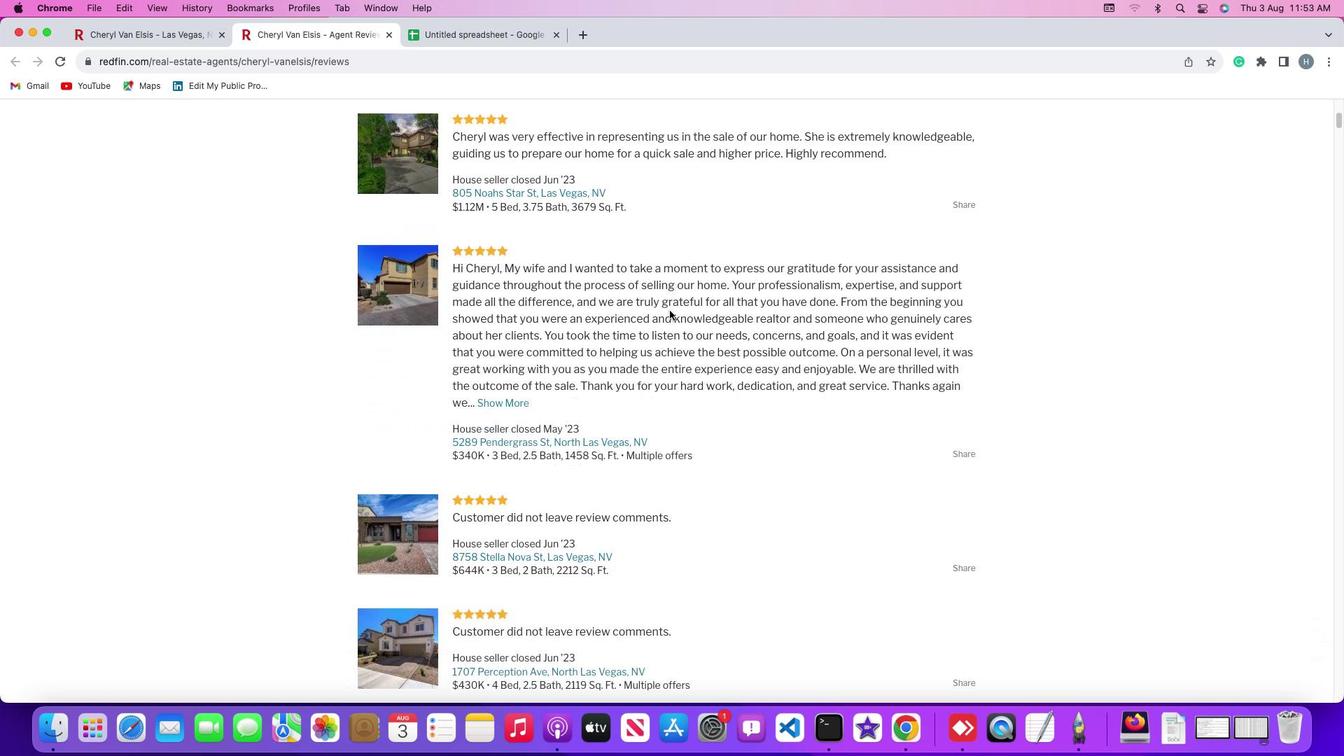 
Action: Mouse moved to (509, 305)
Screenshot: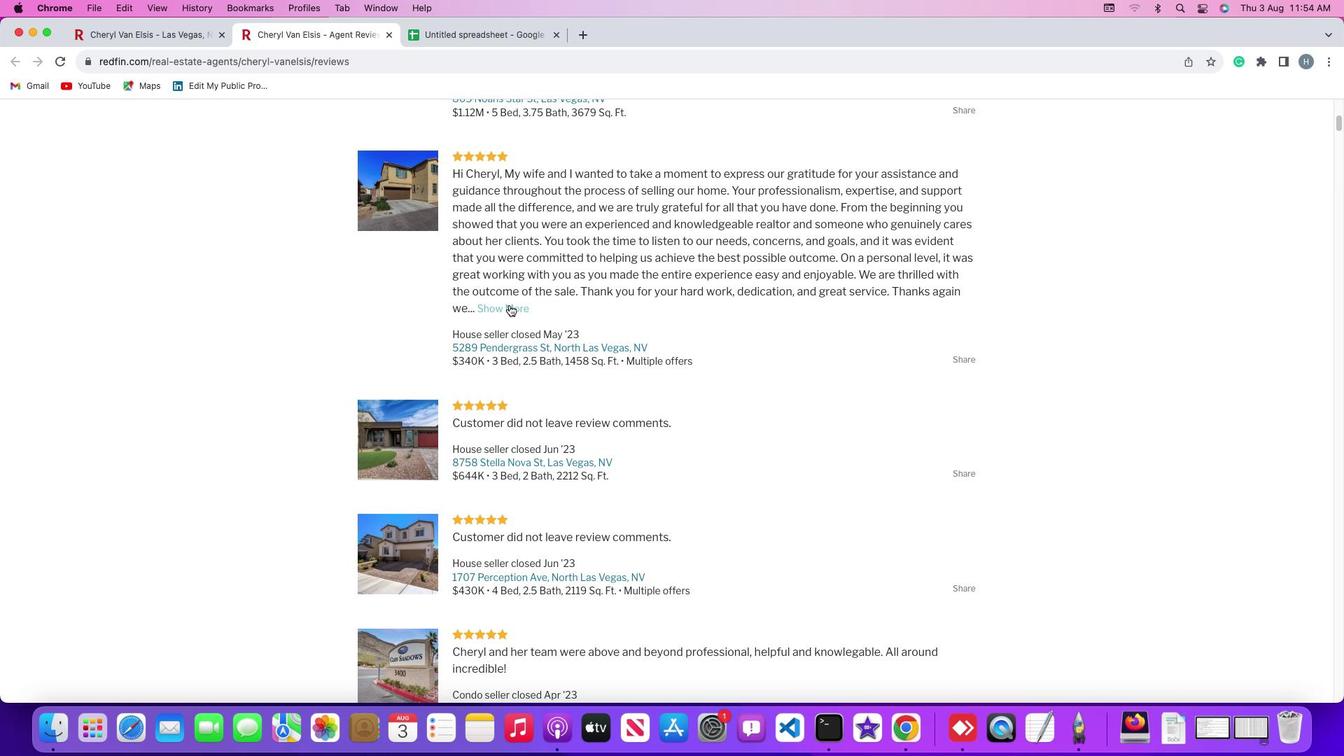 
Action: Mouse pressed left at (509, 305)
Screenshot: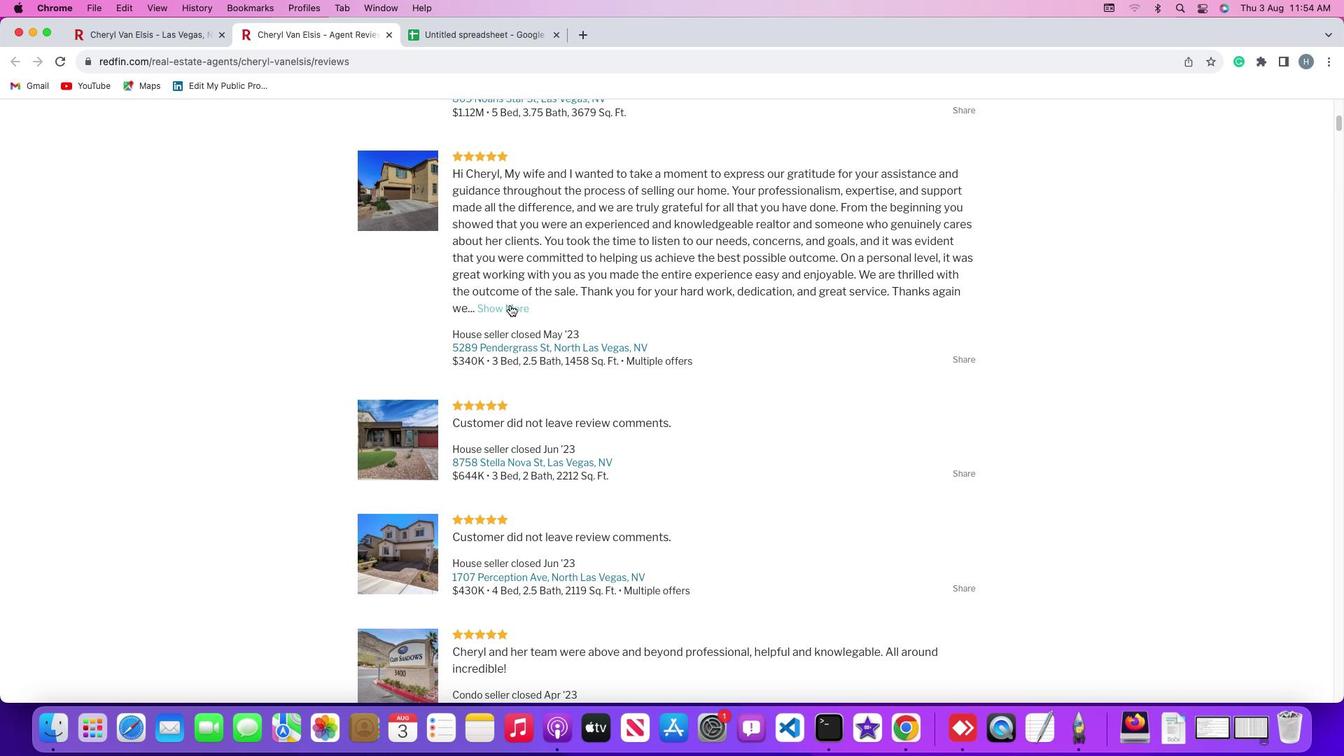 
Action: Mouse moved to (658, 336)
Screenshot: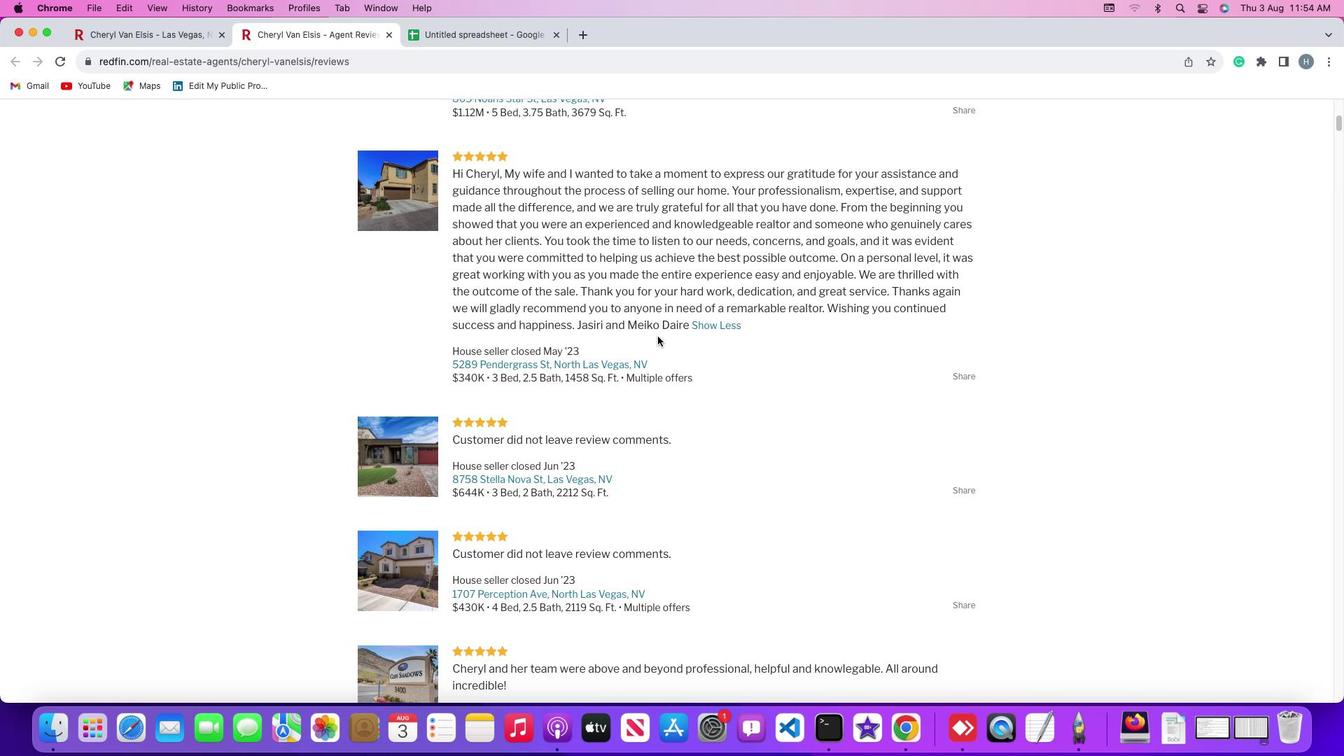 
Action: Mouse scrolled (658, 336) with delta (0, 0)
Screenshot: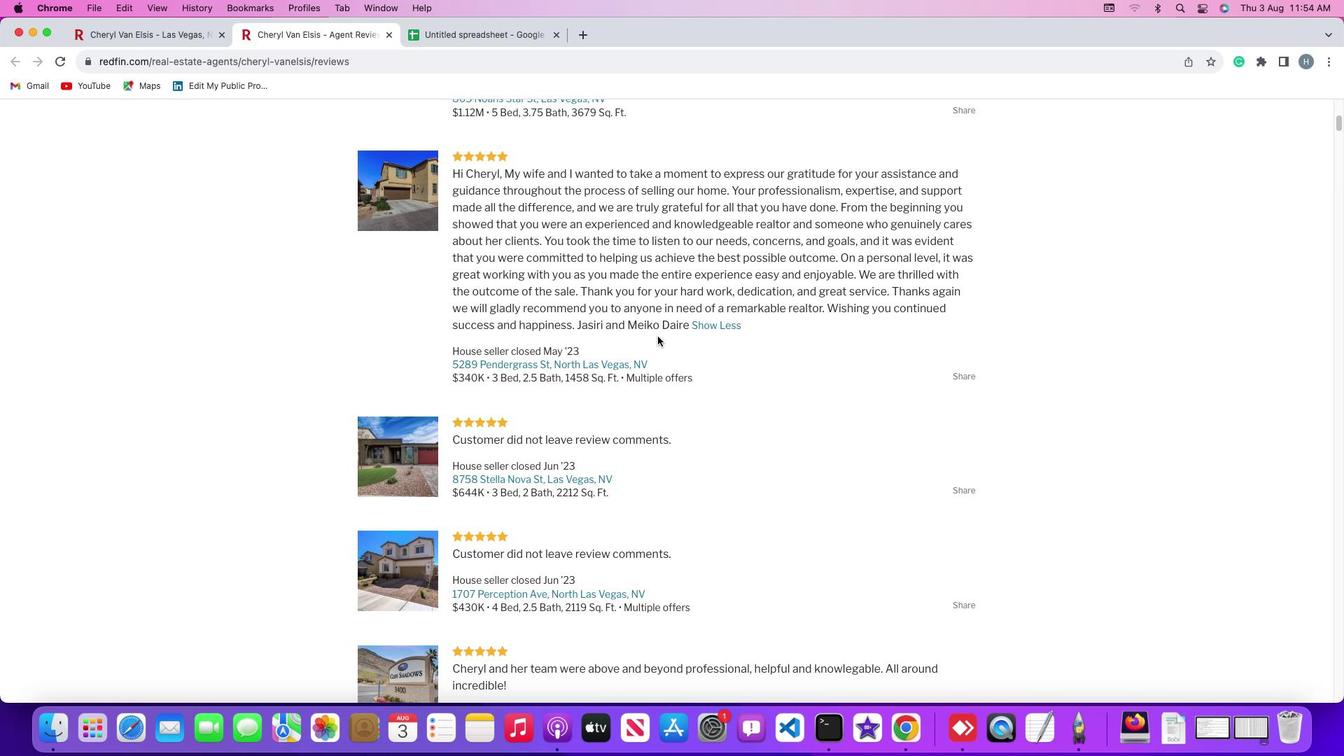 
Action: Mouse scrolled (658, 336) with delta (0, 0)
Screenshot: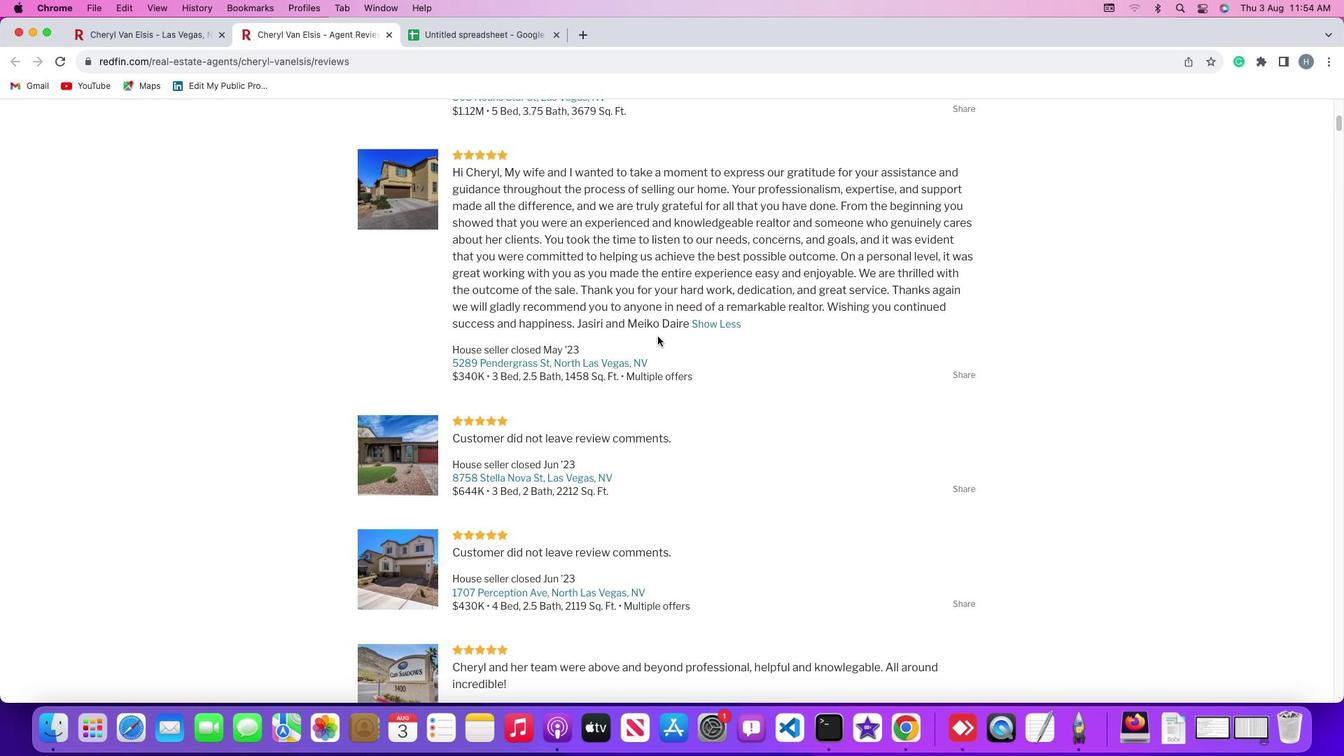 
Action: Mouse scrolled (658, 336) with delta (0, -1)
Screenshot: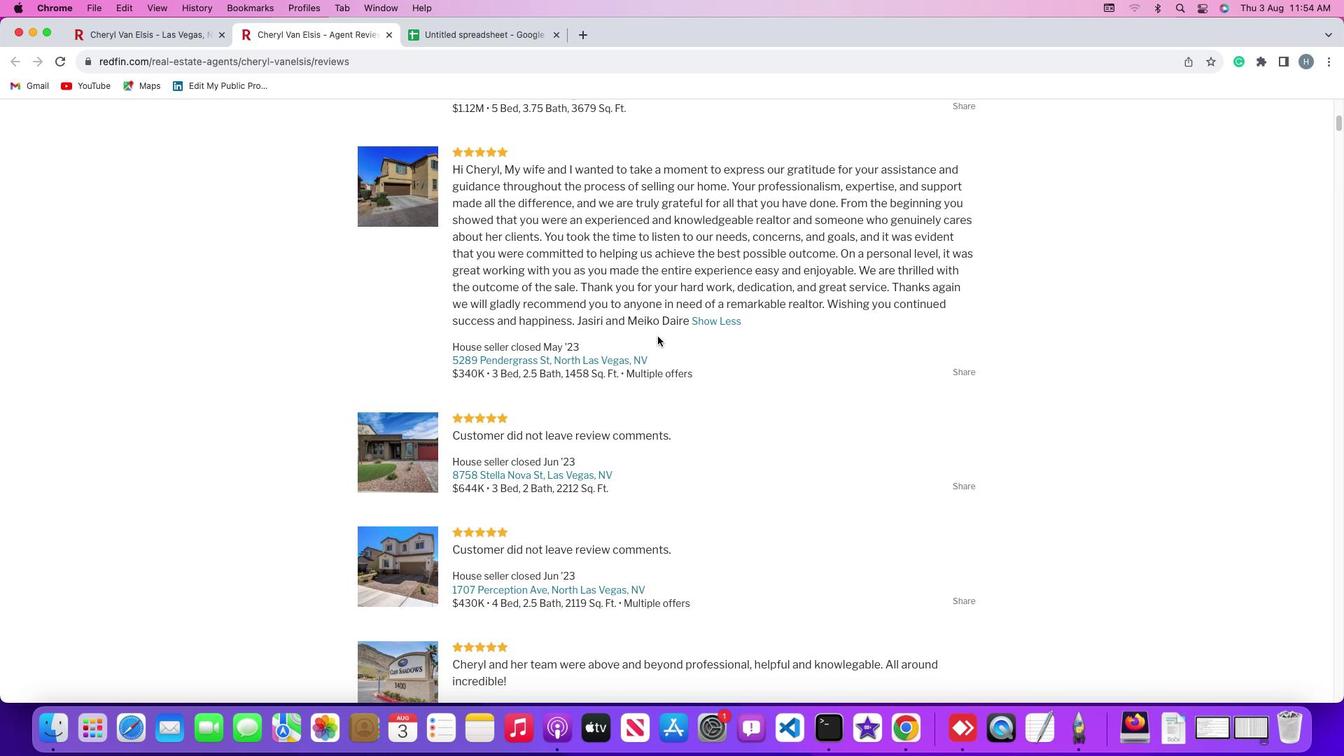 
Action: Mouse scrolled (658, 336) with delta (0, -1)
Screenshot: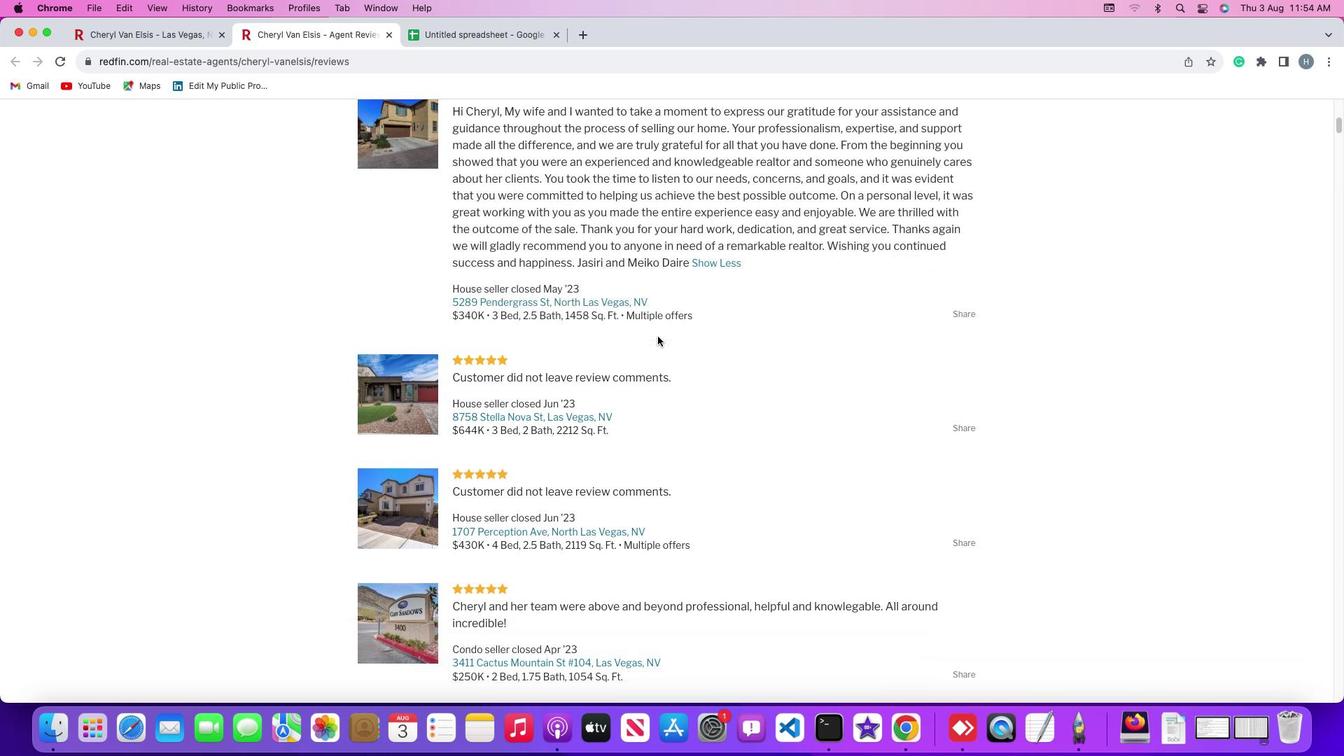 
Action: Mouse moved to (658, 335)
Screenshot: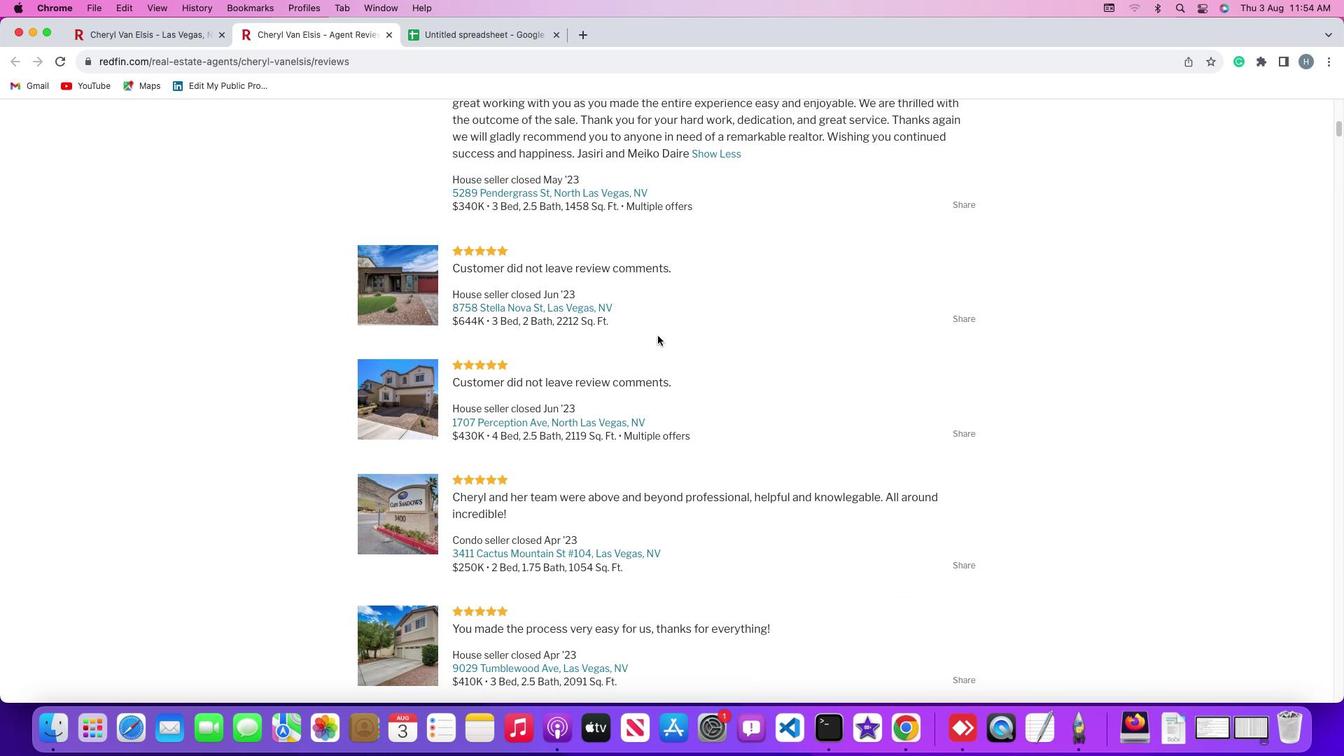 
Action: Mouse scrolled (658, 335) with delta (0, 0)
Screenshot: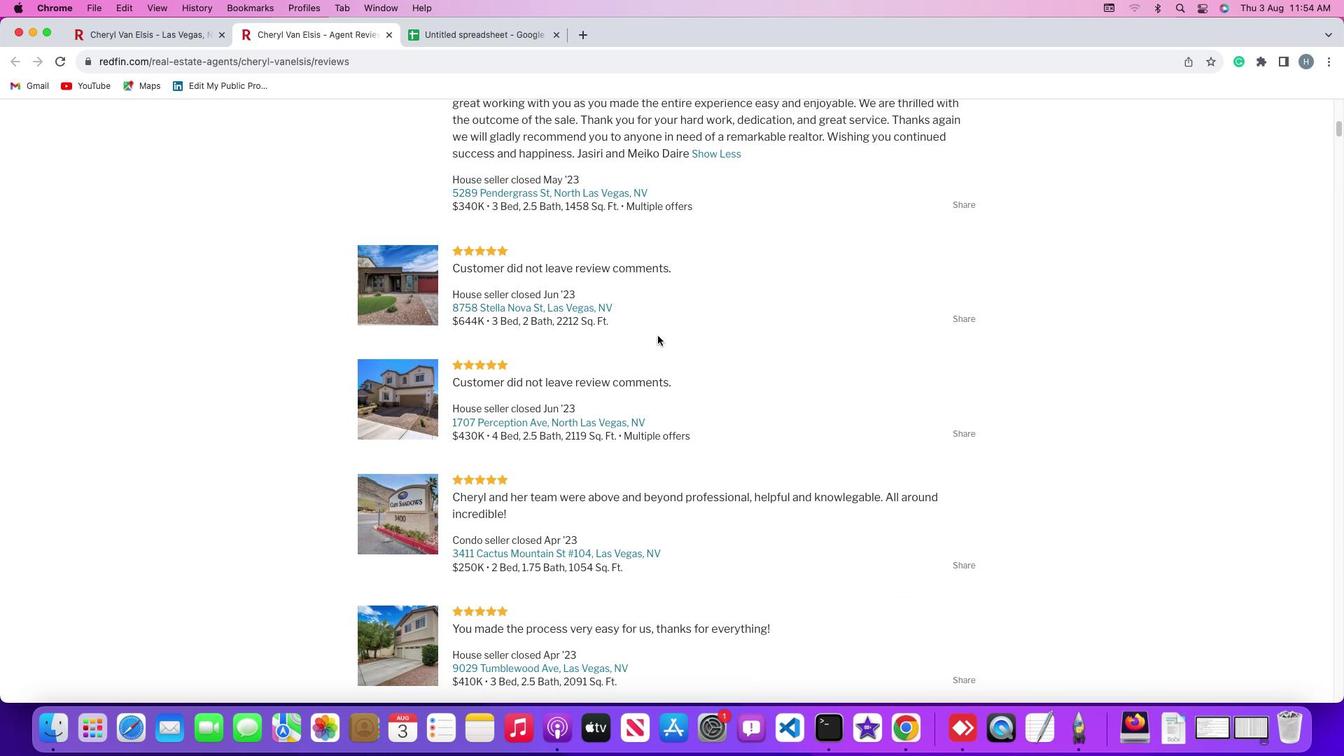 
Action: Mouse scrolled (658, 335) with delta (0, 0)
Screenshot: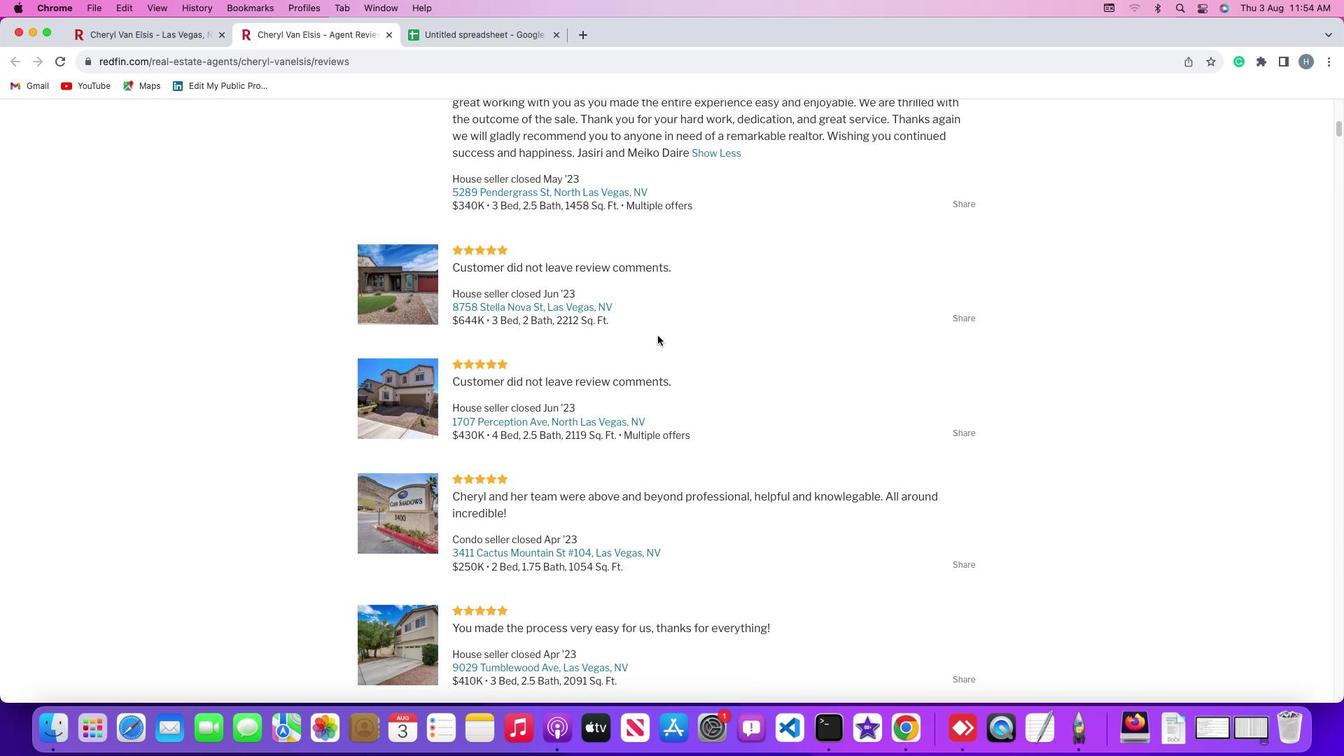 
Action: Mouse scrolled (658, 335) with delta (0, 0)
Screenshot: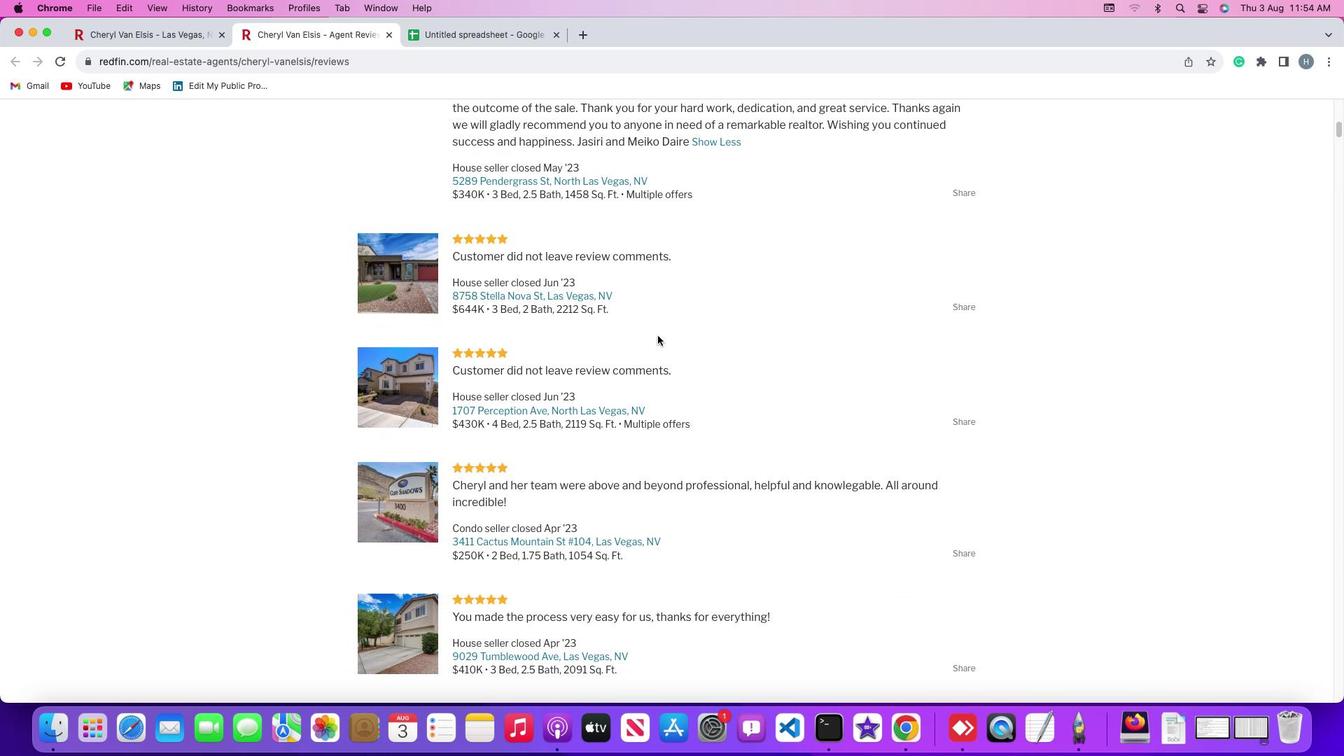 
Action: Mouse moved to (658, 334)
Screenshot: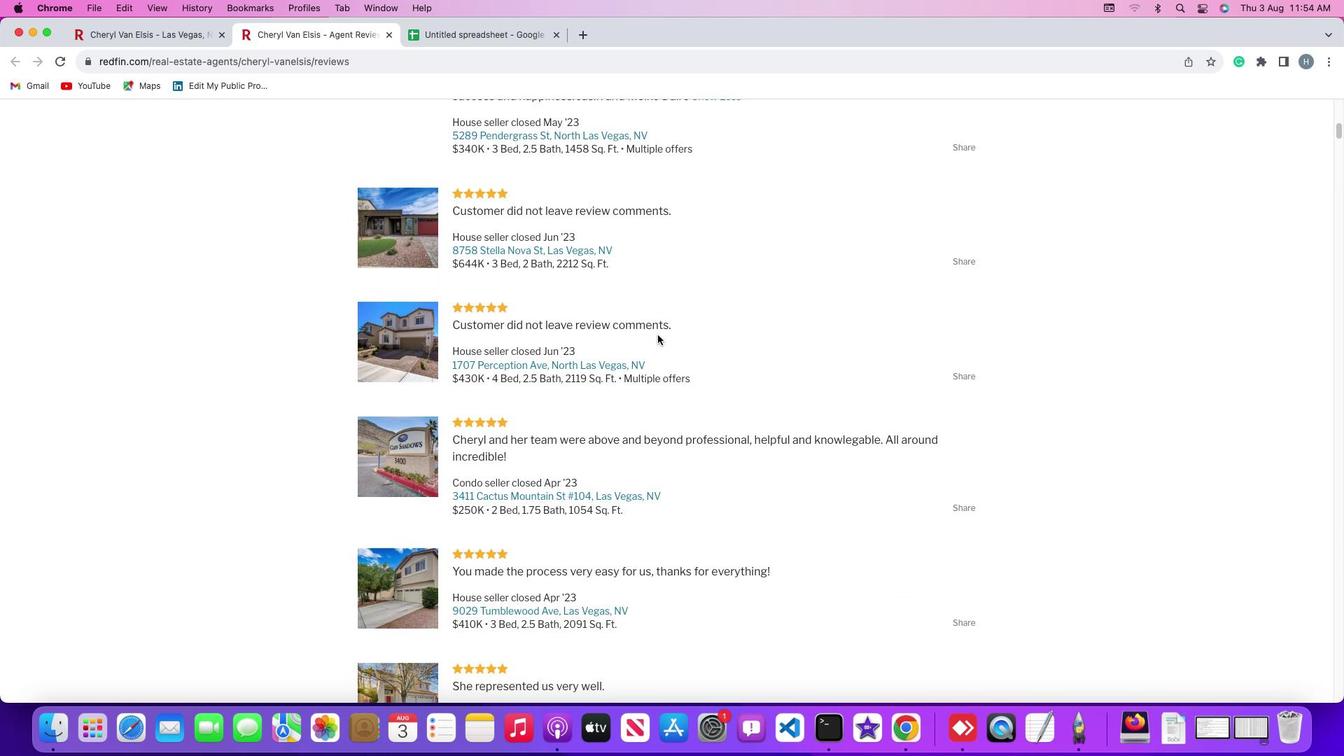 
Action: Mouse scrolled (658, 334) with delta (0, 0)
Screenshot: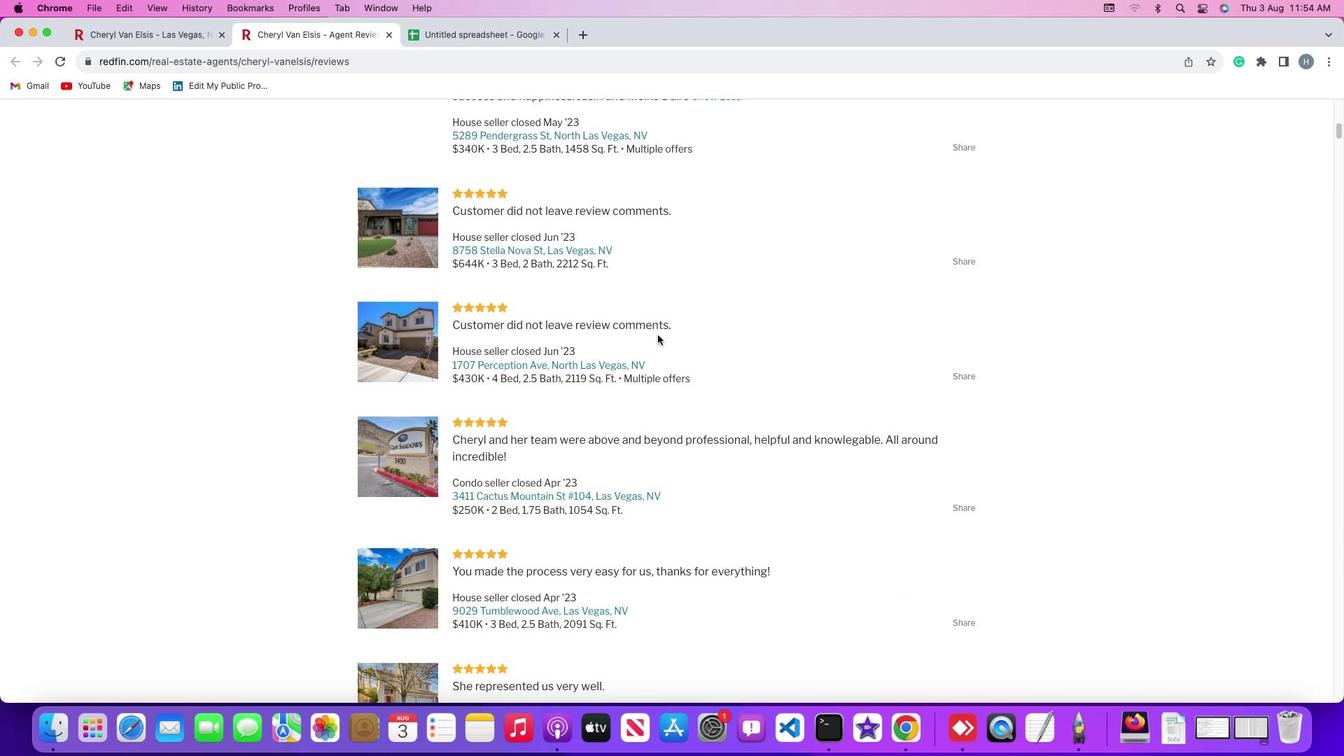 
Action: Mouse scrolled (658, 334) with delta (0, 0)
Screenshot: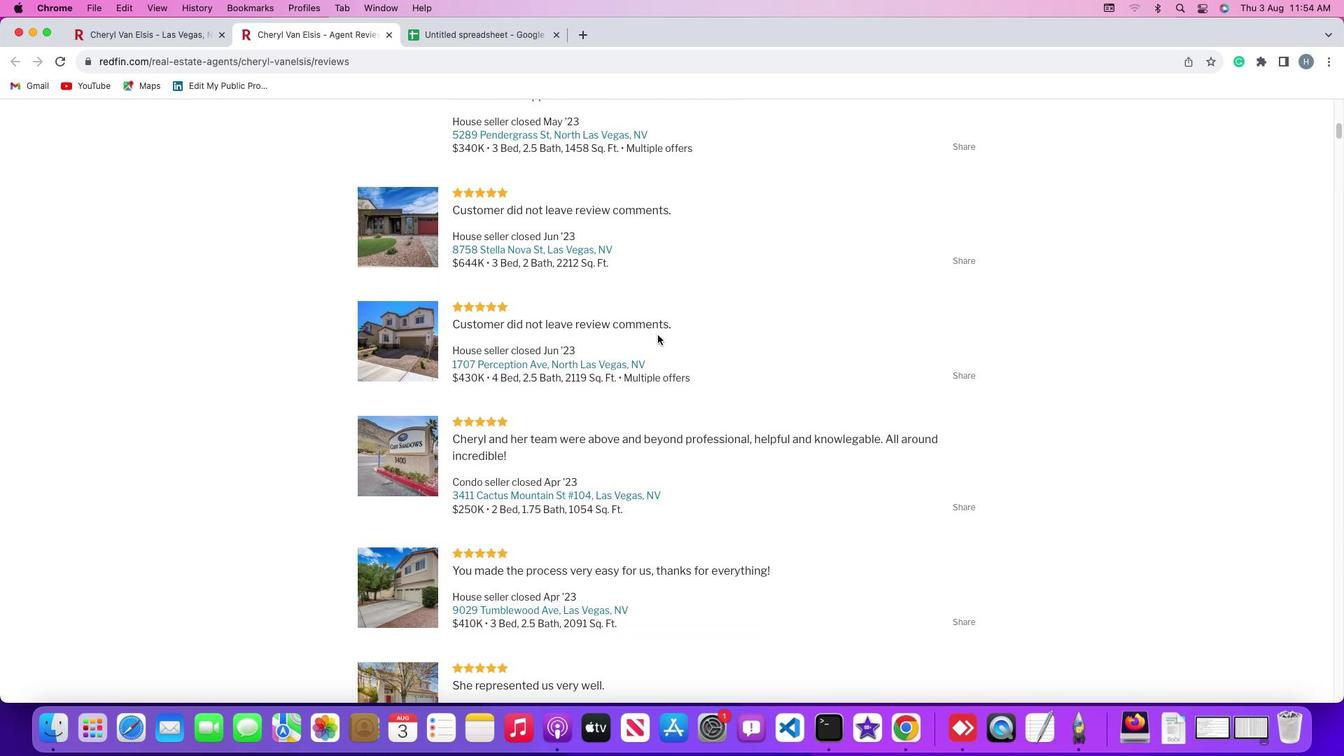 
Action: Mouse scrolled (658, 334) with delta (0, -1)
Screenshot: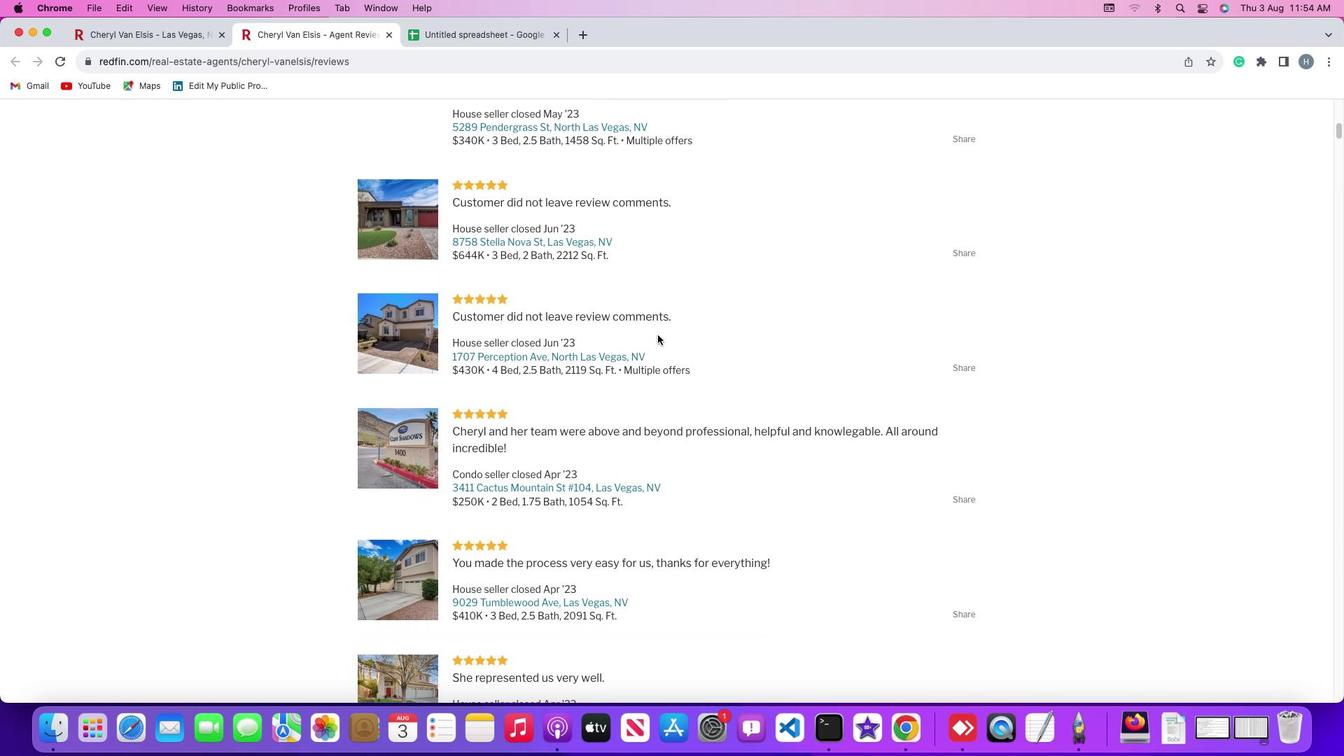 
Action: Mouse scrolled (658, 334) with delta (0, -2)
Screenshot: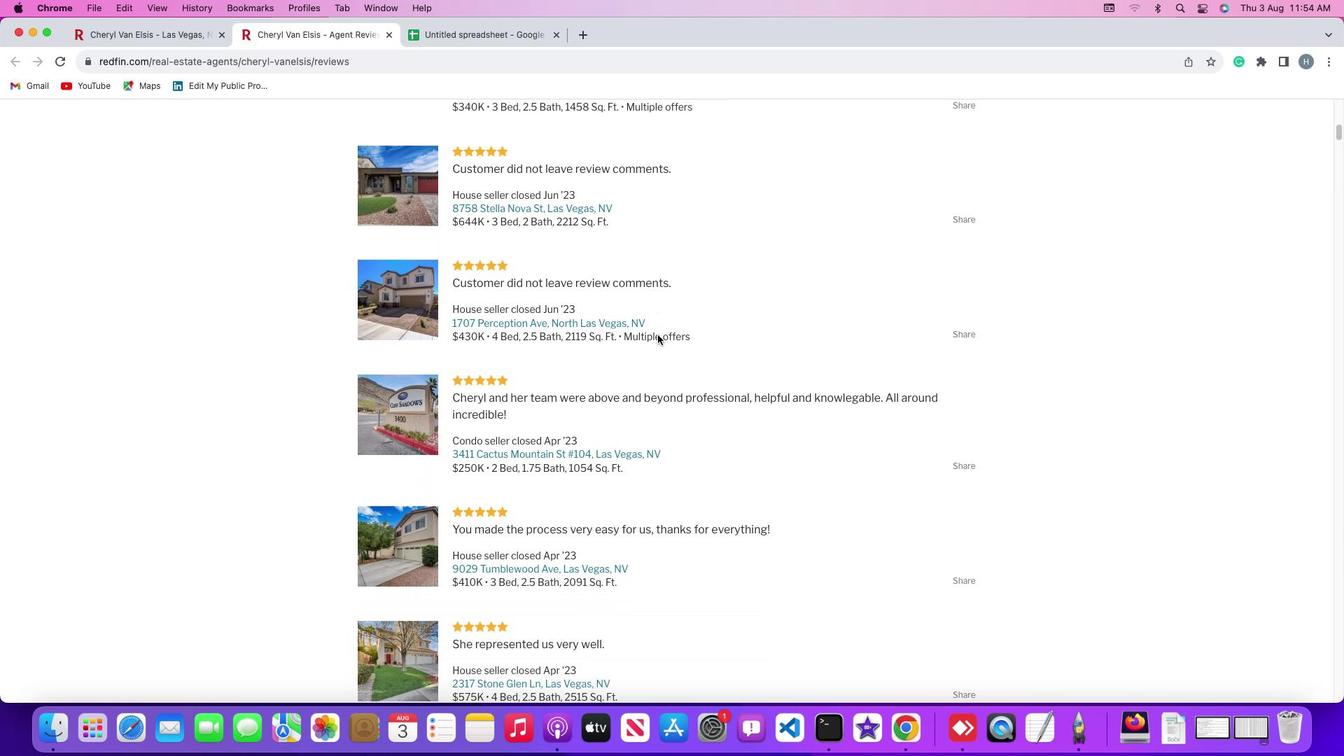 
Action: Mouse moved to (637, 337)
Screenshot: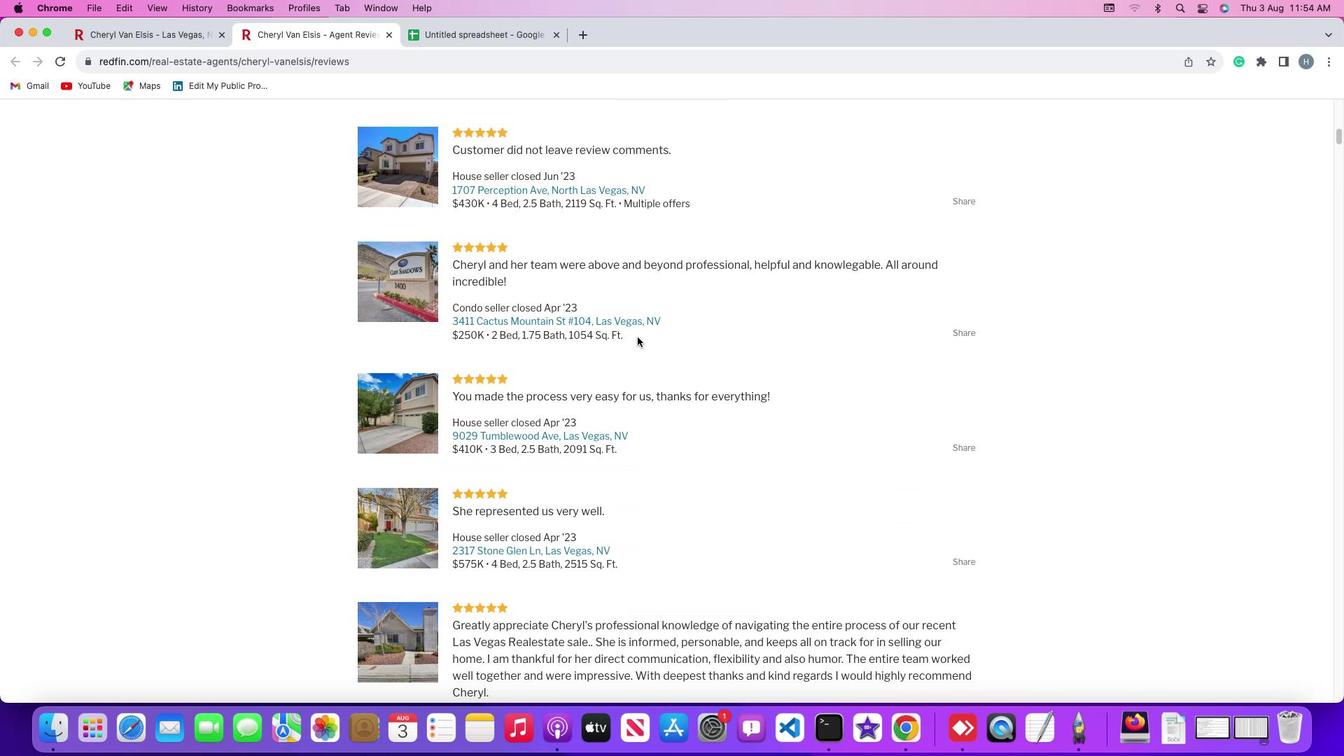 
Action: Mouse scrolled (637, 337) with delta (0, 0)
Screenshot: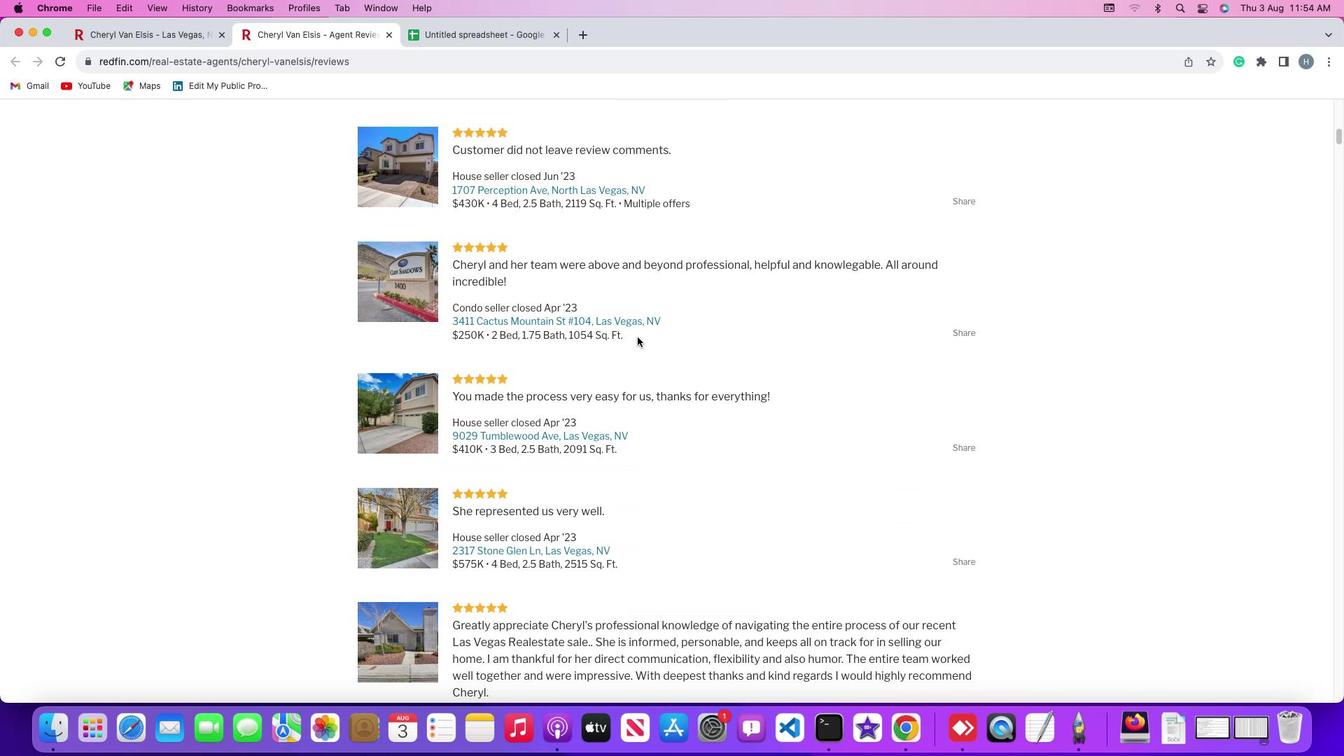 
Action: Mouse scrolled (637, 337) with delta (0, 0)
Screenshot: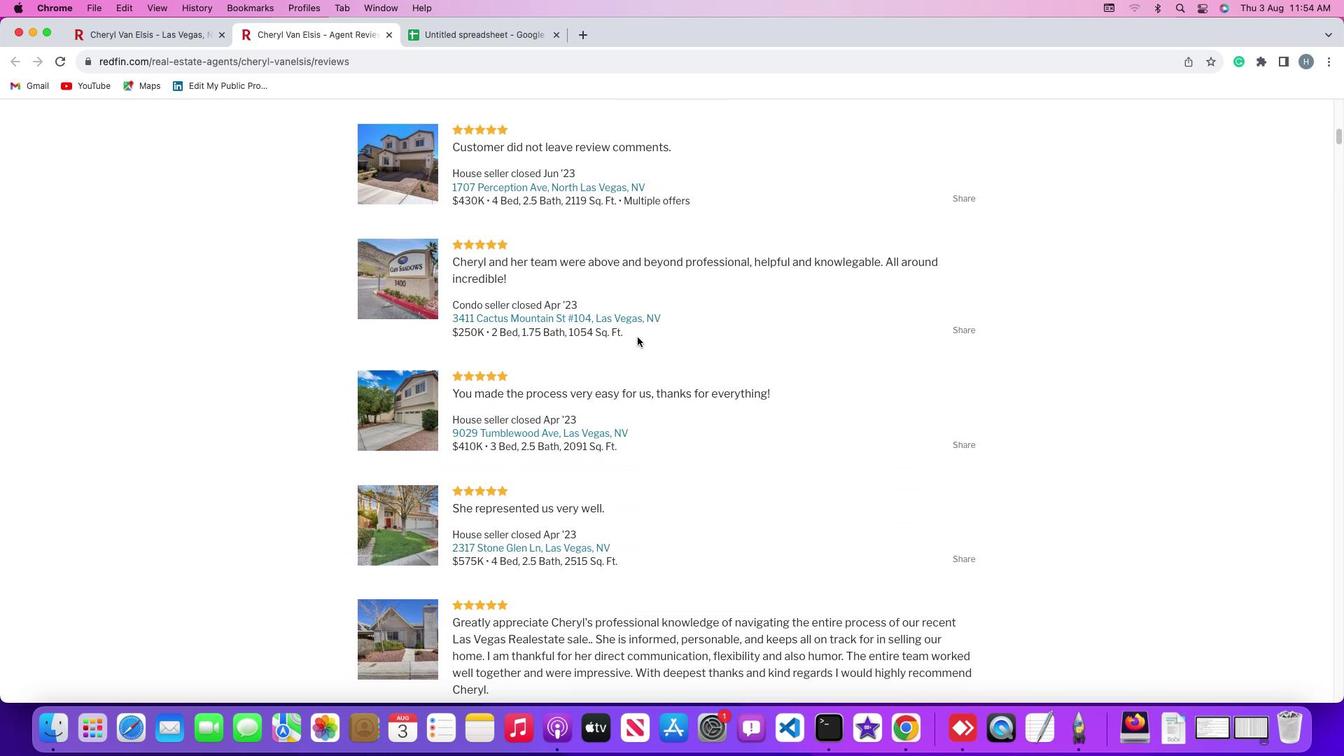 
Action: Mouse moved to (633, 329)
Screenshot: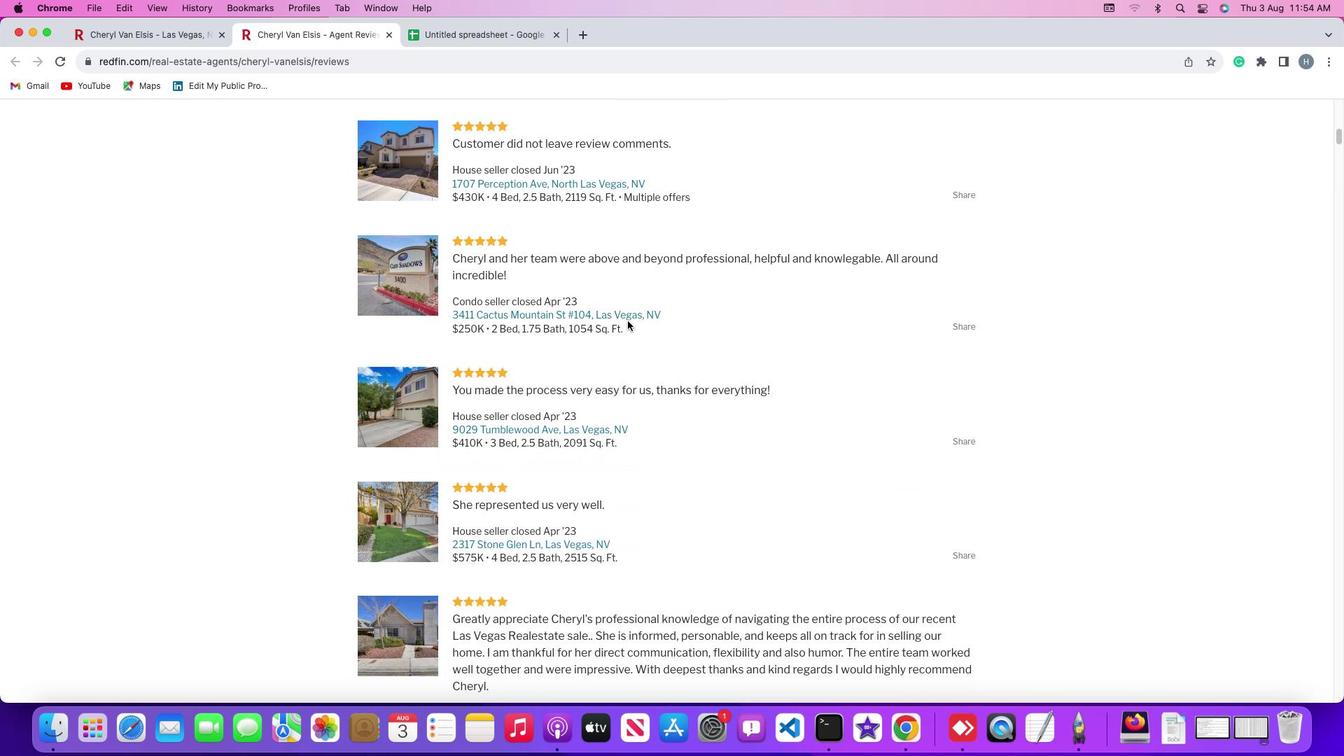
Action: Mouse scrolled (633, 329) with delta (0, 0)
Screenshot: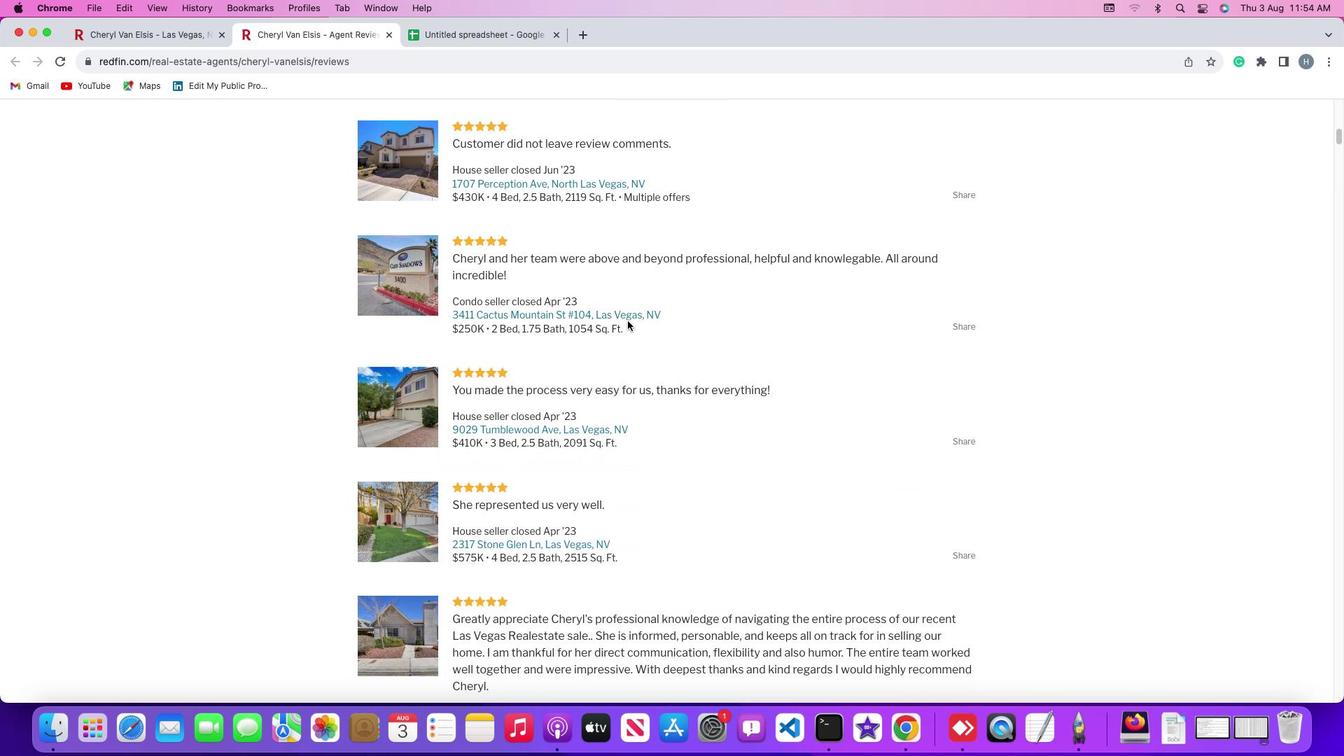 
Action: Mouse moved to (589, 286)
Screenshot: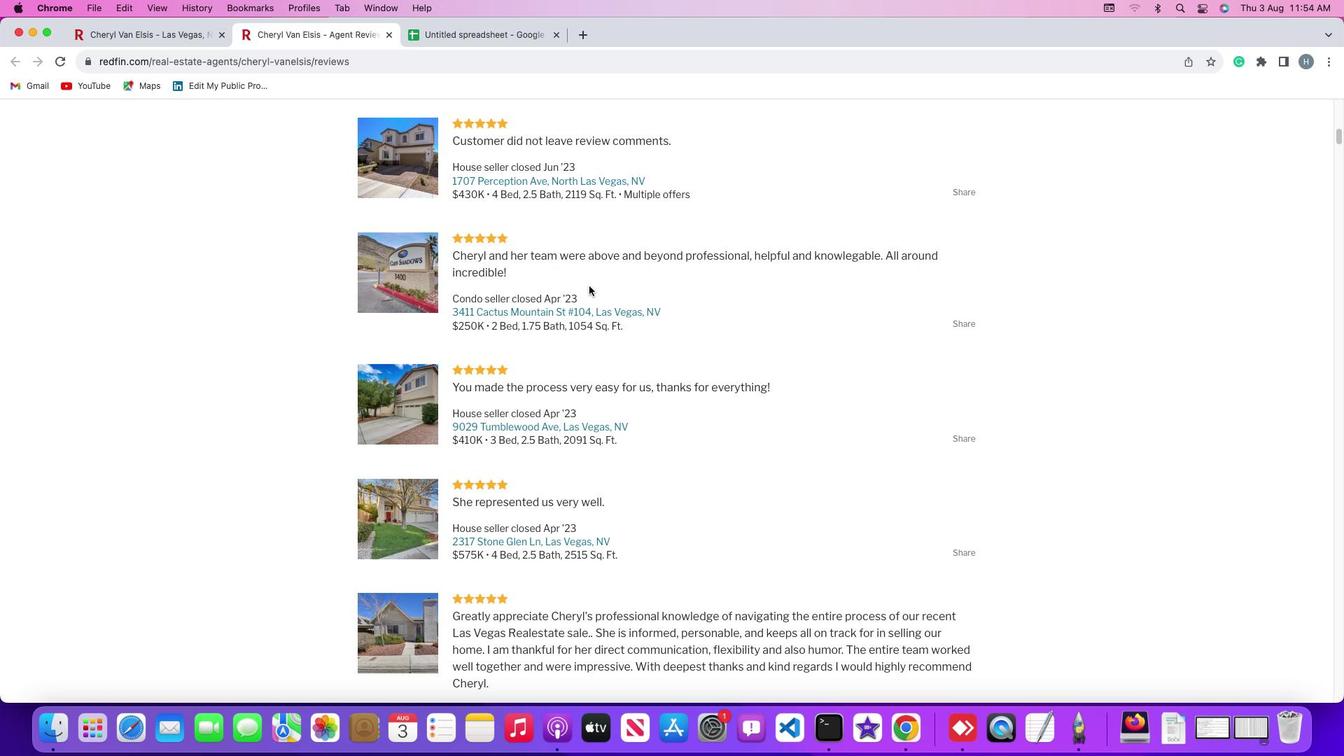 
Action: Mouse scrolled (589, 286) with delta (0, 0)
Screenshot: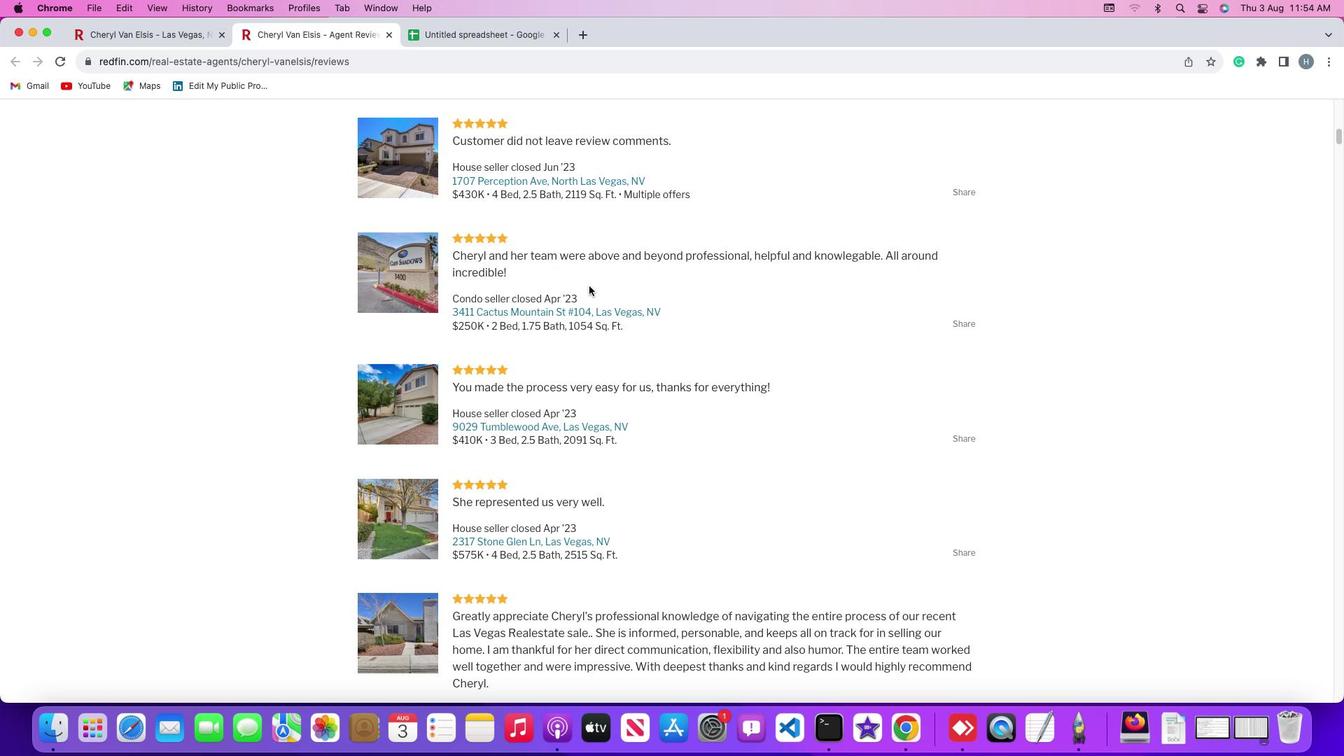 
Action: Mouse scrolled (589, 286) with delta (0, 0)
Screenshot: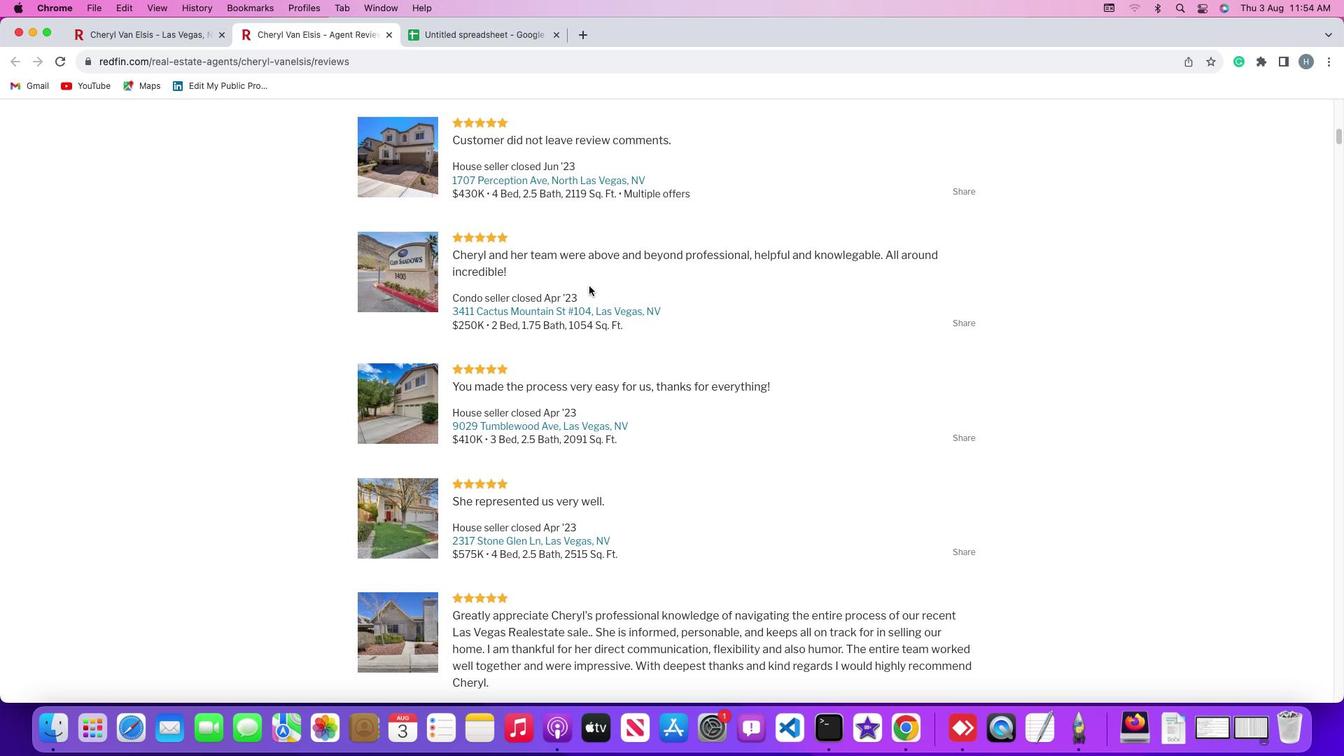 
Action: Mouse scrolled (589, 286) with delta (0, -1)
Screenshot: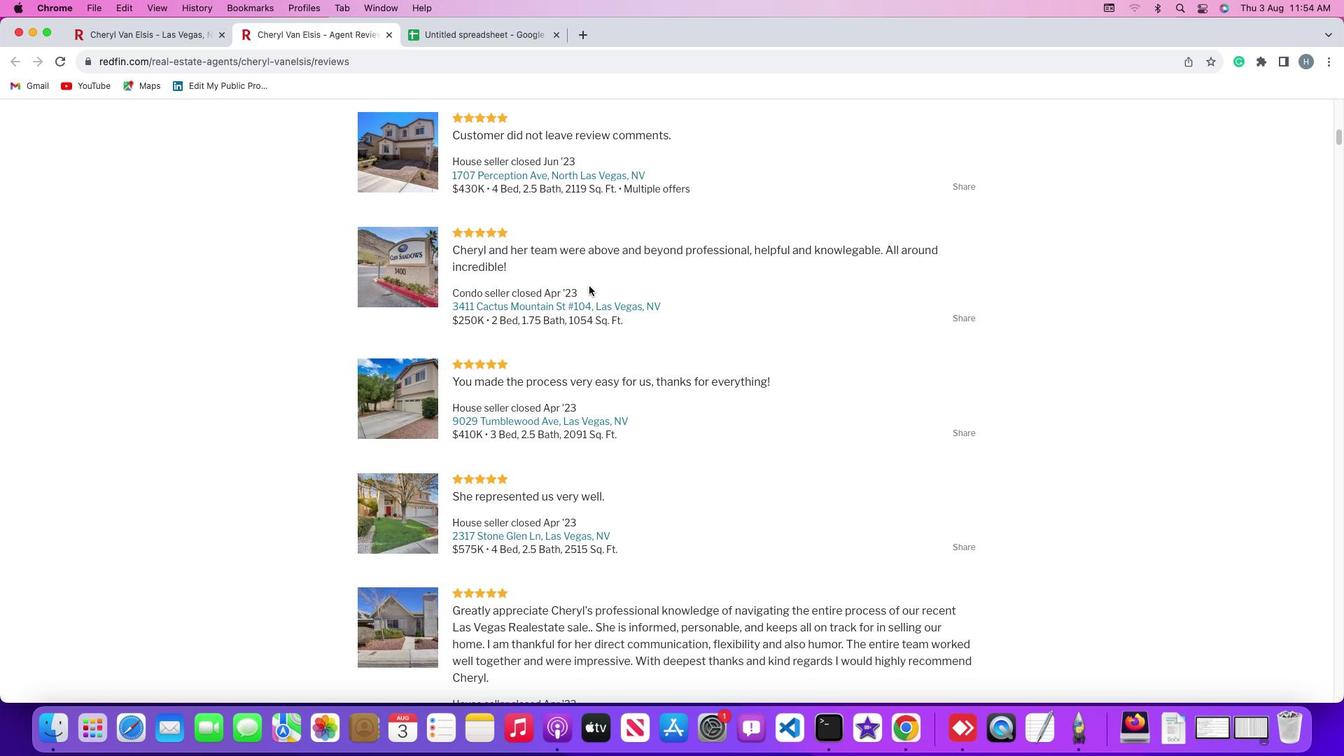 
Action: Mouse scrolled (589, 286) with delta (0, -2)
Screenshot: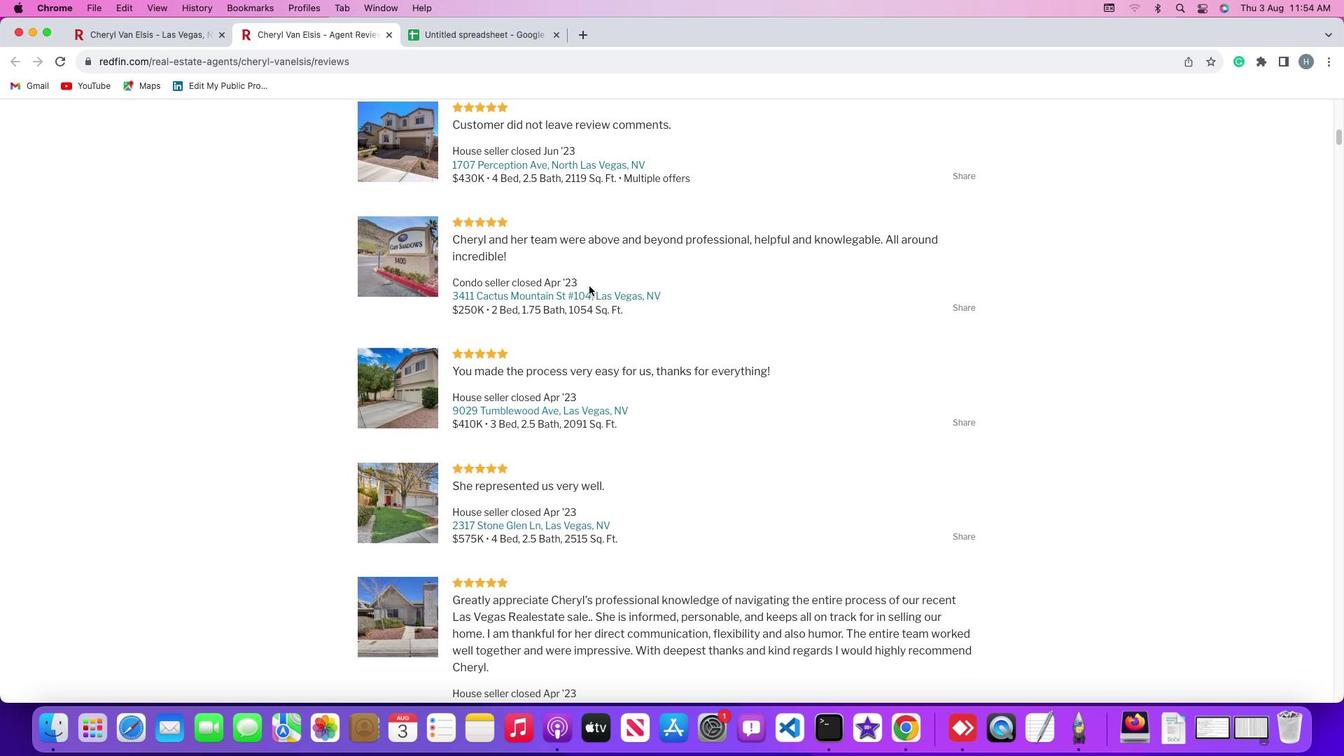
Action: Mouse moved to (652, 267)
Screenshot: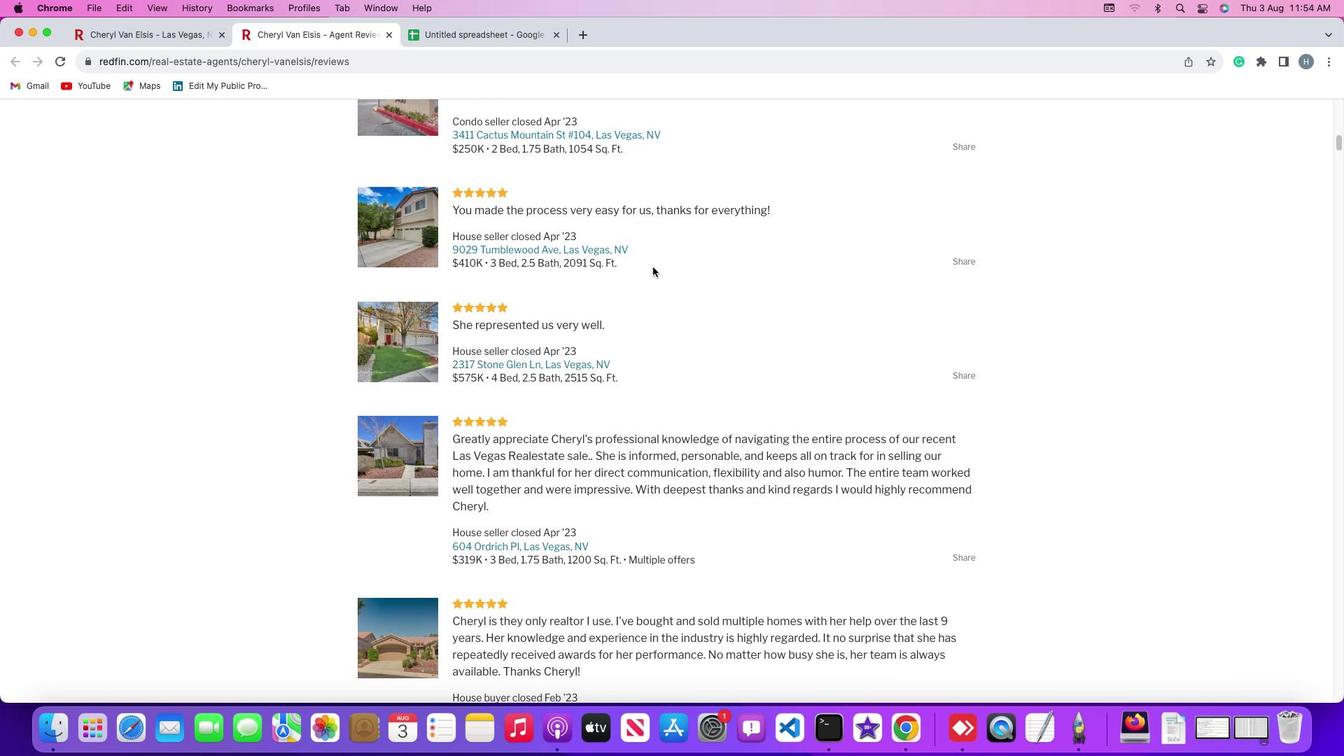 
Action: Mouse scrolled (652, 267) with delta (0, 0)
Screenshot: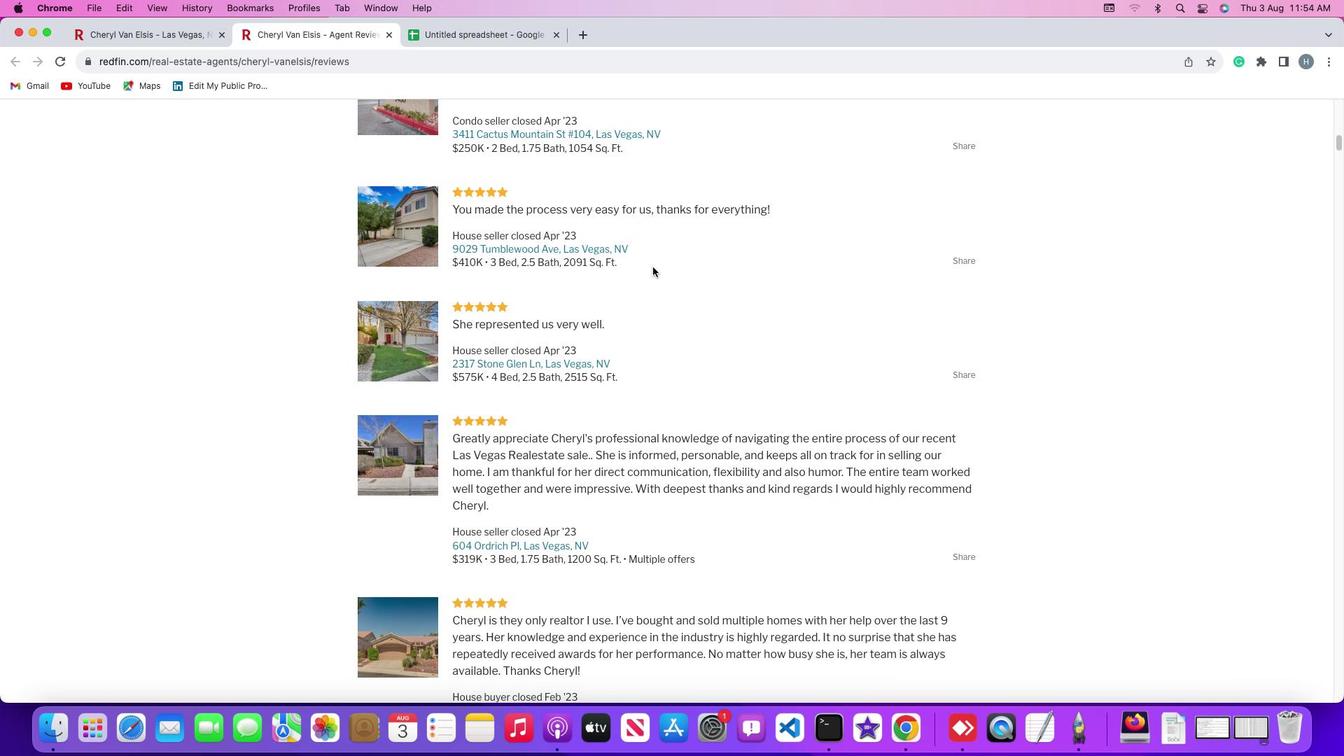 
Action: Mouse scrolled (652, 267) with delta (0, 0)
Screenshot: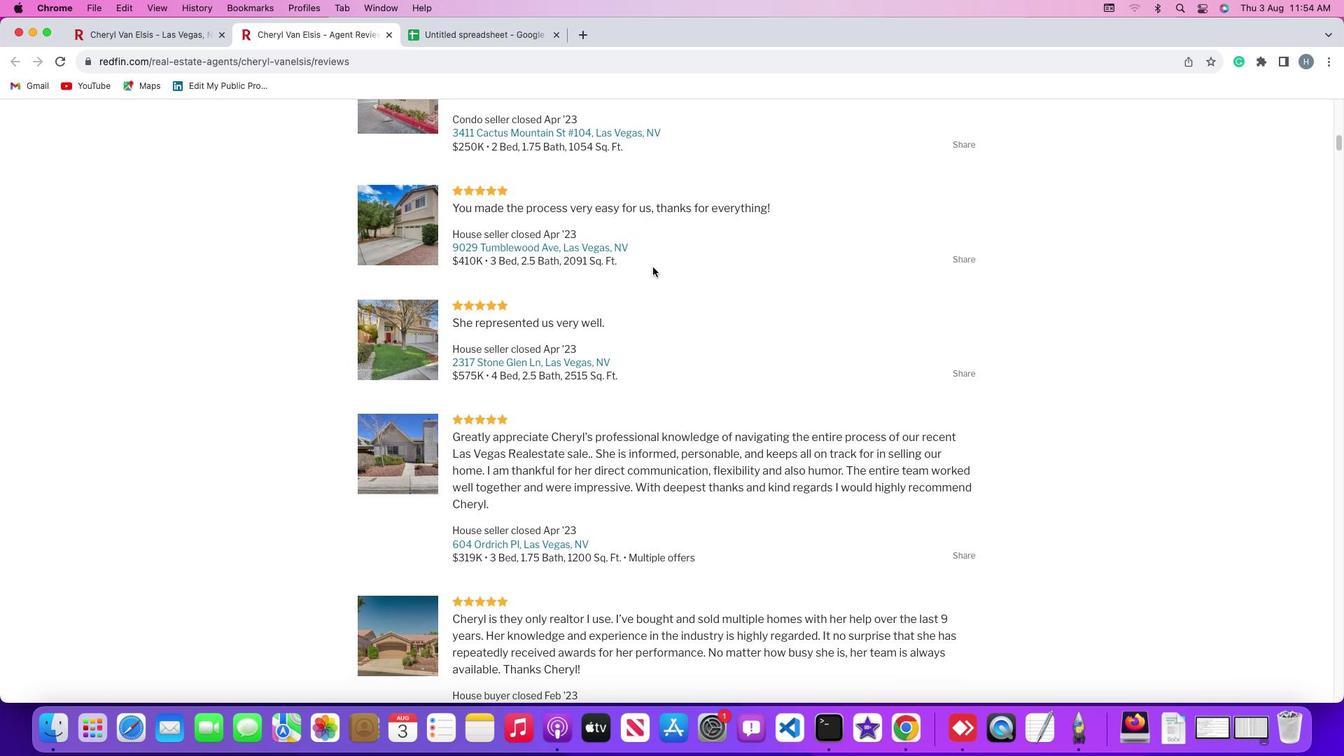
Action: Mouse scrolled (652, 267) with delta (0, -1)
Screenshot: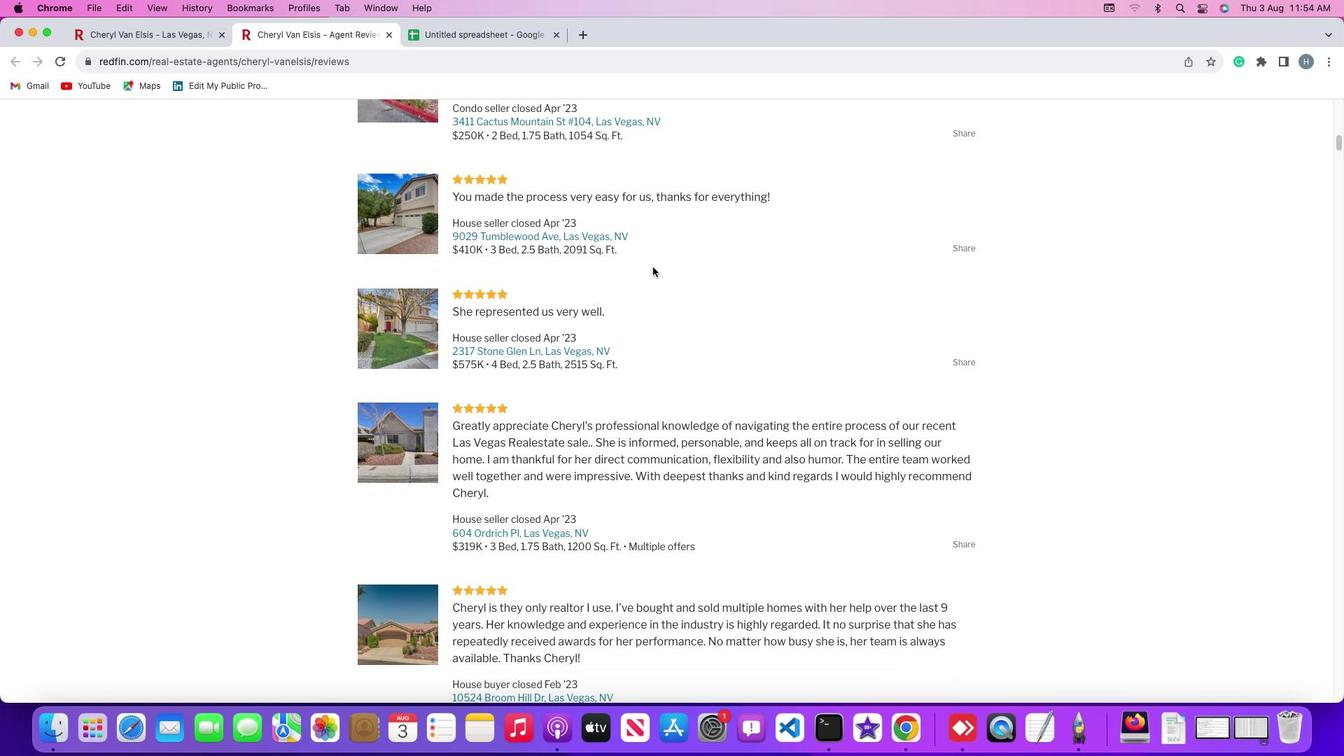 
Action: Mouse scrolled (652, 267) with delta (0, -2)
Screenshot: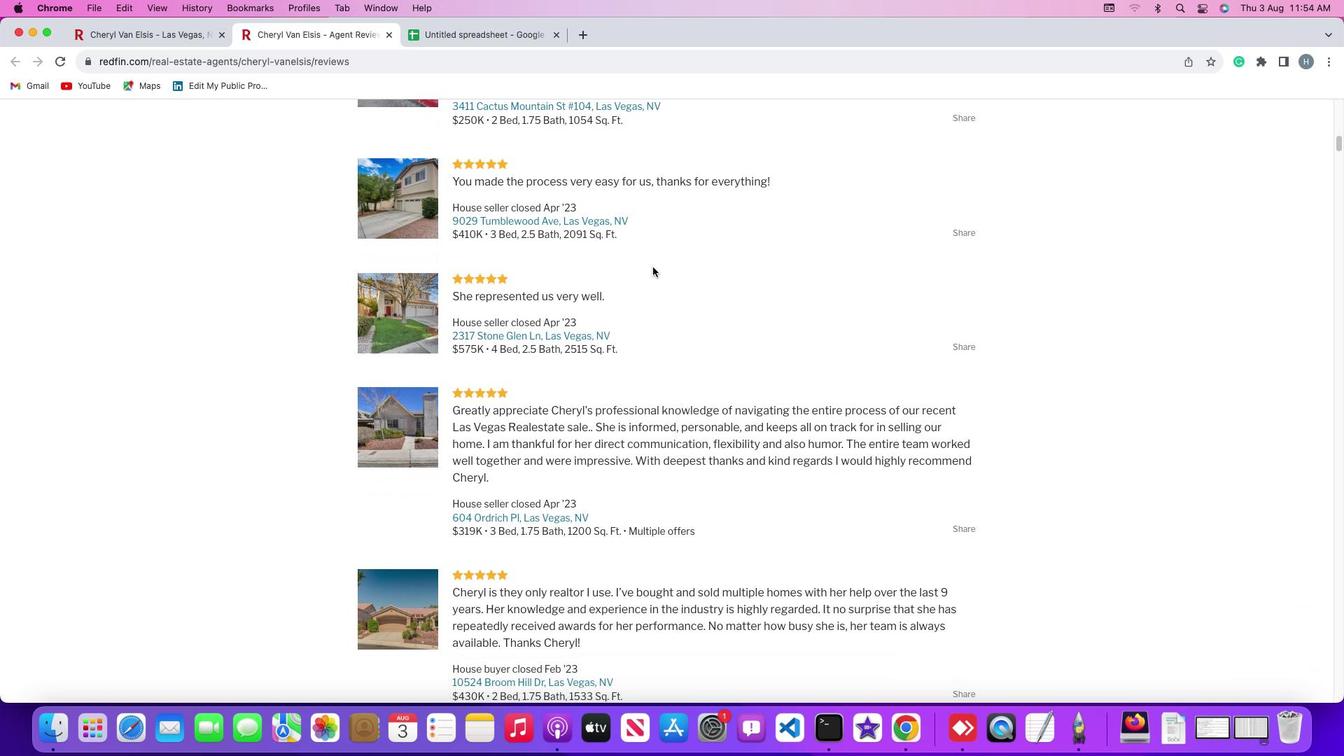 
Action: Mouse scrolled (652, 267) with delta (0, -2)
Screenshot: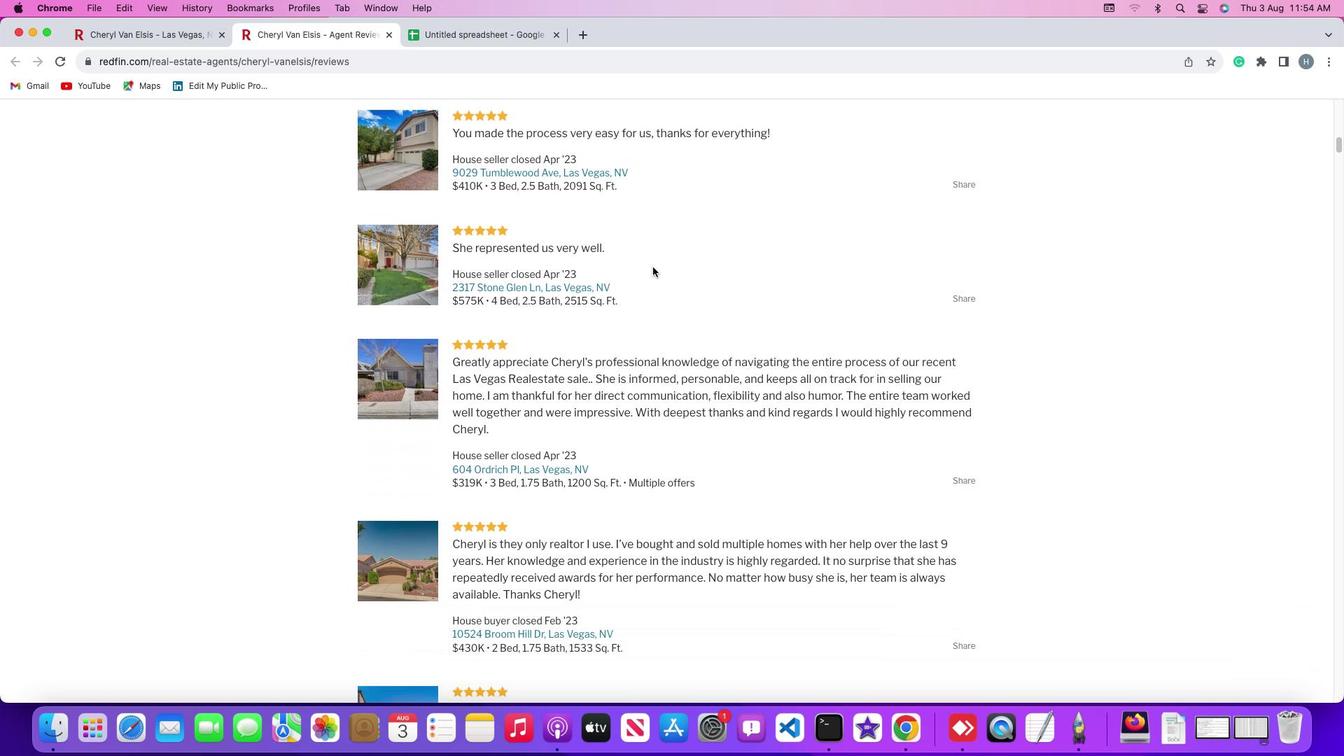 
Action: Mouse moved to (624, 244)
Screenshot: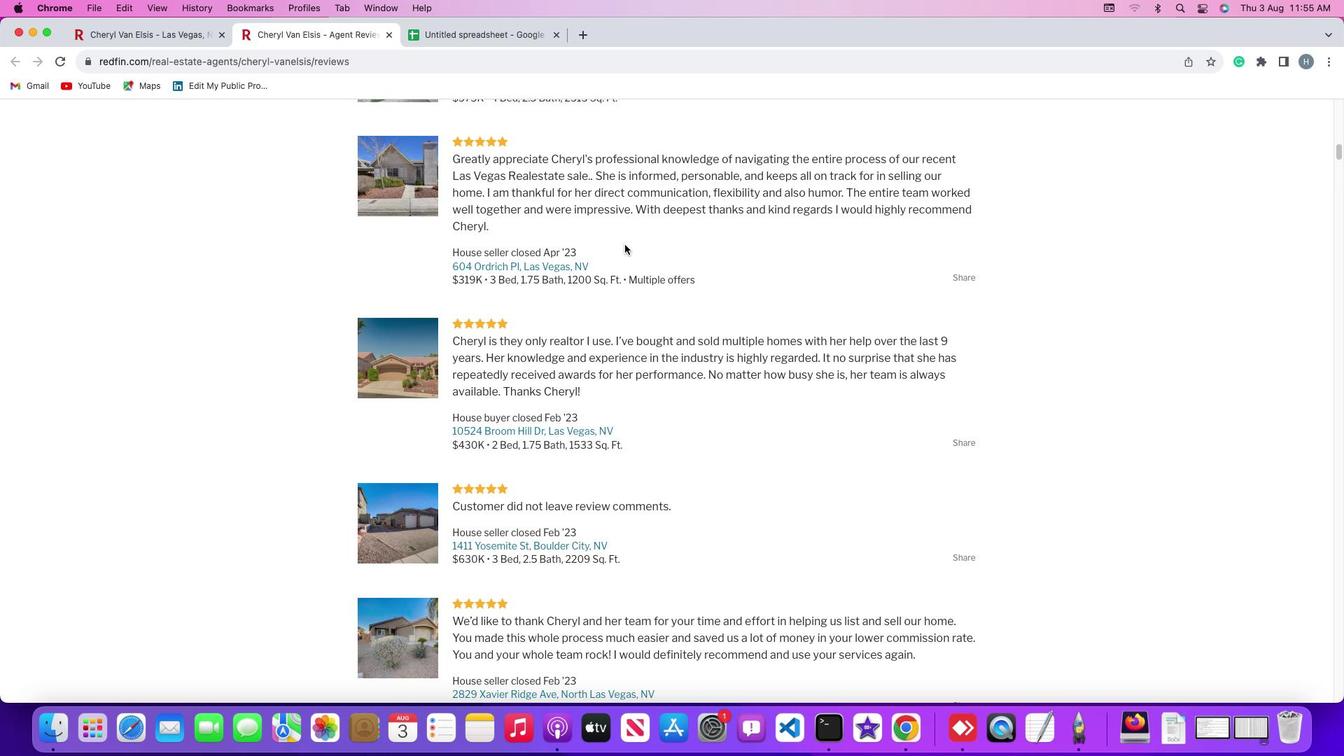 
Action: Mouse scrolled (624, 244) with delta (0, 0)
Screenshot: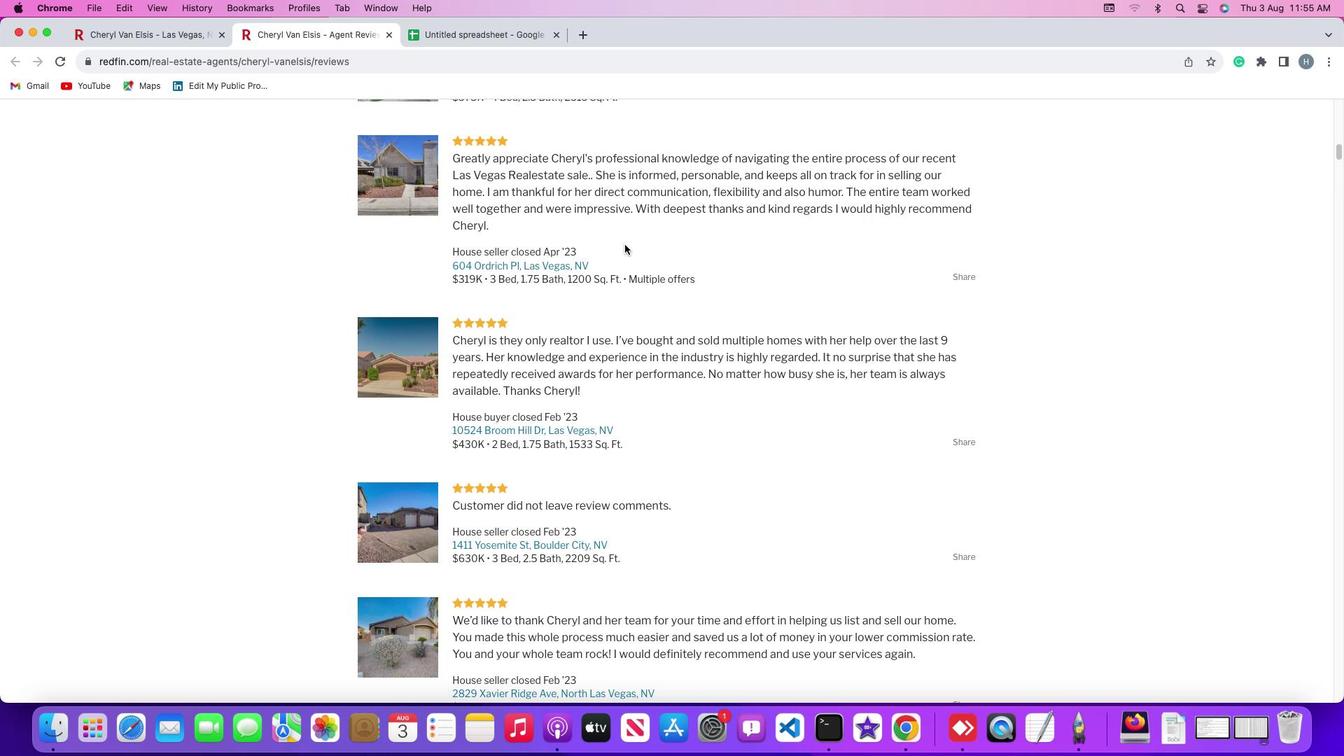 
Action: Mouse scrolled (624, 244) with delta (0, 0)
Screenshot: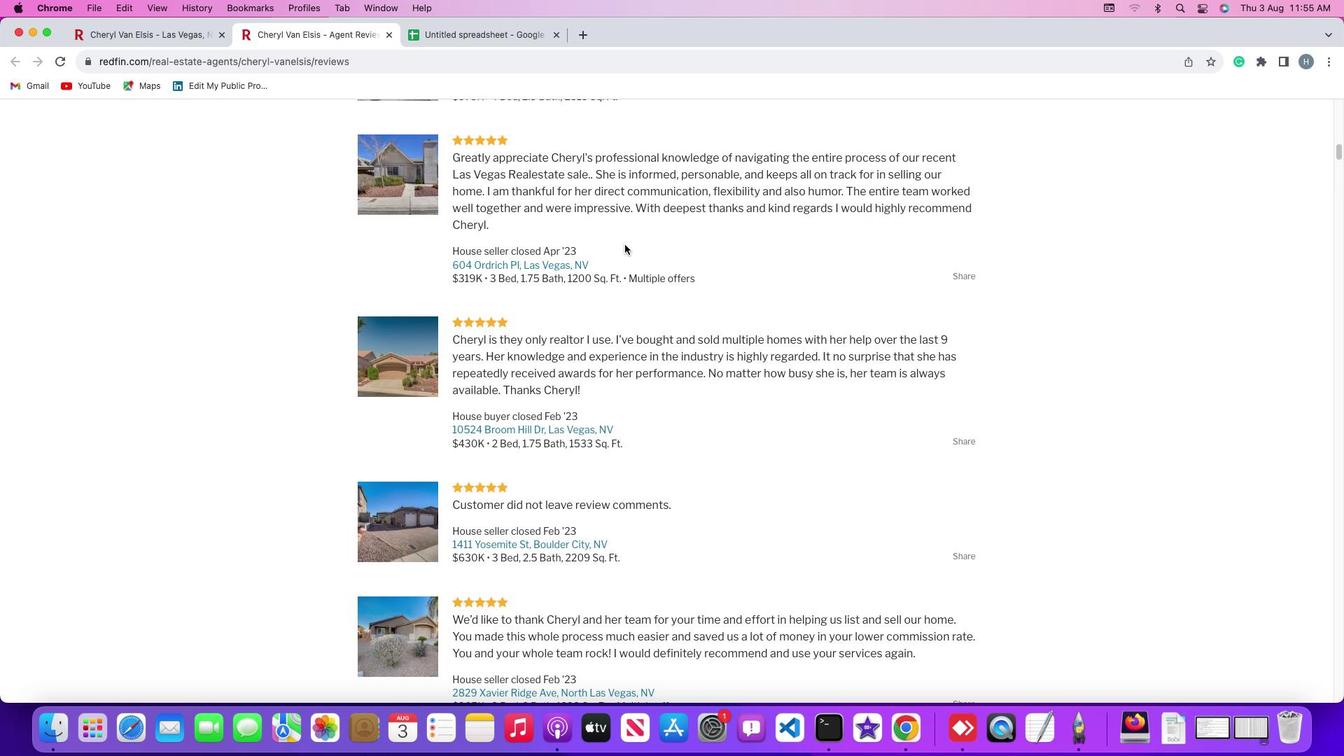 
Action: Mouse scrolled (624, 244) with delta (0, -1)
Screenshot: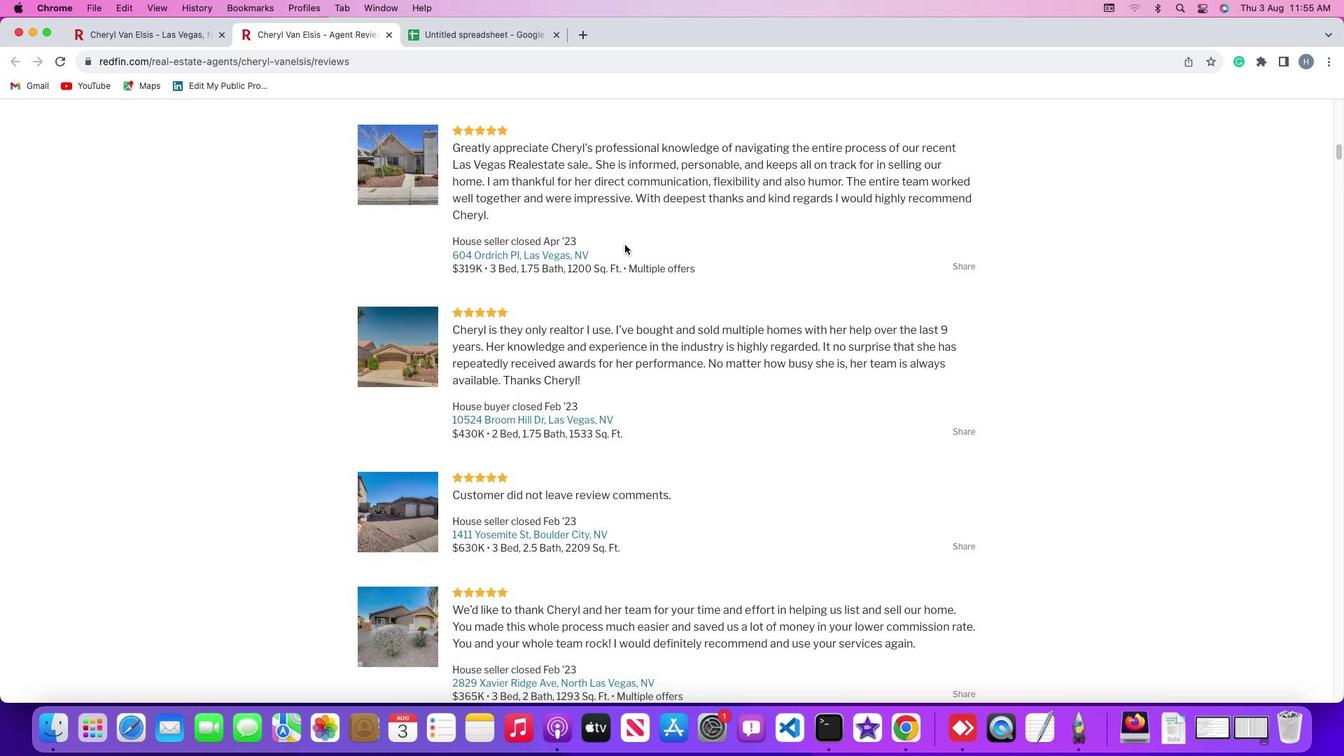 
Action: Mouse scrolled (624, 244) with delta (0, 0)
Screenshot: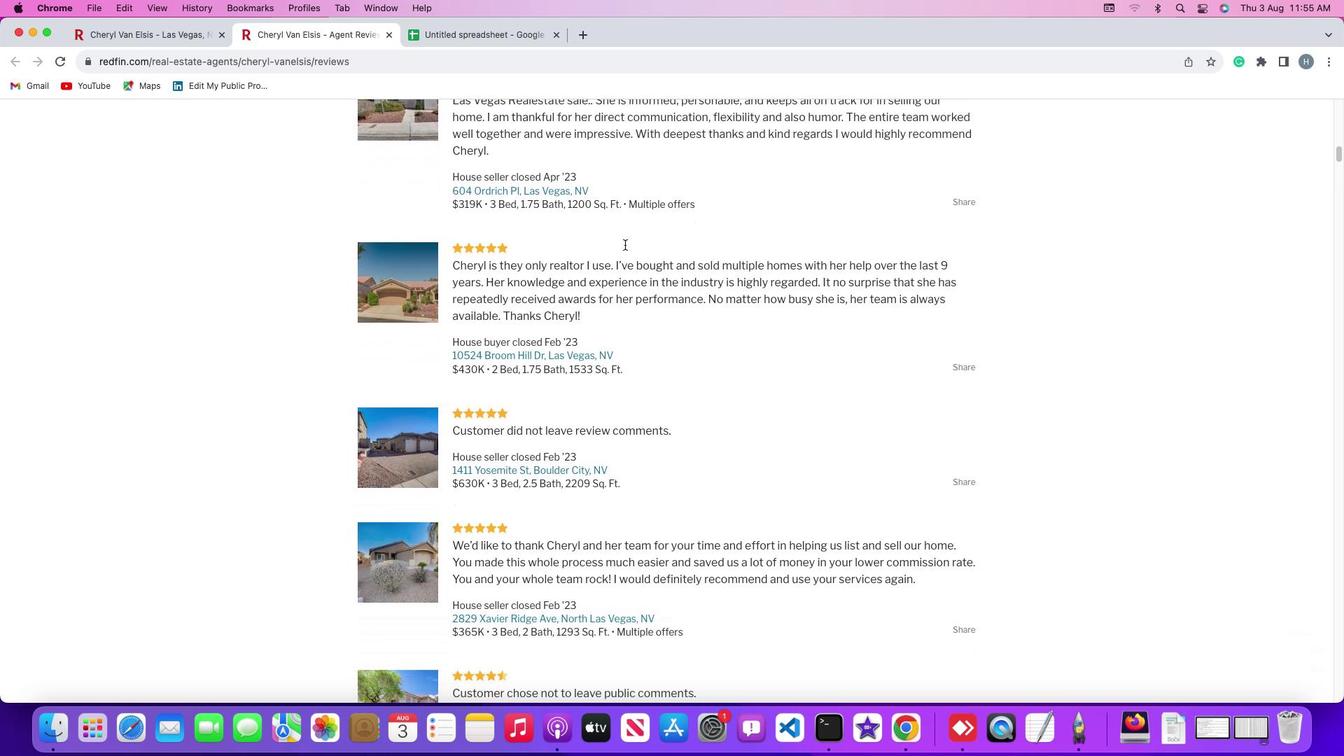 
Action: Mouse moved to (698, 273)
Screenshot: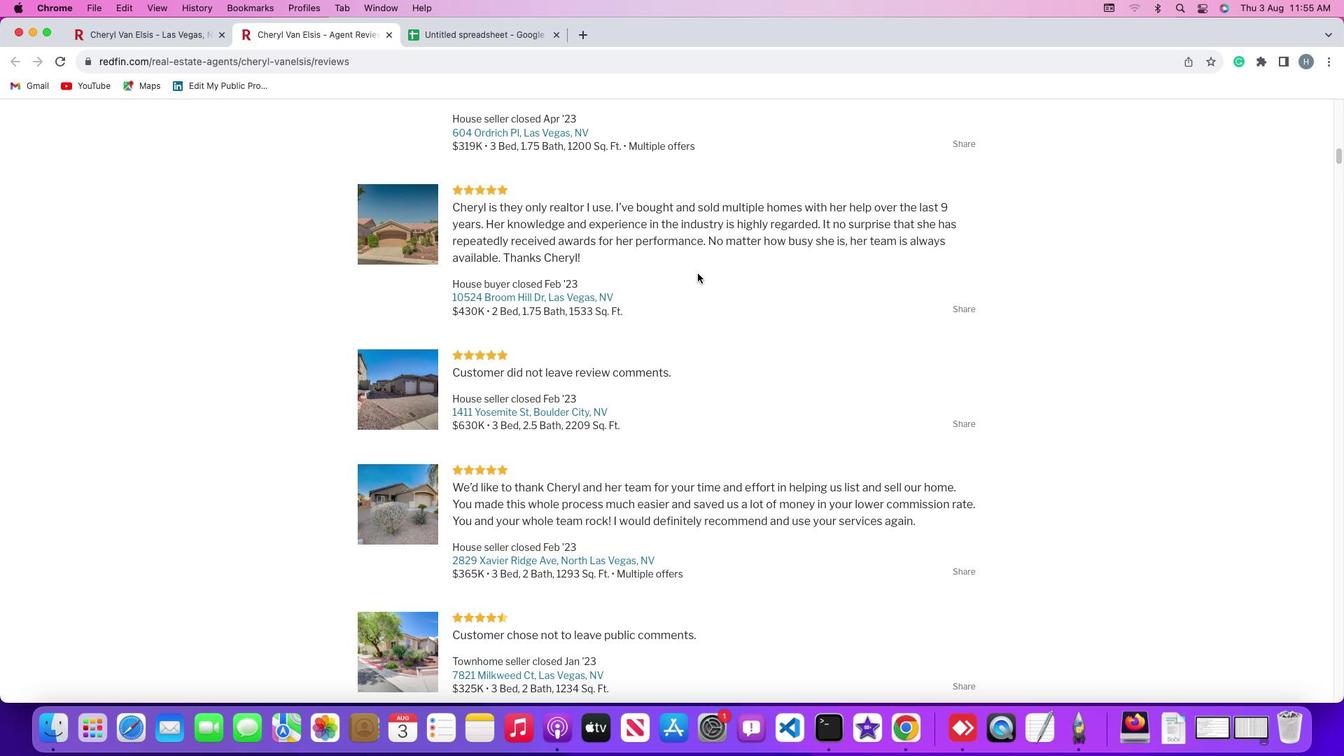 
Action: Mouse scrolled (698, 273) with delta (0, 0)
Screenshot: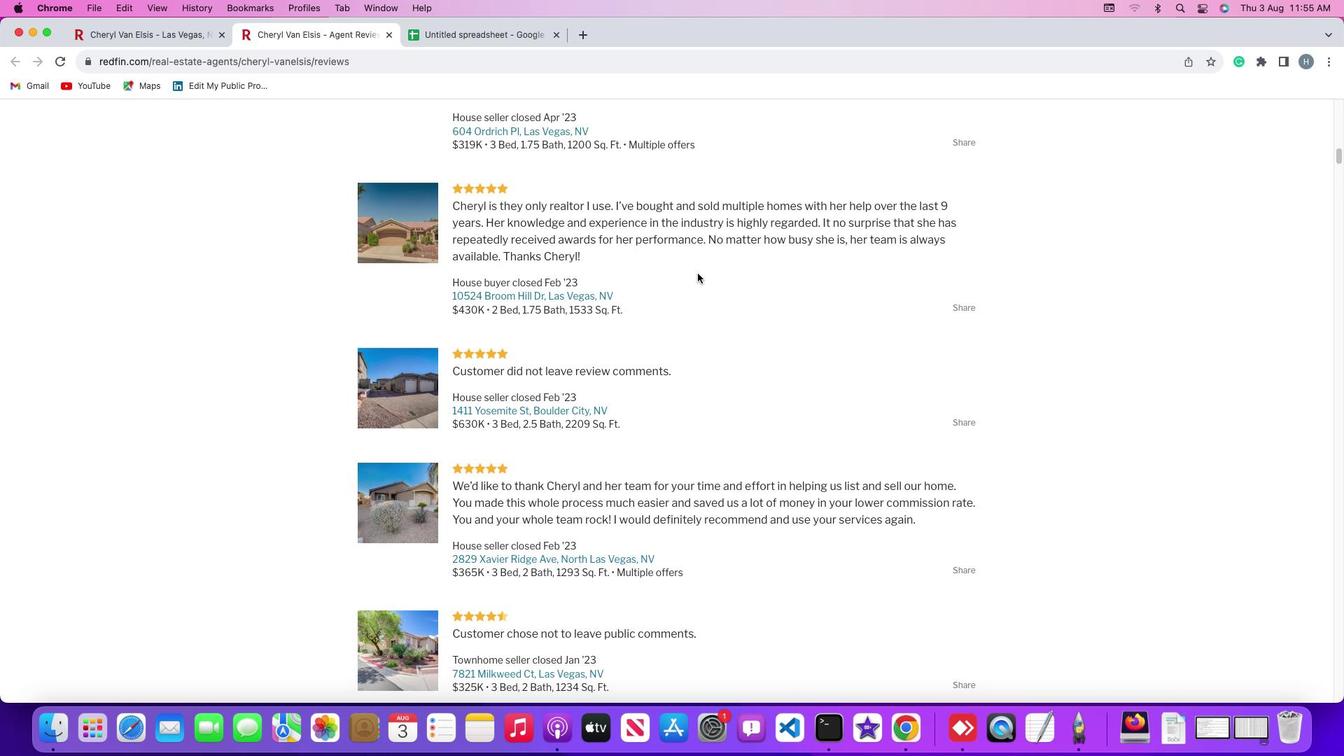 
Action: Mouse scrolled (698, 273) with delta (0, 0)
Screenshot: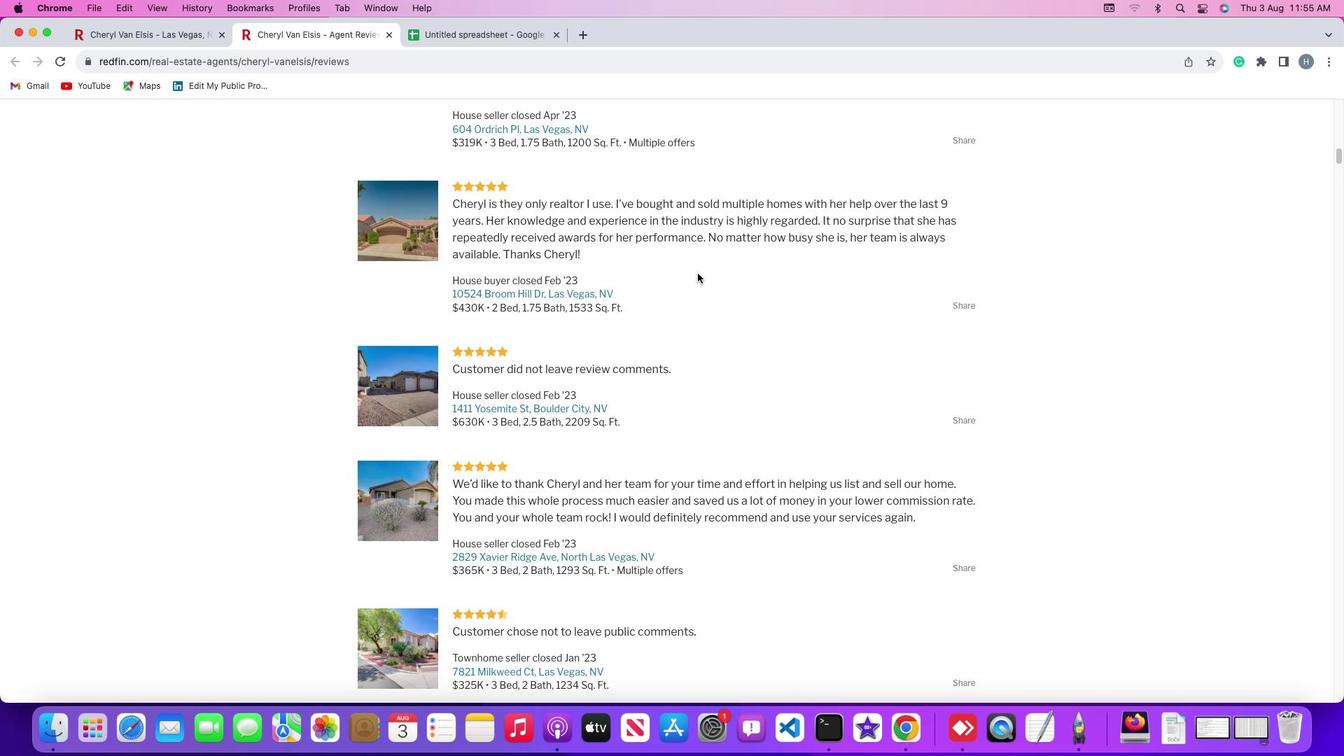 
Action: Mouse scrolled (698, 273) with delta (0, -1)
Screenshot: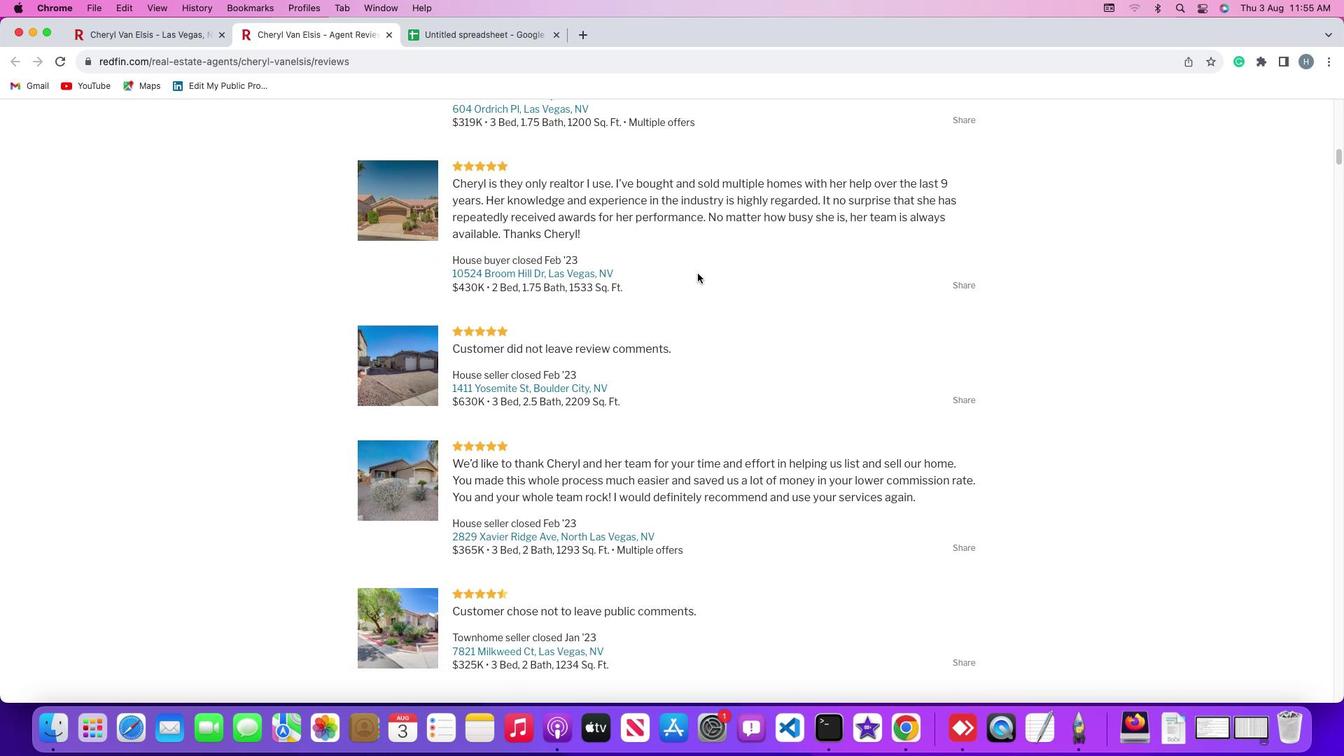 
Action: Mouse scrolled (698, 273) with delta (0, -2)
Screenshot: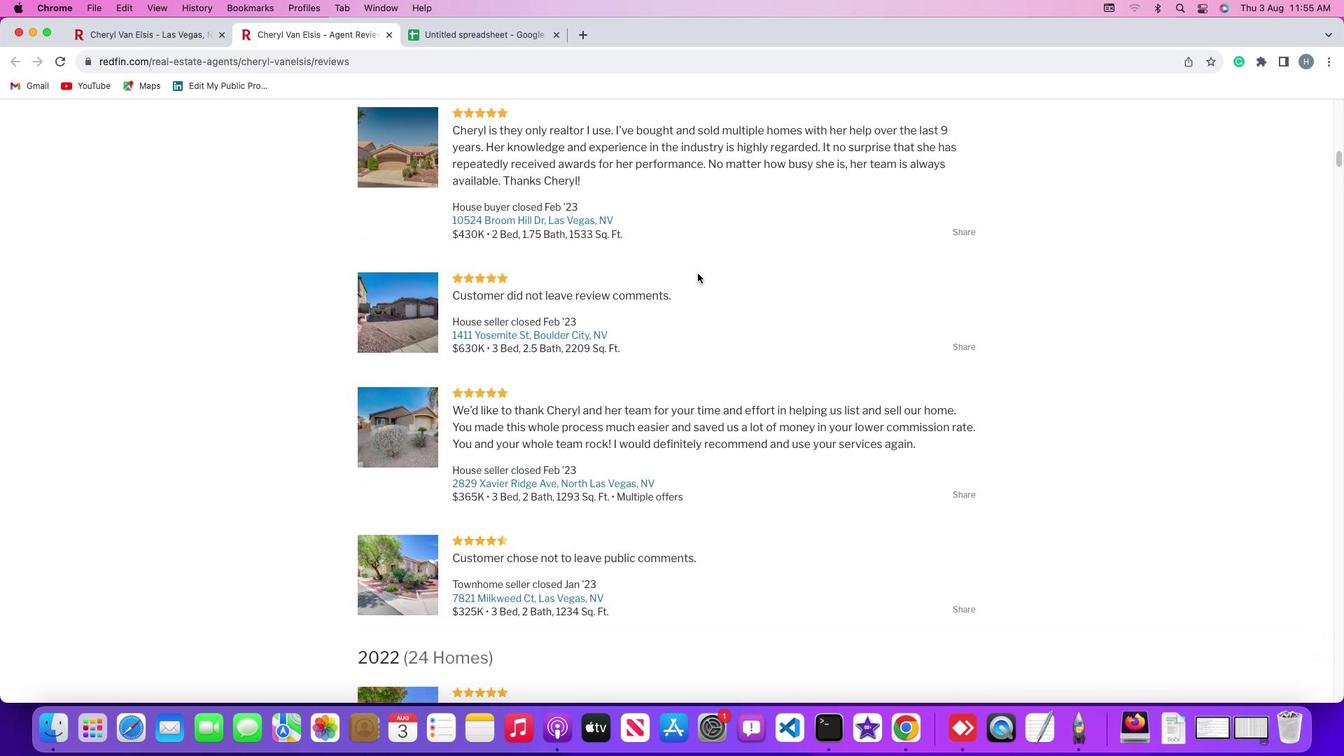 
Action: Mouse moved to (698, 270)
Screenshot: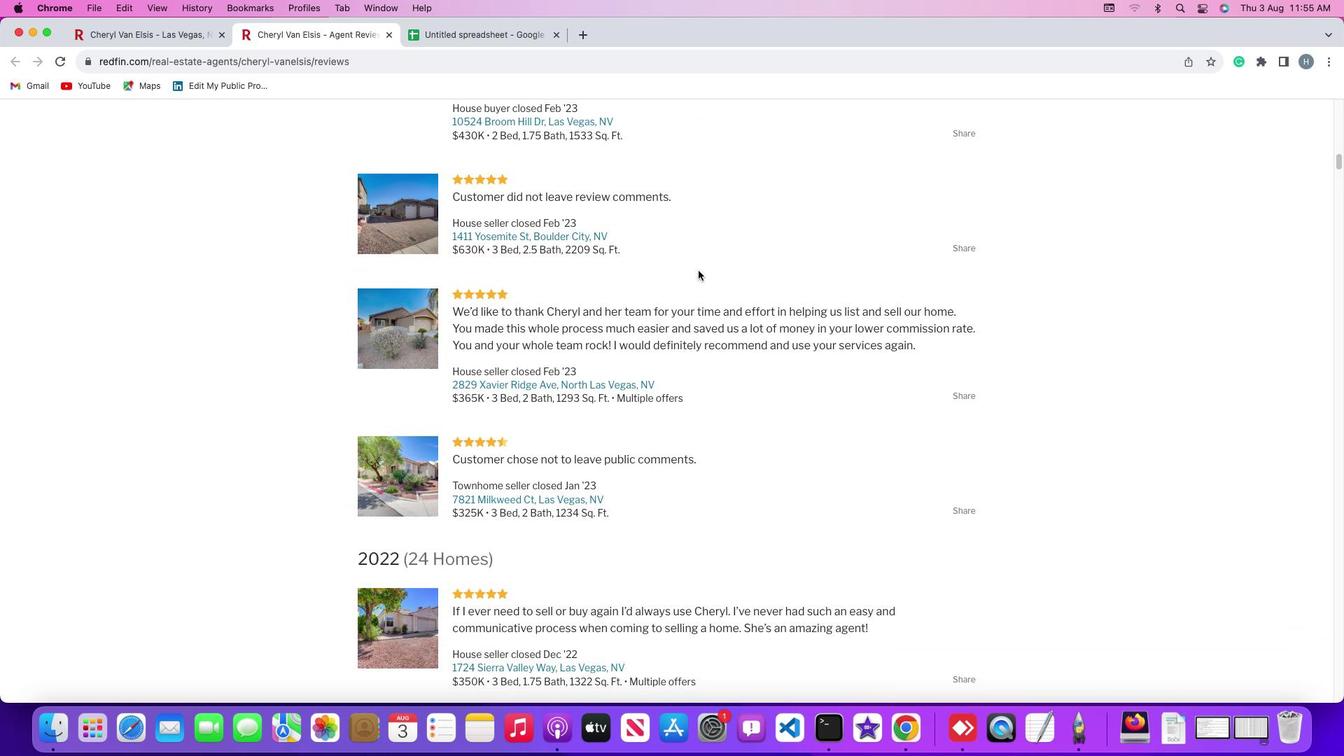 
Action: Mouse scrolled (698, 270) with delta (0, 0)
Screenshot: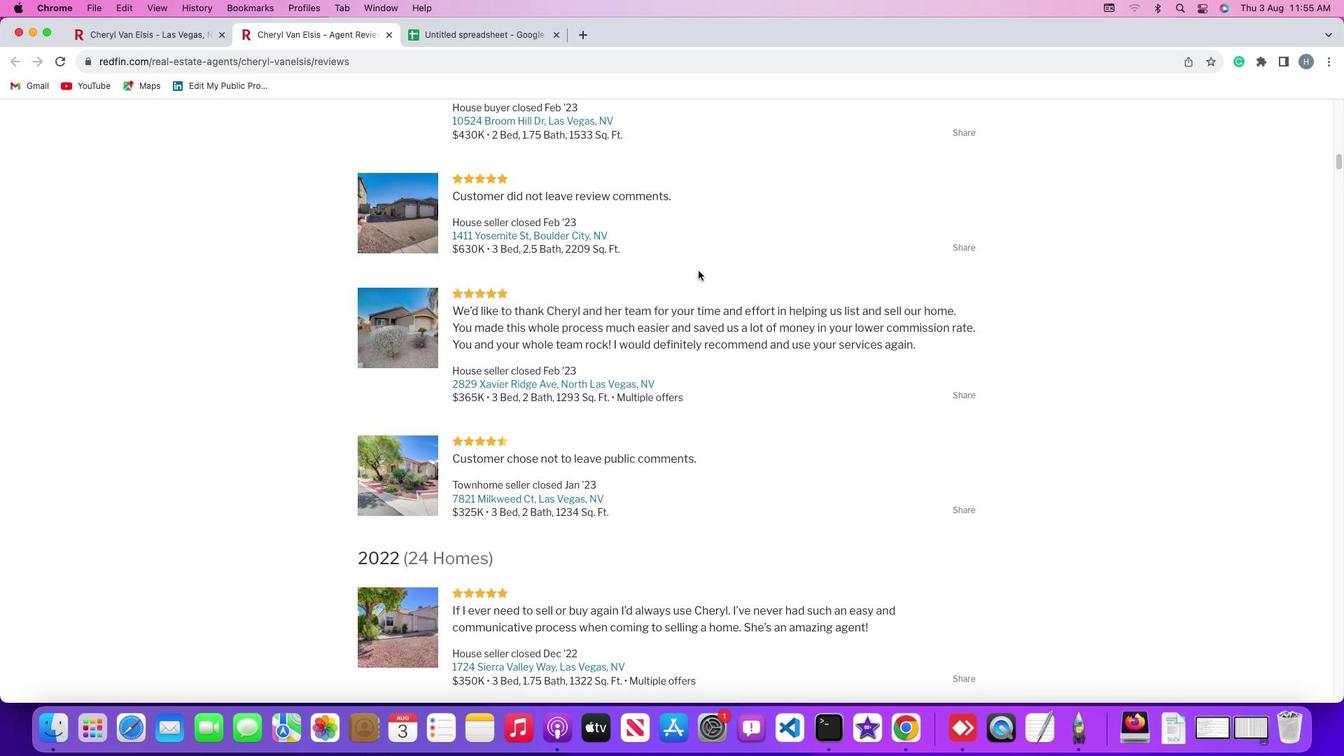 
Action: Mouse scrolled (698, 270) with delta (0, 0)
Screenshot: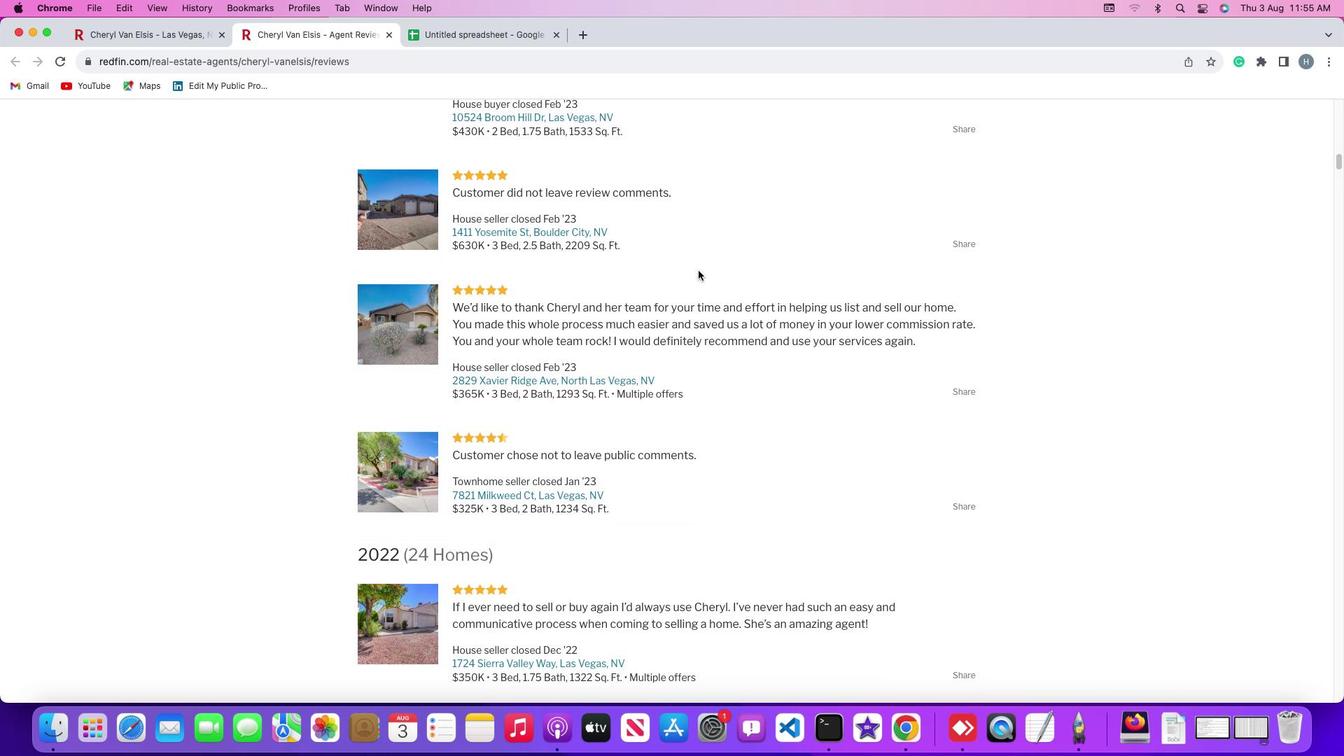 
Action: Mouse moved to (727, 357)
Screenshot: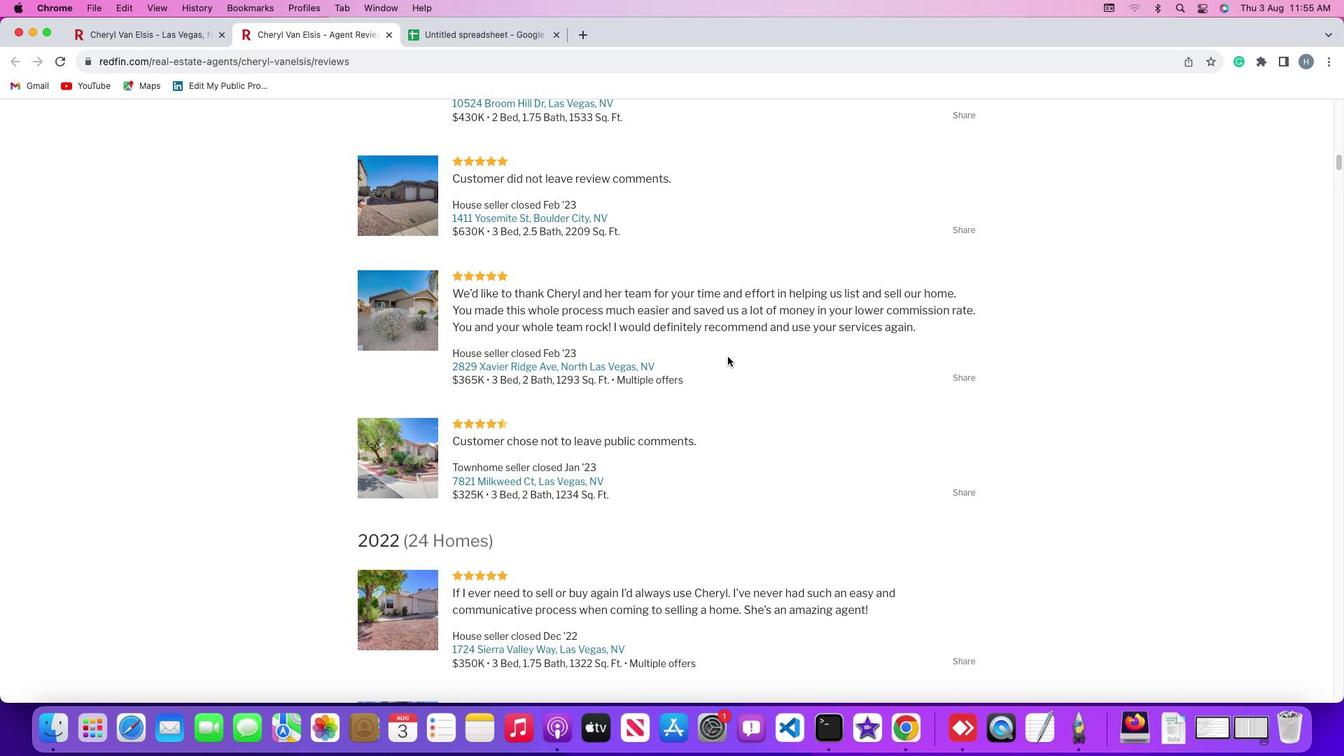 
Action: Mouse scrolled (727, 357) with delta (0, 0)
Screenshot: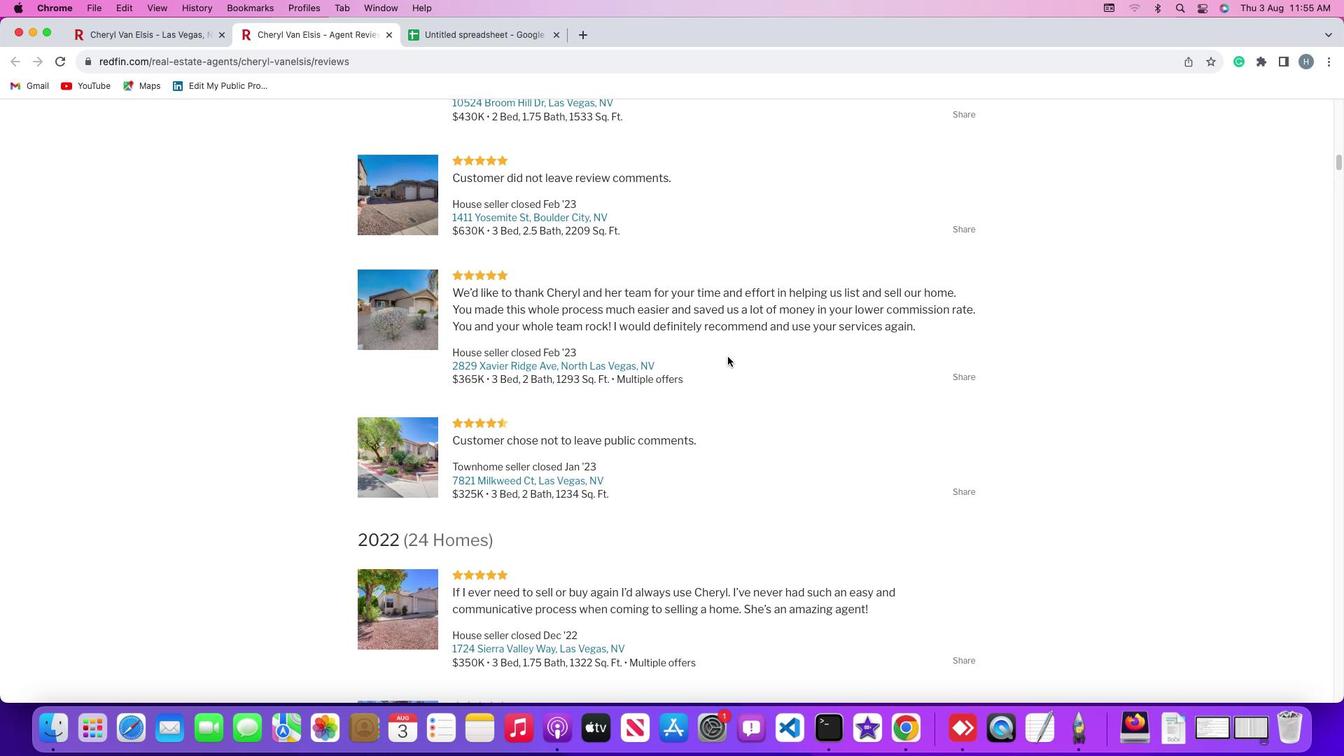 
Action: Mouse scrolled (727, 357) with delta (0, 0)
Screenshot: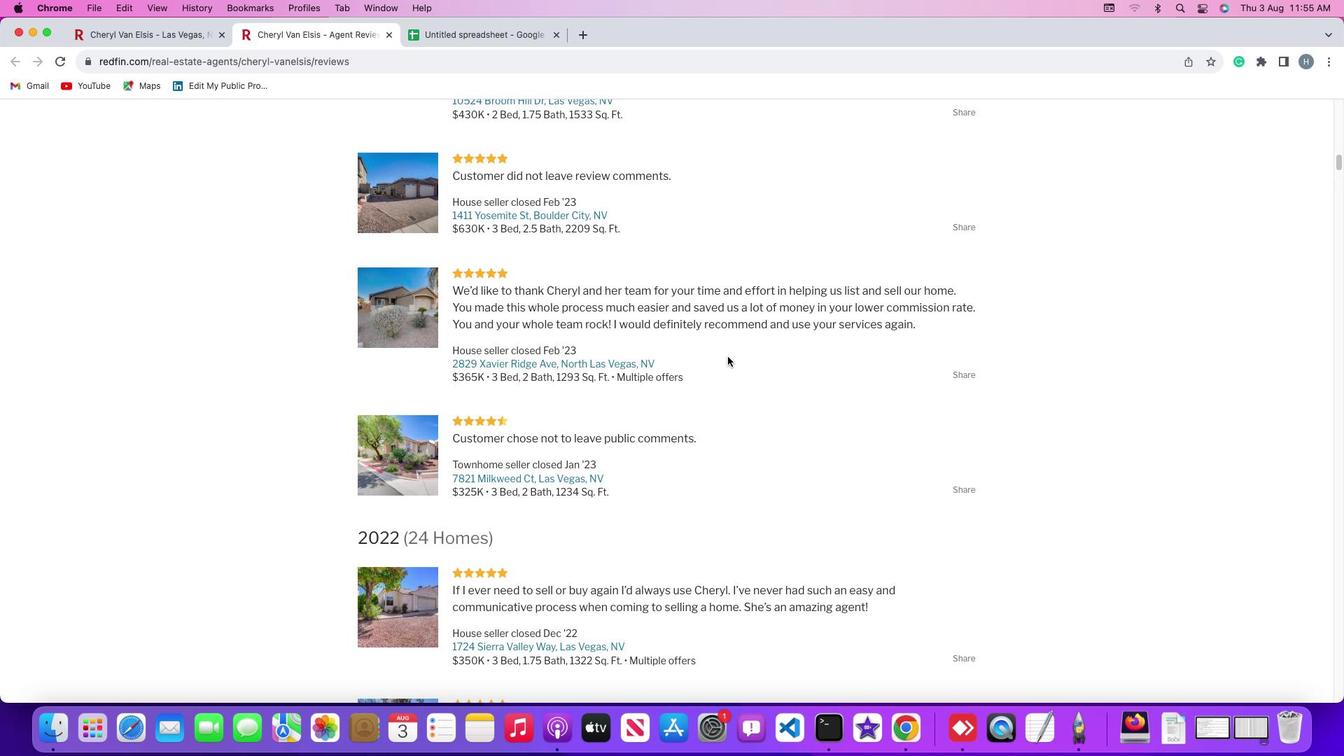 
Action: Mouse scrolled (727, 357) with delta (0, -1)
Screenshot: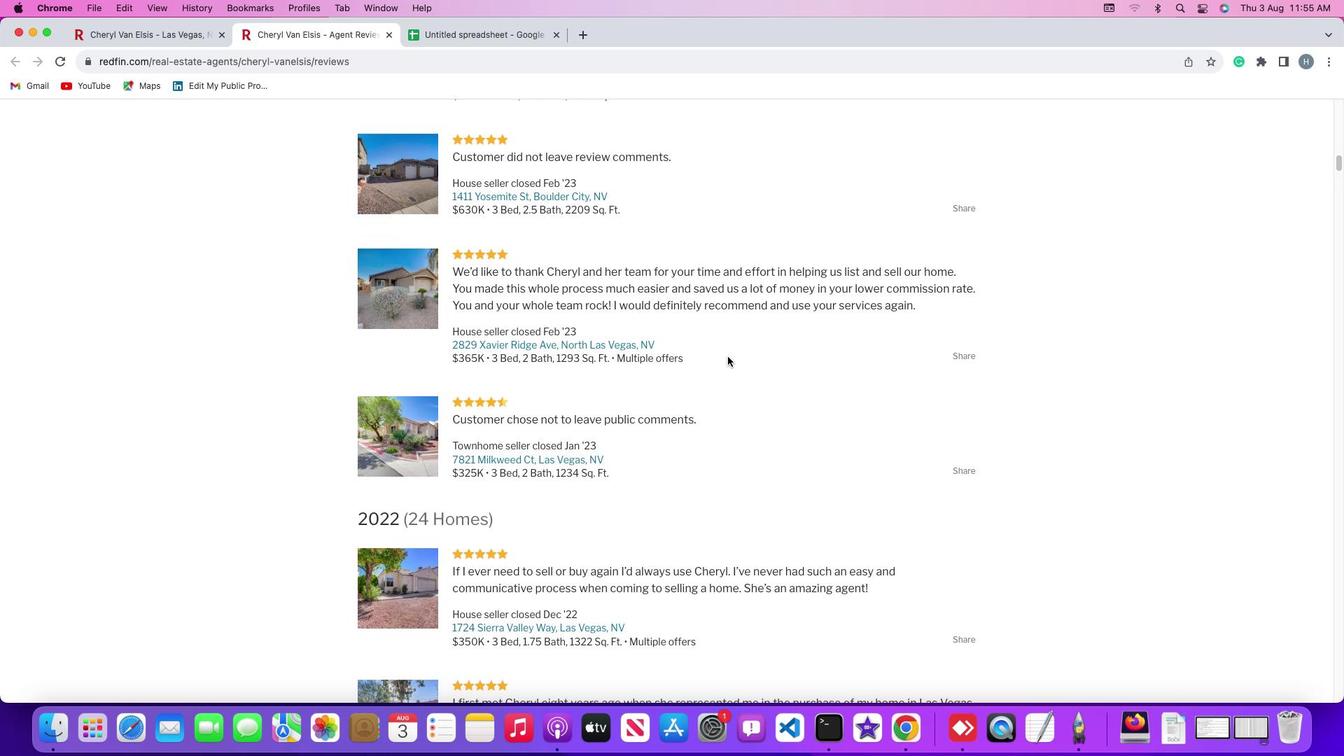 
Action: Mouse scrolled (727, 357) with delta (0, -1)
Screenshot: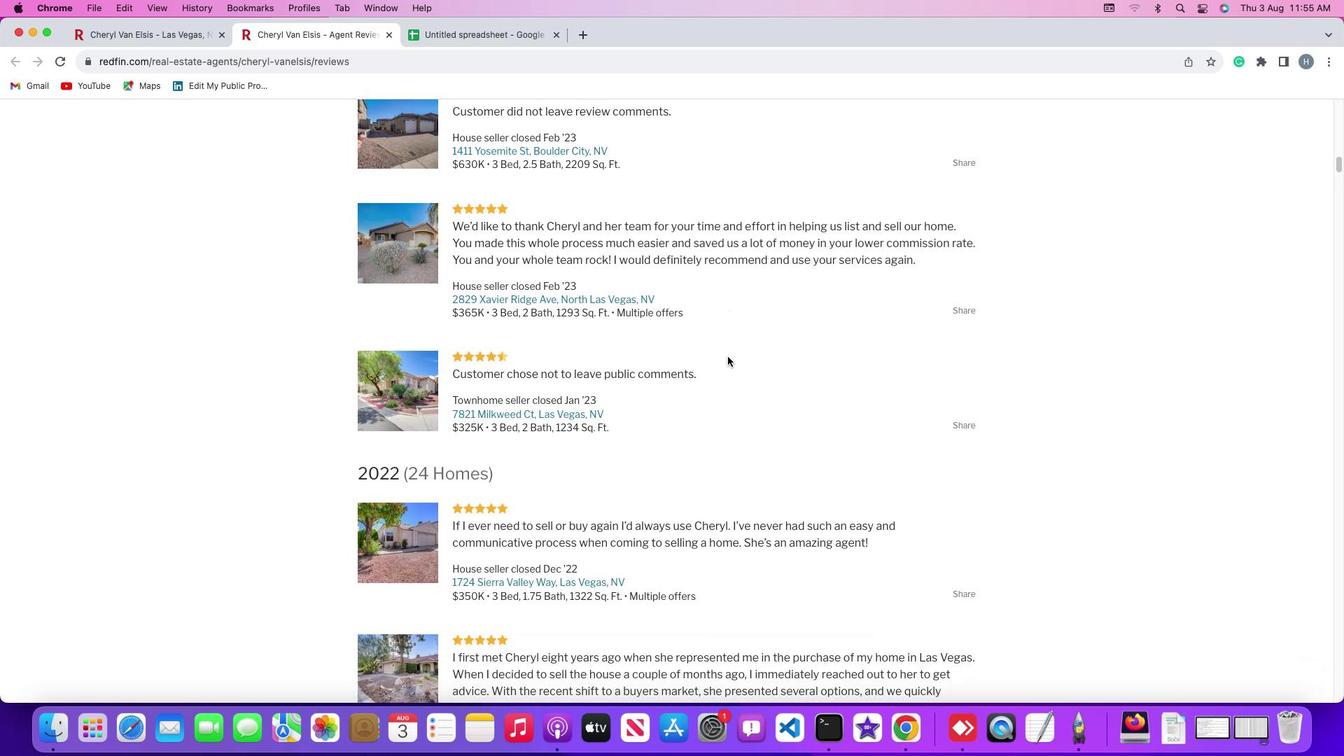 
Action: Mouse scrolled (727, 357) with delta (0, 0)
Screenshot: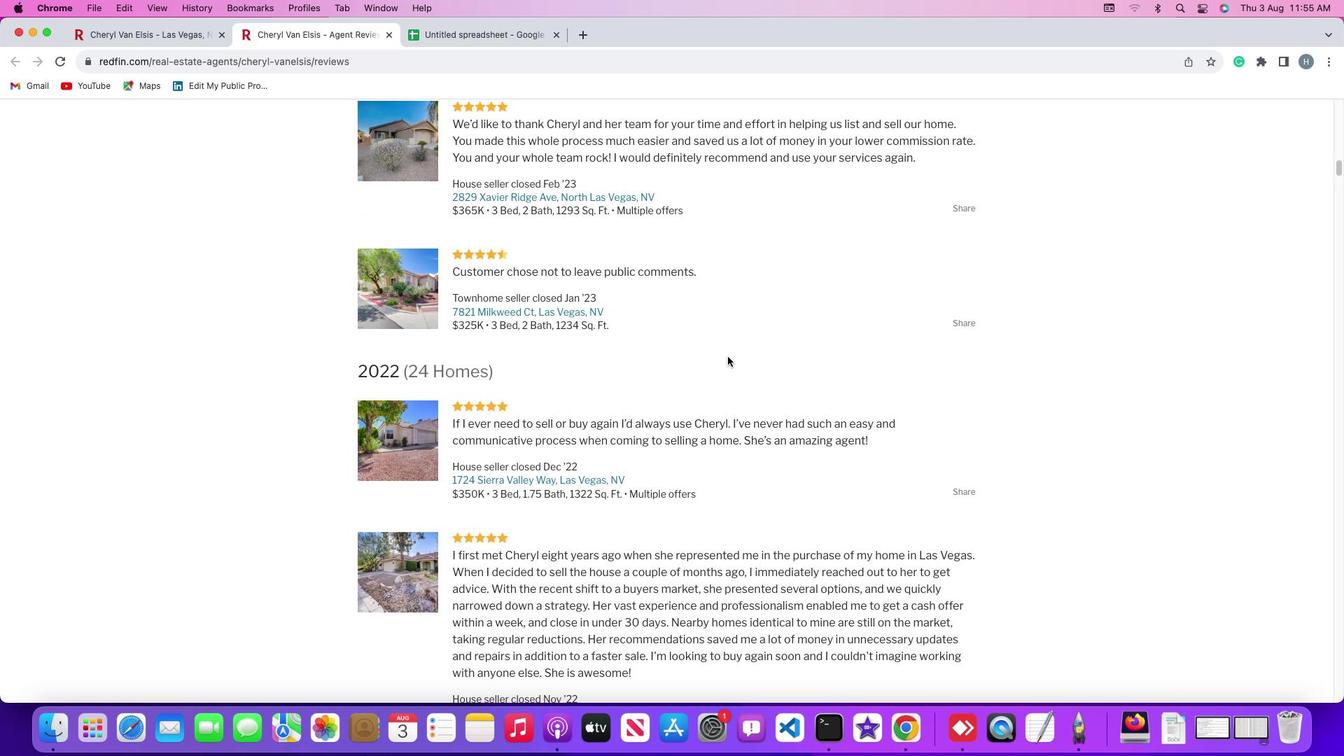 
Action: Mouse scrolled (727, 357) with delta (0, 0)
Screenshot: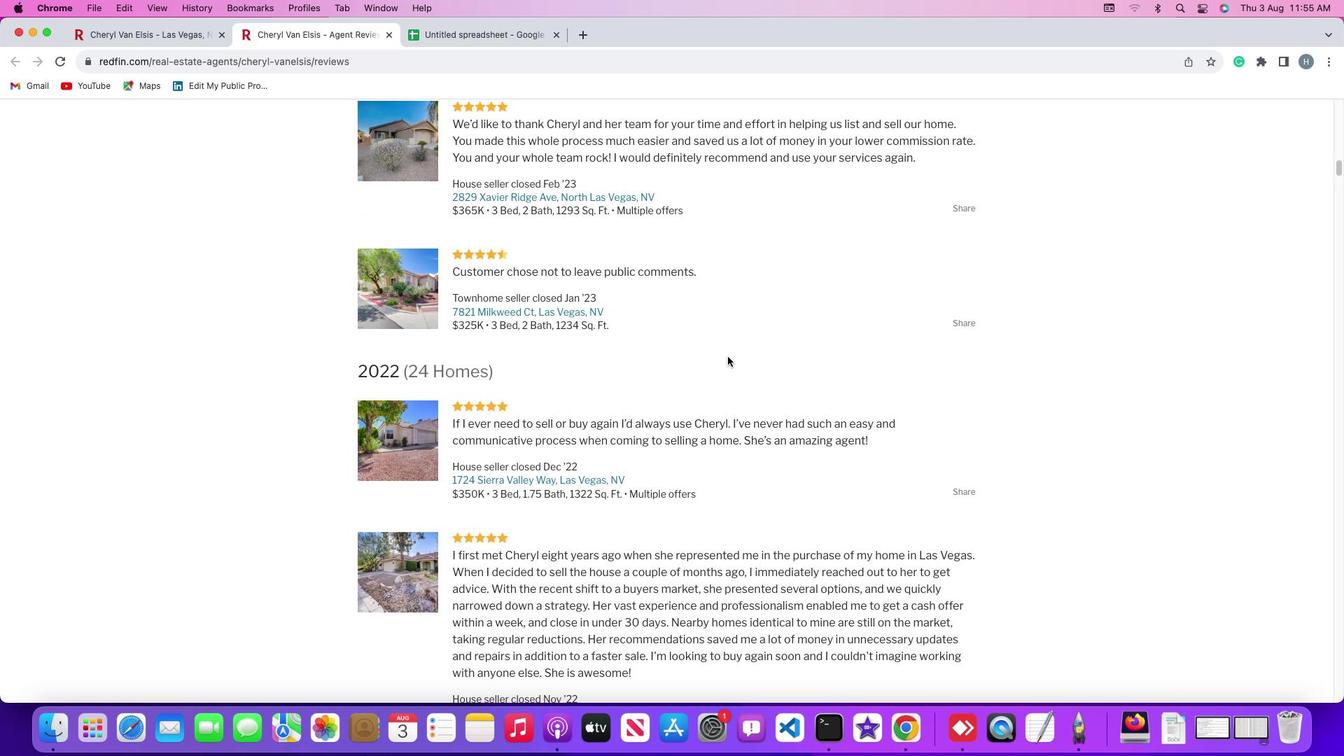 
Action: Mouse scrolled (727, 357) with delta (0, -1)
Screenshot: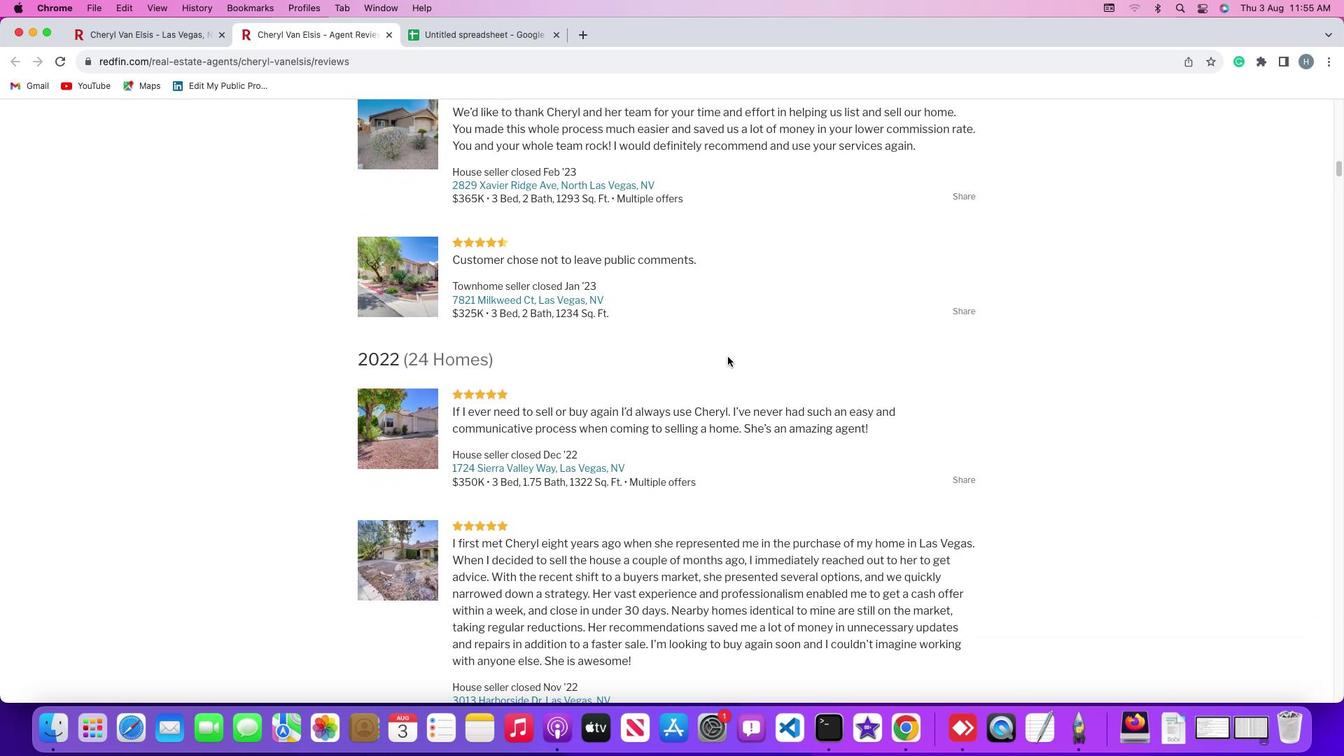 
Action: Mouse moved to (703, 359)
Screenshot: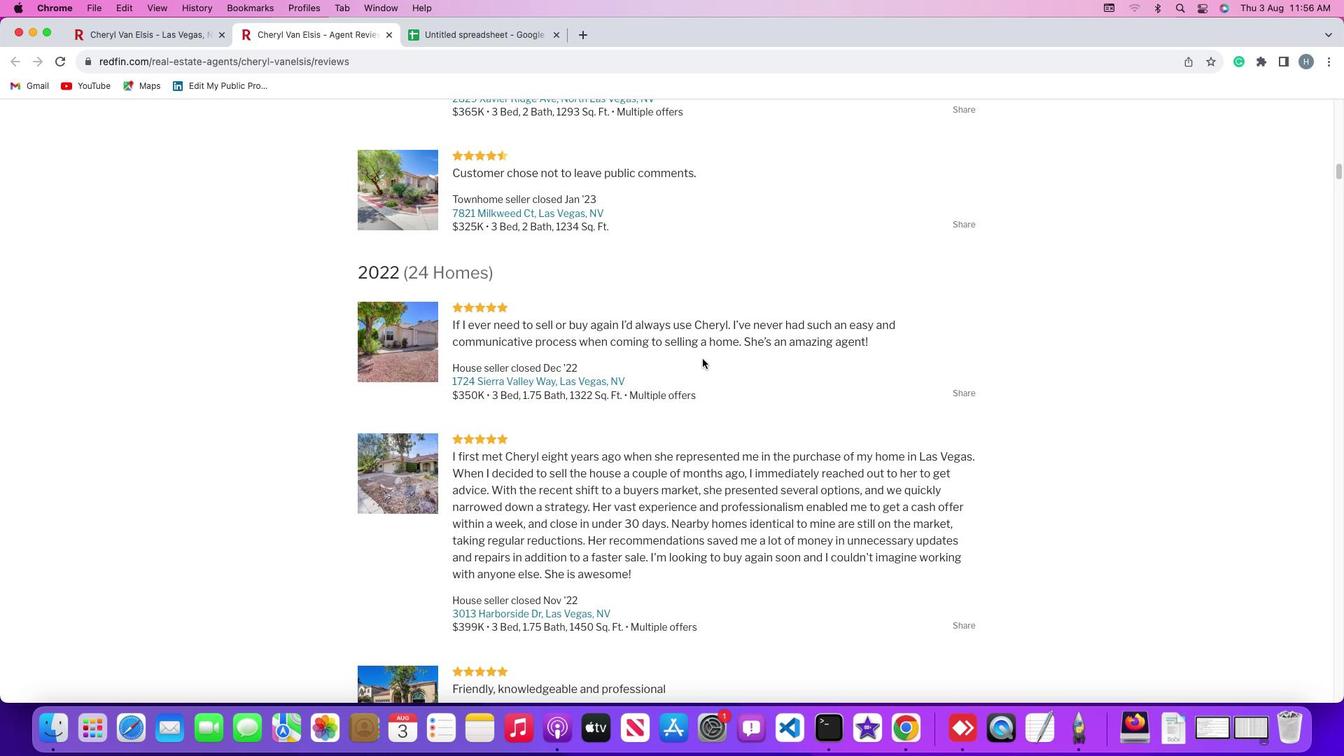 
Action: Mouse scrolled (703, 359) with delta (0, 0)
Screenshot: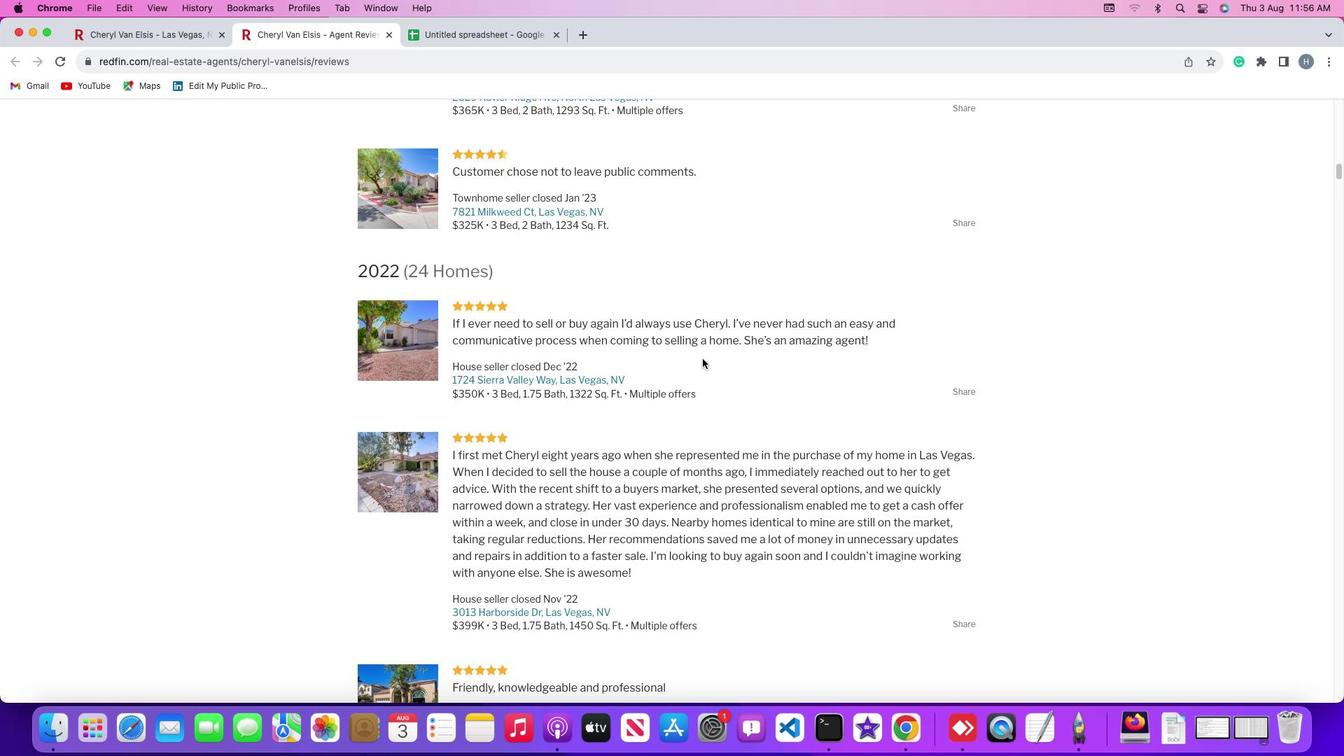 
Action: Mouse scrolled (703, 359) with delta (0, 0)
Screenshot: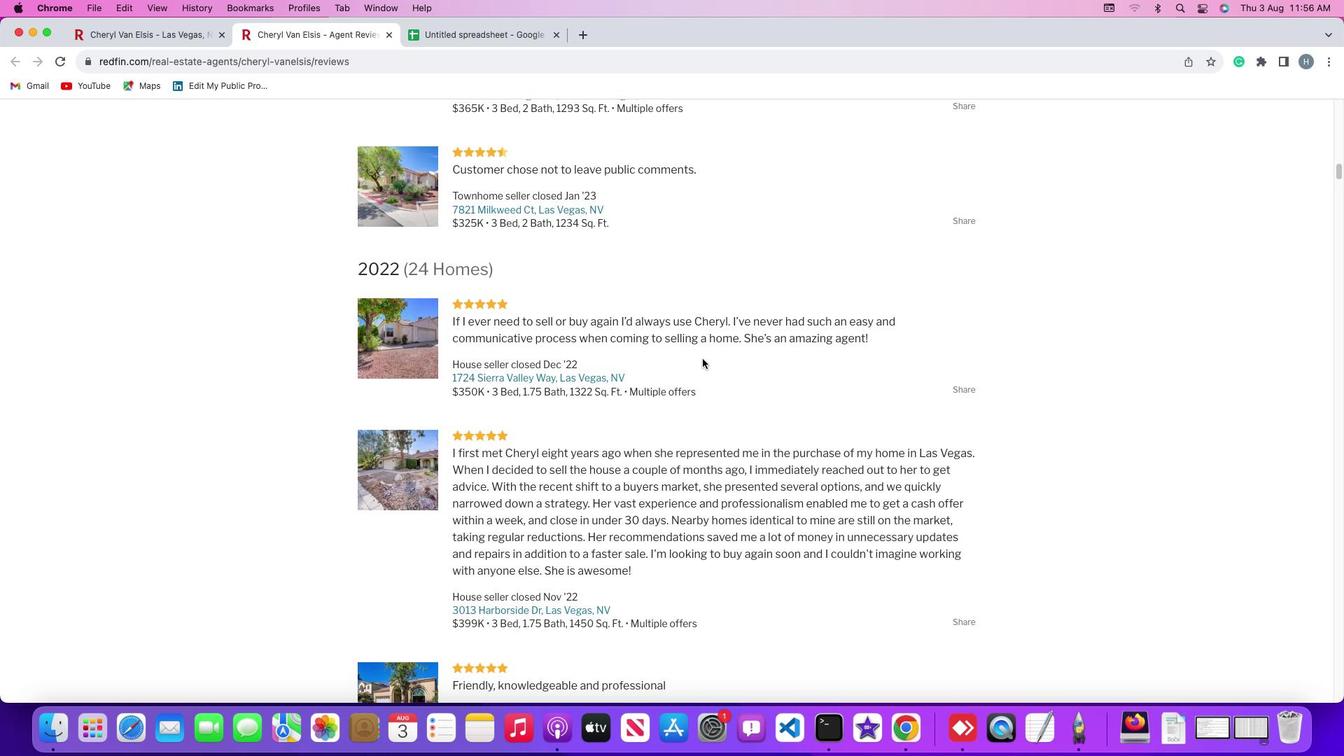 
Action: Mouse scrolled (703, 359) with delta (0, 0)
Screenshot: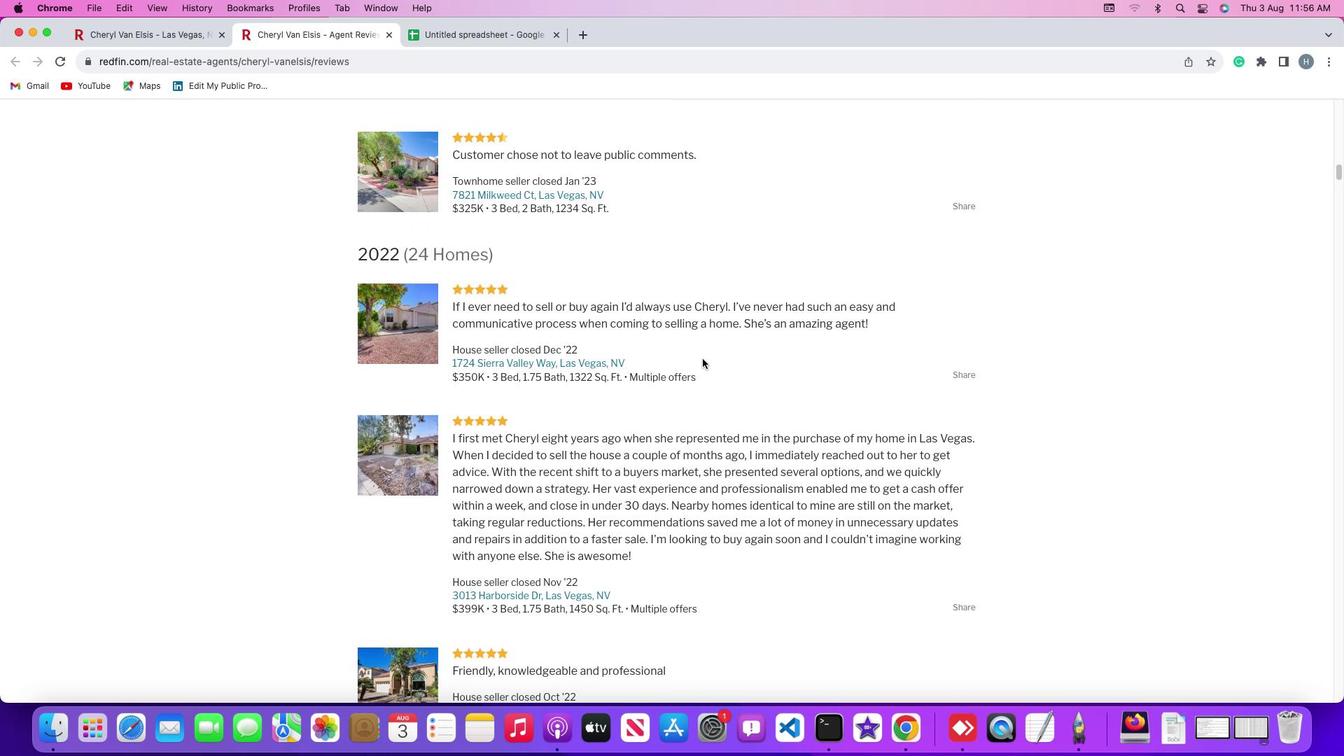 
Action: Mouse scrolled (703, 359) with delta (0, -1)
Screenshot: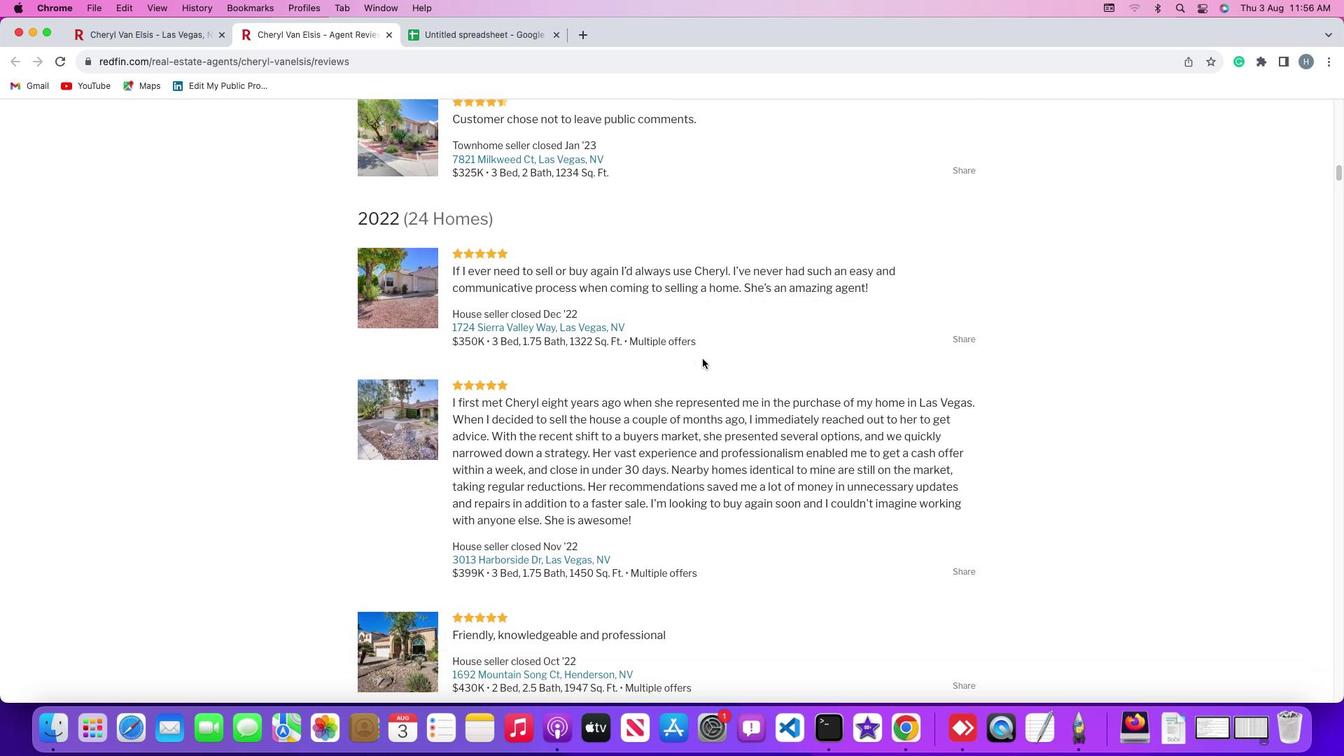 
Action: Mouse moved to (717, 430)
Screenshot: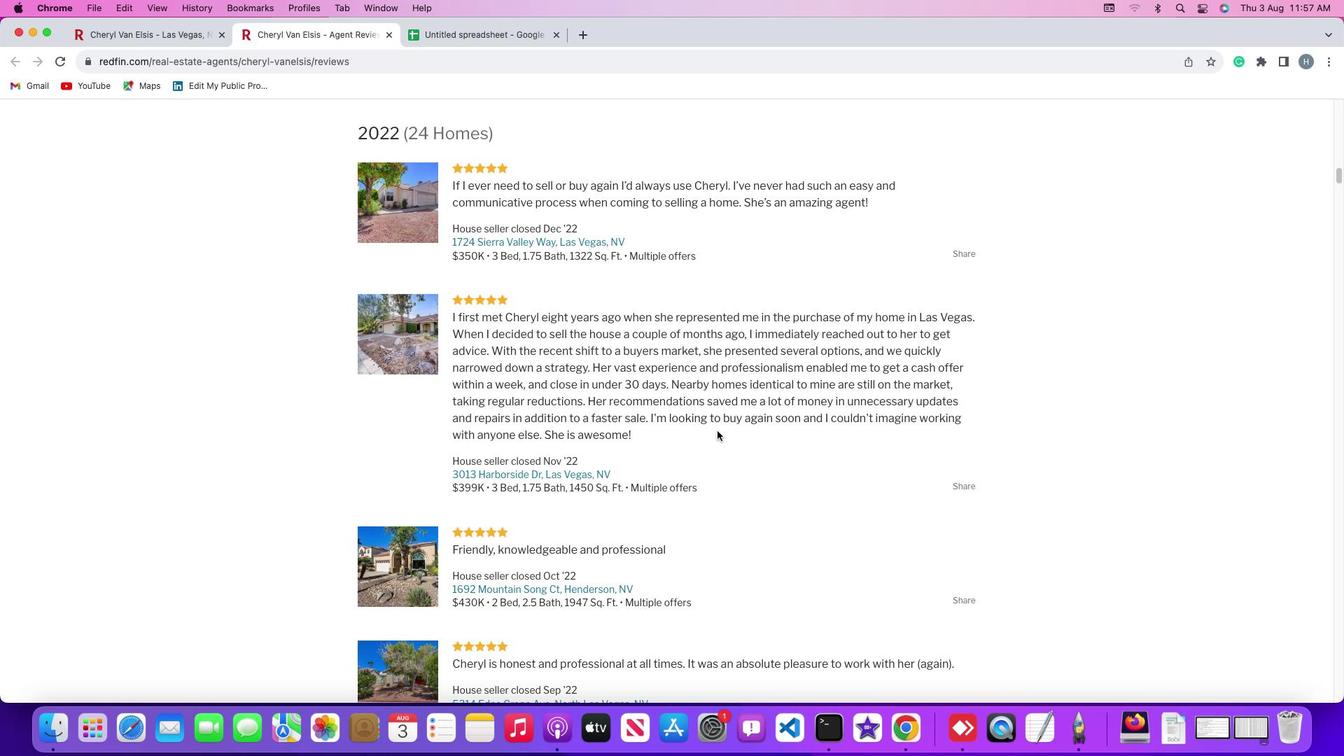
Action: Mouse scrolled (717, 430) with delta (0, 0)
Screenshot: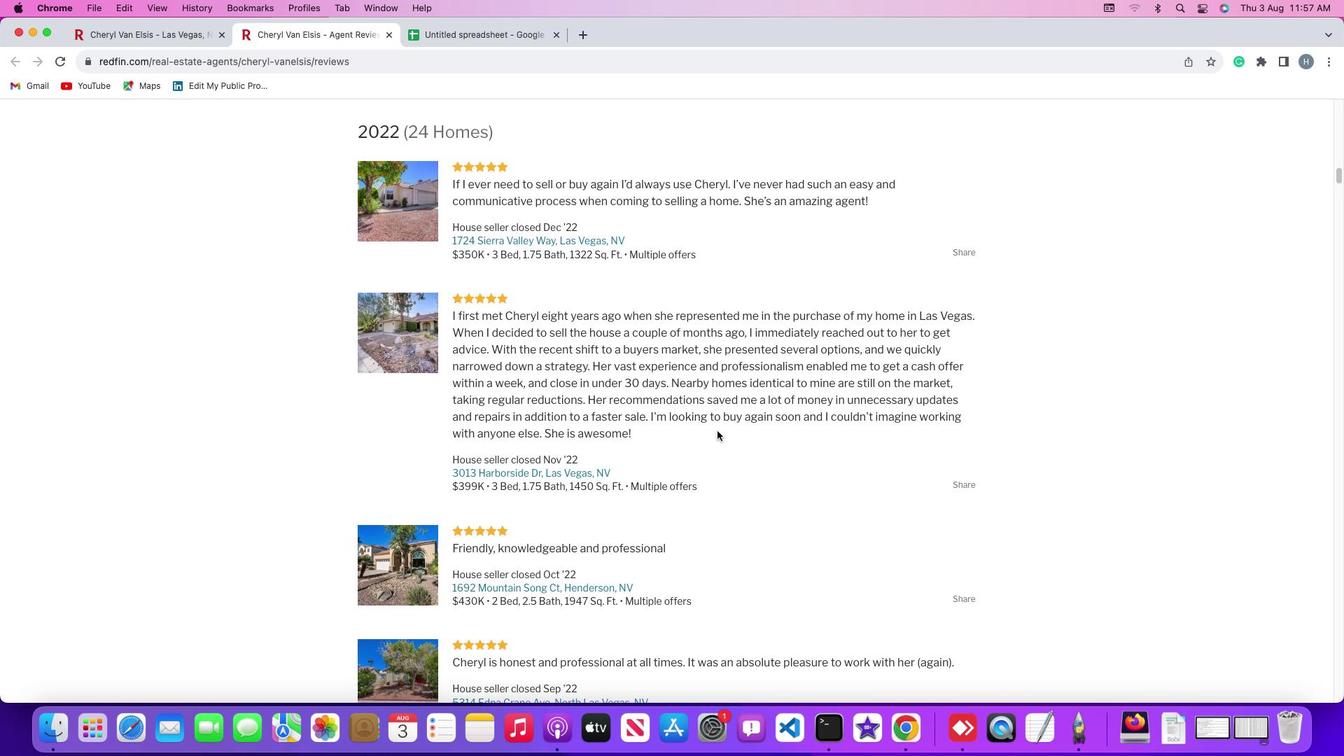 
Action: Mouse scrolled (717, 430) with delta (0, 0)
Screenshot: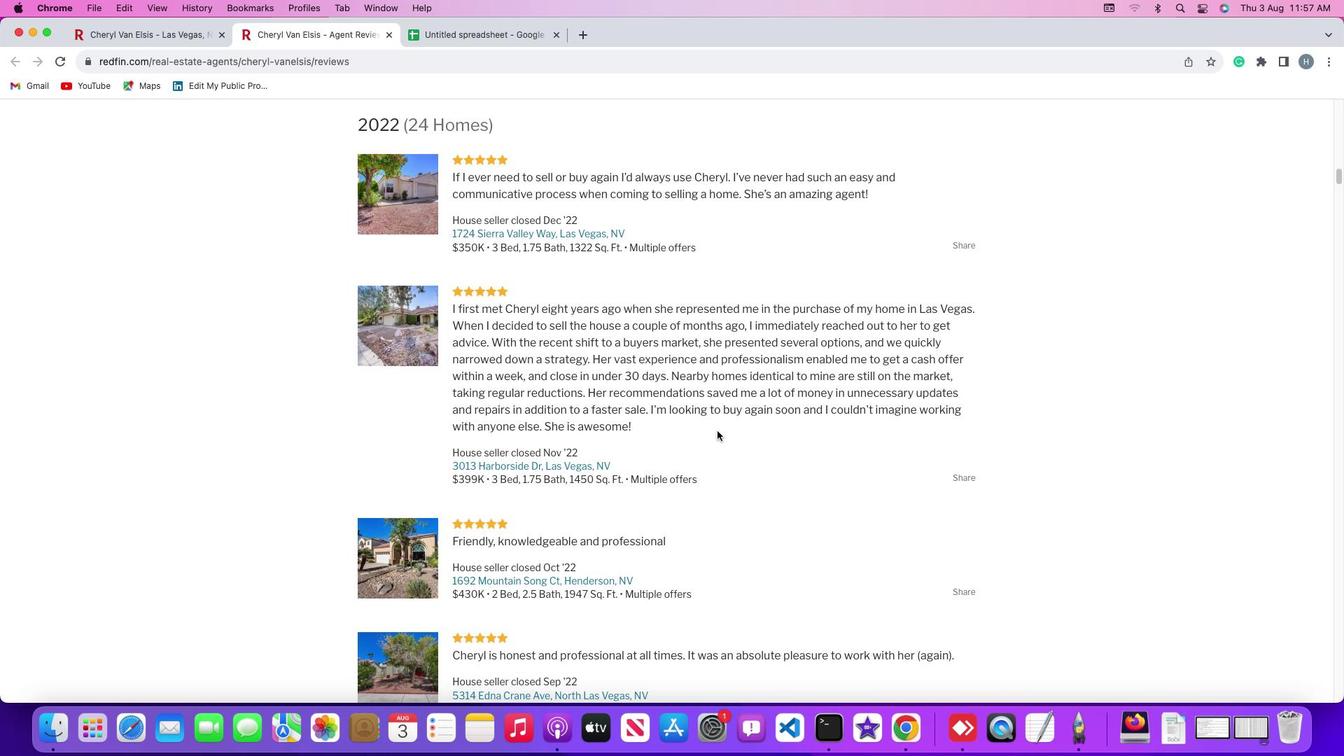 
Action: Mouse moved to (717, 430)
Screenshot: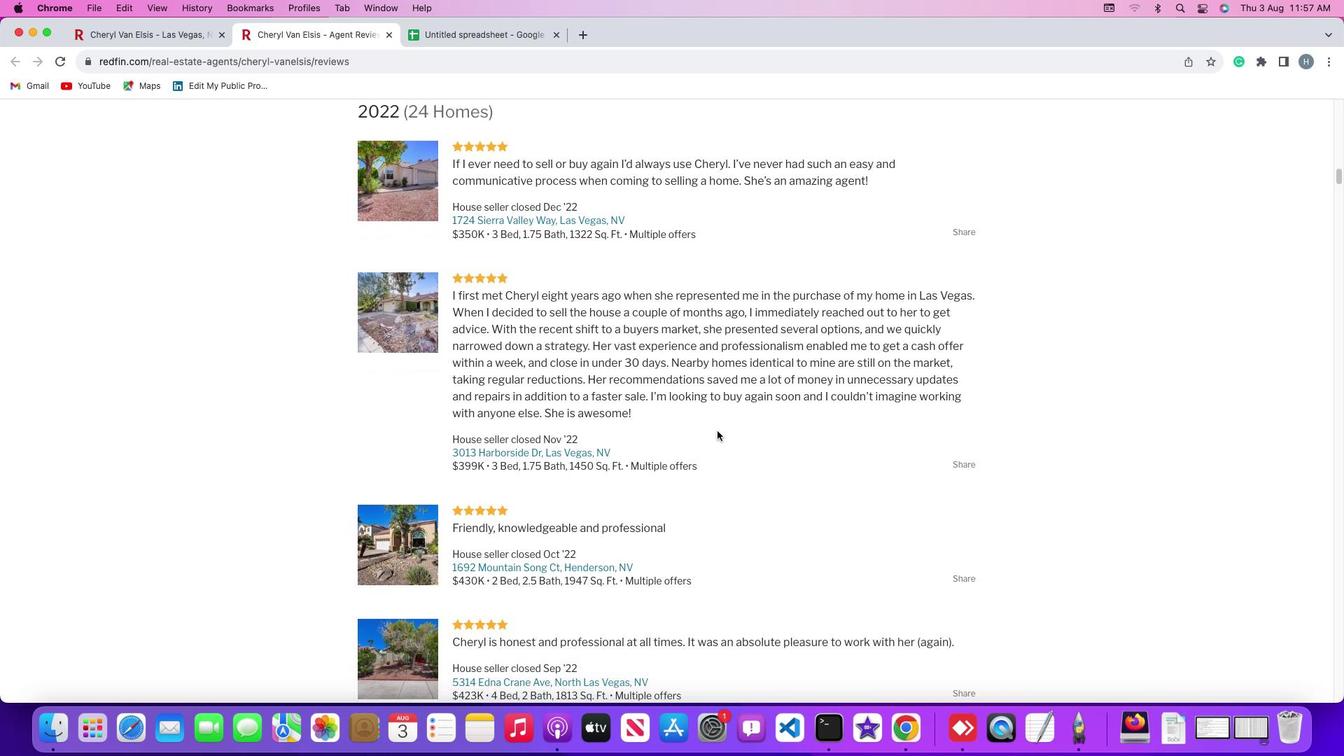 
Action: Mouse scrolled (717, 430) with delta (0, -1)
Screenshot: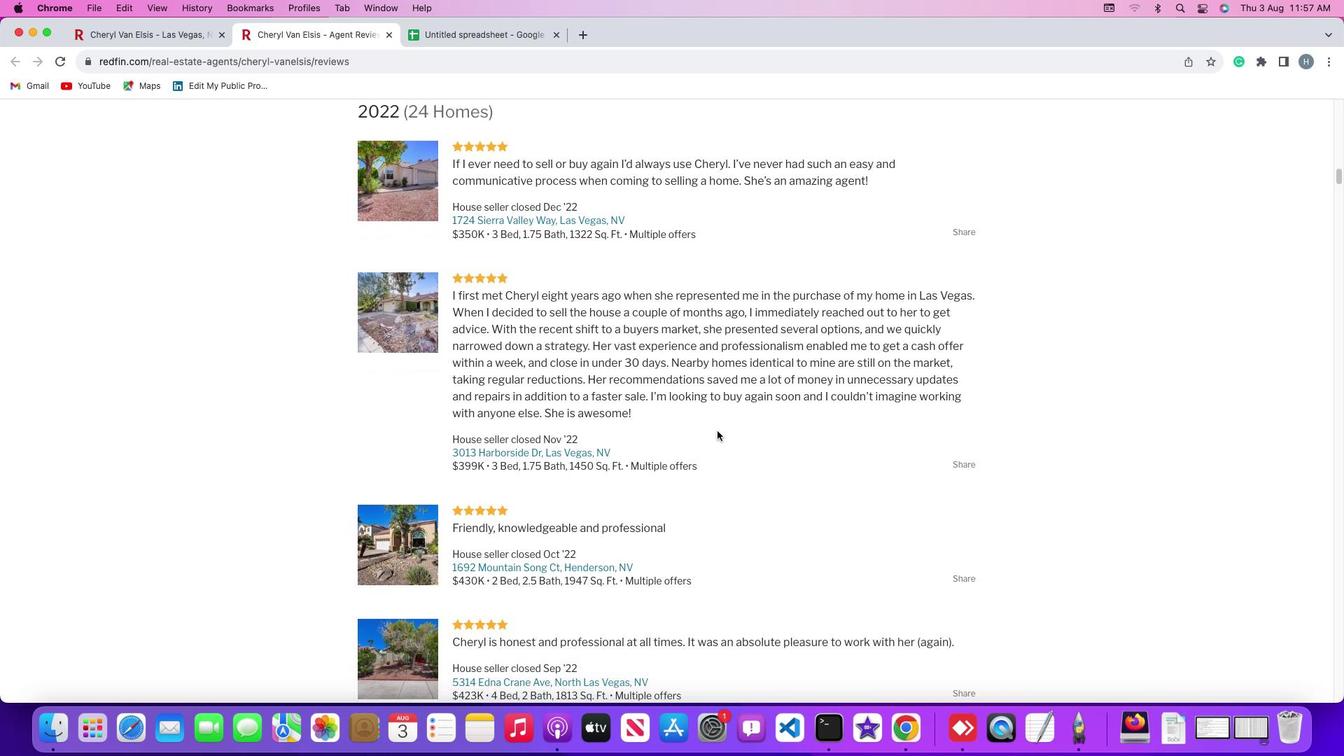 
Action: Mouse scrolled (717, 430) with delta (0, -2)
Screenshot: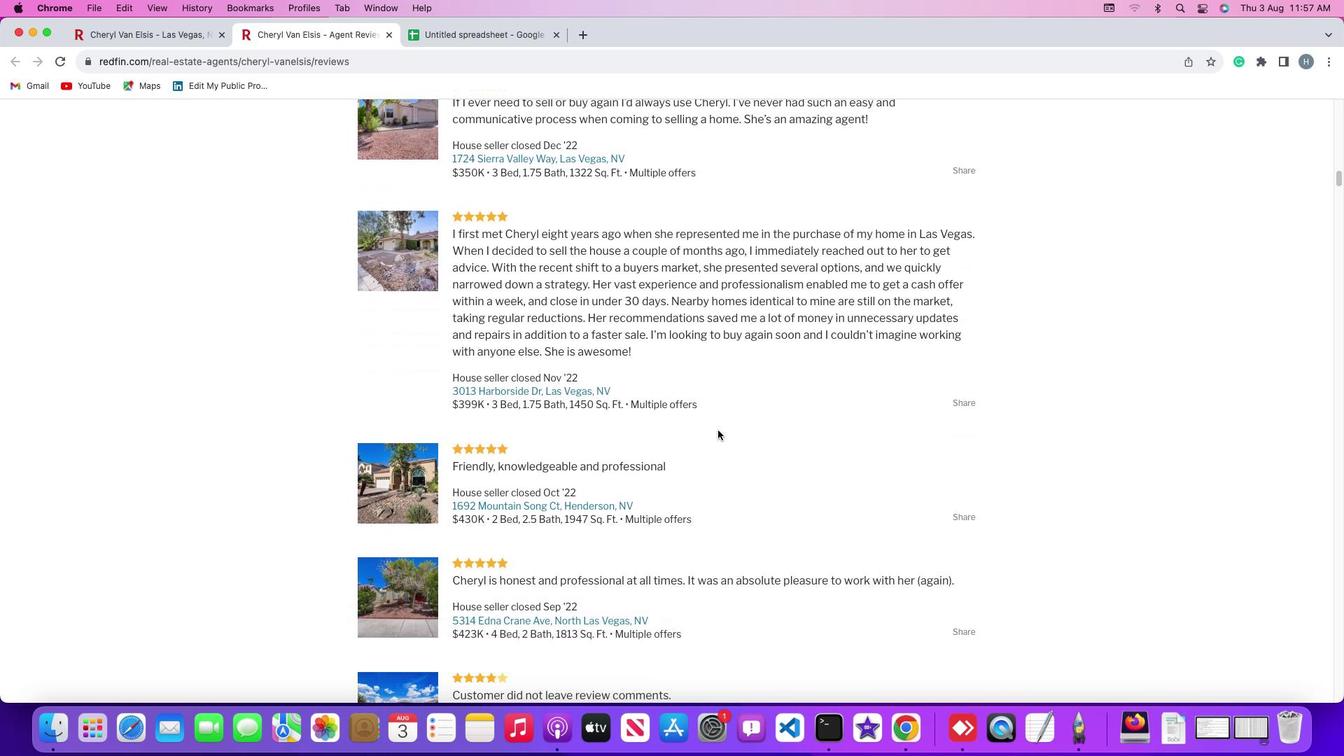 
Action: Mouse moved to (717, 430)
Screenshot: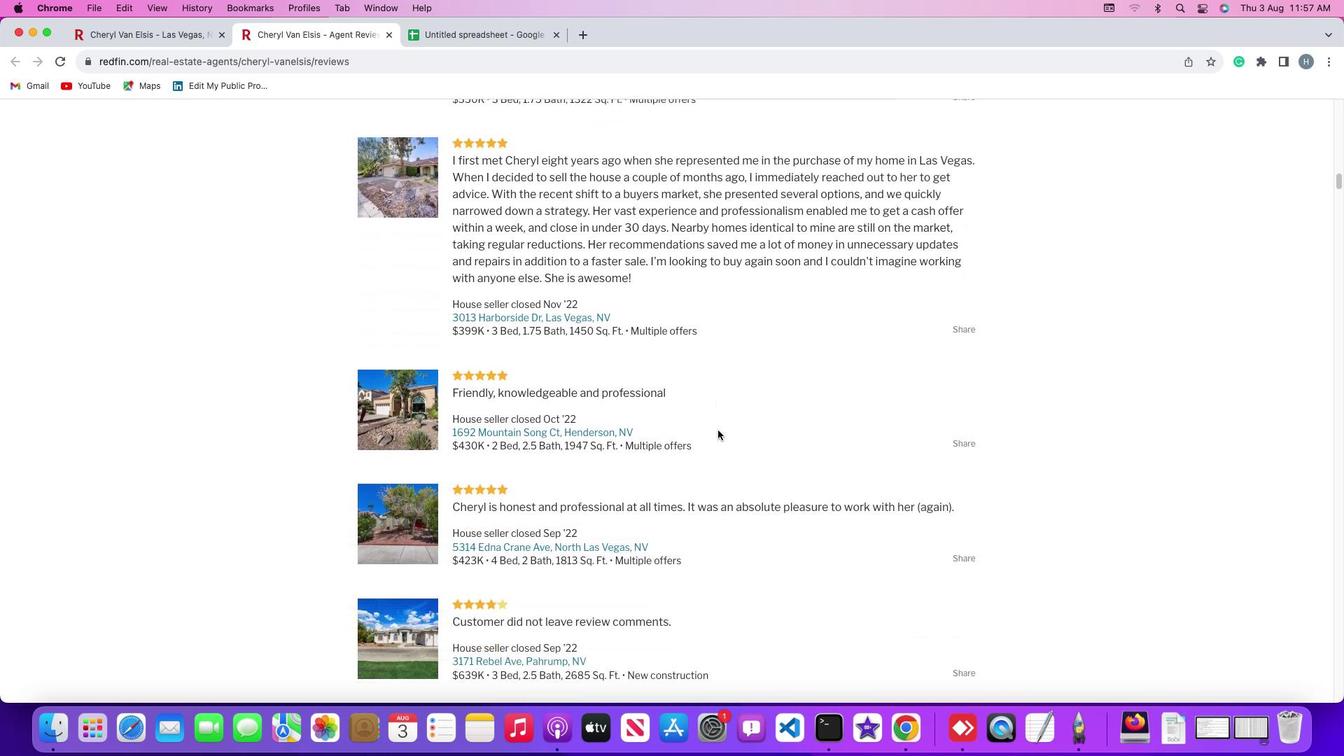 
Action: Mouse scrolled (717, 430) with delta (0, 0)
Screenshot: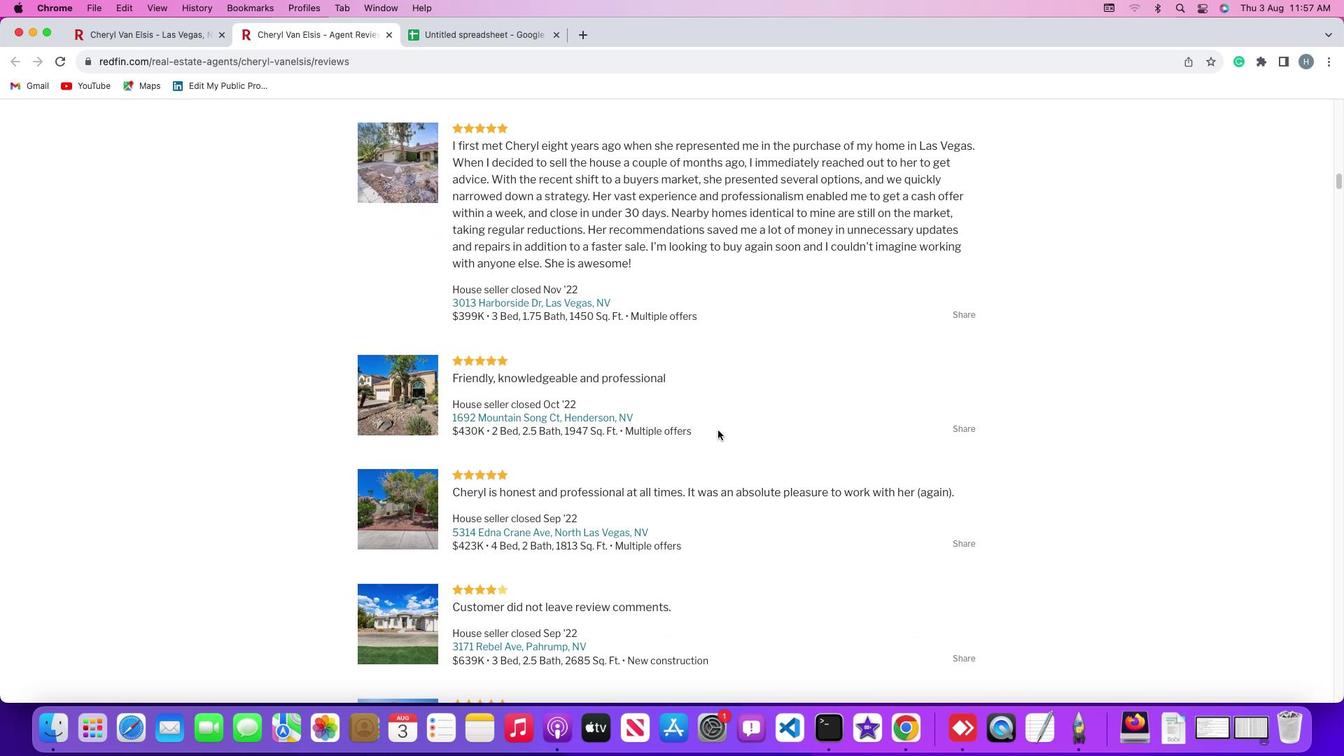
Action: Mouse scrolled (717, 430) with delta (0, 0)
Screenshot: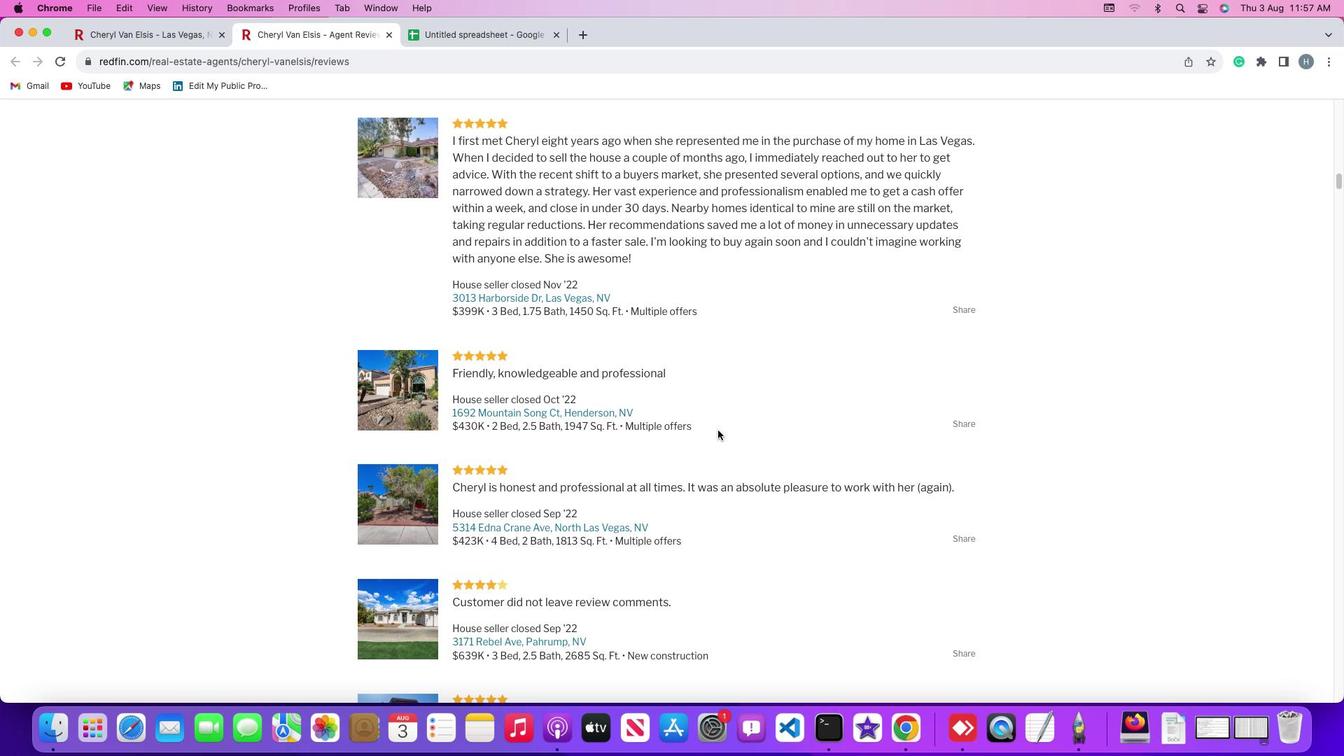 
Action: Mouse scrolled (717, 430) with delta (0, -1)
Screenshot: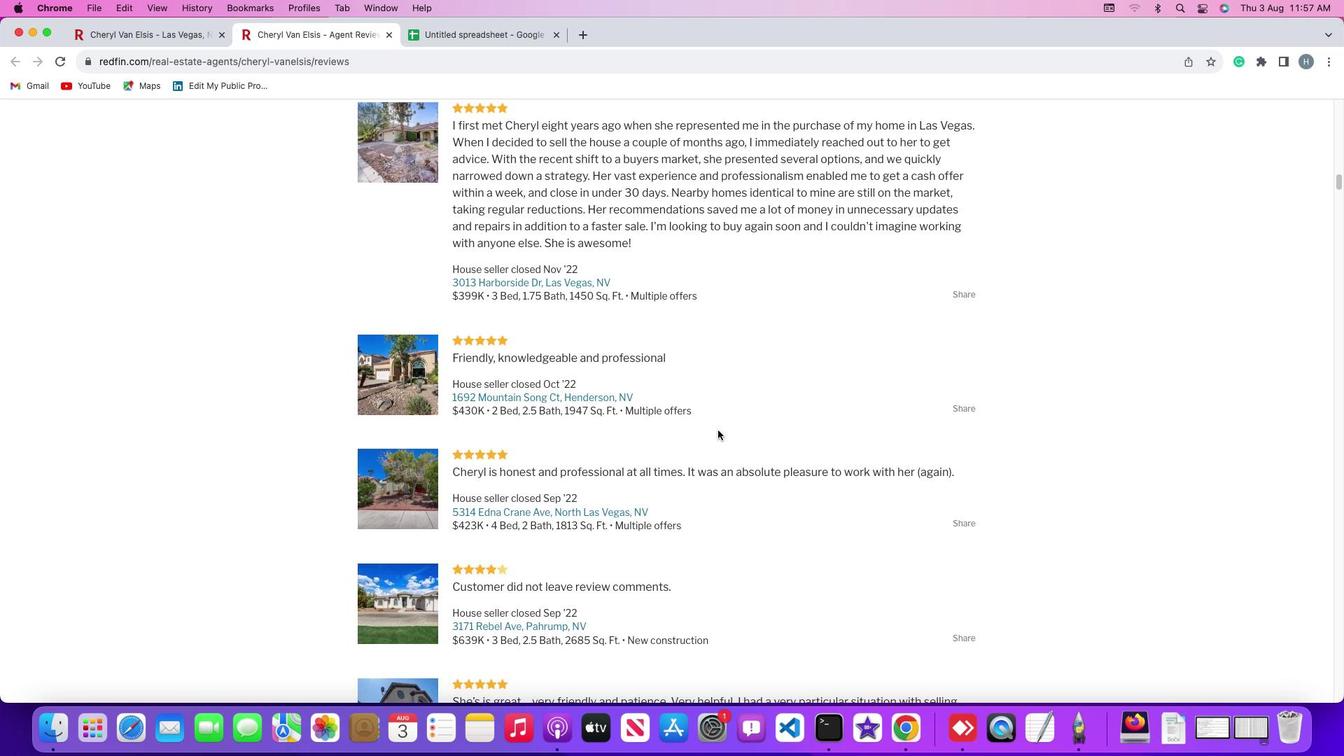 
Action: Mouse scrolled (717, 430) with delta (0, 0)
Screenshot: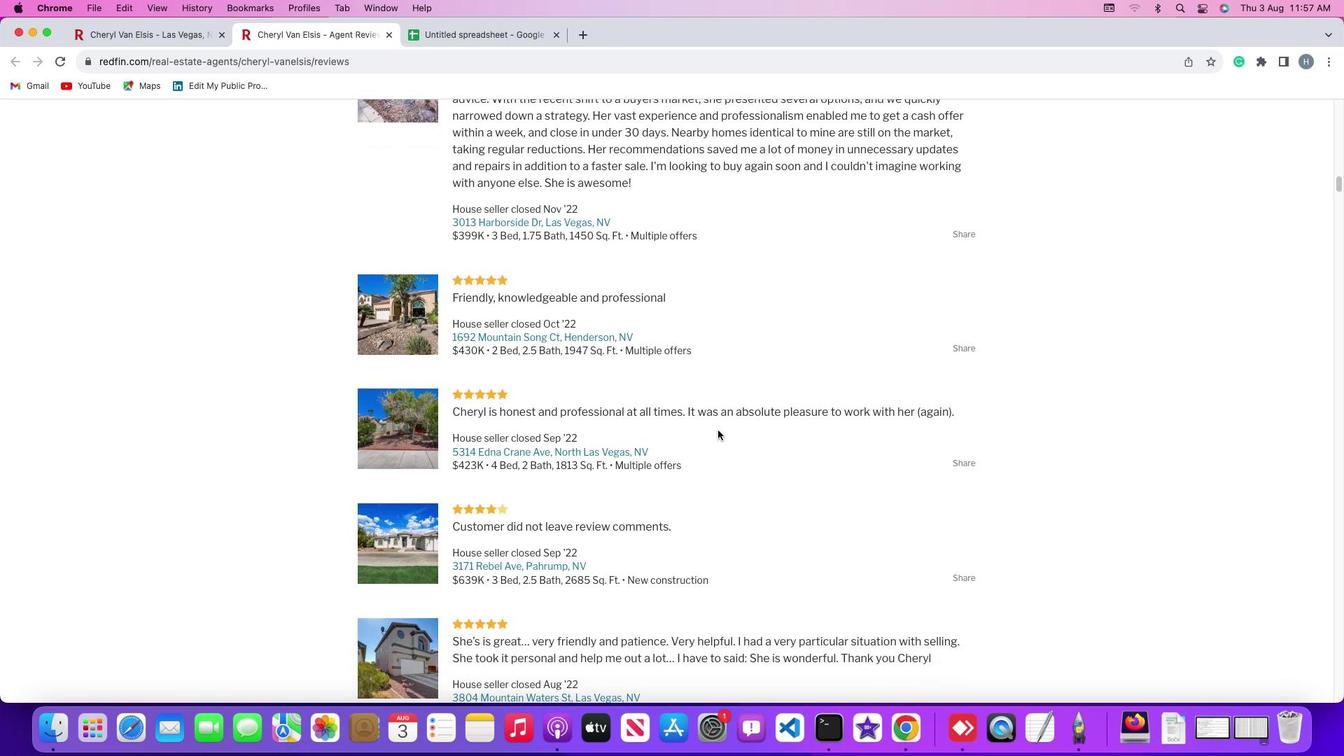 
Action: Mouse scrolled (717, 430) with delta (0, 0)
Screenshot: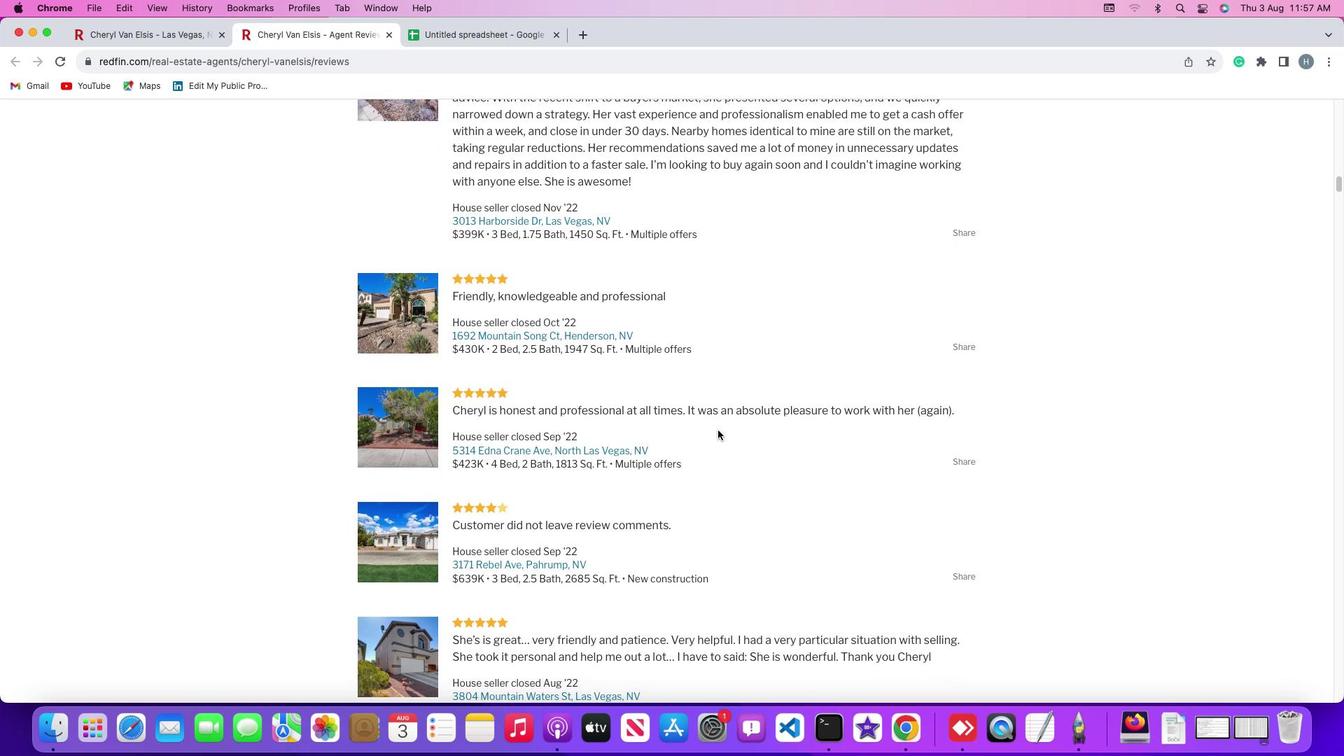 
Action: Mouse scrolled (717, 430) with delta (0, 0)
Screenshot: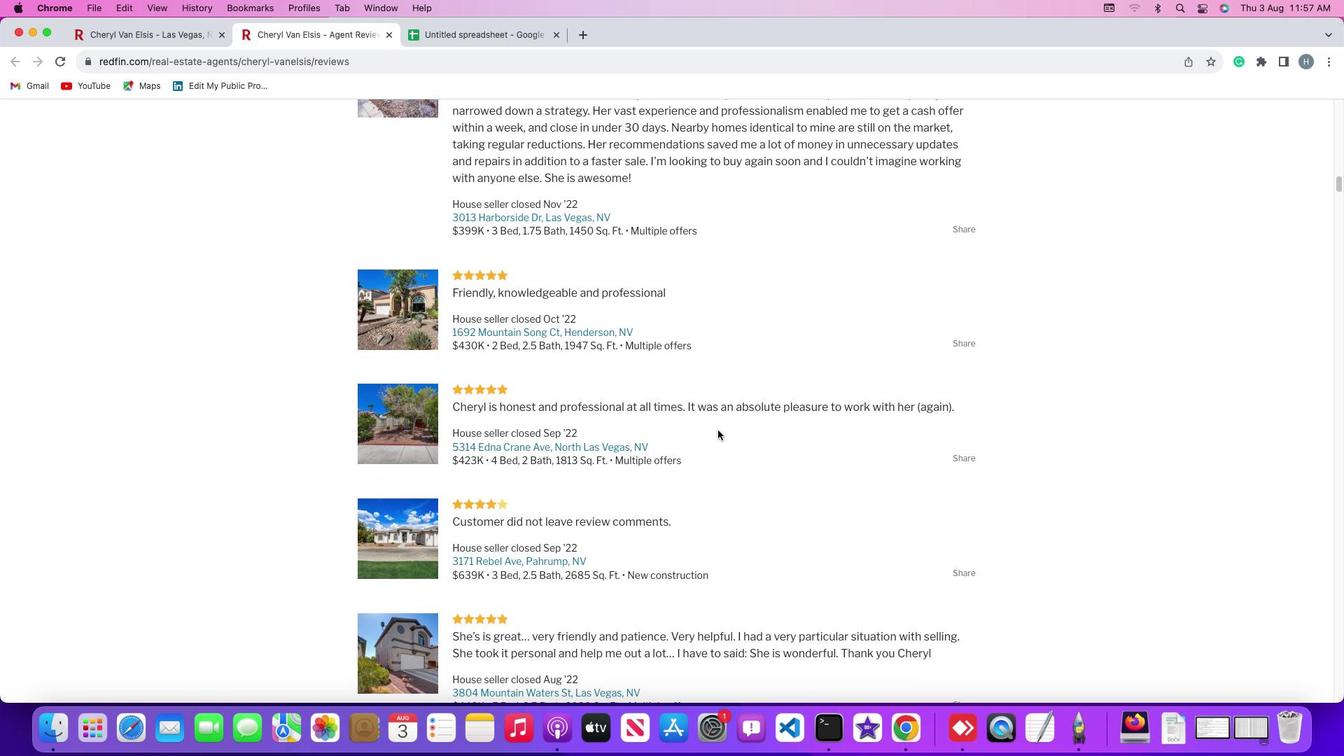 
Action: Mouse scrolled (717, 430) with delta (0, 0)
Screenshot: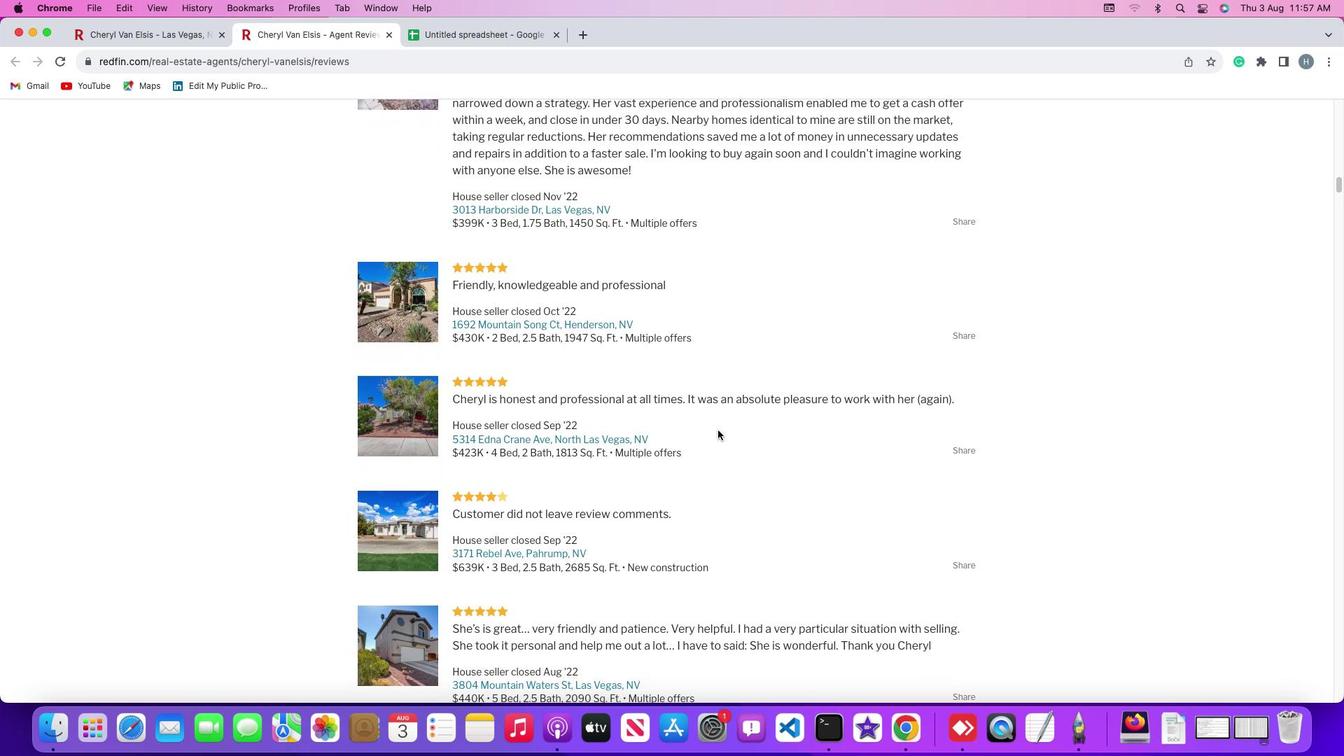 
Action: Mouse scrolled (717, 430) with delta (0, 0)
Screenshot: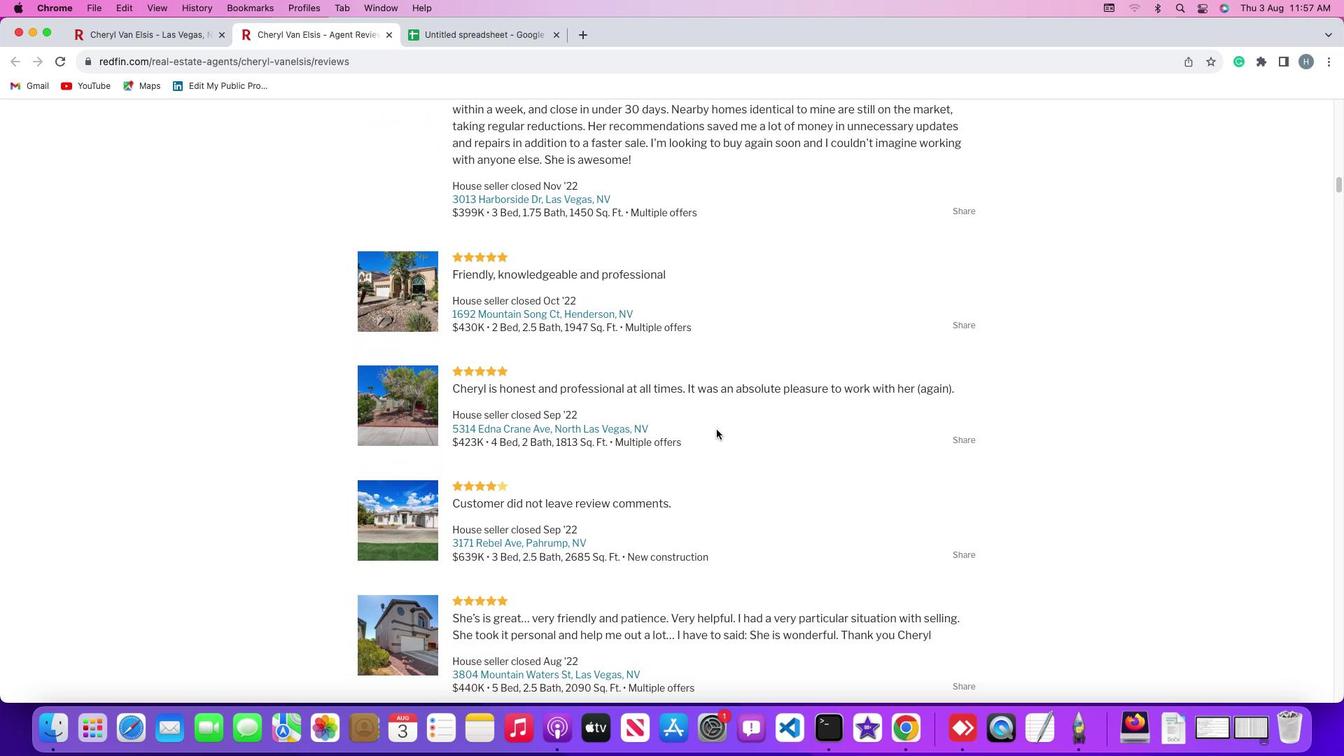 
Action: Mouse moved to (678, 368)
Screenshot: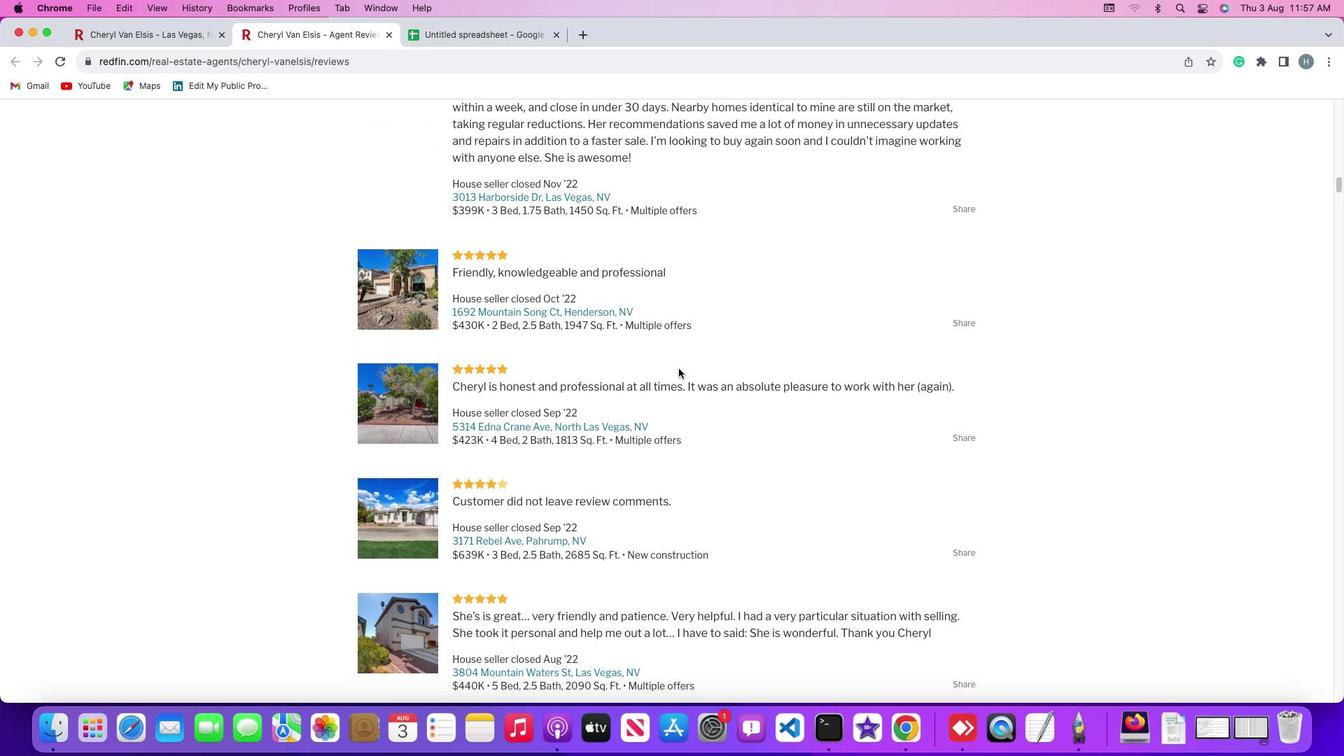 
Action: Mouse scrolled (678, 368) with delta (0, 0)
Screenshot: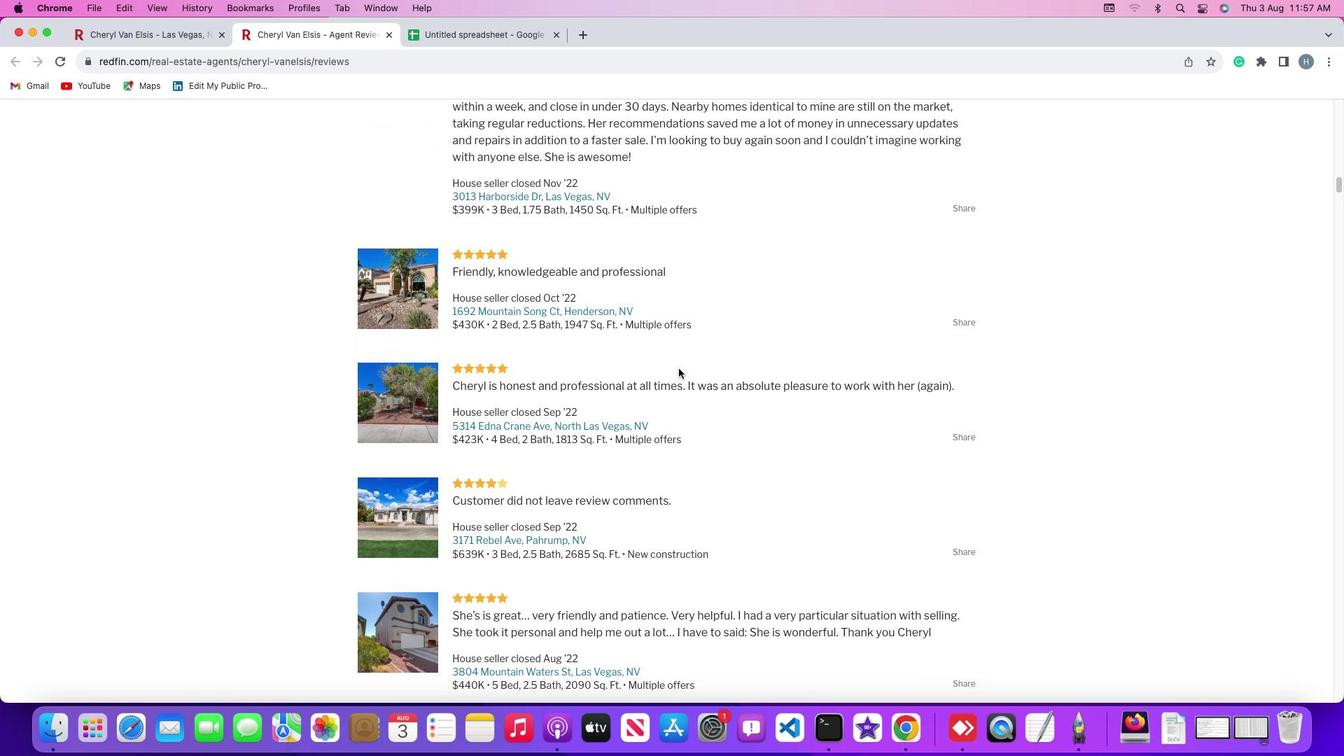 
Action: Mouse scrolled (678, 368) with delta (0, 0)
Screenshot: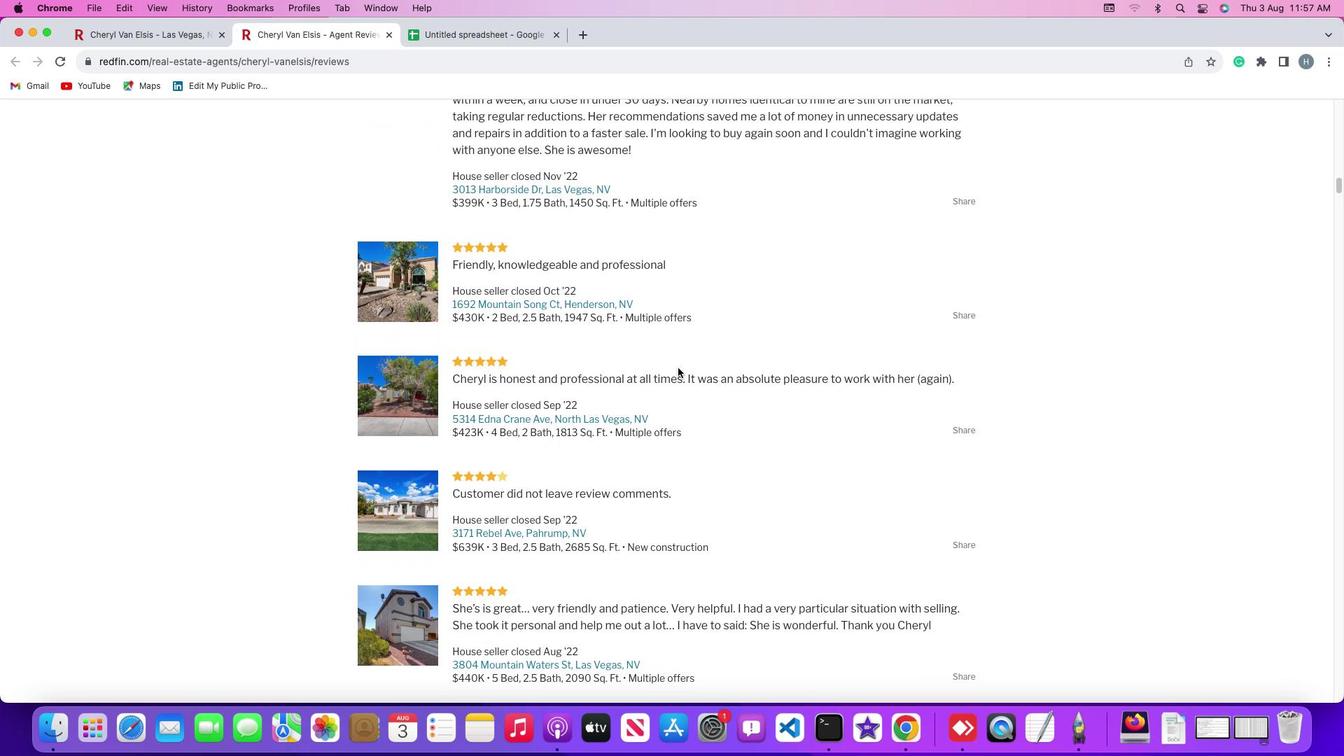
Action: Mouse moved to (678, 368)
Screenshot: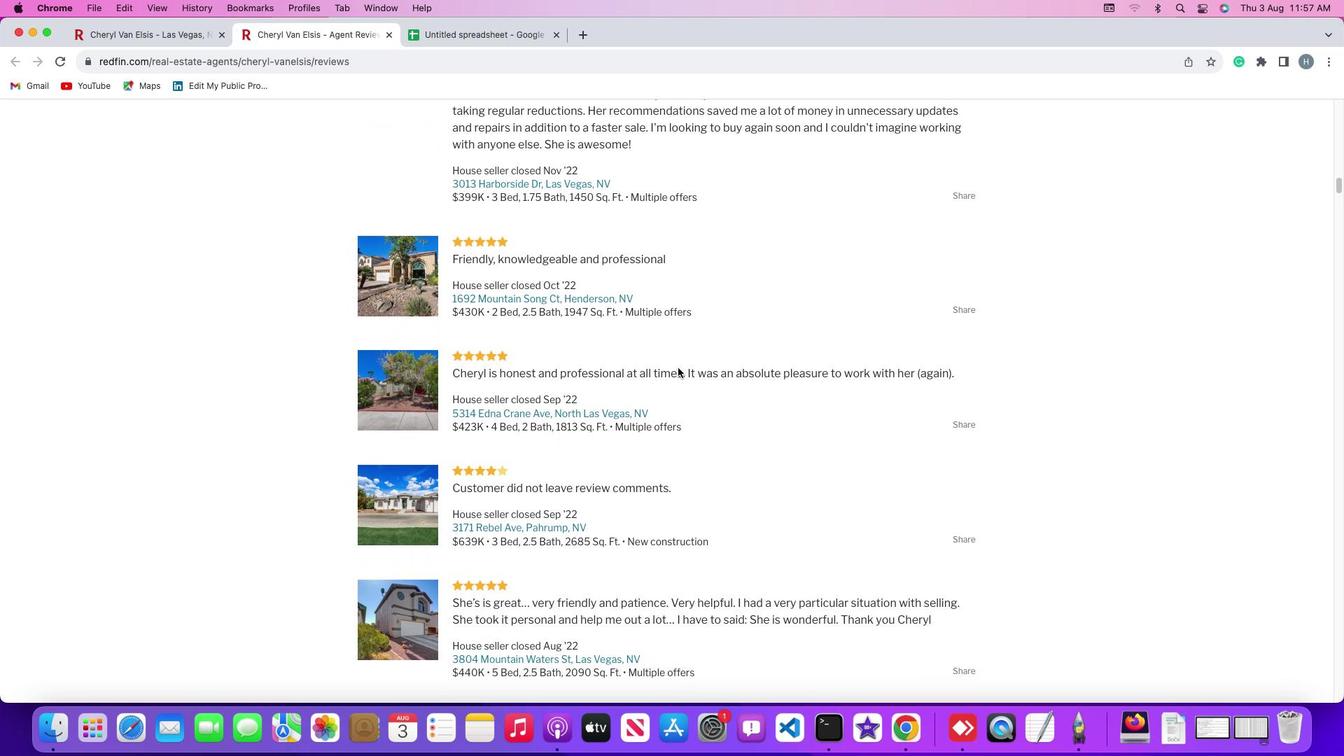 
Action: Mouse scrolled (678, 368) with delta (0, 0)
Screenshot: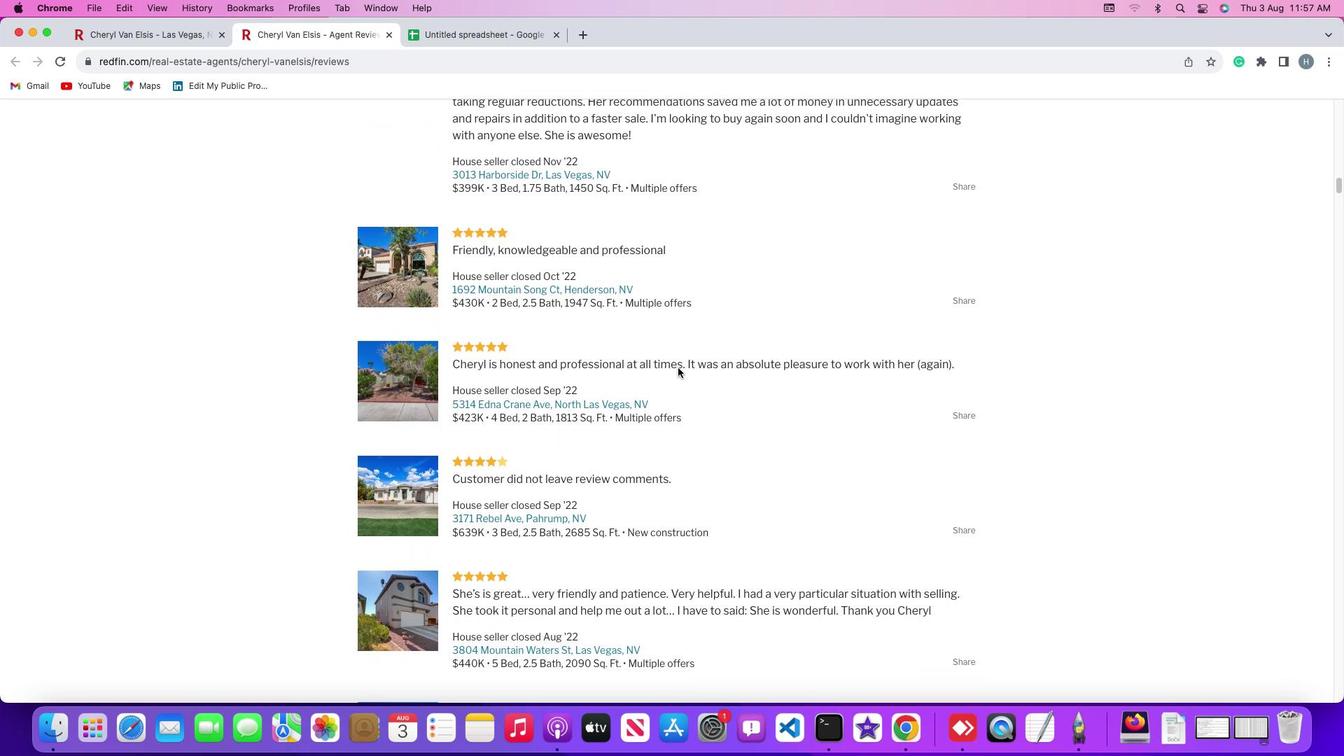 
Action: Mouse moved to (675, 364)
Screenshot: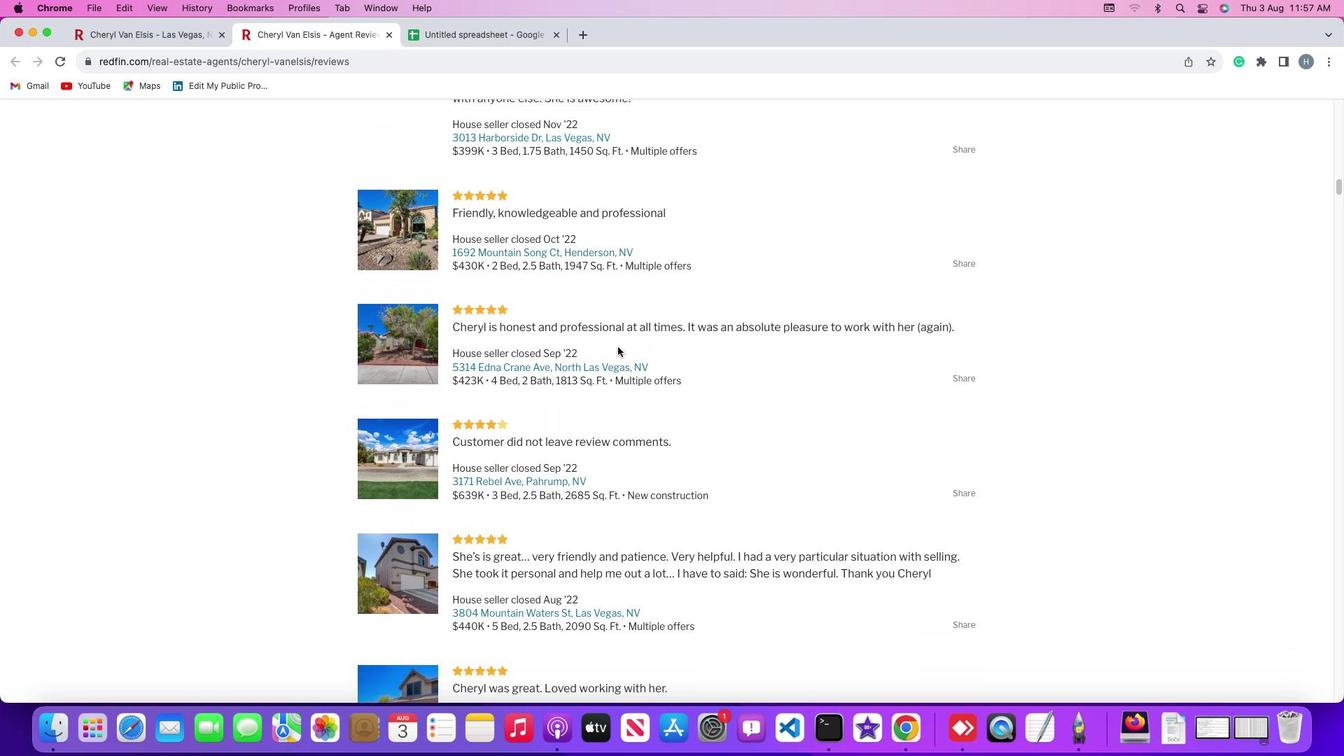 
Action: Mouse scrolled (675, 364) with delta (0, 0)
Screenshot: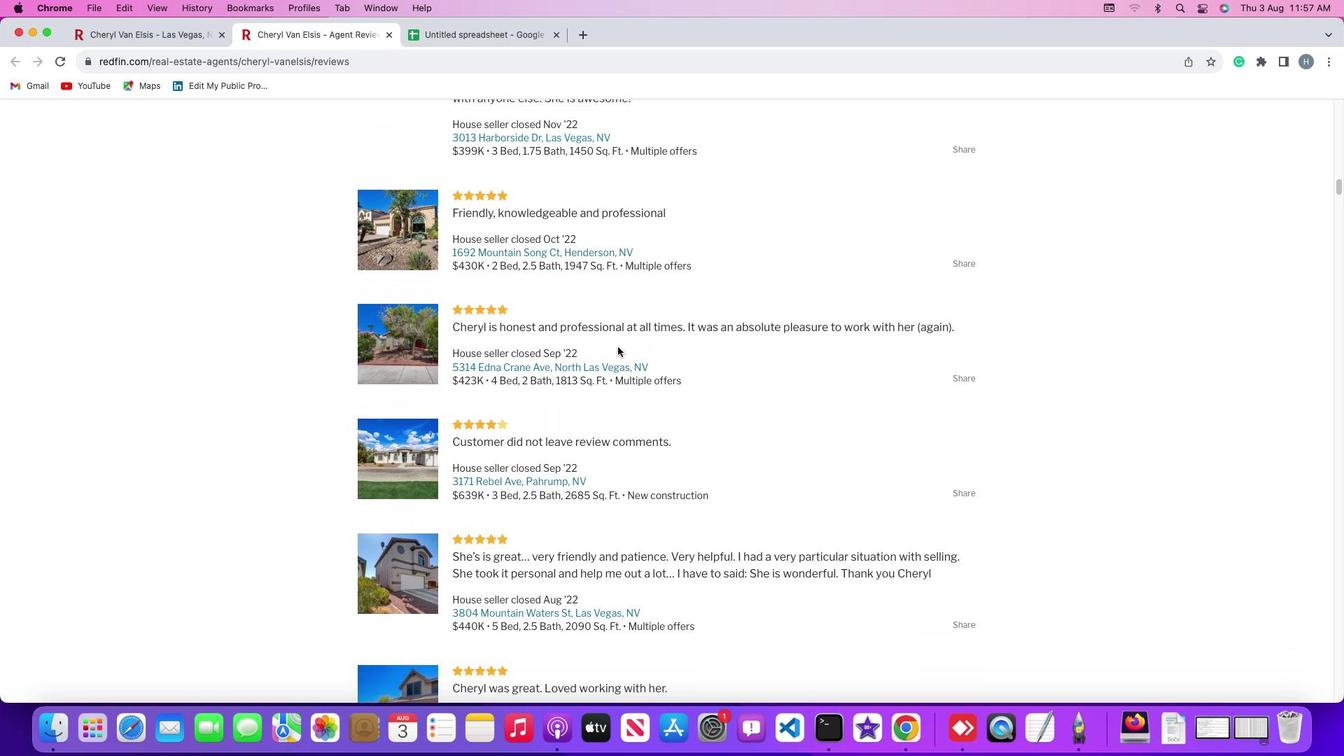 
Action: Mouse moved to (667, 379)
Screenshot: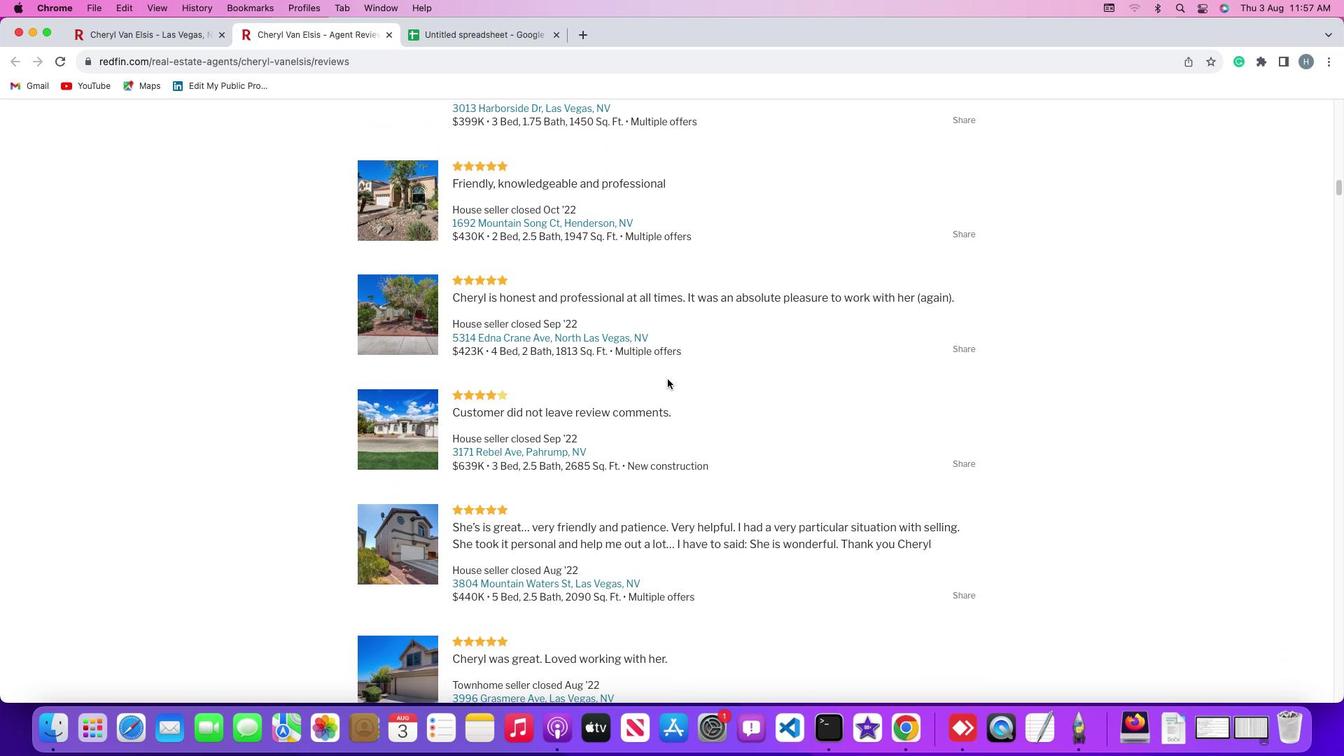 
Action: Mouse scrolled (667, 379) with delta (0, 0)
Screenshot: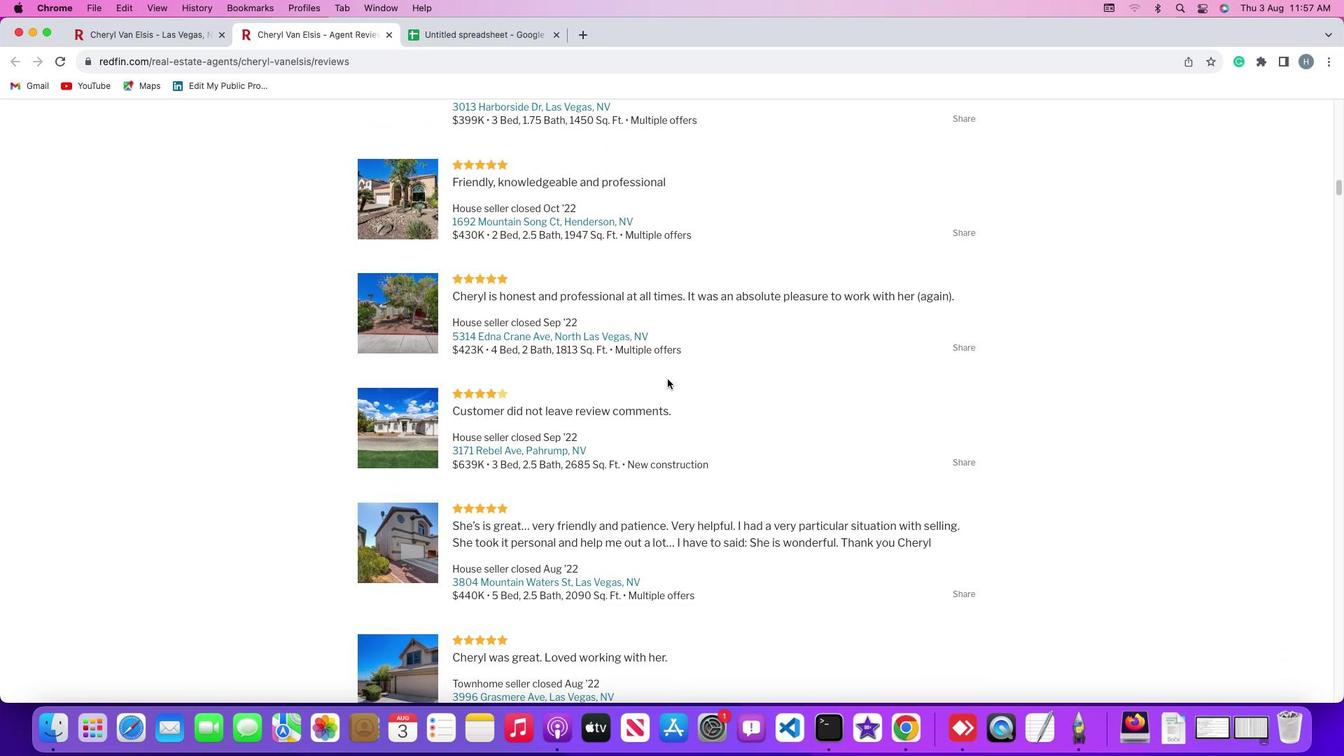
Action: Mouse scrolled (667, 379) with delta (0, 0)
Screenshot: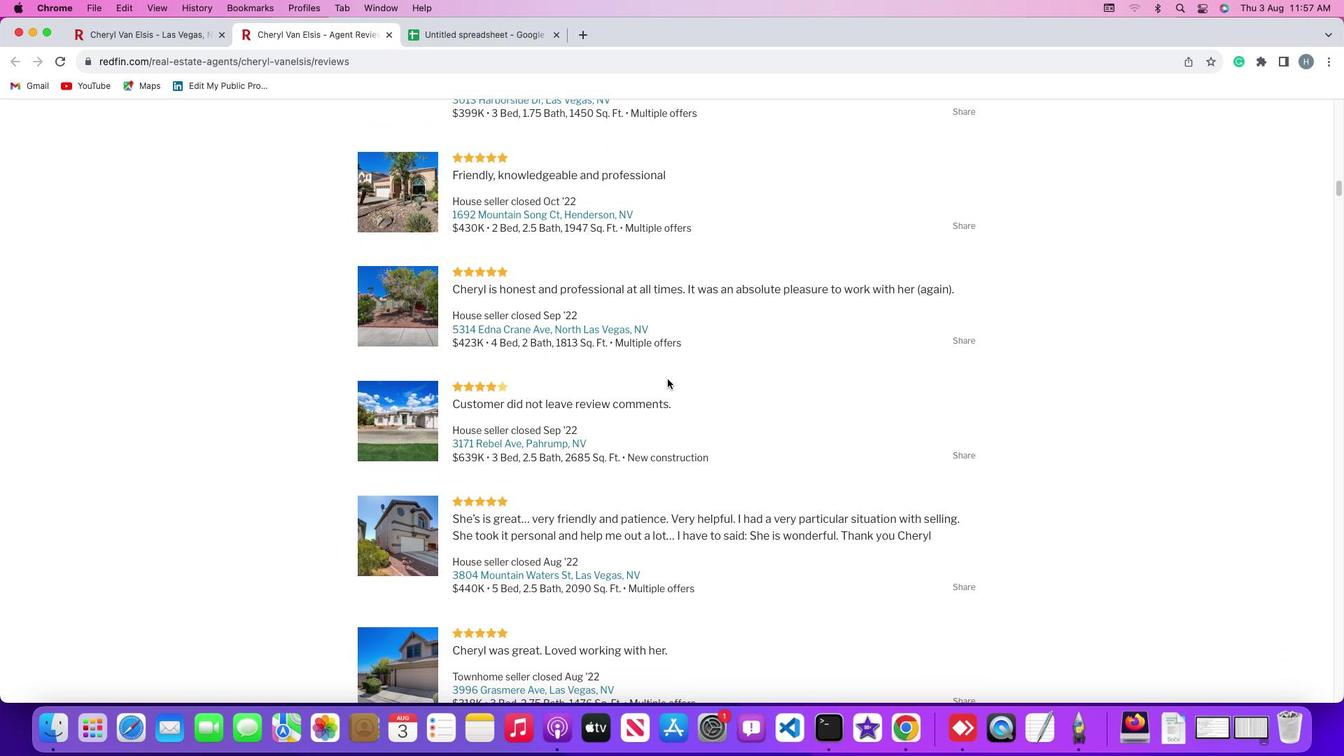 
Action: Mouse moved to (667, 379)
Screenshot: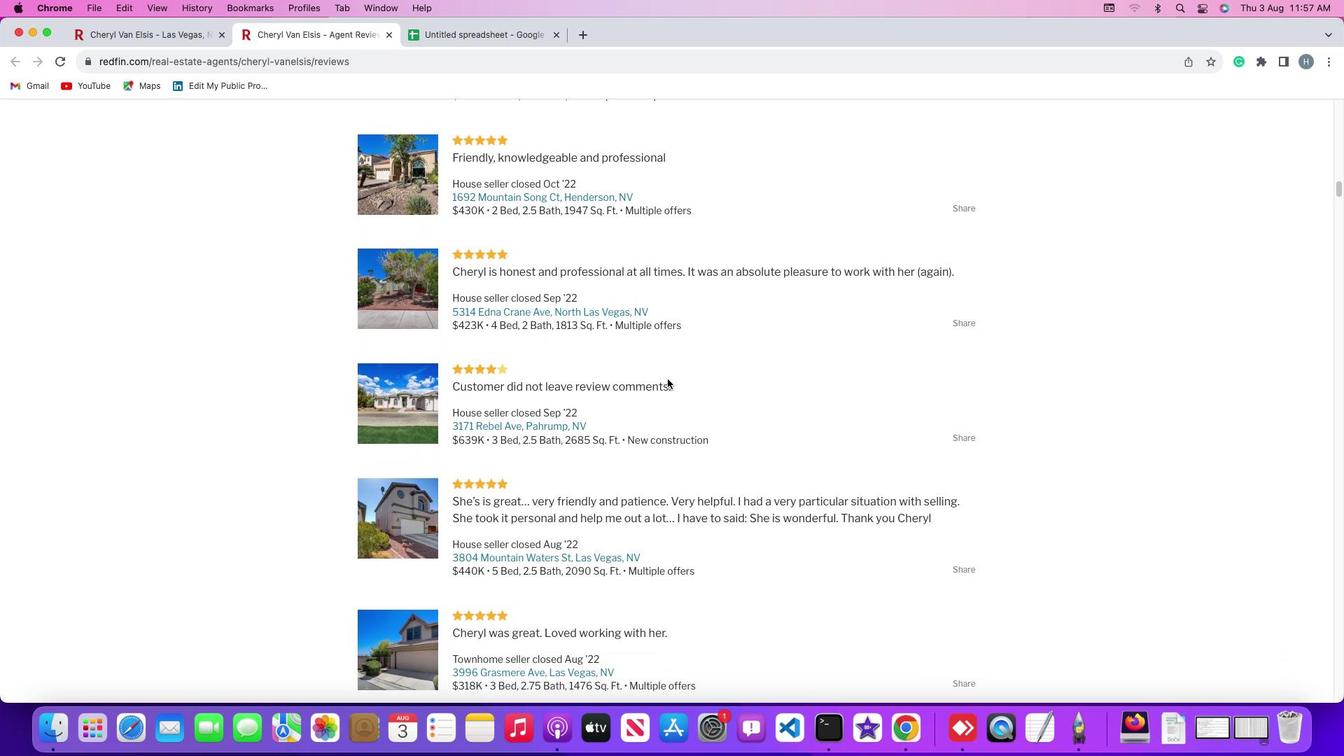 
Action: Mouse scrolled (667, 379) with delta (0, -1)
Screenshot: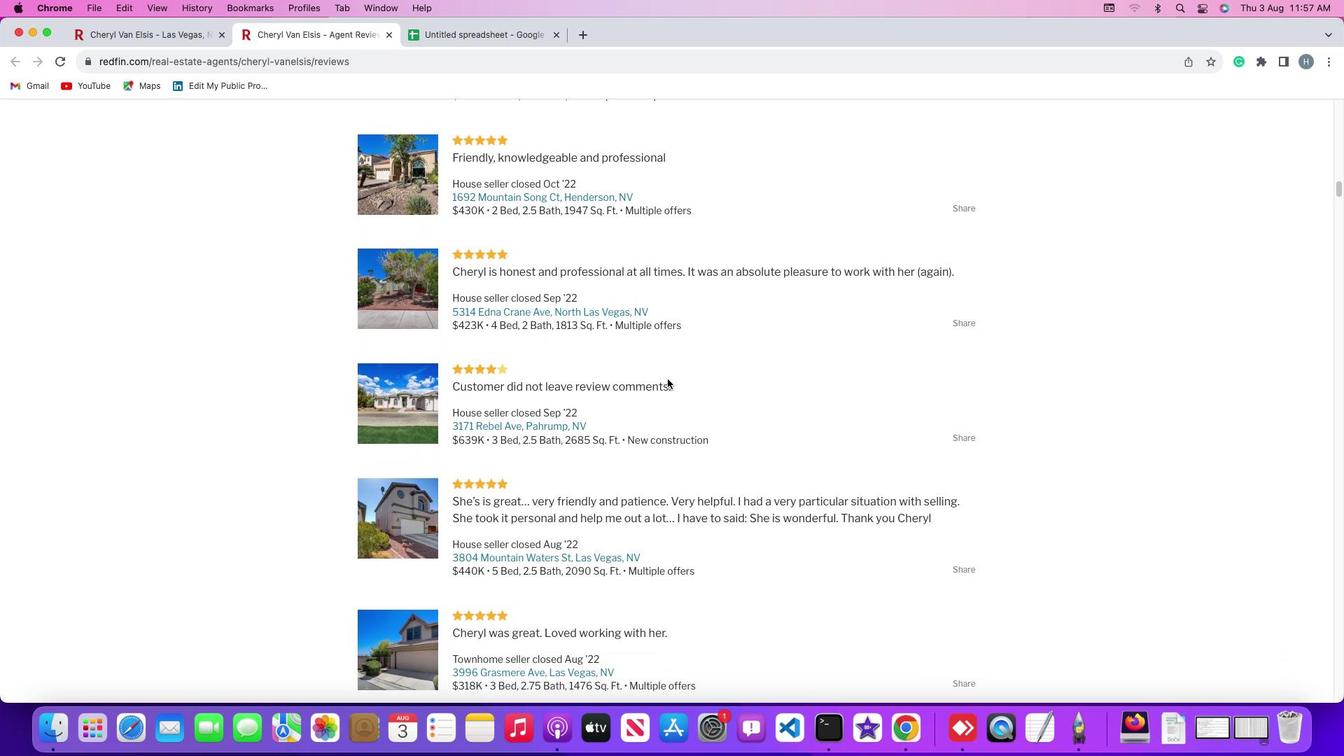 
Action: Mouse scrolled (667, 379) with delta (0, -2)
Screenshot: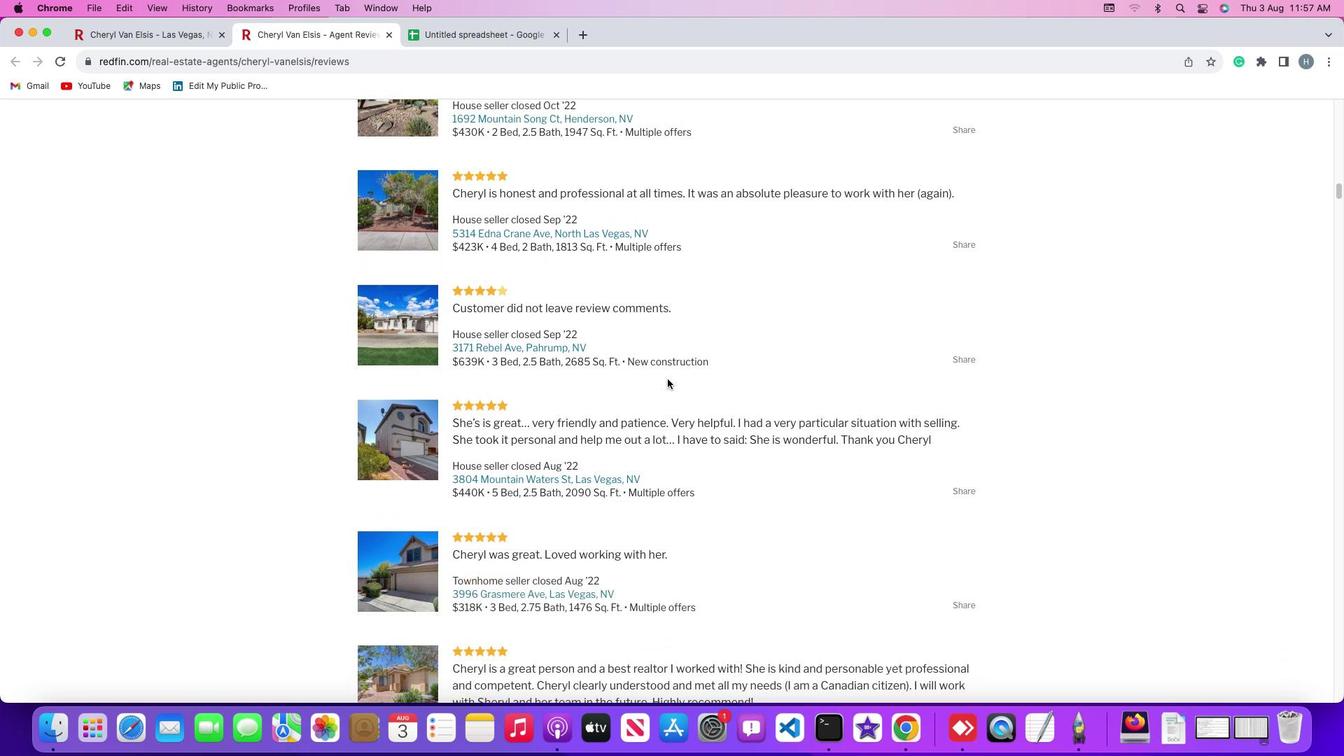 
Action: Mouse moved to (730, 394)
Screenshot: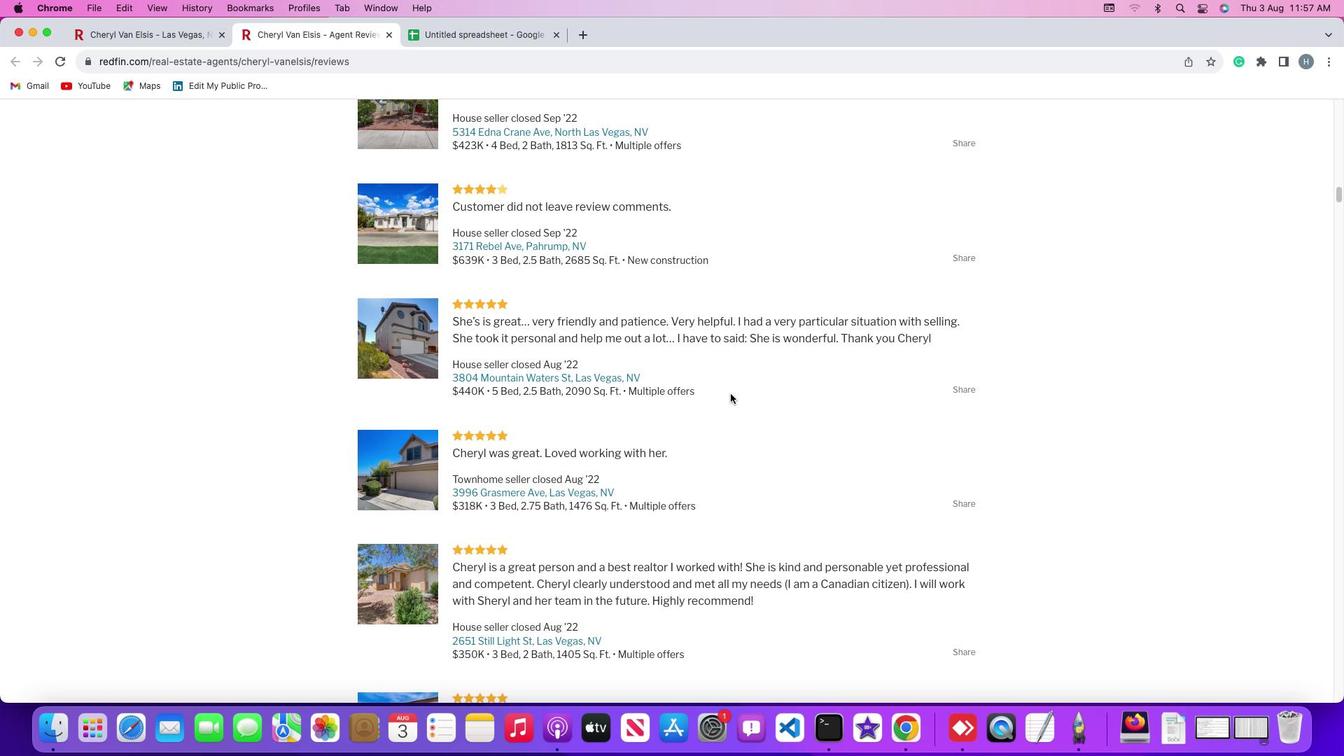 
Action: Mouse scrolled (730, 394) with delta (0, 0)
Screenshot: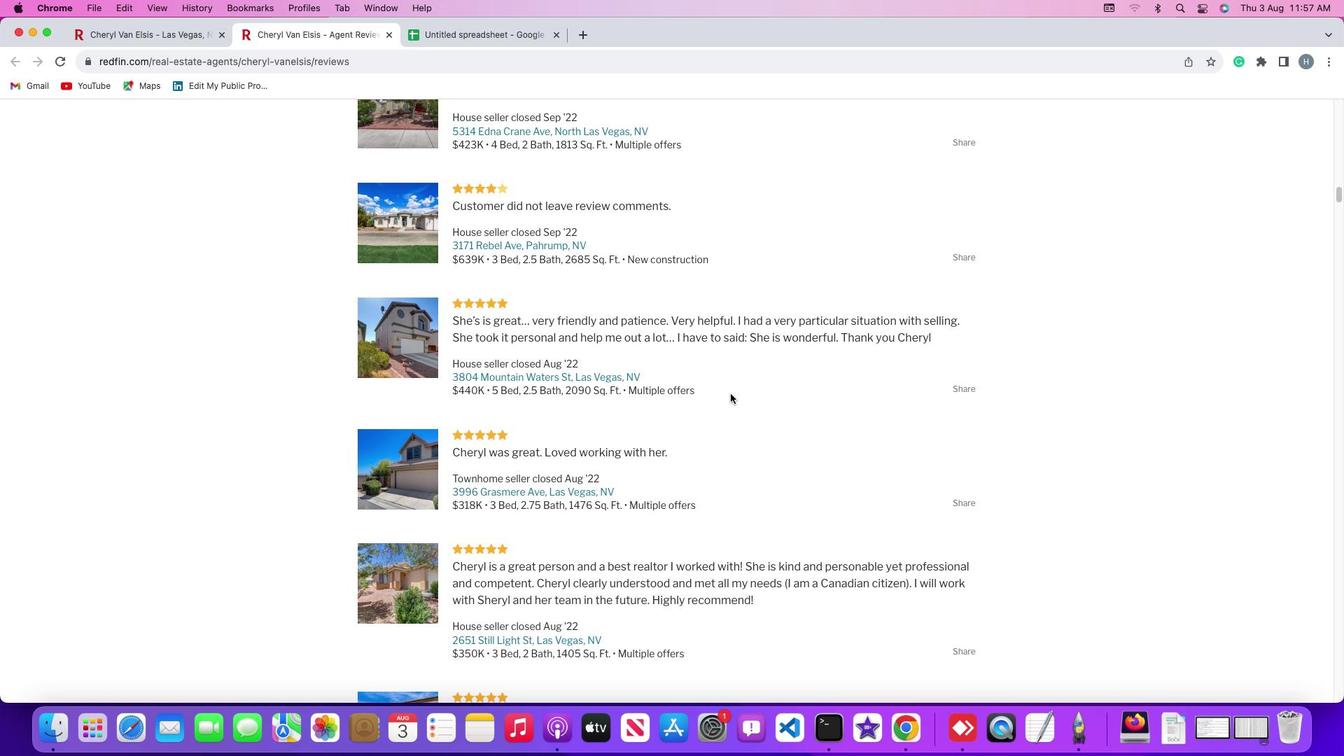 
Action: Mouse scrolled (730, 394) with delta (0, 0)
Screenshot: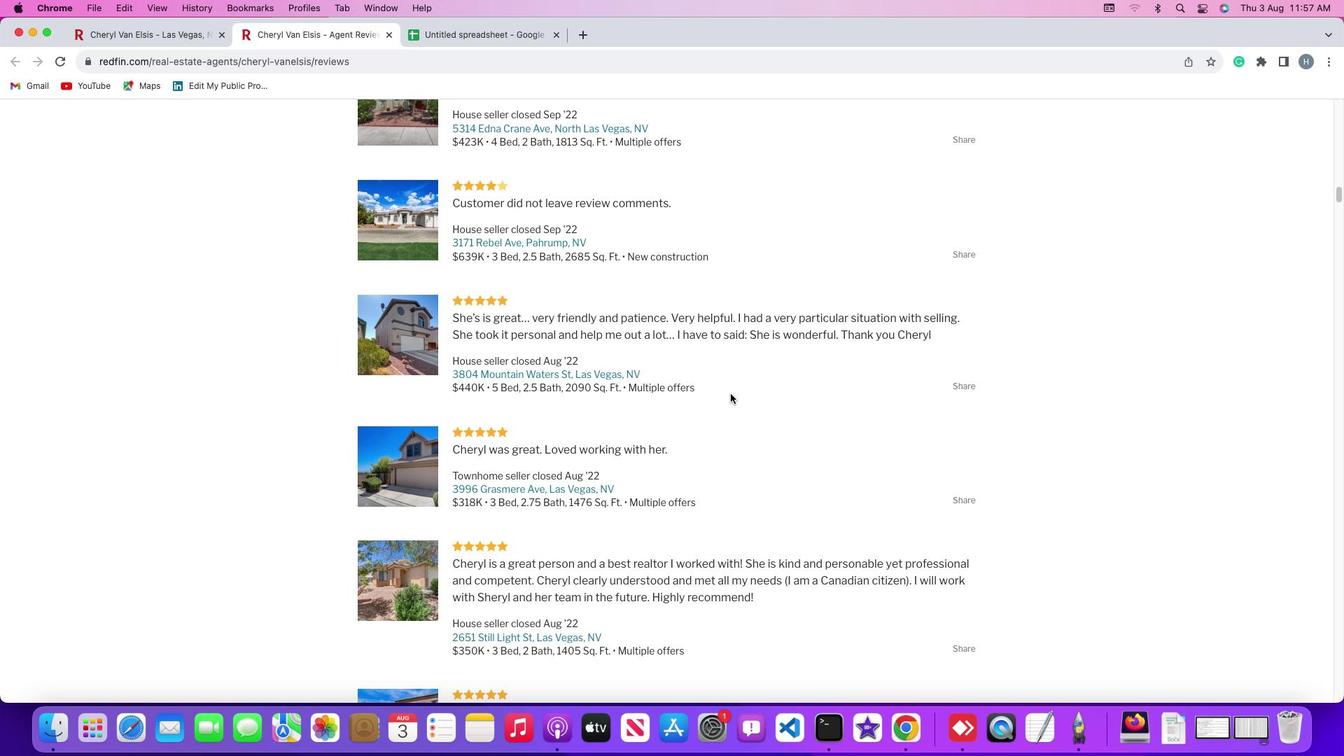 
Action: Mouse scrolled (730, 394) with delta (0, -1)
Screenshot: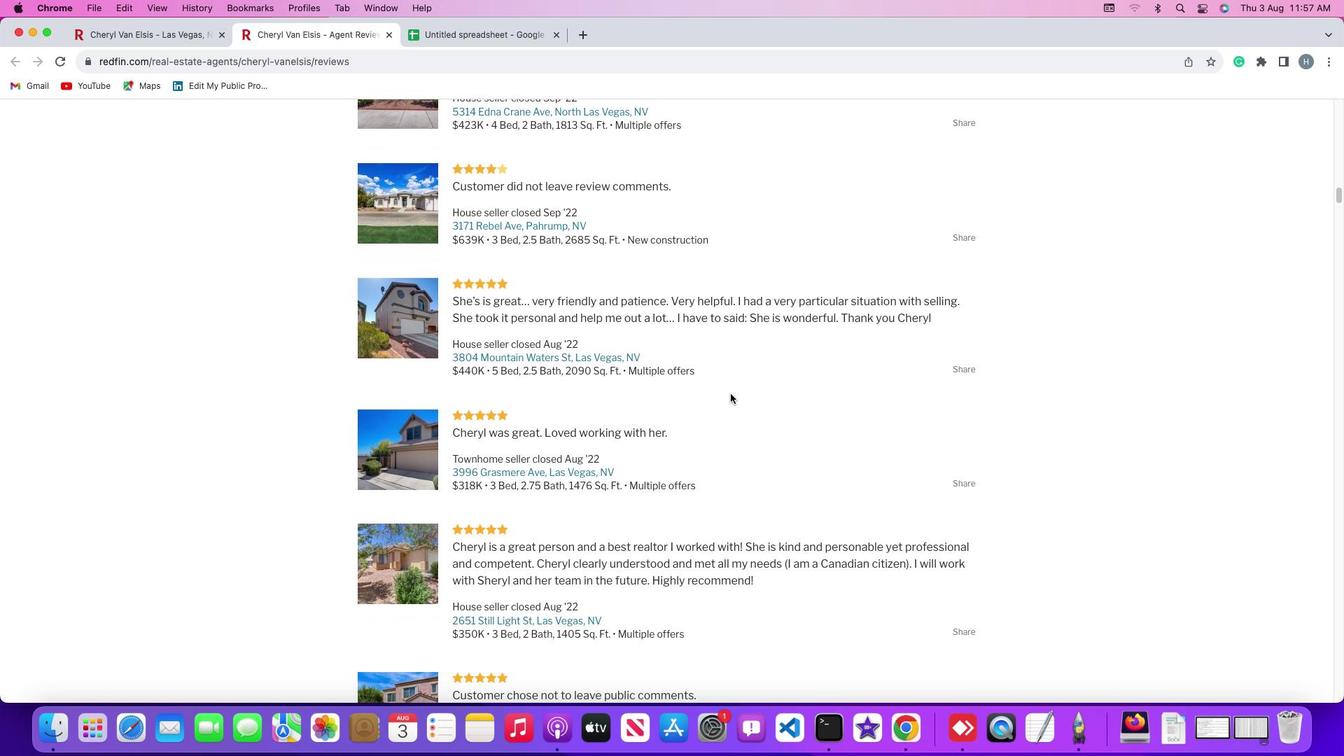 
Action: Mouse scrolled (730, 394) with delta (0, 0)
Screenshot: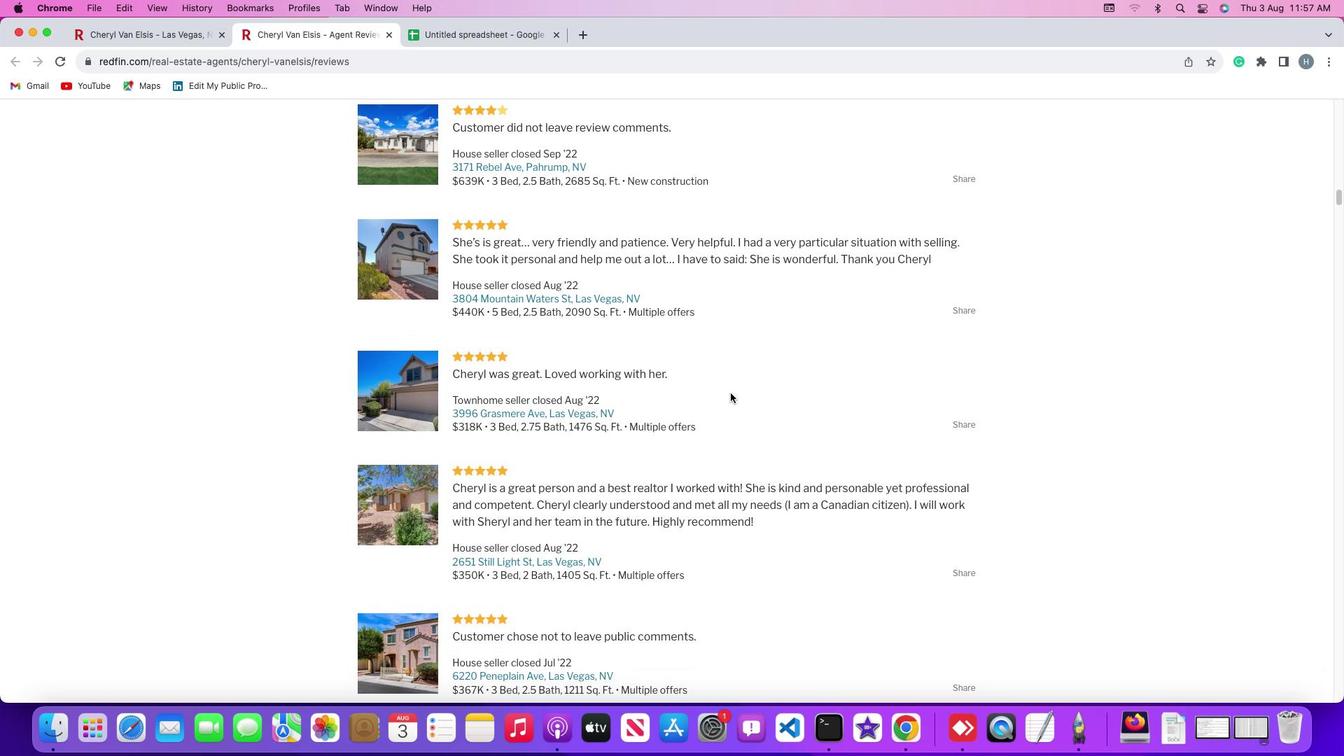 
Action: Mouse moved to (731, 392)
Screenshot: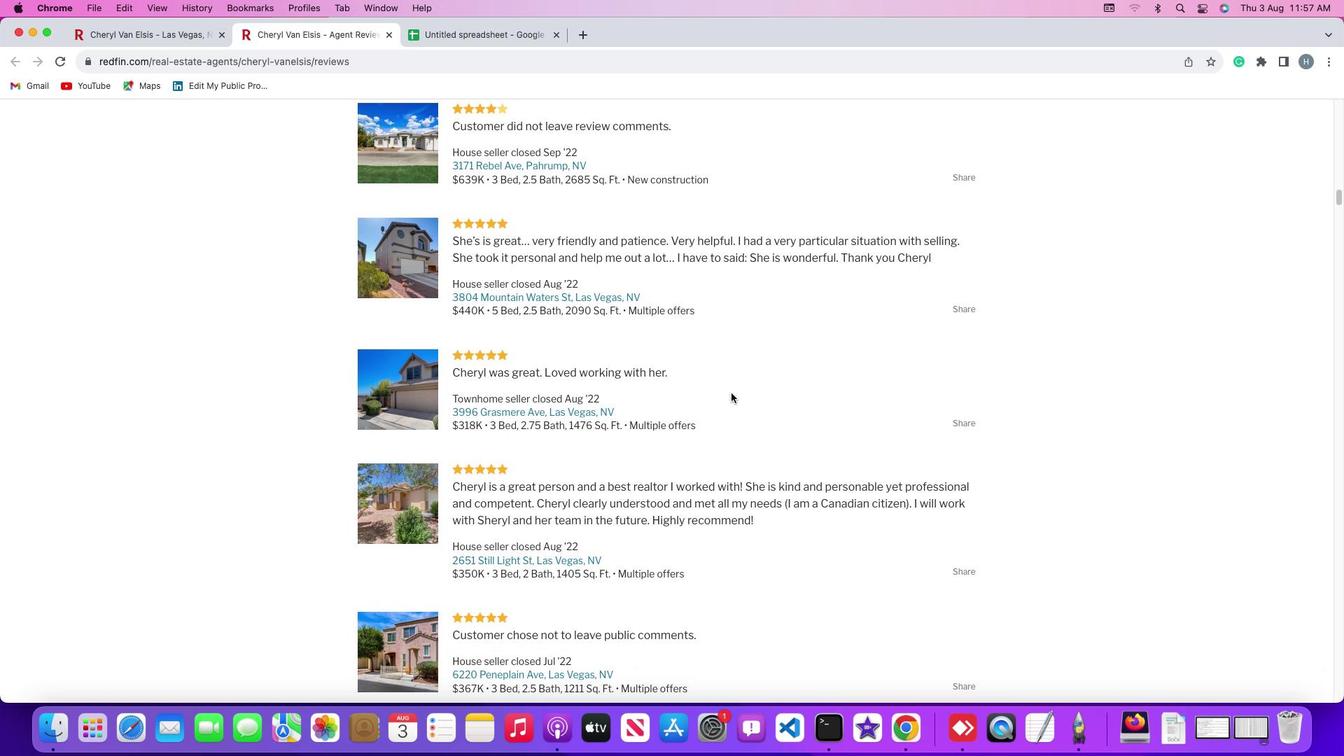 
Action: Mouse scrolled (731, 392) with delta (0, 0)
Screenshot: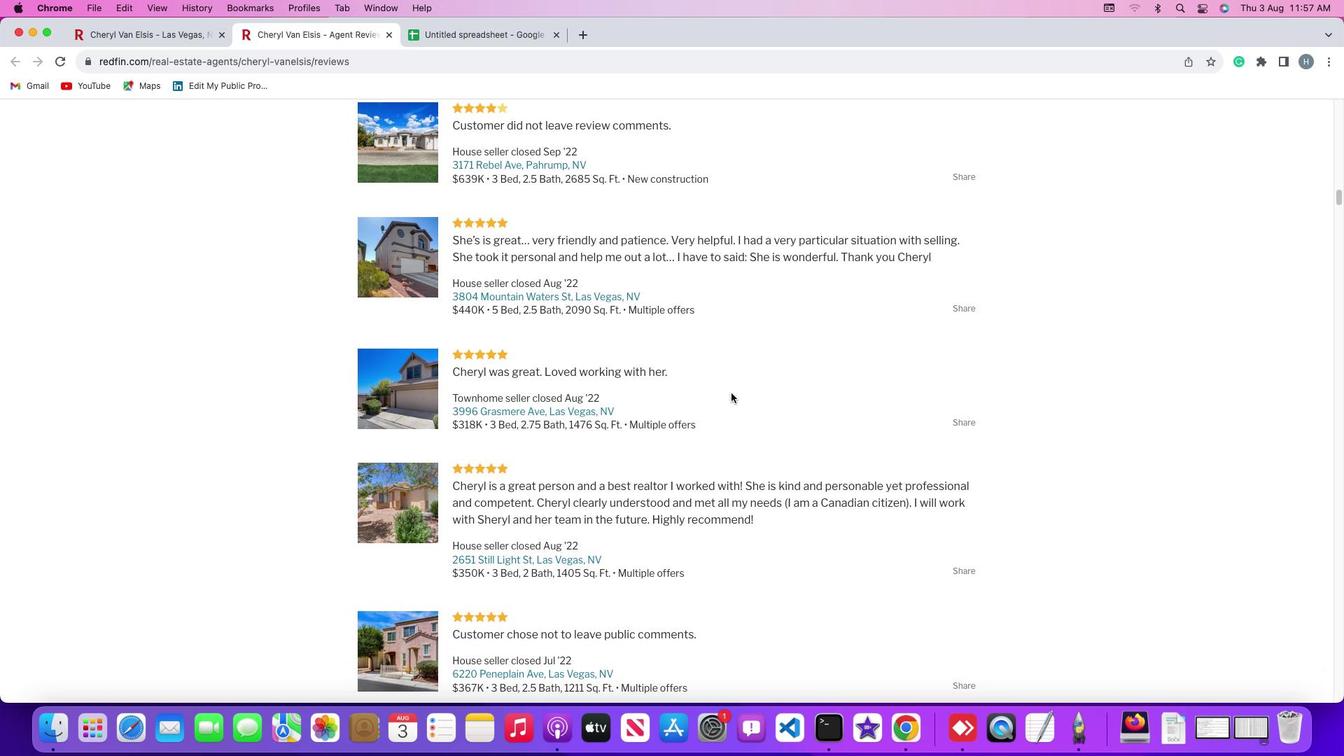 
Action: Mouse scrolled (731, 392) with delta (0, 0)
Screenshot: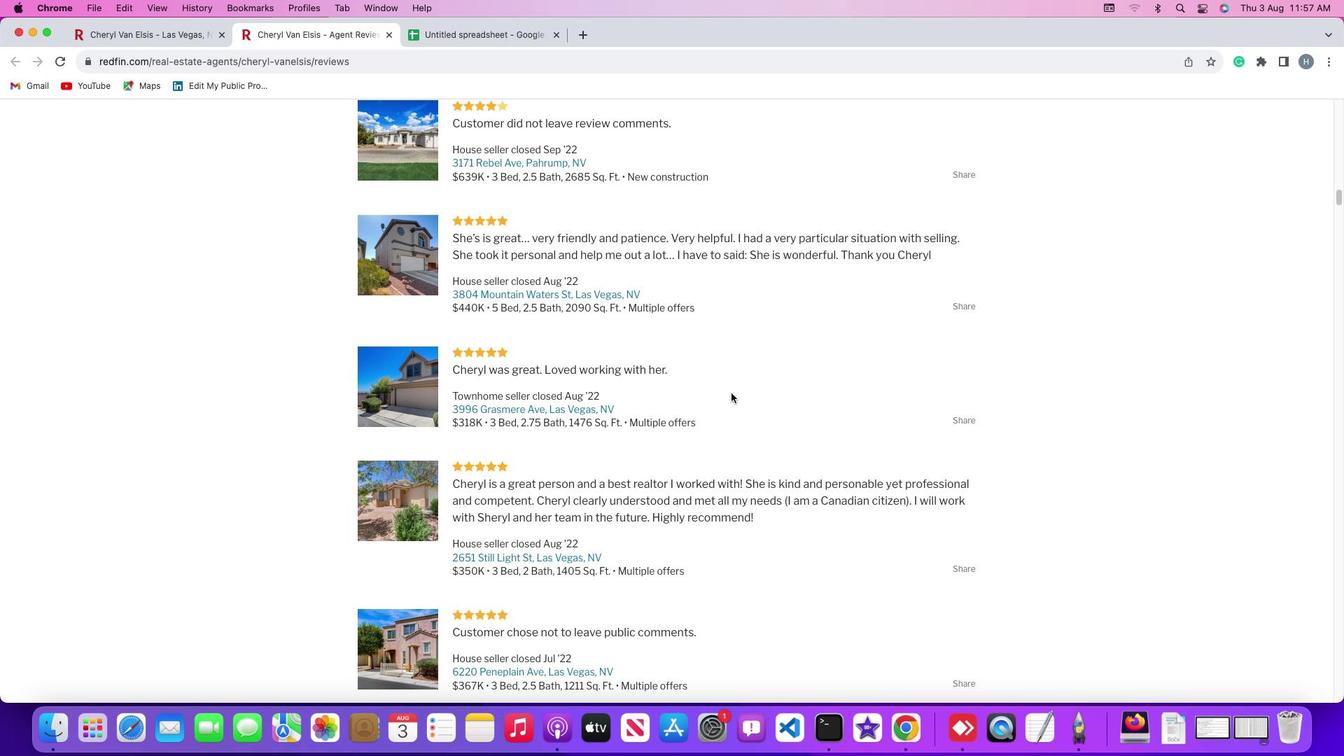 
Action: Mouse scrolled (731, 392) with delta (0, -1)
Screenshot: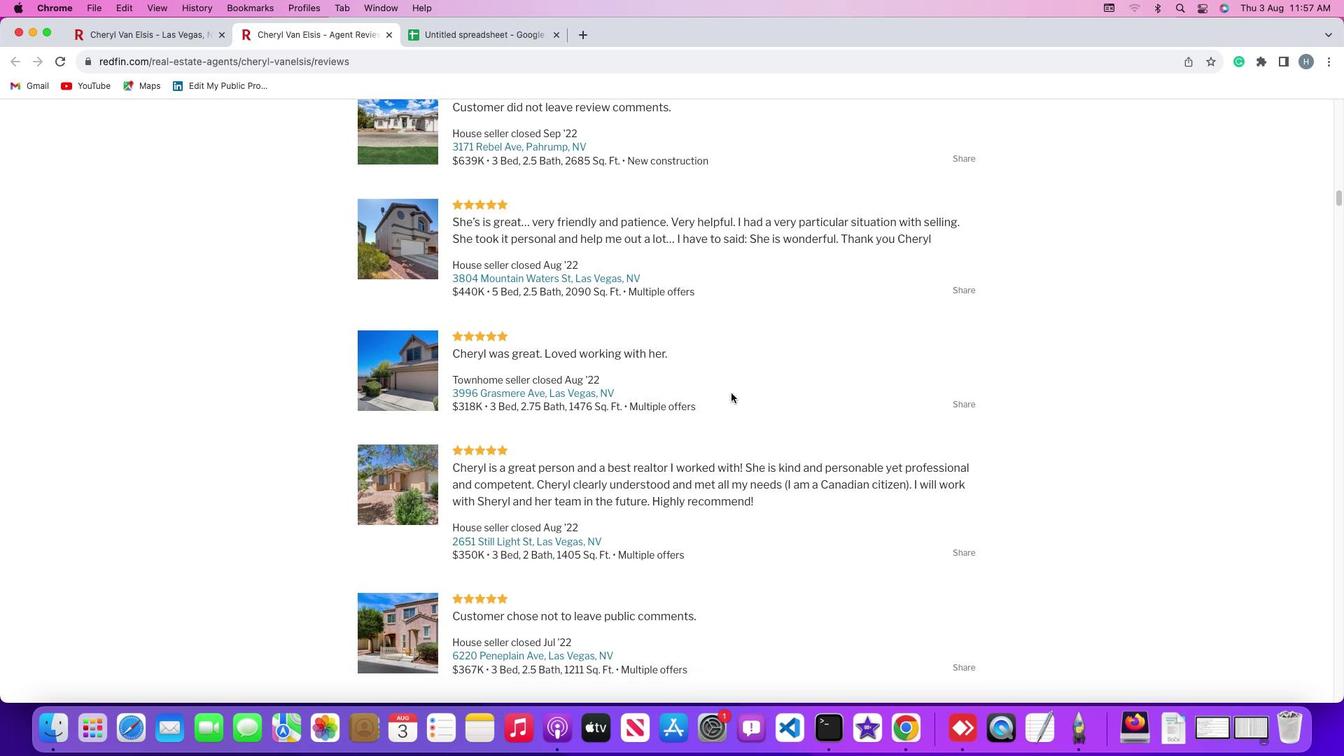 
Action: Mouse scrolled (731, 392) with delta (0, 0)
Screenshot: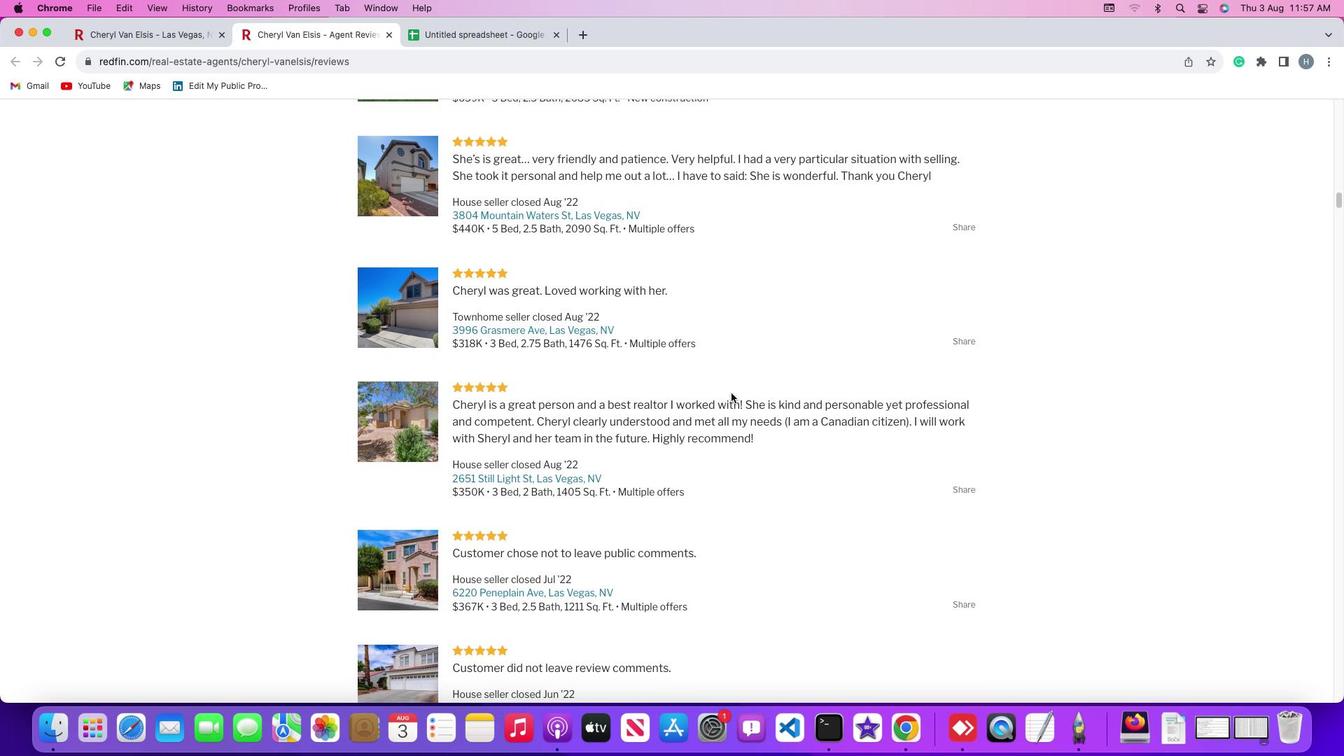 
Action: Mouse scrolled (731, 392) with delta (0, 0)
Screenshot: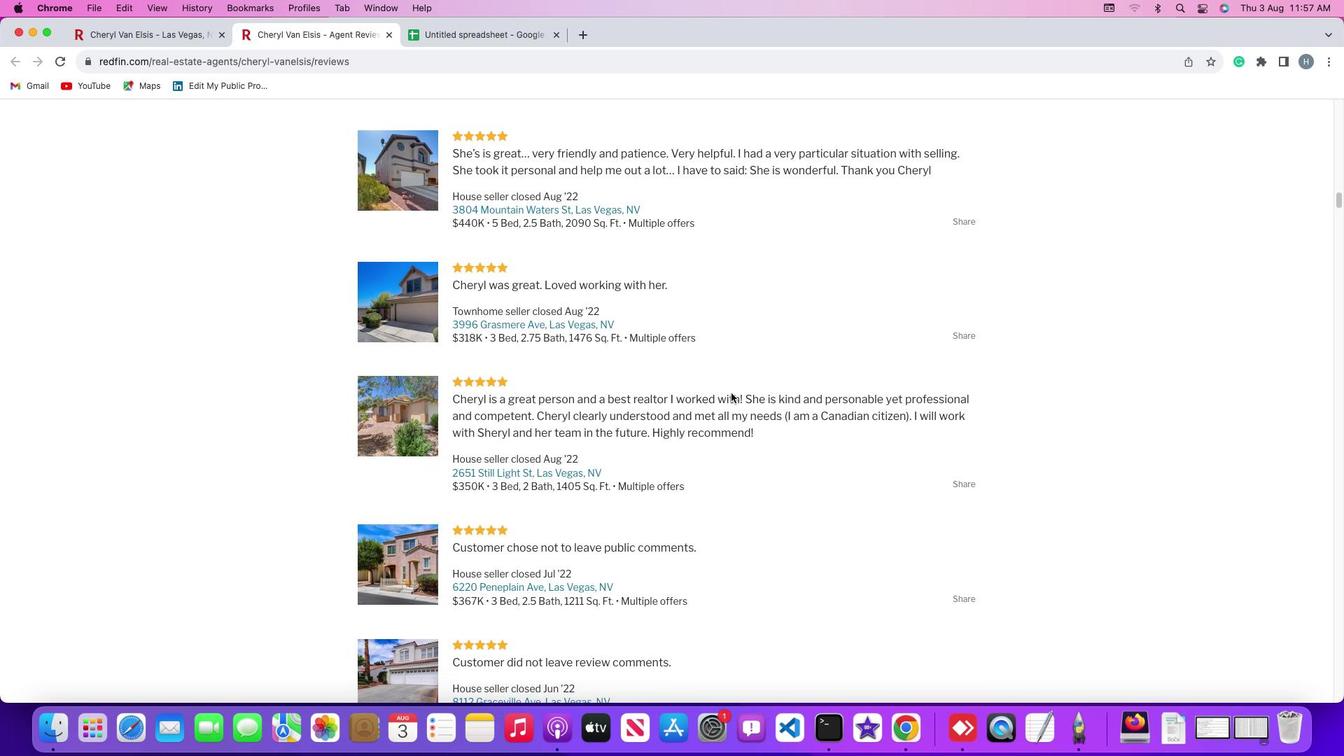 
Action: Mouse scrolled (731, 392) with delta (0, -1)
Screenshot: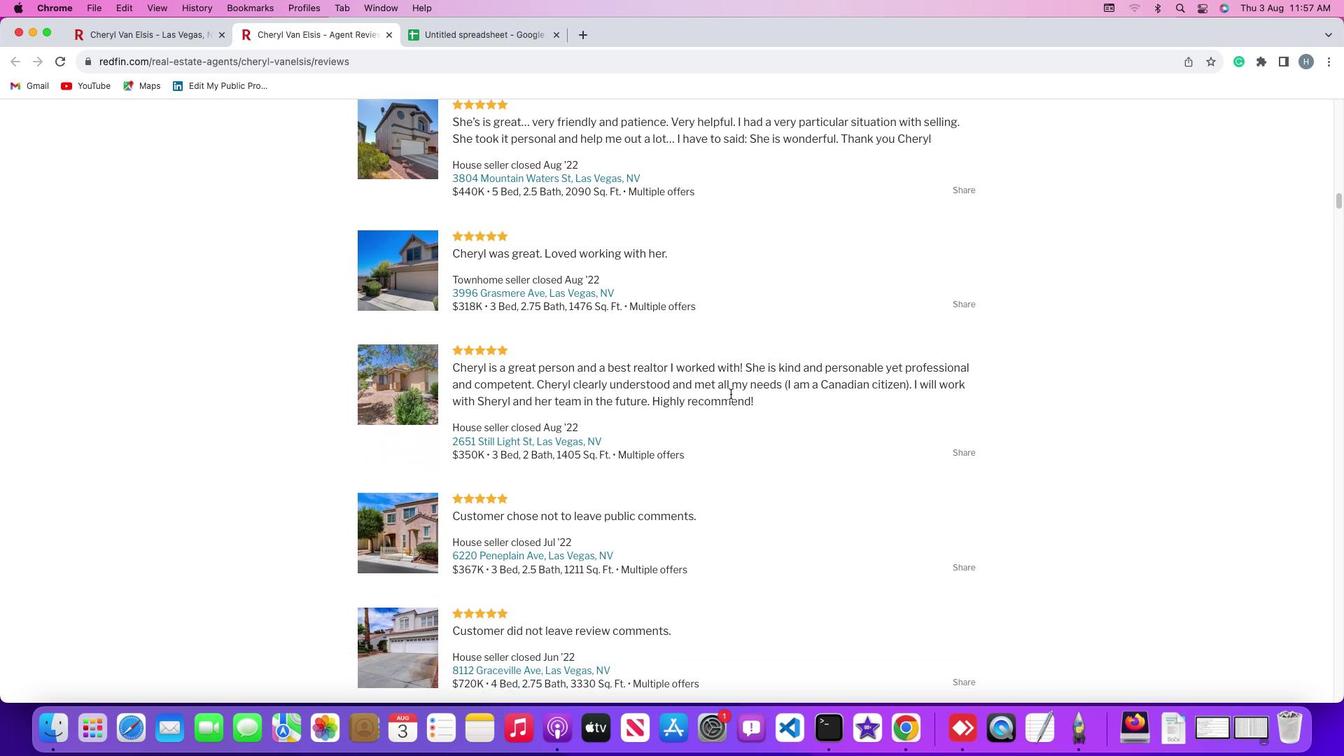 
Action: Mouse moved to (734, 345)
Screenshot: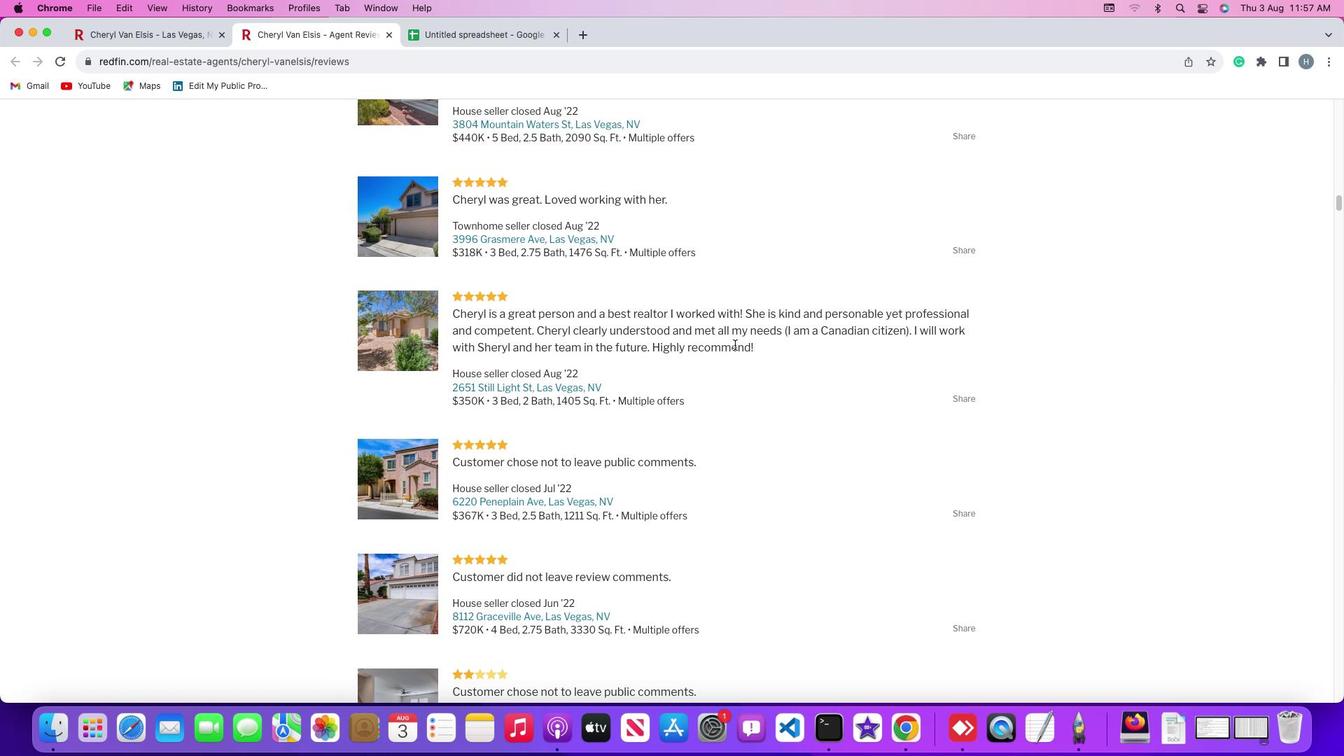 
Action: Mouse scrolled (734, 345) with delta (0, 0)
Screenshot: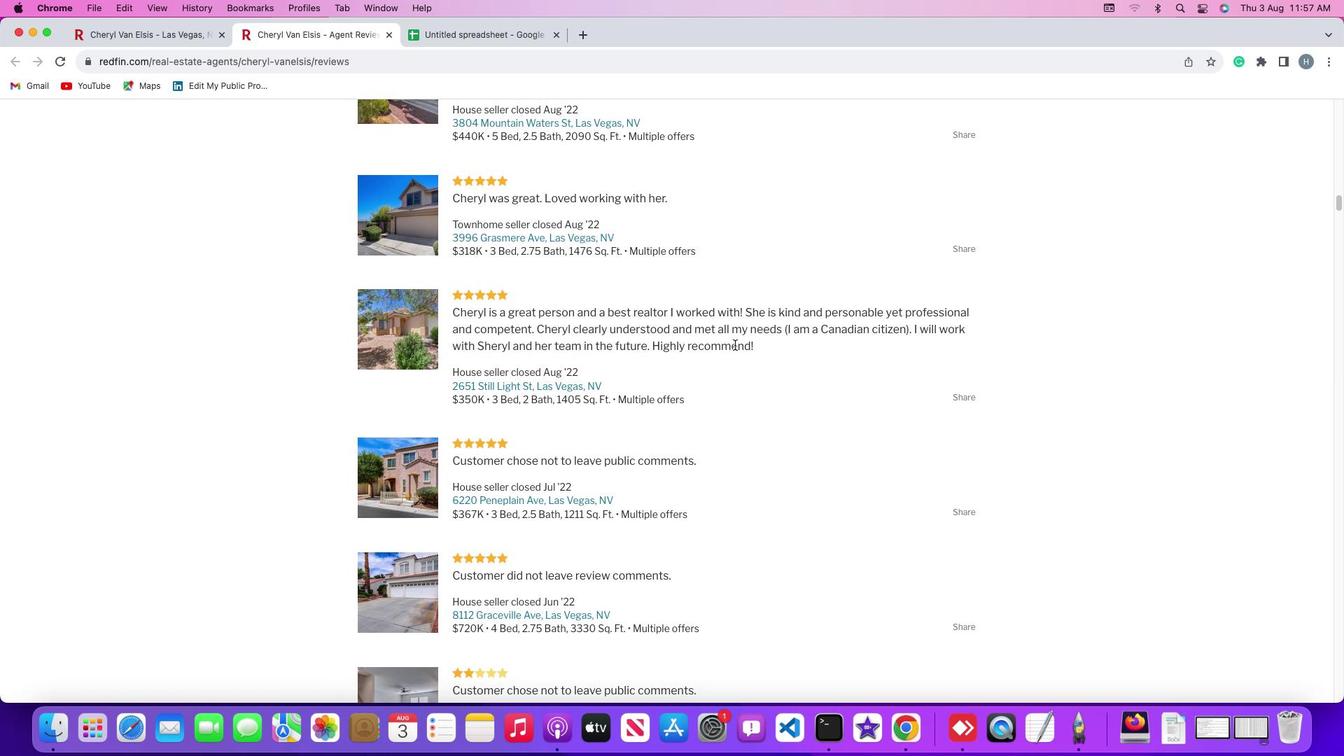 
Action: Mouse scrolled (734, 345) with delta (0, 0)
Screenshot: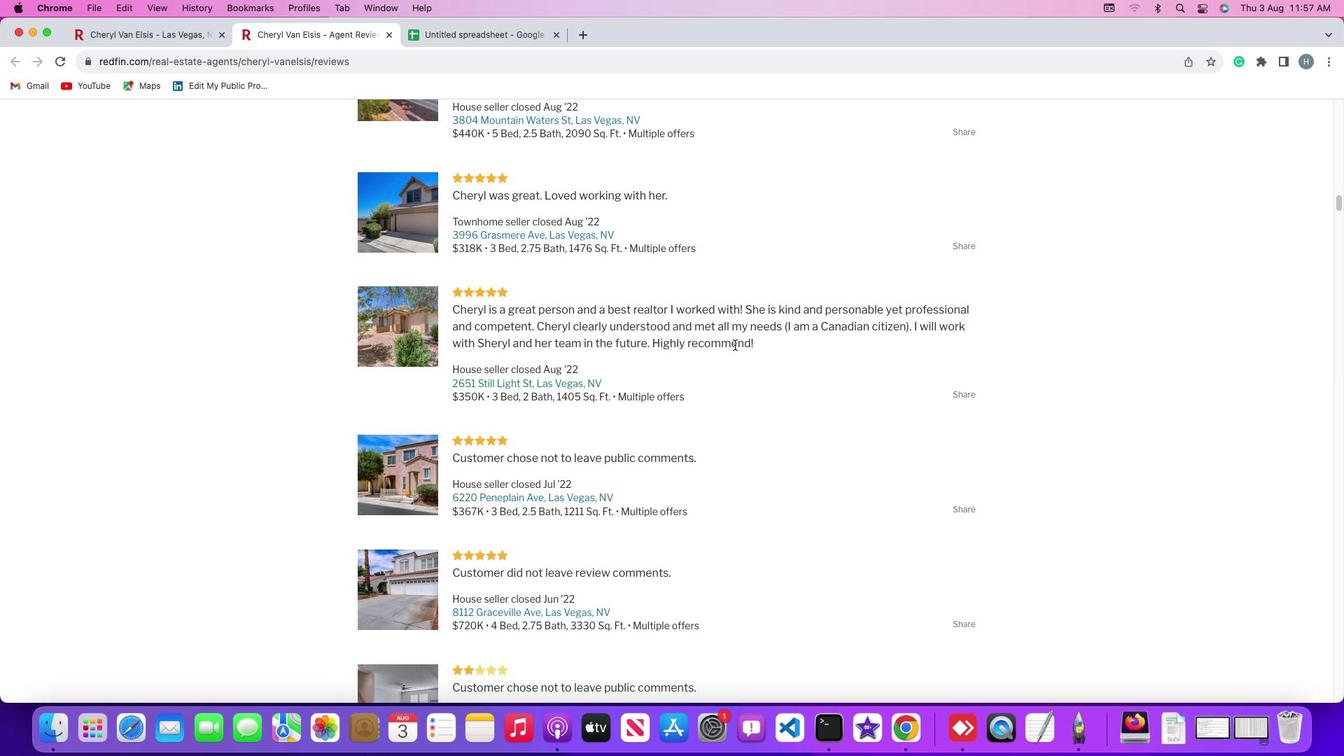 
Action: Mouse scrolled (734, 345) with delta (0, 0)
Screenshot: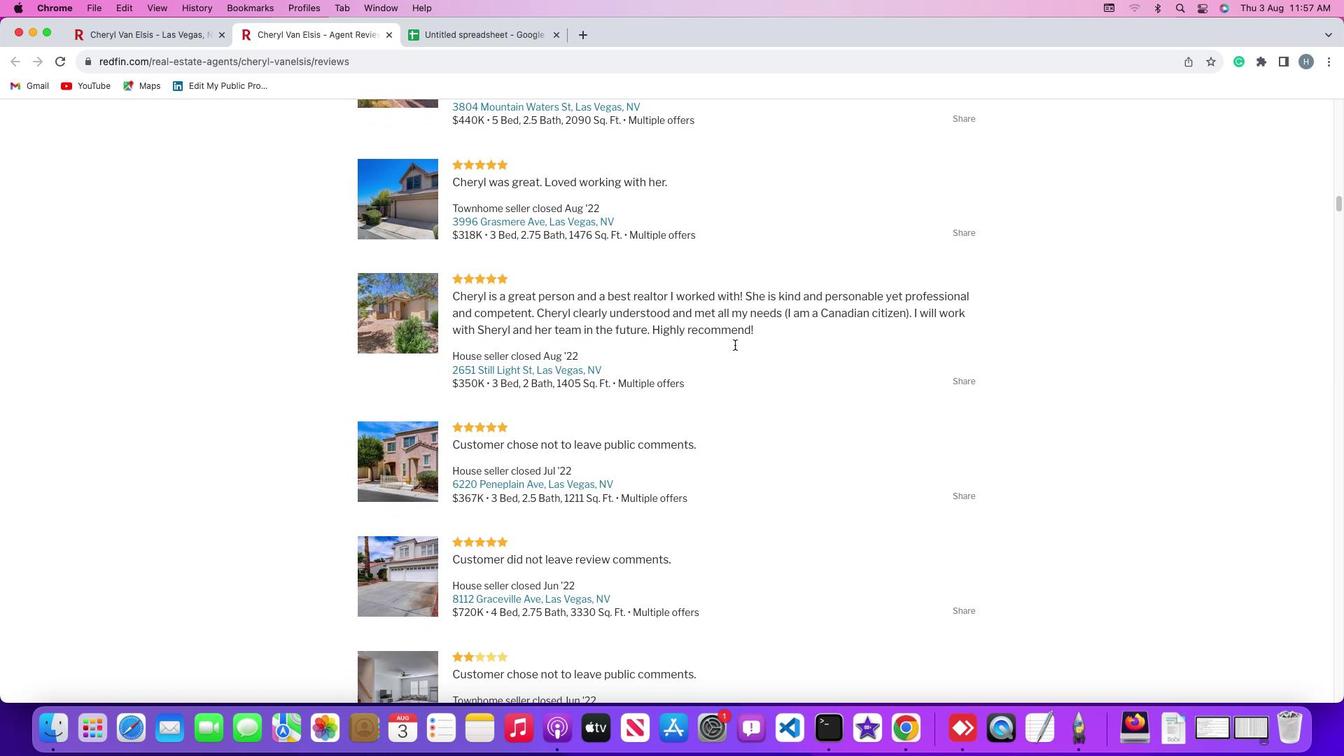 
Action: Mouse scrolled (734, 345) with delta (0, -1)
Screenshot: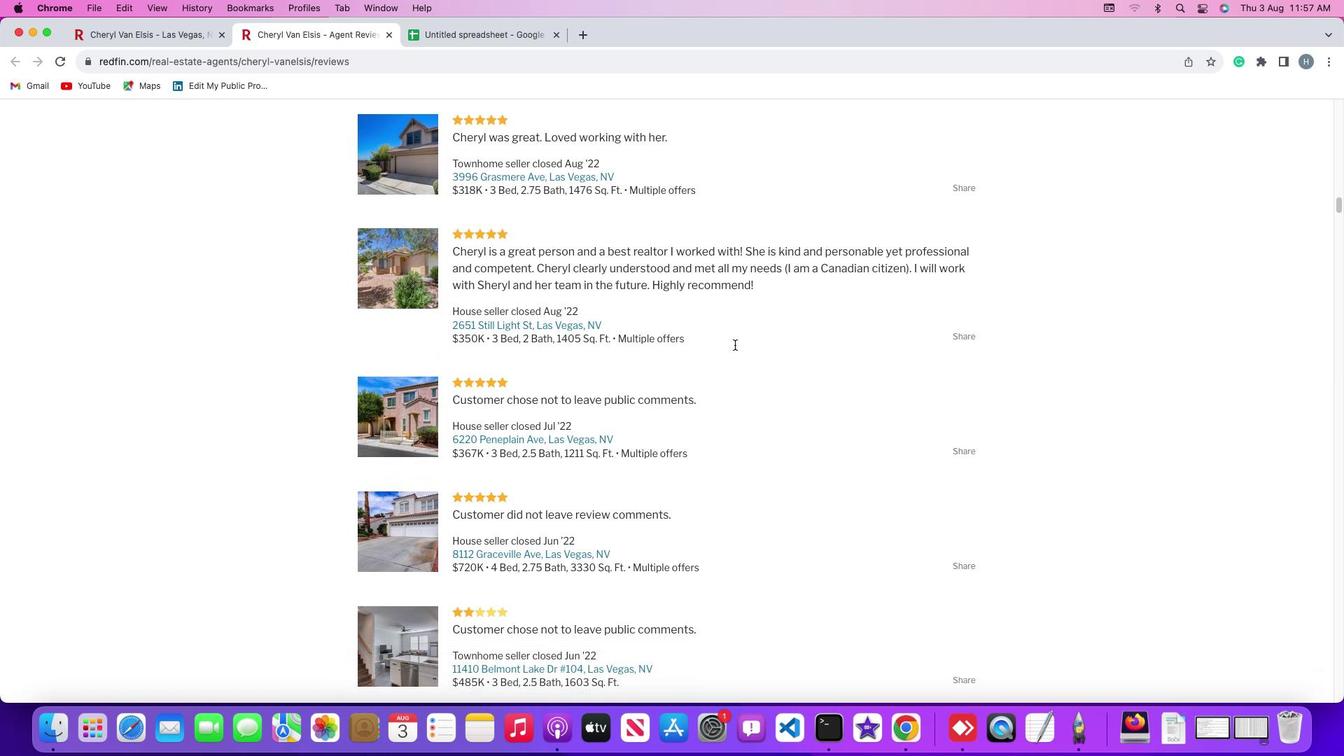 
Action: Mouse scrolled (734, 345) with delta (0, -2)
Screenshot: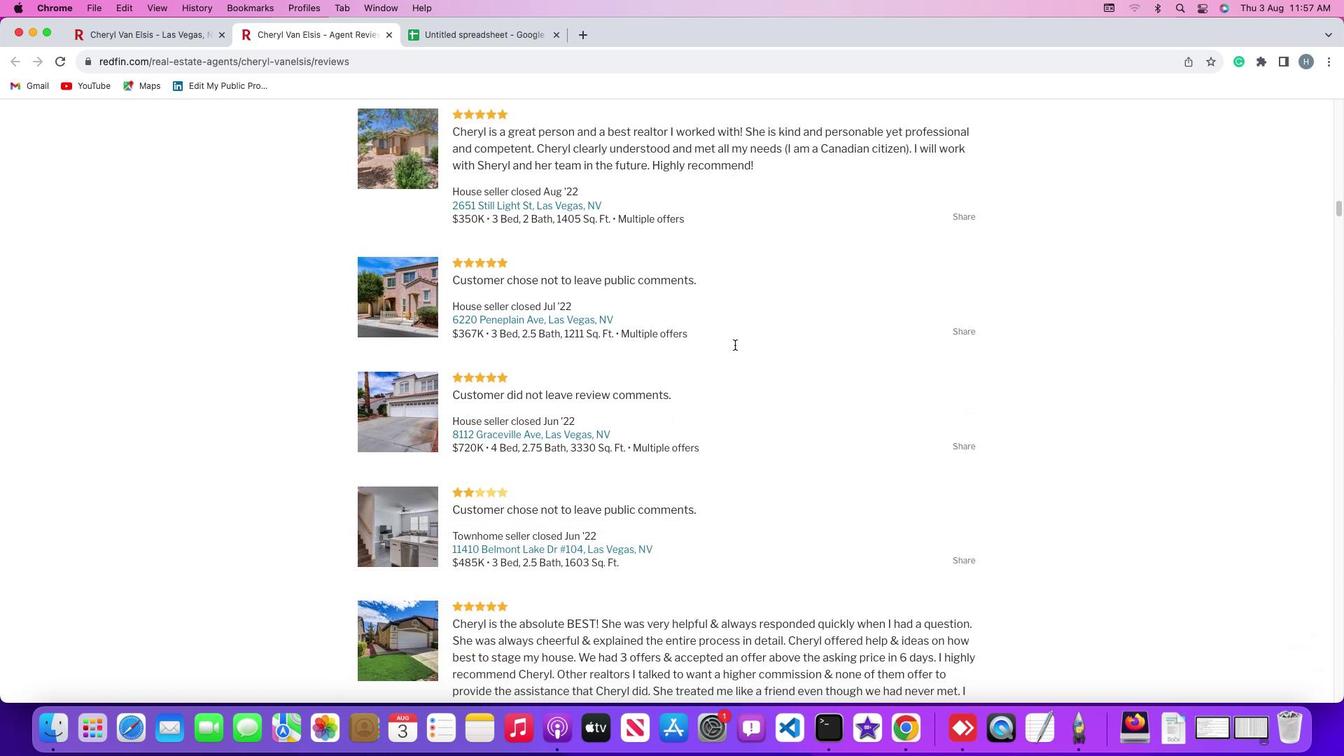 
Action: Mouse moved to (733, 343)
Screenshot: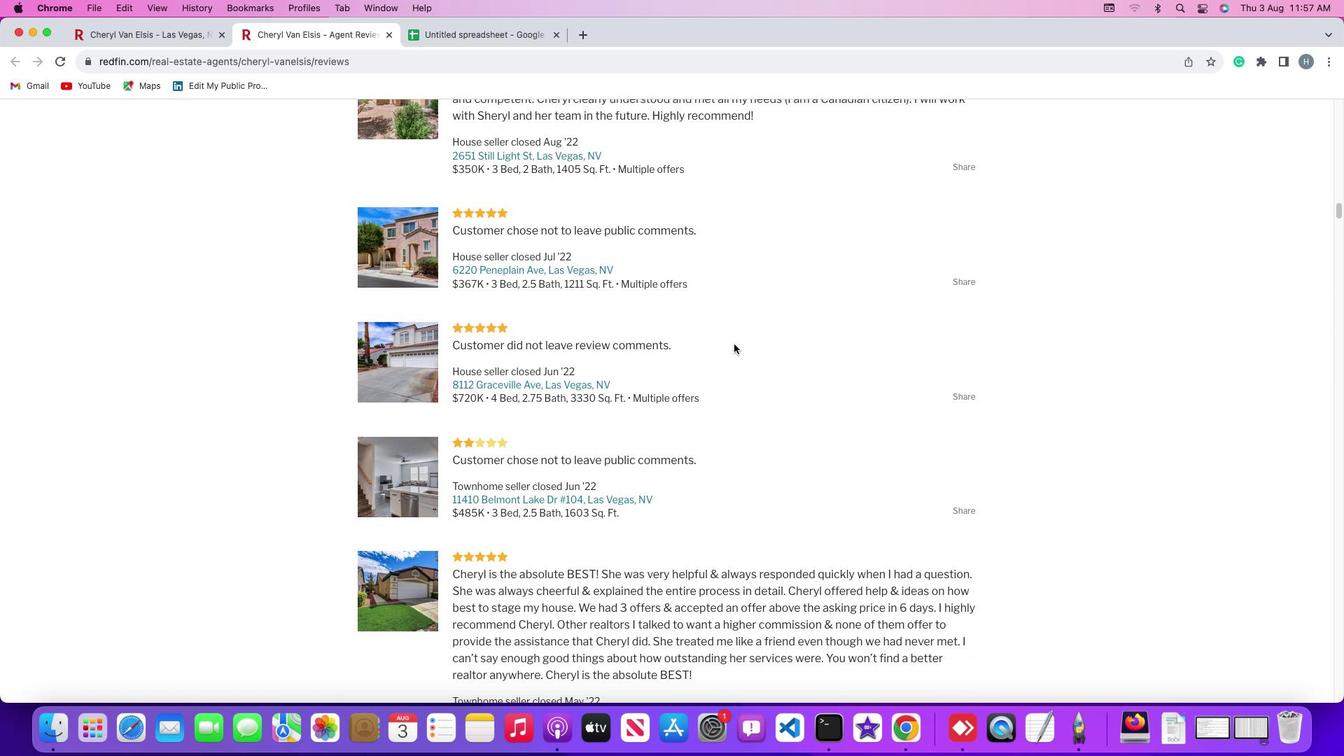 
Action: Mouse scrolled (733, 343) with delta (0, 0)
Screenshot: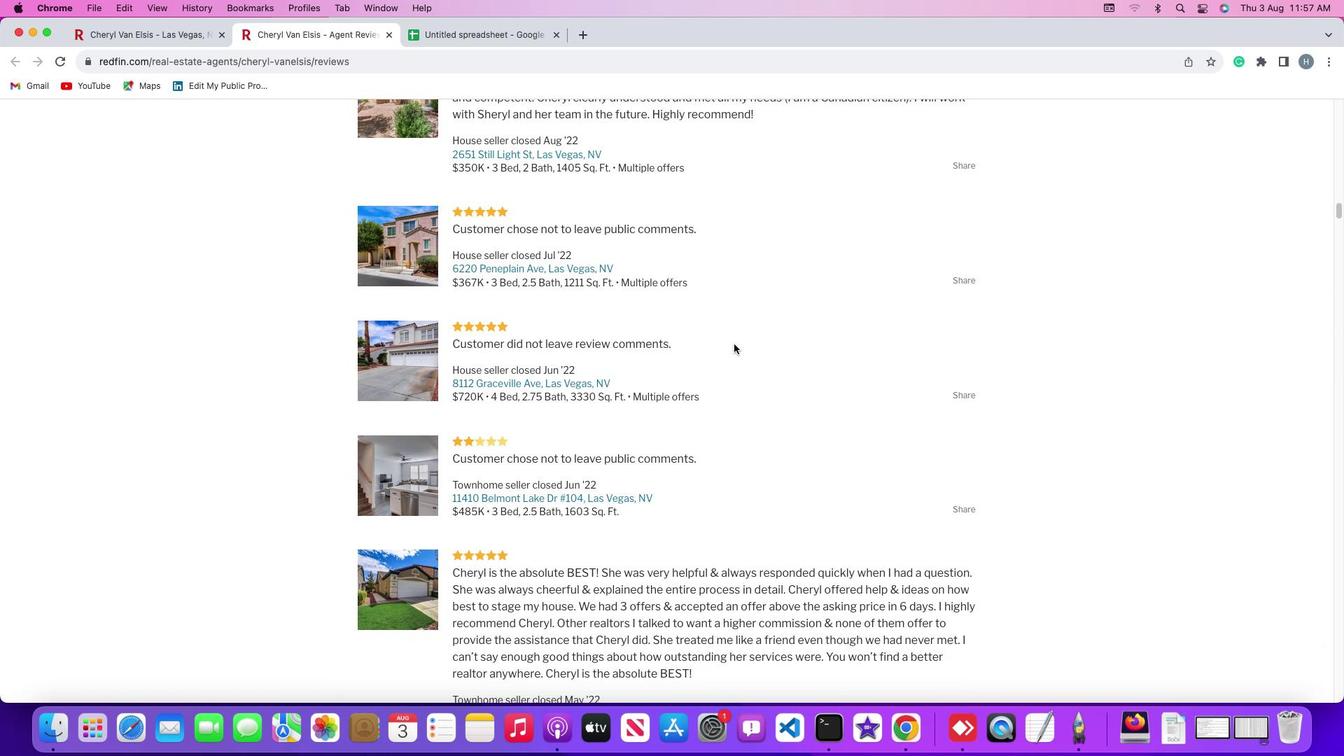 
Action: Mouse scrolled (733, 343) with delta (0, 0)
Screenshot: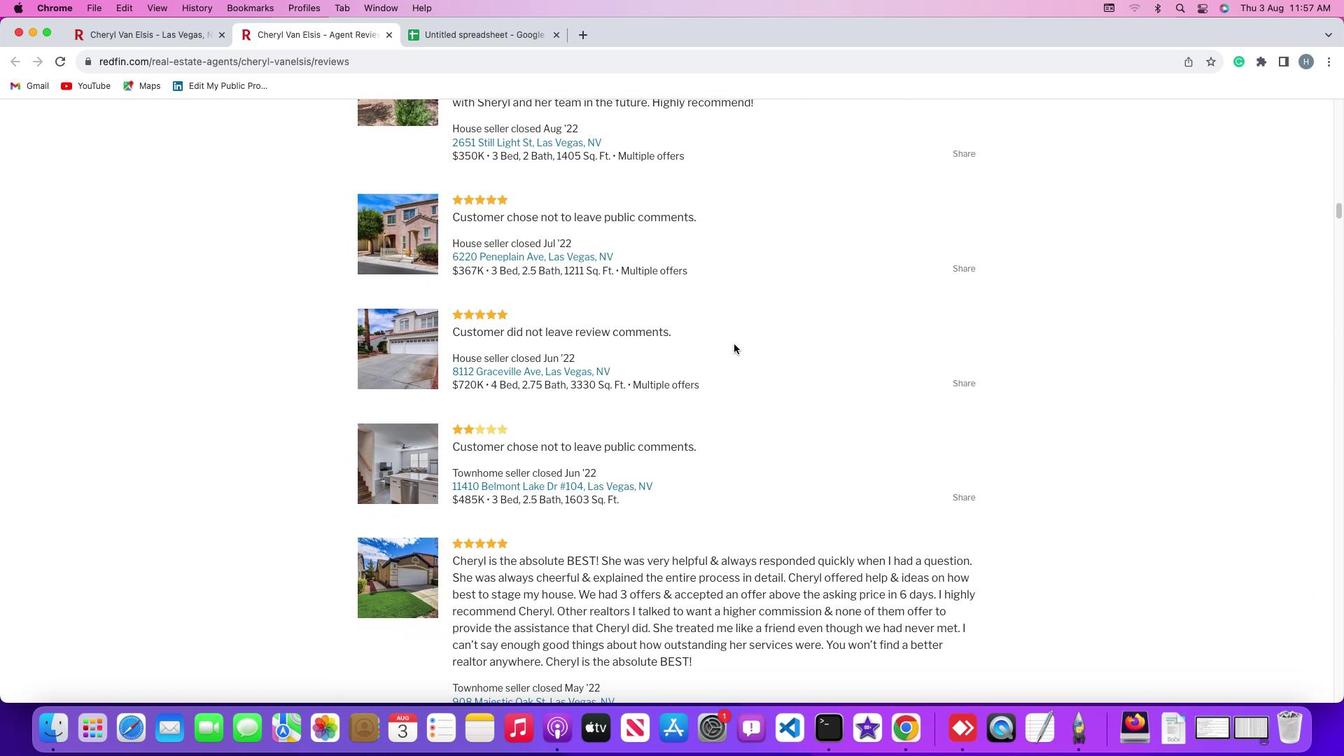
Action: Mouse scrolled (733, 343) with delta (0, -1)
Screenshot: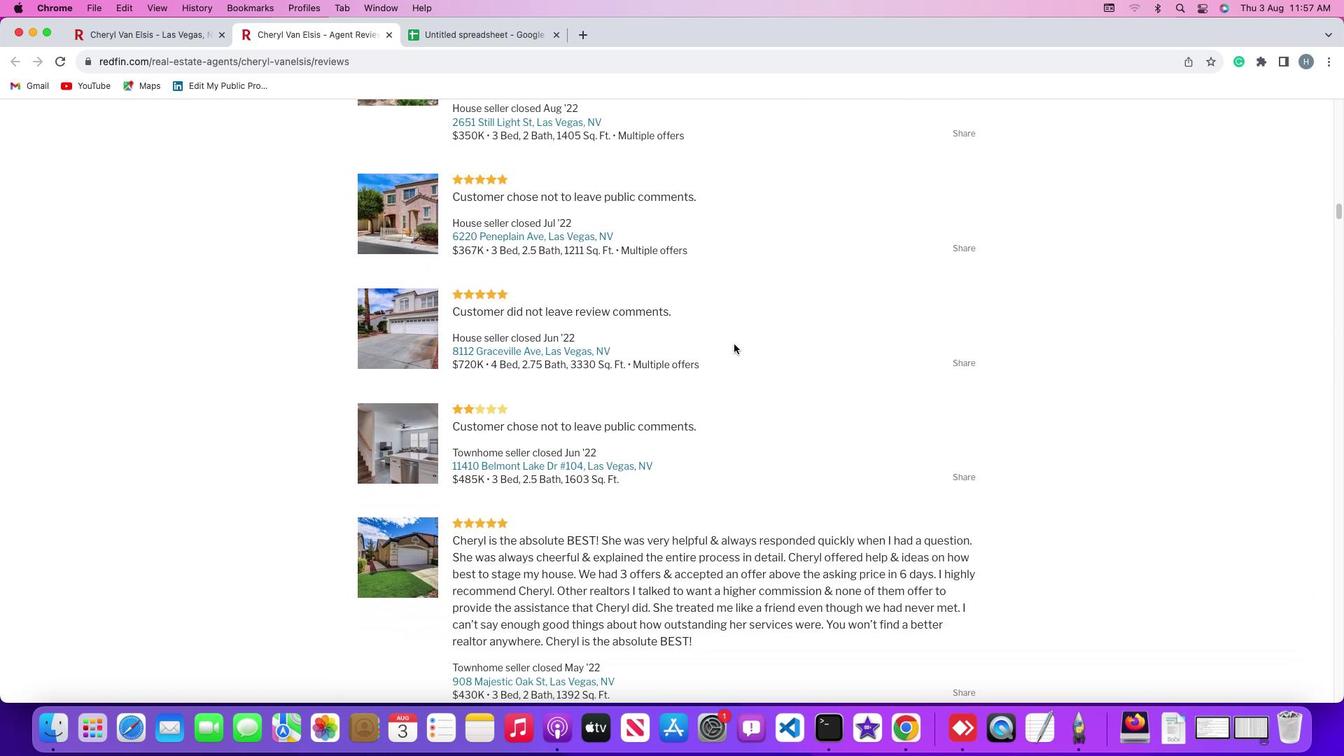
Action: Mouse scrolled (733, 343) with delta (0, -2)
Screenshot: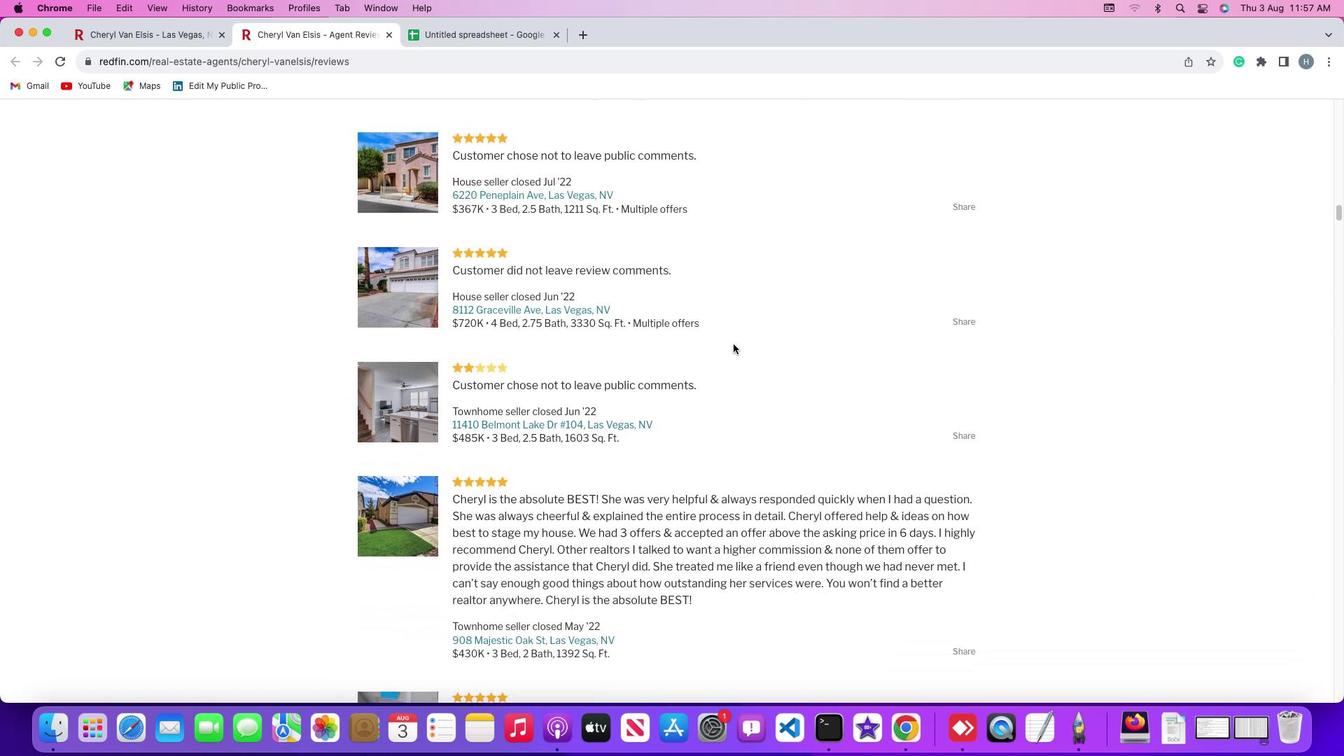 
Action: Mouse moved to (733, 343)
Screenshot: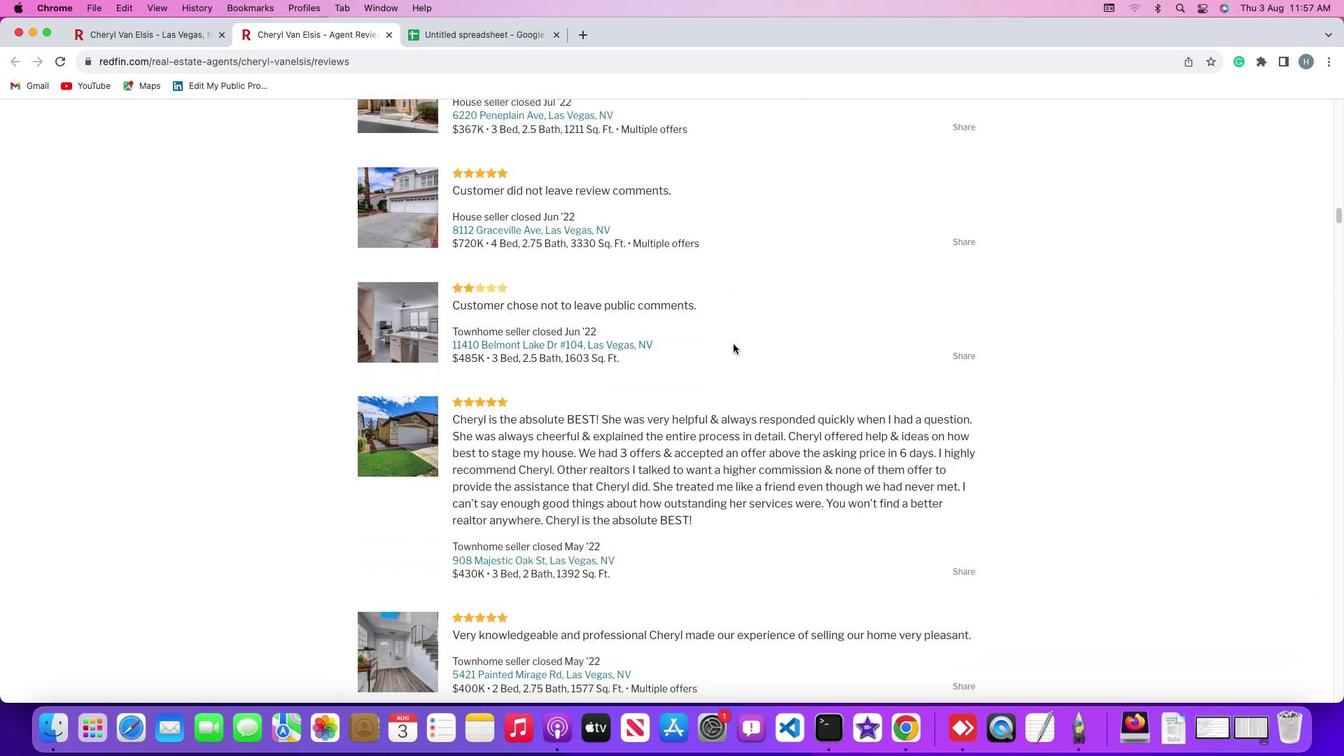 
Action: Mouse scrolled (733, 343) with delta (0, 0)
Screenshot: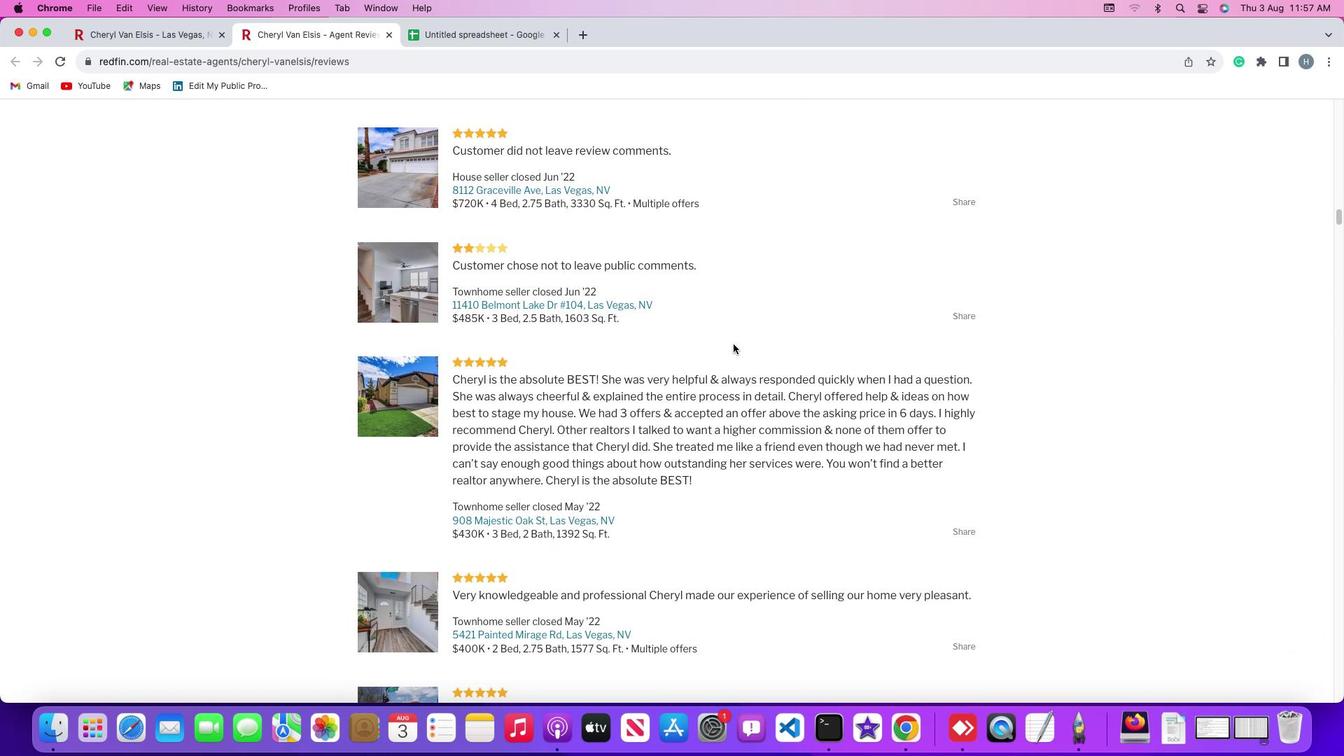 
Action: Mouse scrolled (733, 343) with delta (0, 0)
Screenshot: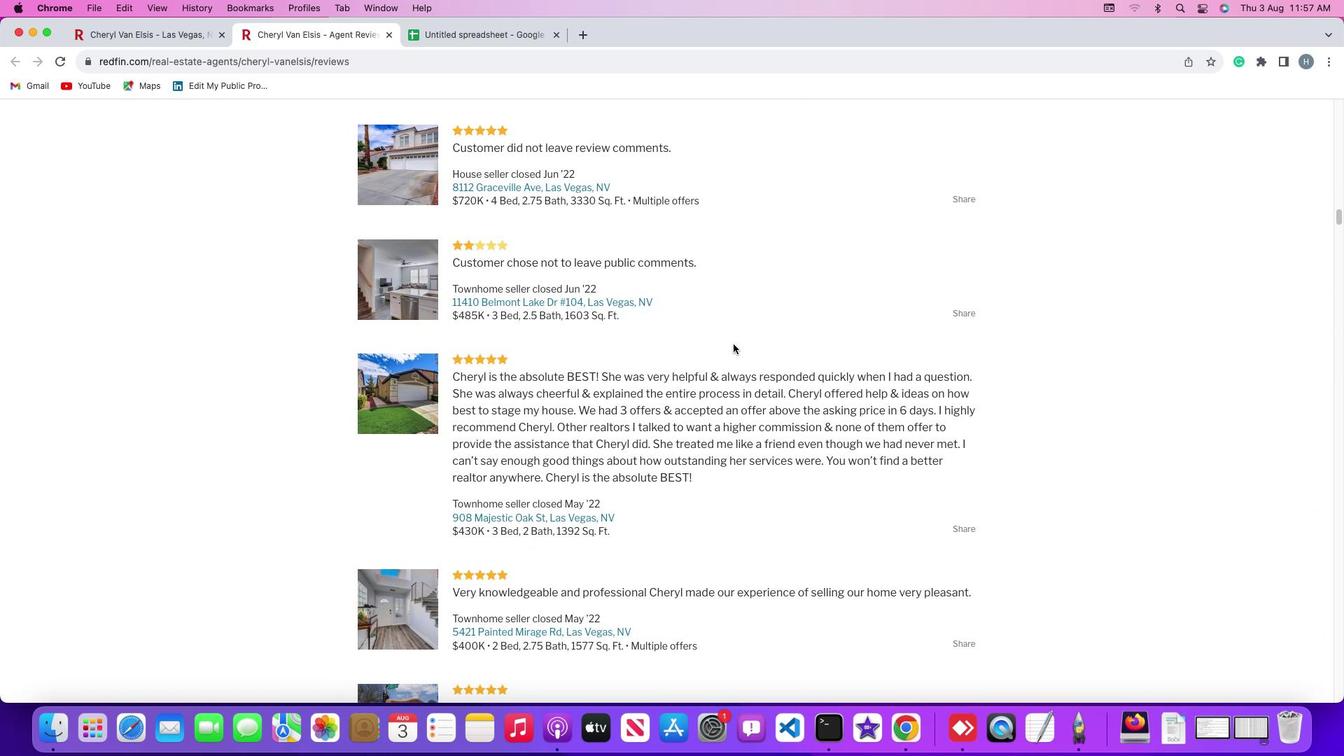 
Action: Mouse scrolled (733, 343) with delta (0, 0)
Screenshot: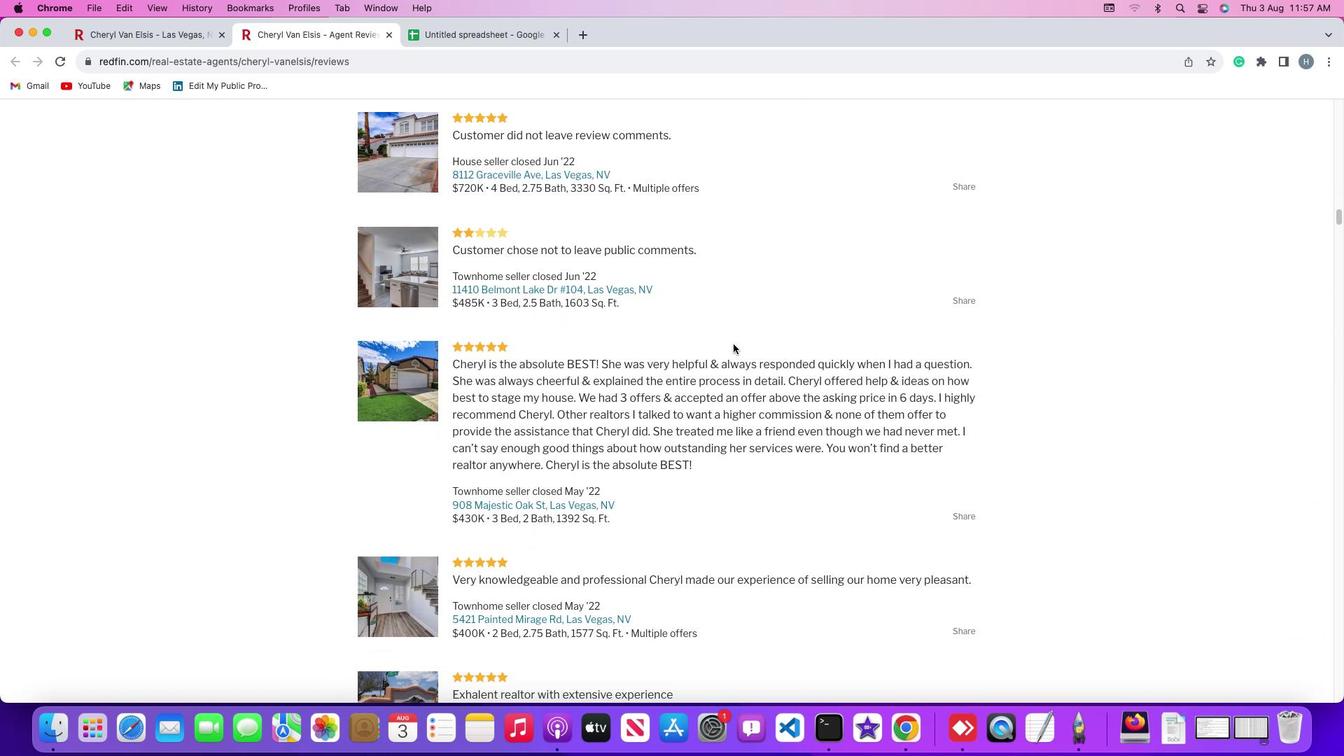 
Action: Mouse moved to (784, 424)
Screenshot: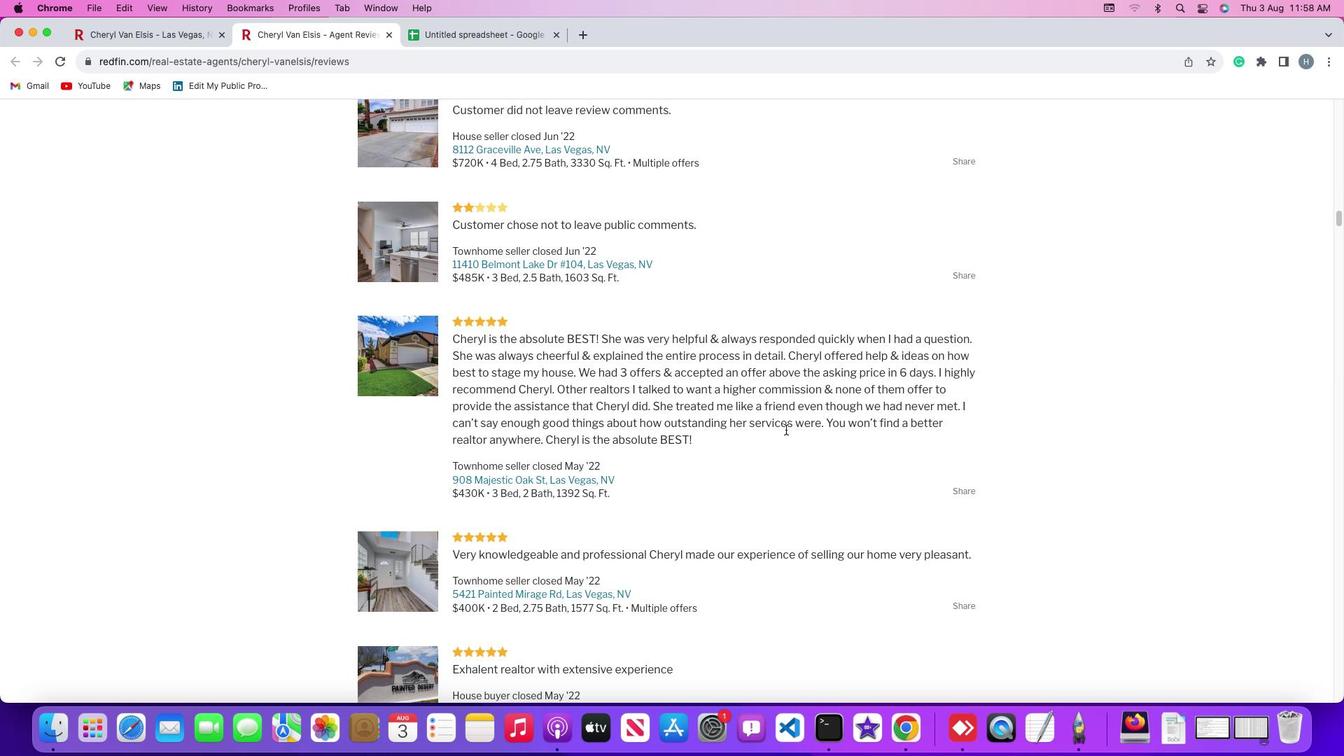 
Action: Mouse pressed left at (784, 424)
Screenshot: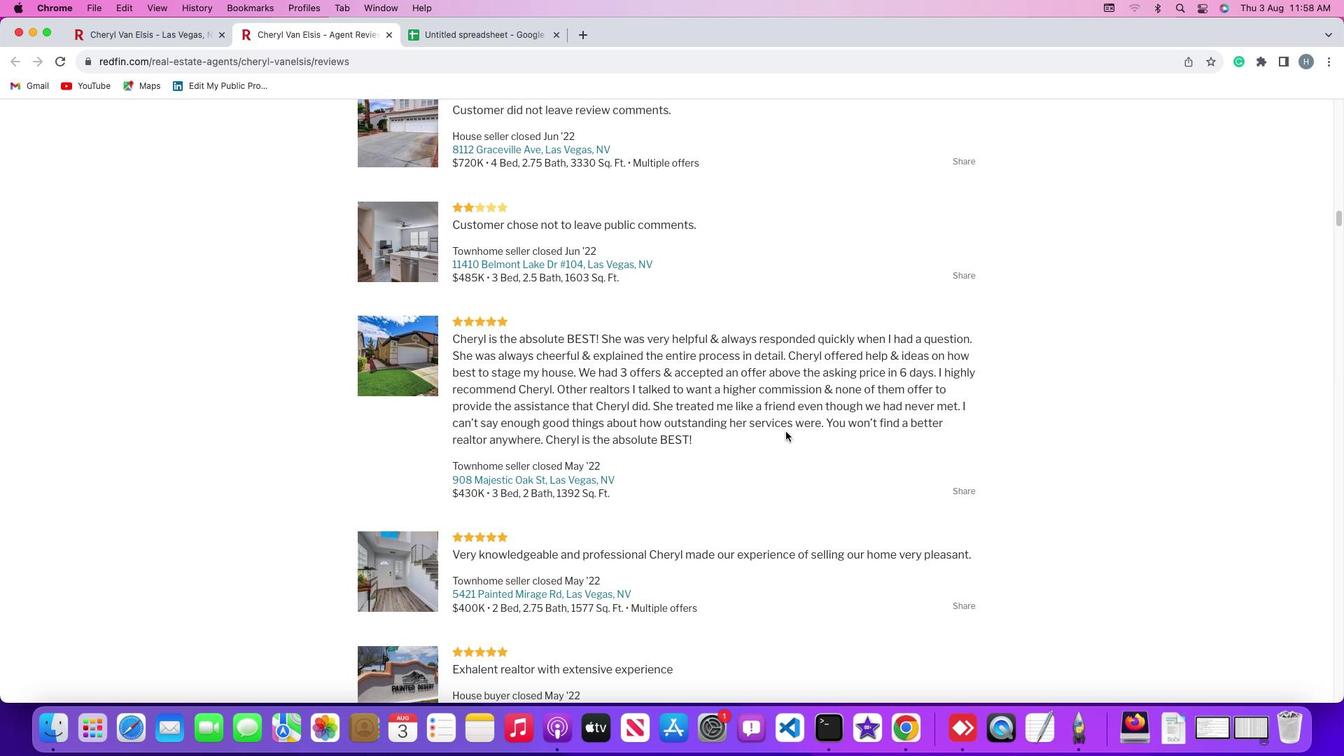 
Action: Mouse moved to (647, 465)
Screenshot: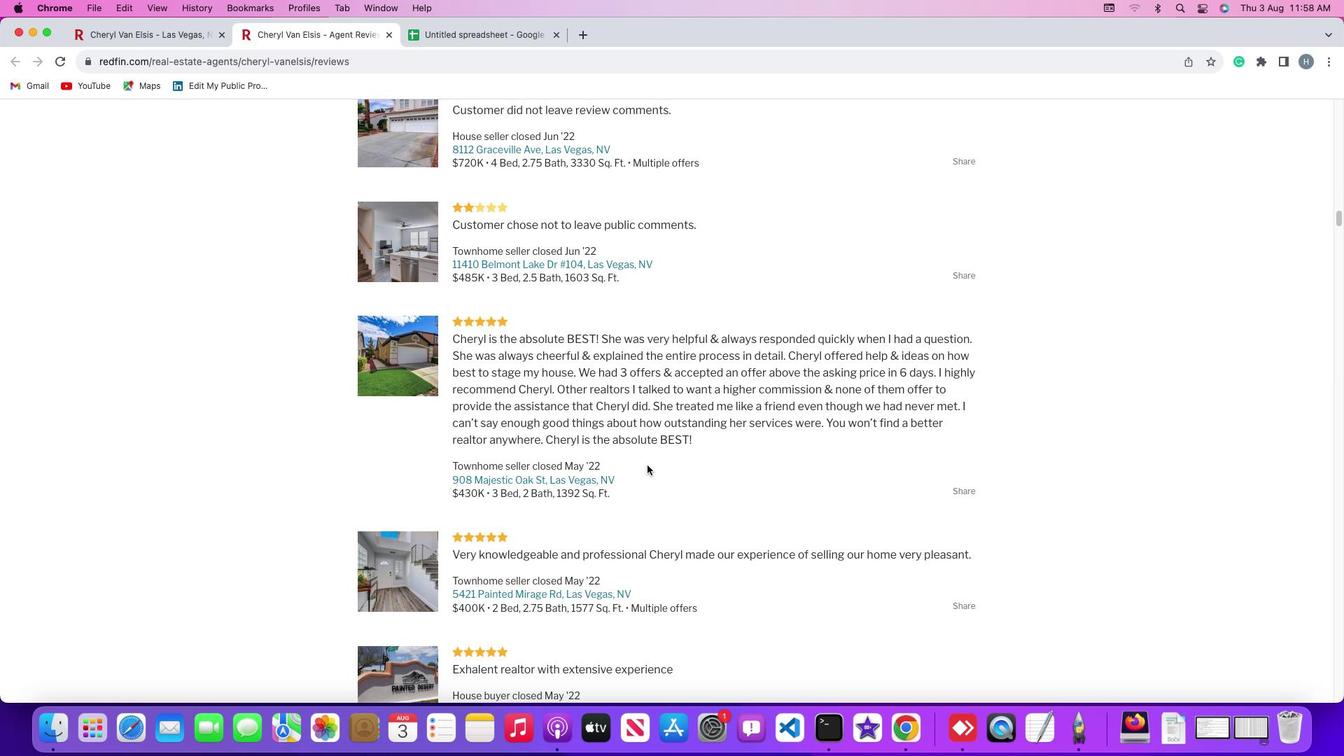 
Action: Mouse scrolled (647, 465) with delta (0, 0)
Screenshot: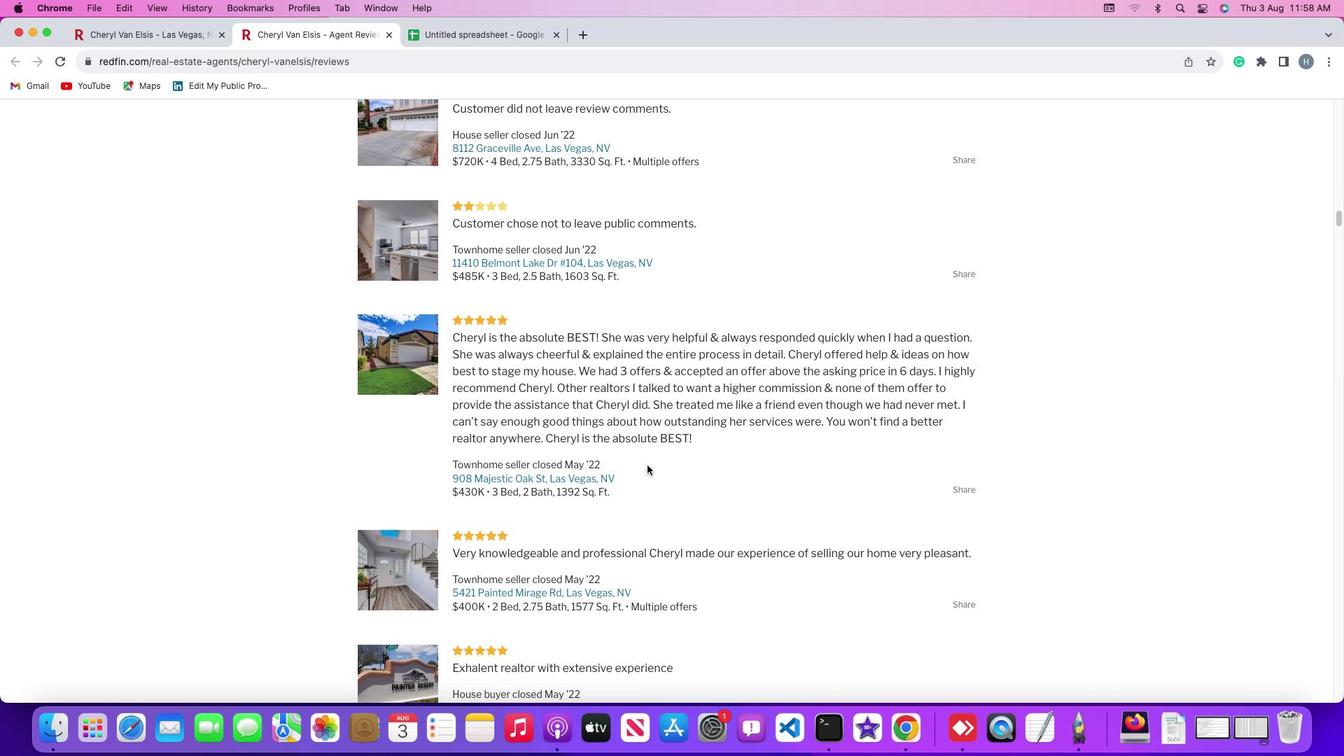 
Action: Mouse scrolled (647, 465) with delta (0, 0)
Screenshot: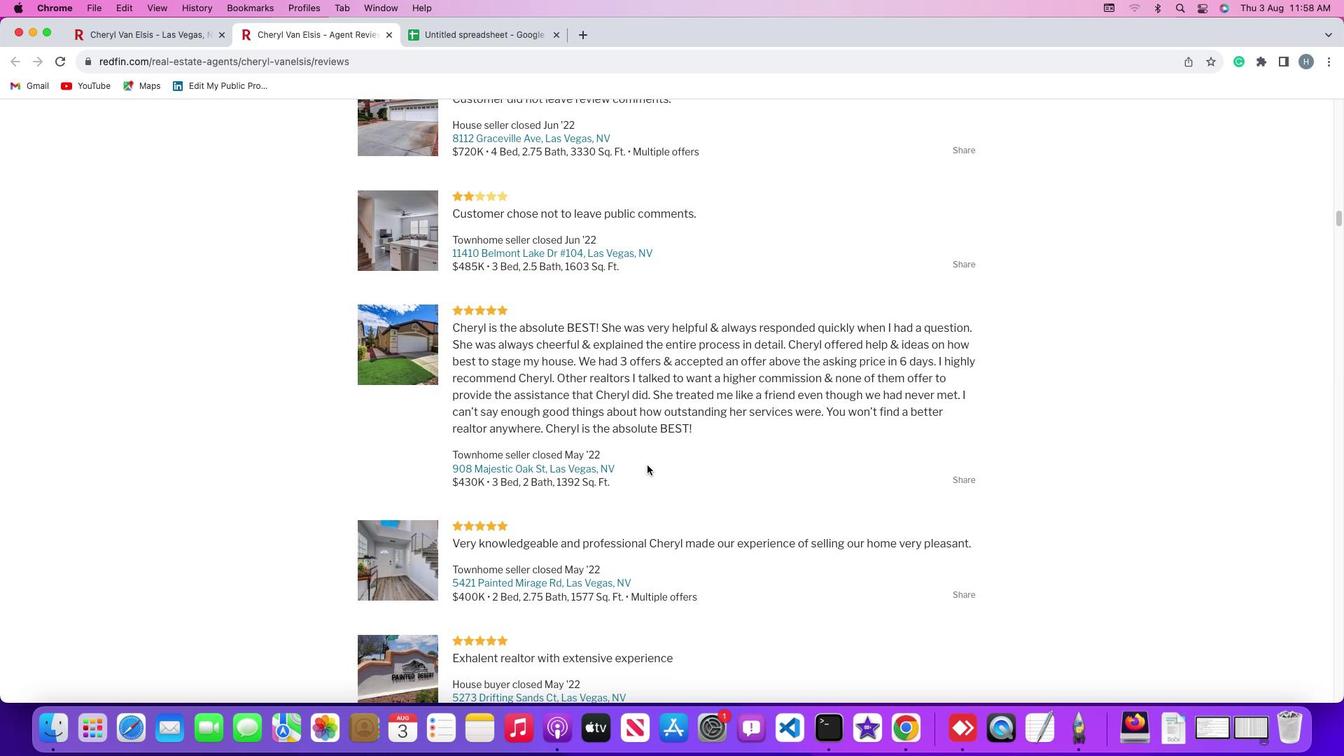 
Action: Mouse scrolled (647, 465) with delta (0, 0)
Screenshot: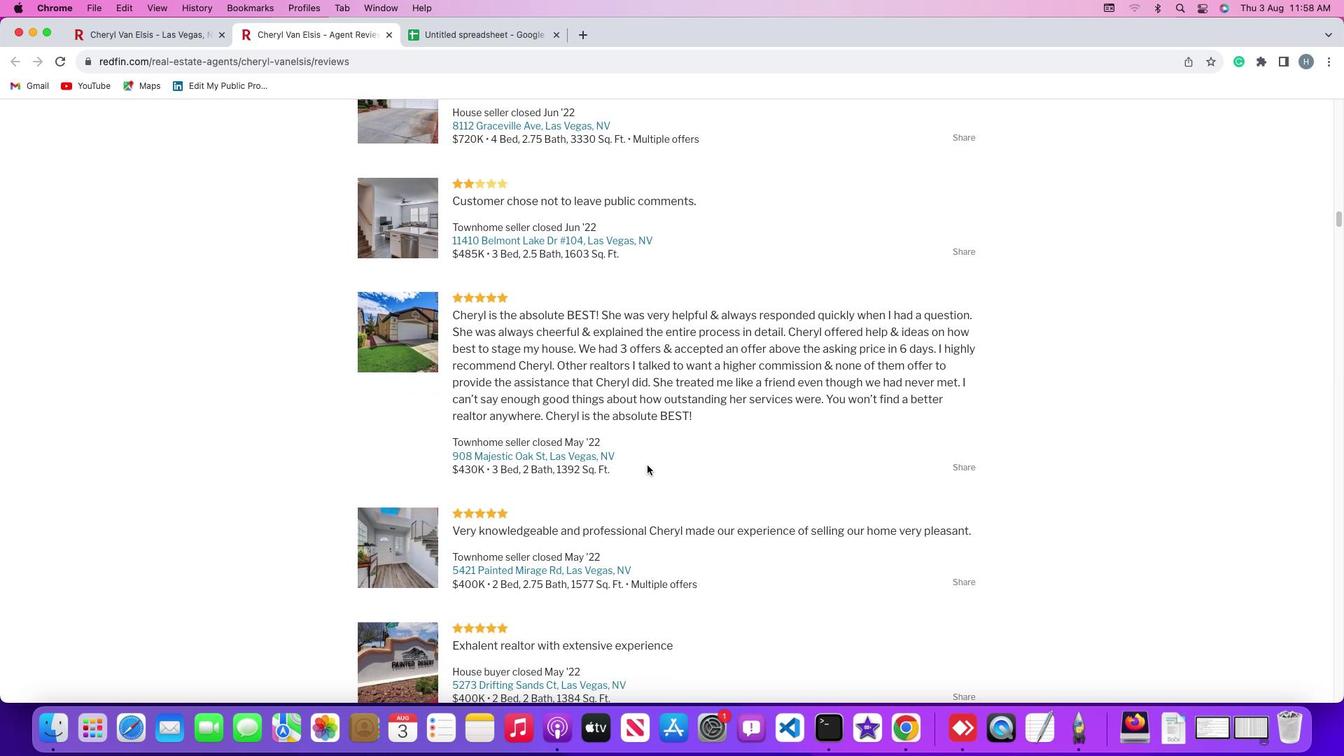 
Action: Mouse scrolled (647, 465) with delta (0, -1)
Screenshot: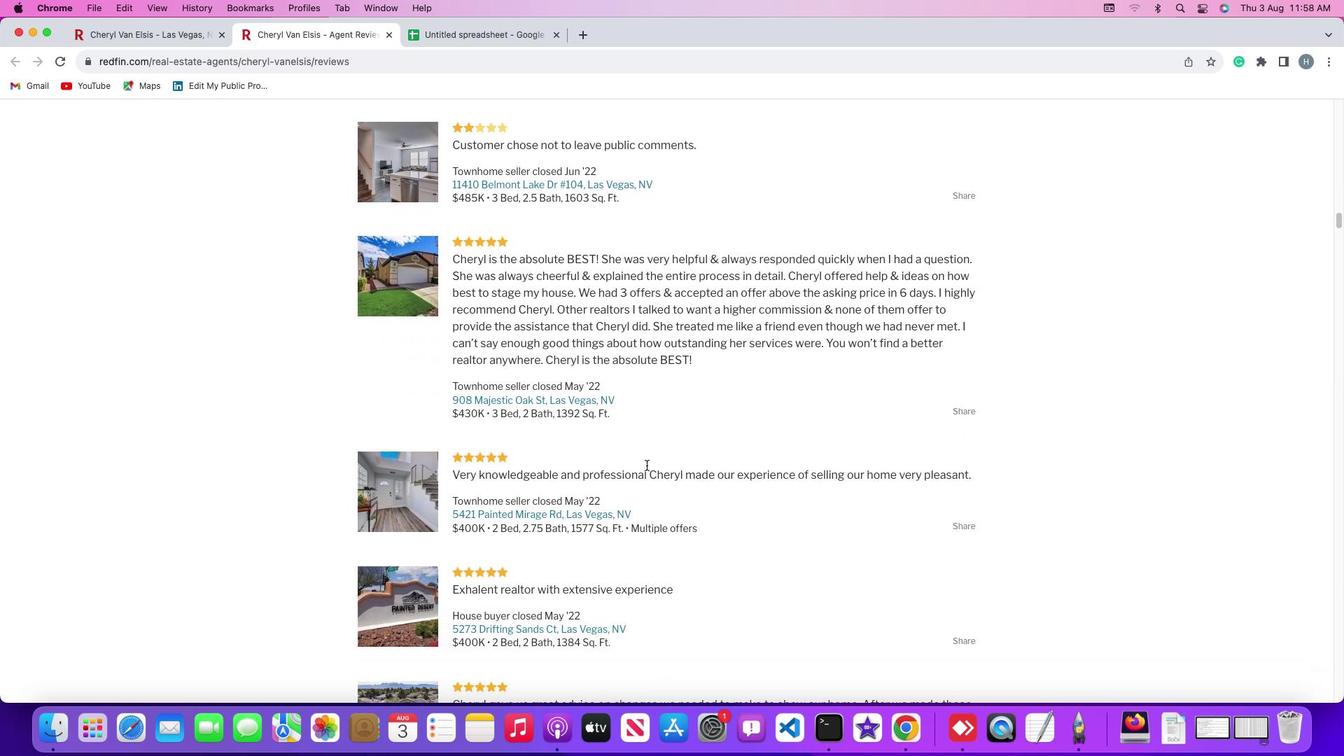 
Action: Mouse moved to (633, 518)
Screenshot: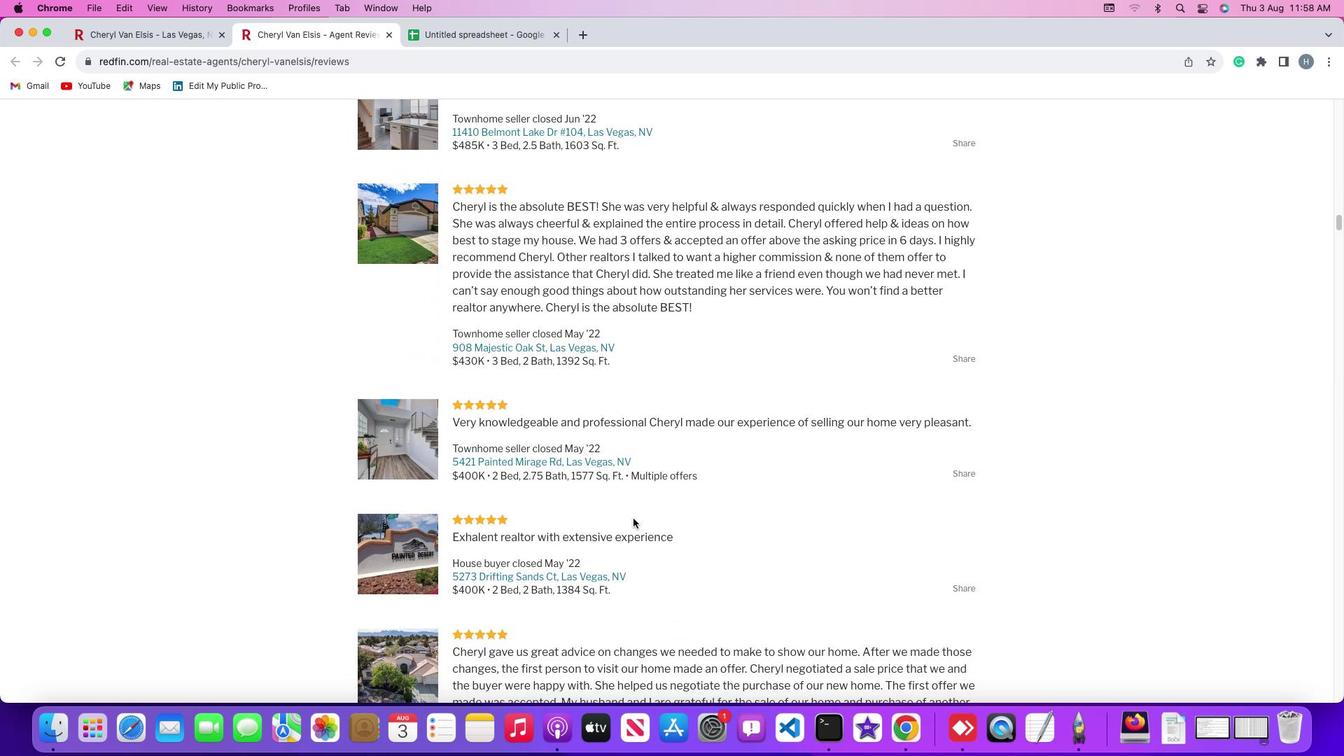 
Action: Mouse scrolled (633, 518) with delta (0, 0)
Screenshot: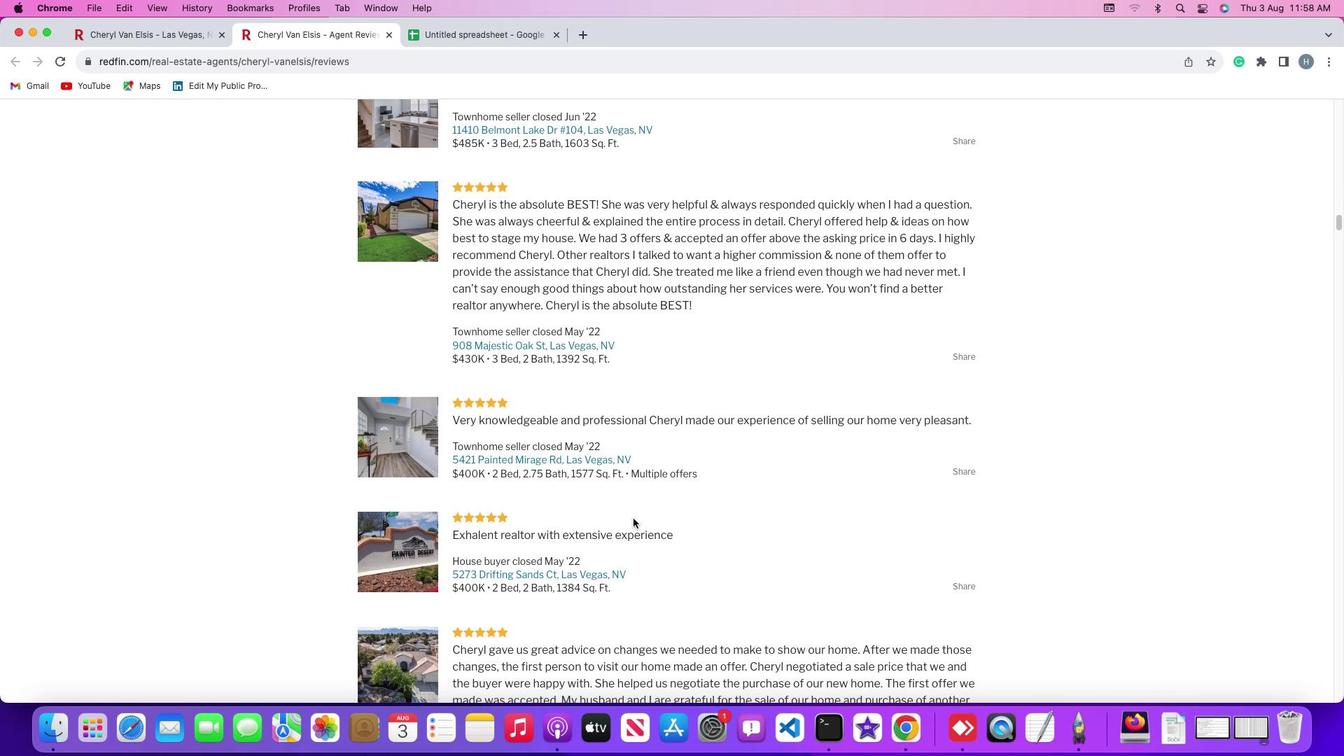 
Action: Mouse scrolled (633, 518) with delta (0, 0)
